 Task: Explore Airbnb listings in San Antonio, Texas, emphasizing cultural experiences like the San Antonio Missions, Tex-Mex cuisine, and the River Walk.
Action: Mouse moved to (527, 66)
Screenshot: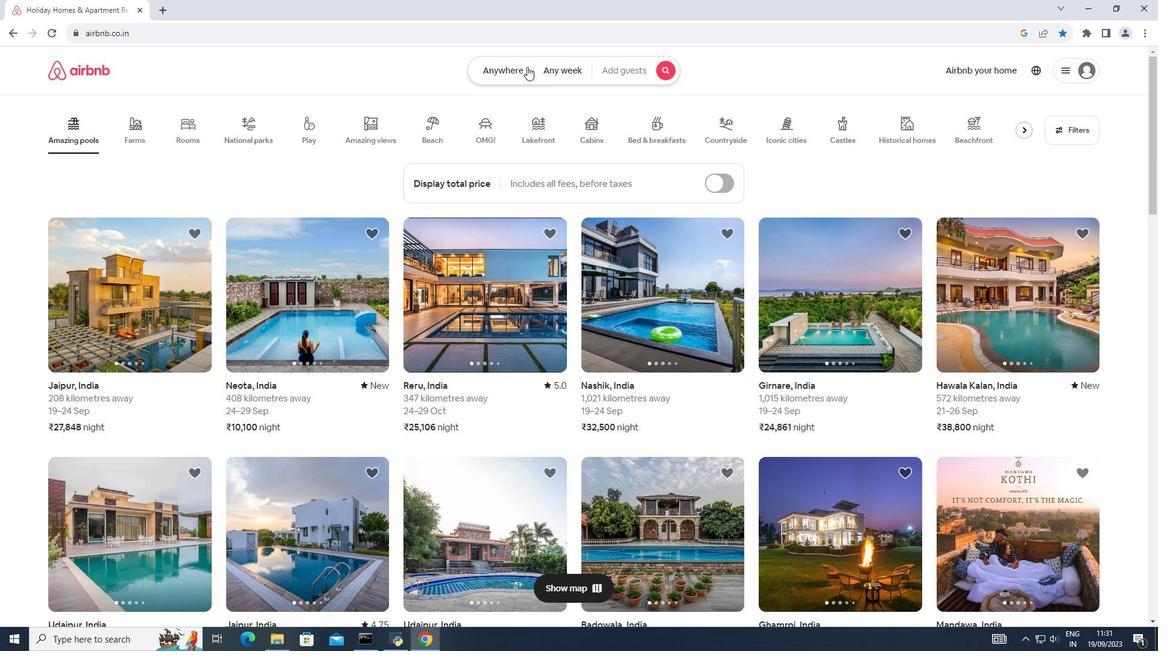 
Action: Mouse pressed left at (527, 66)
Screenshot: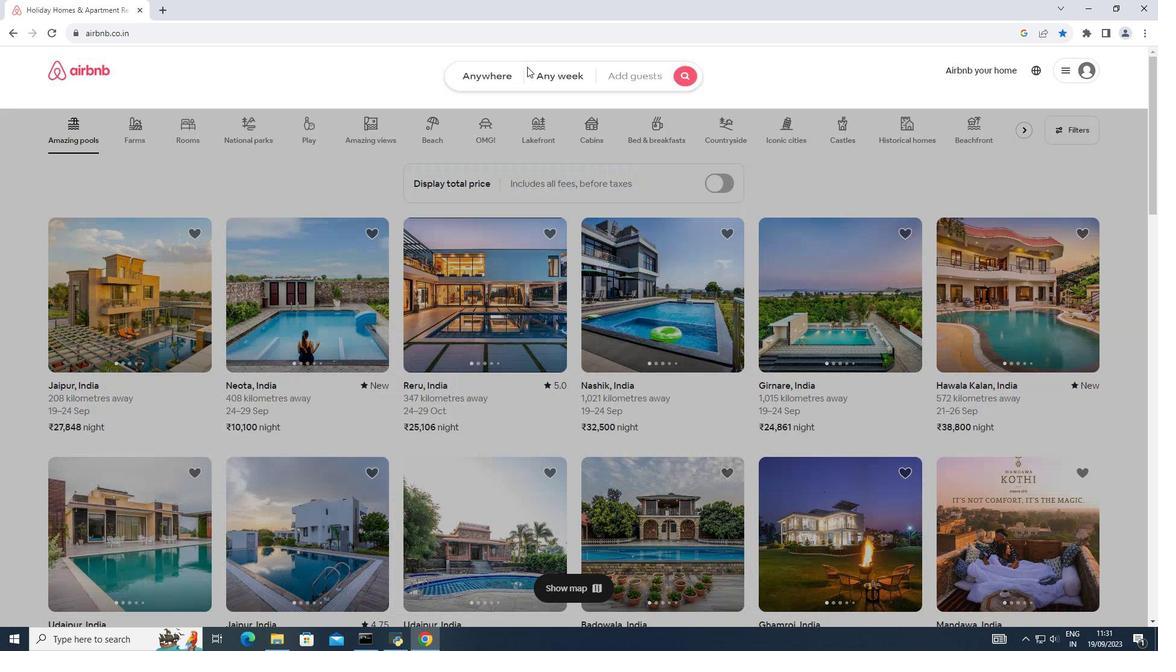 
Action: Mouse pressed left at (527, 66)
Screenshot: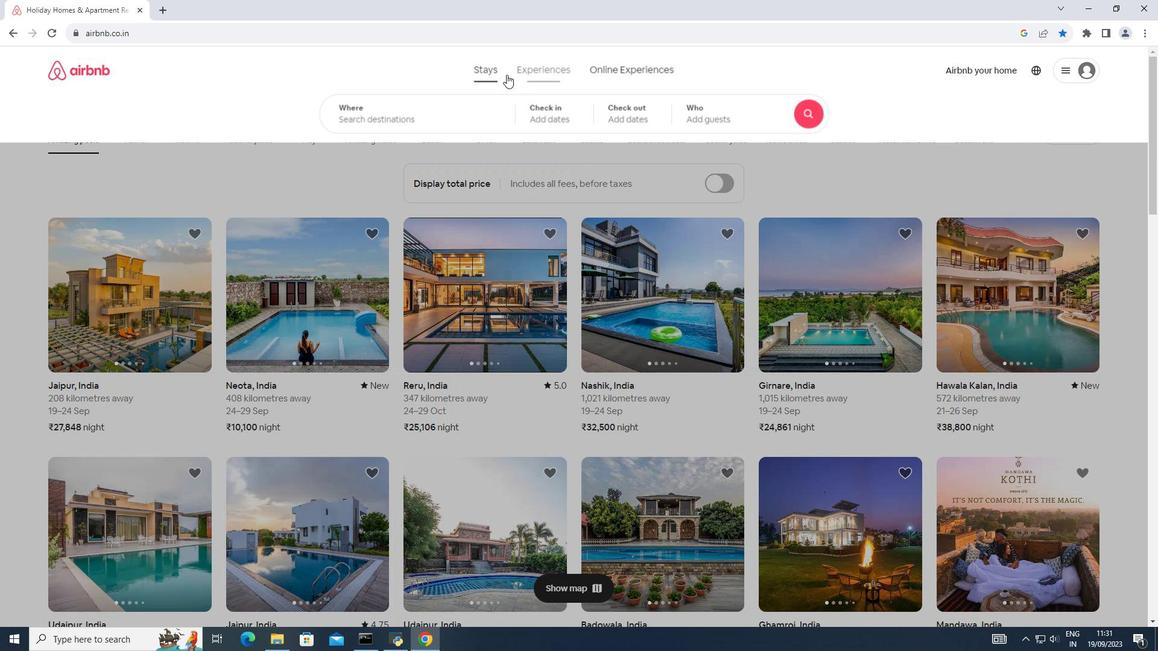 
Action: Mouse moved to (414, 109)
Screenshot: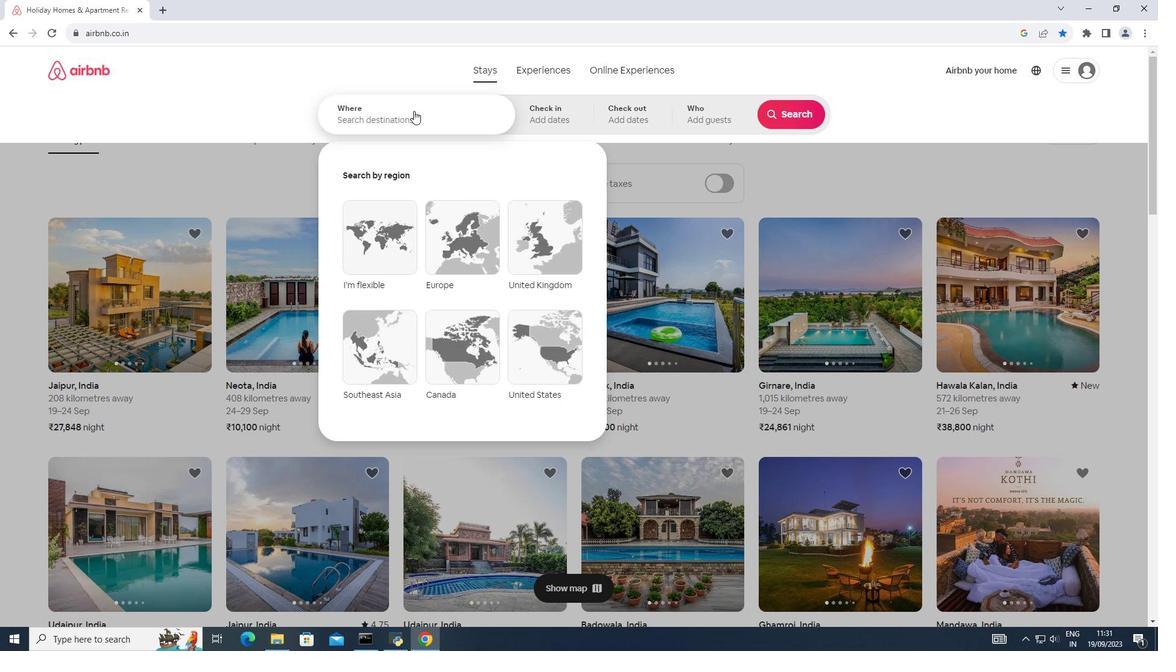 
Action: Mouse pressed left at (414, 109)
Screenshot: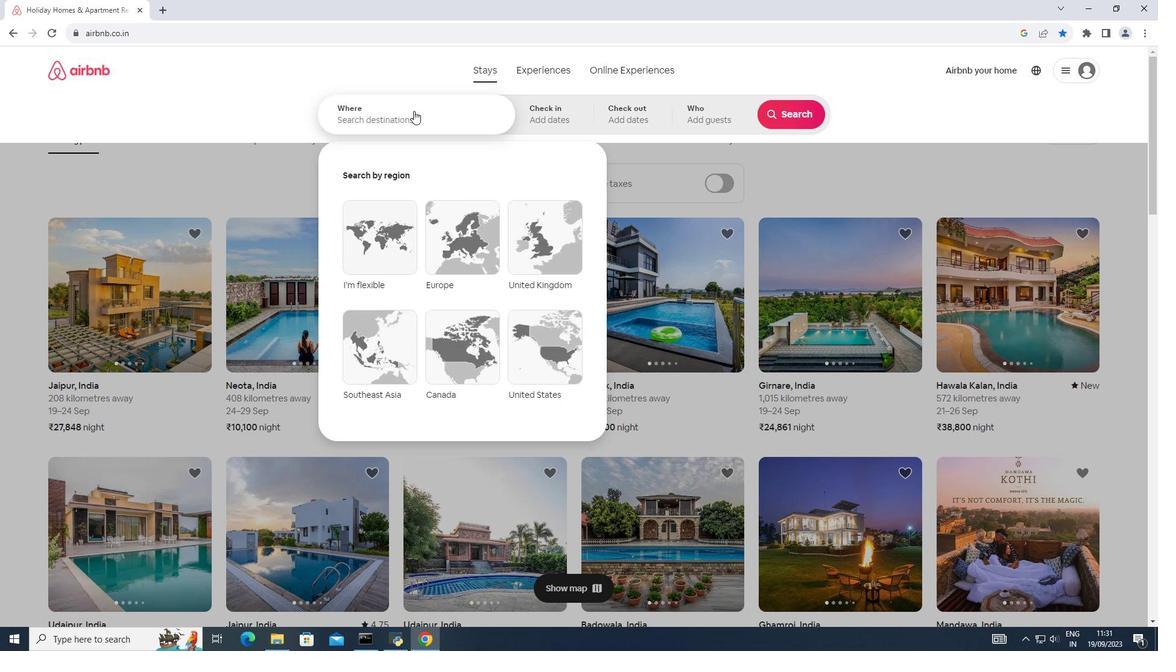 
Action: Mouse moved to (413, 111)
Screenshot: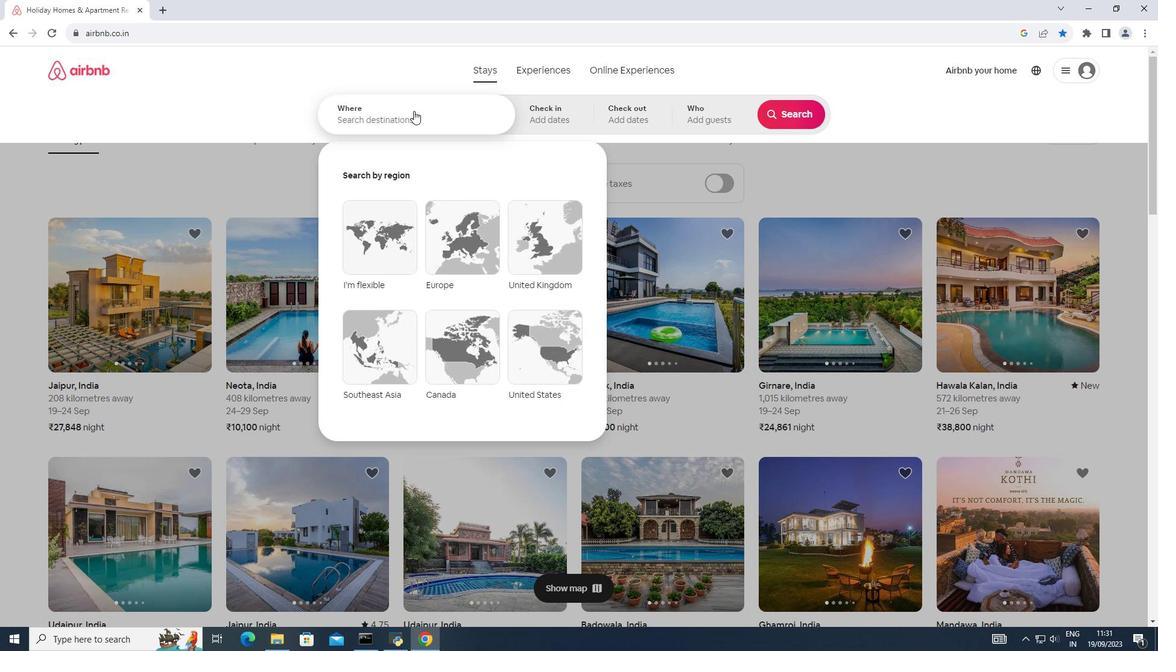 
Action: Mouse pressed left at (413, 111)
Screenshot: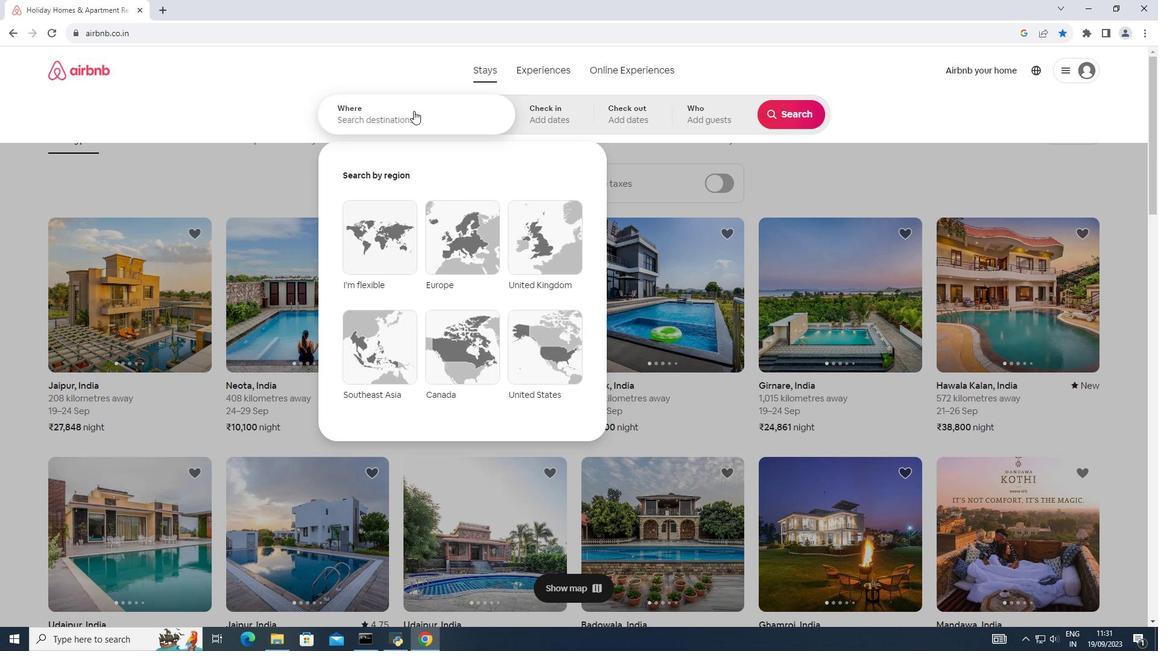 
Action: Mouse moved to (406, 114)
Screenshot: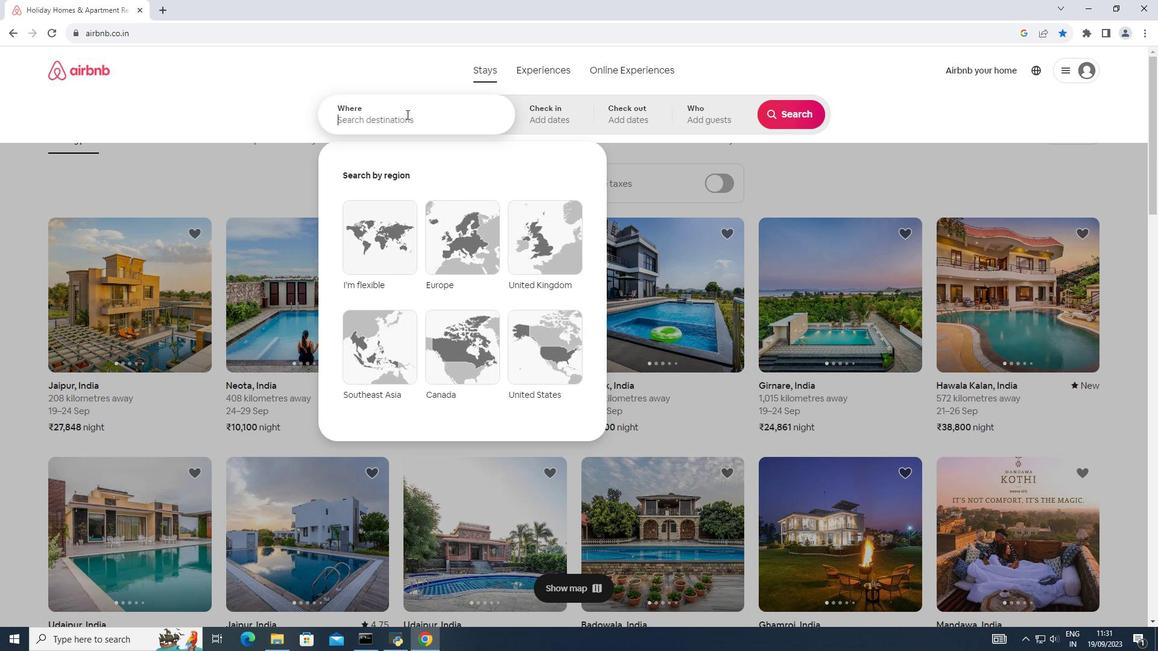 
Action: Mouse pressed left at (406, 114)
Screenshot: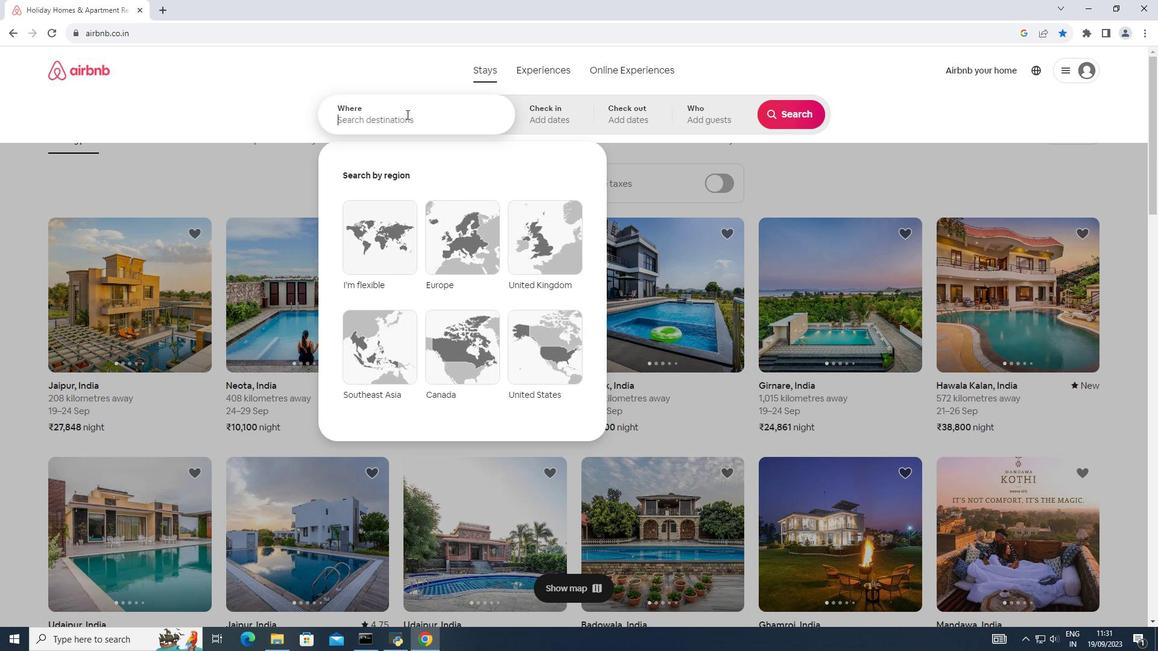 
Action: Mouse pressed left at (406, 114)
Screenshot: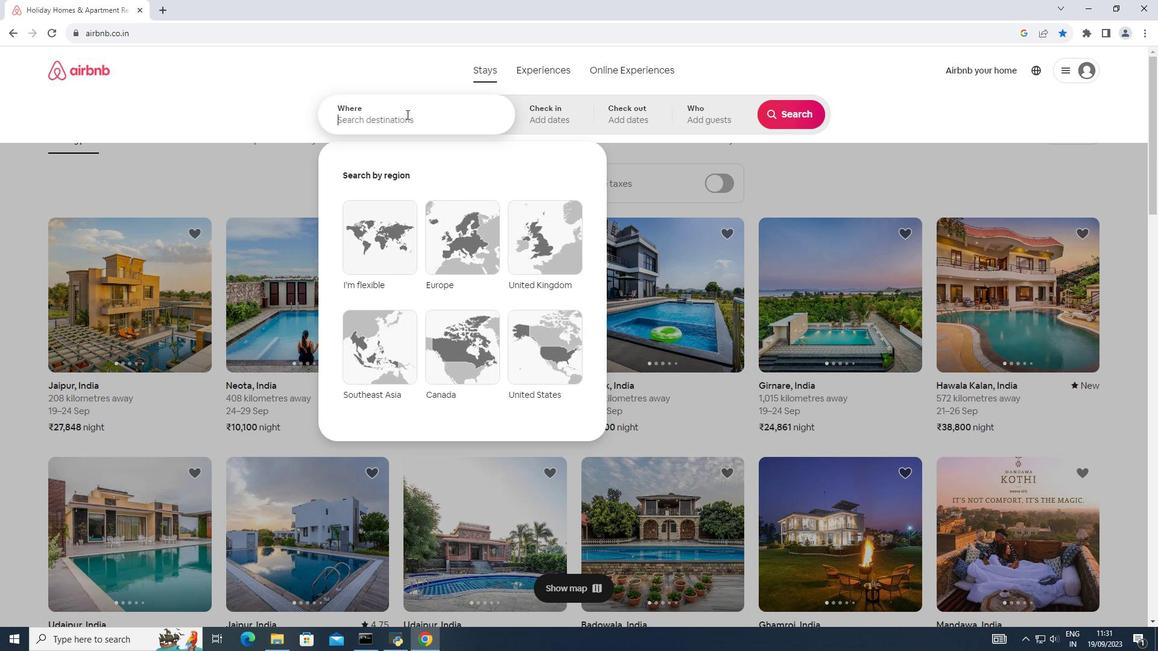 
Action: Key pressed <Key.shift>San<Key.shift><Key.space>a<Key.space><Key.backspace><Key.shift><Key.backspace><Key.shift><Key.shift><Key.shift>A<Key.space>ntonio,<Key.space><Key.shift>Texas<Key.enter>
Screenshot: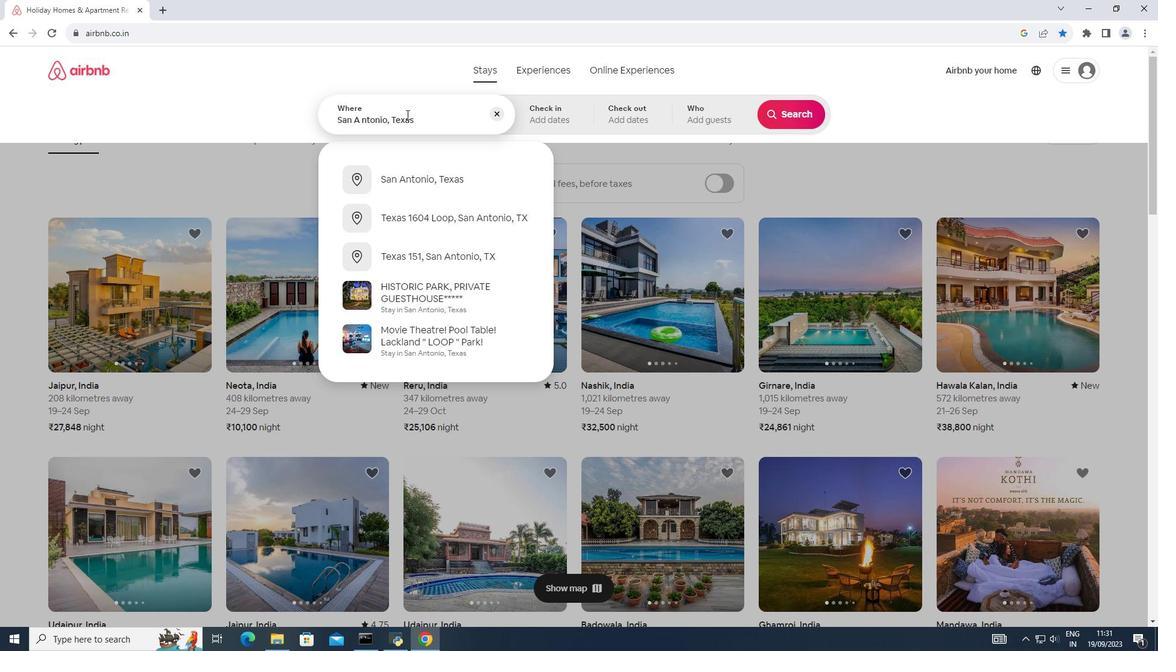 
Action: Mouse moved to (788, 120)
Screenshot: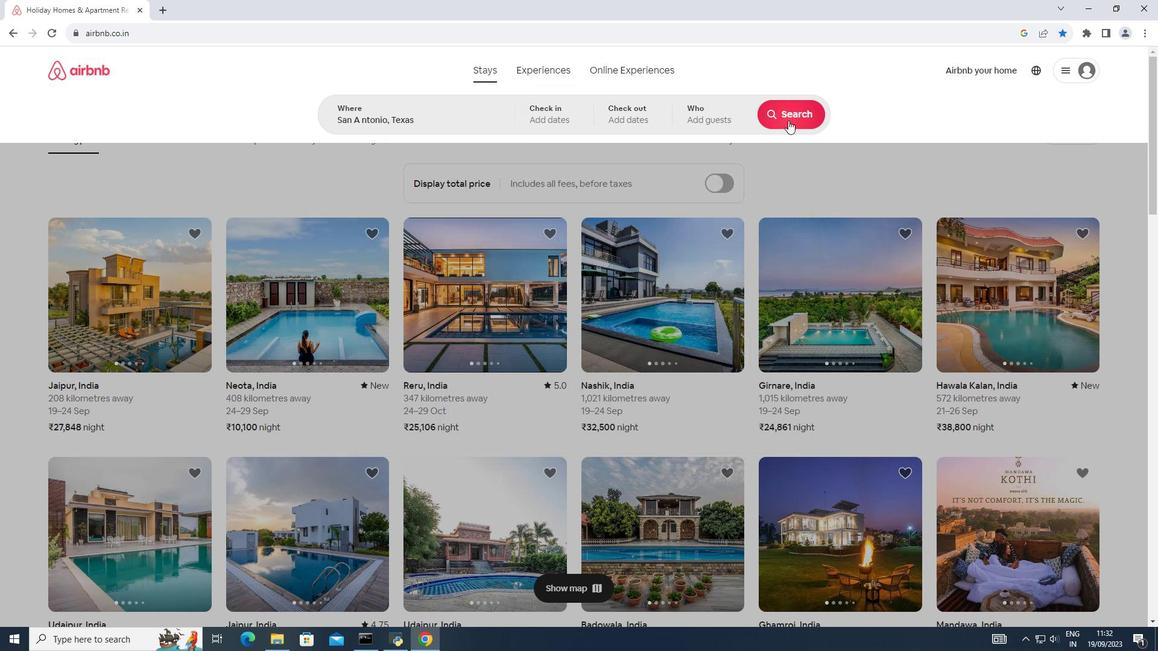 
Action: Mouse pressed left at (788, 120)
Screenshot: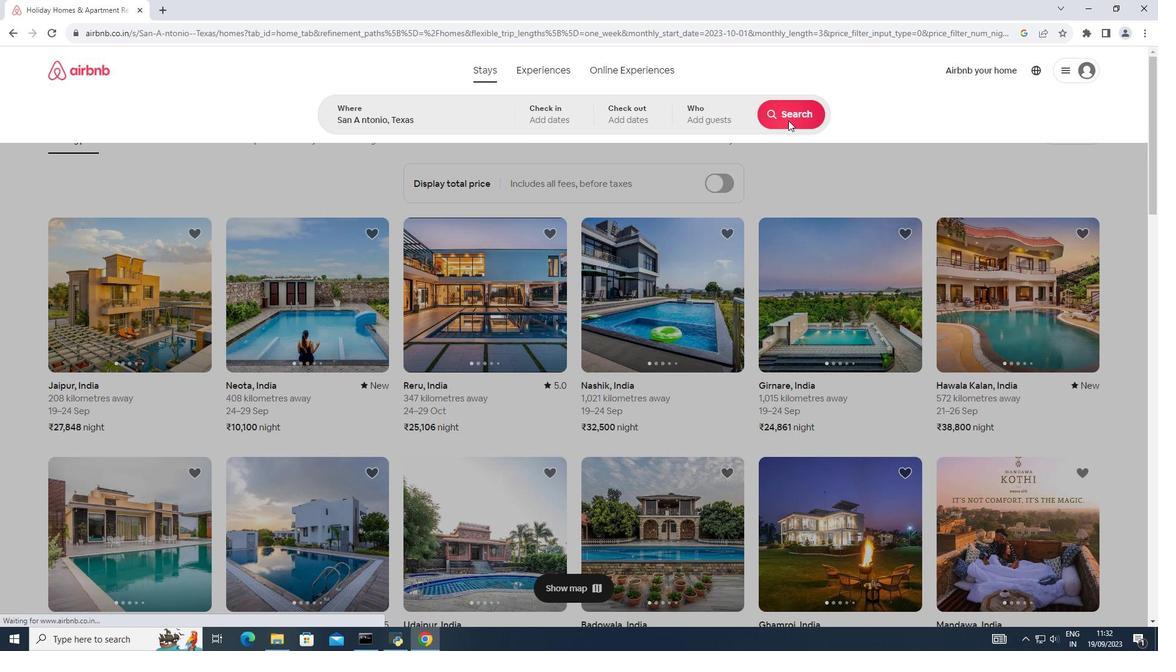 
Action: Mouse pressed left at (788, 120)
Screenshot: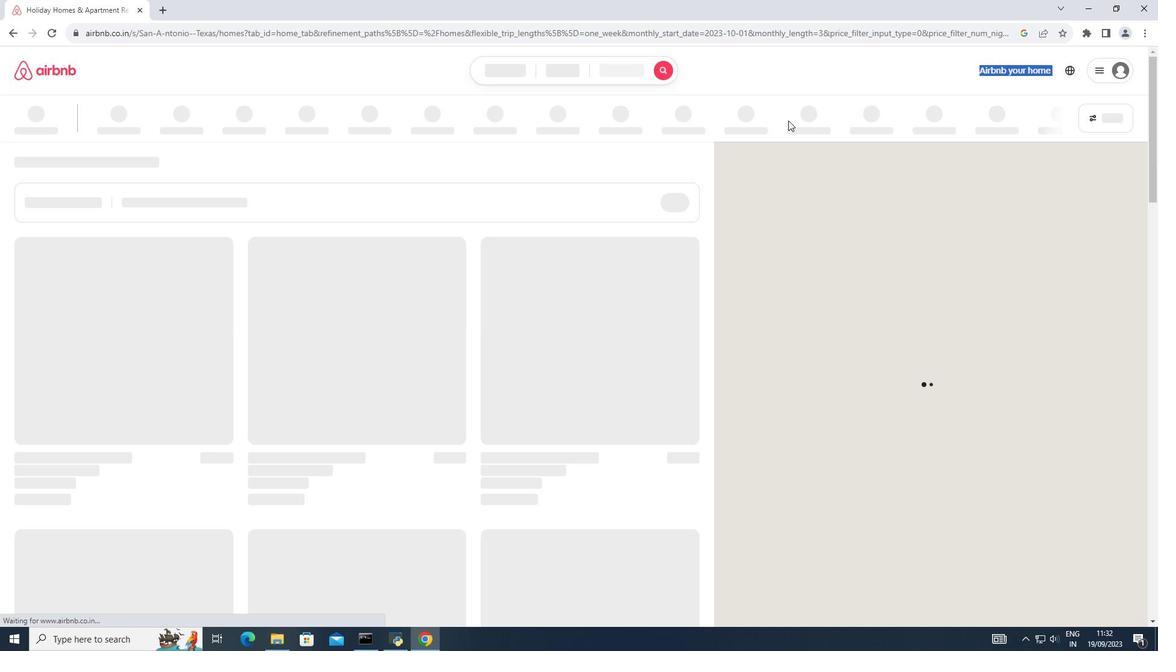
Action: Mouse moved to (648, 173)
Screenshot: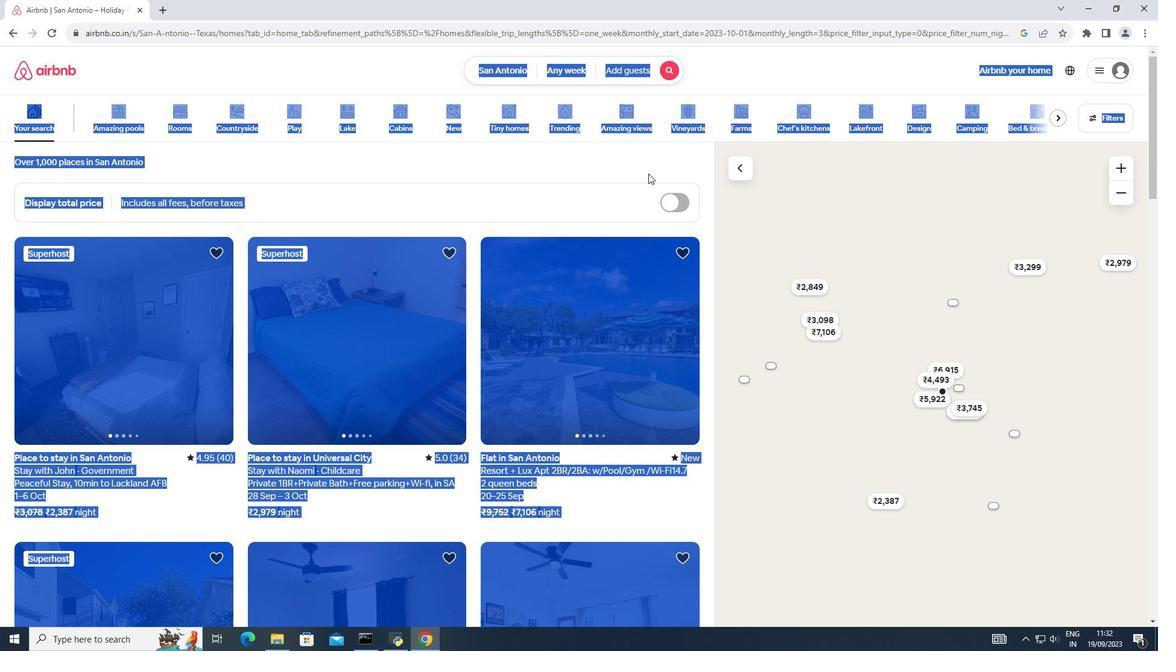 
Action: Mouse pressed left at (648, 173)
Screenshot: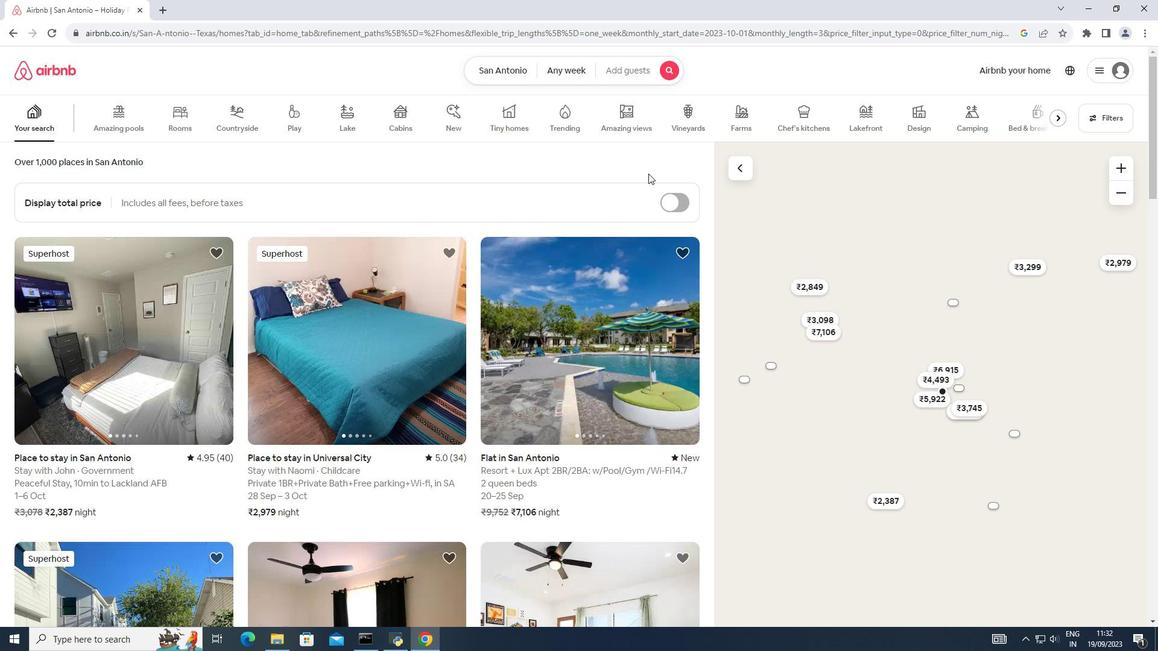 
Action: Mouse pressed right at (648, 173)
Screenshot: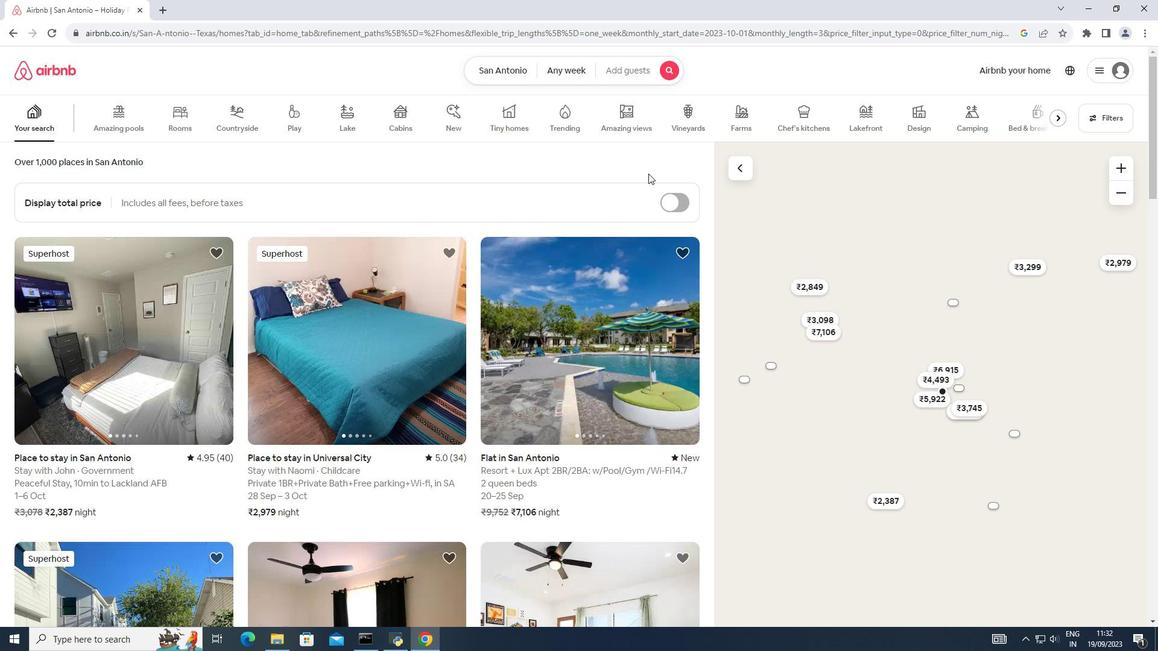 
Action: Mouse pressed left at (648, 173)
Screenshot: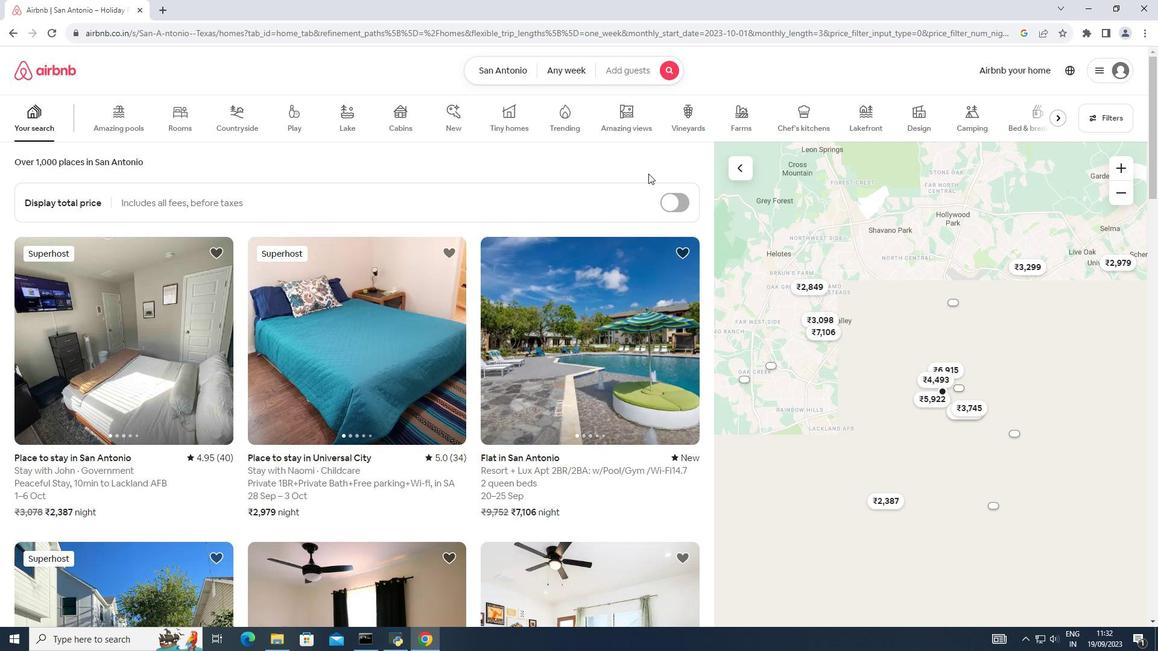 
Action: Mouse moved to (539, 392)
Screenshot: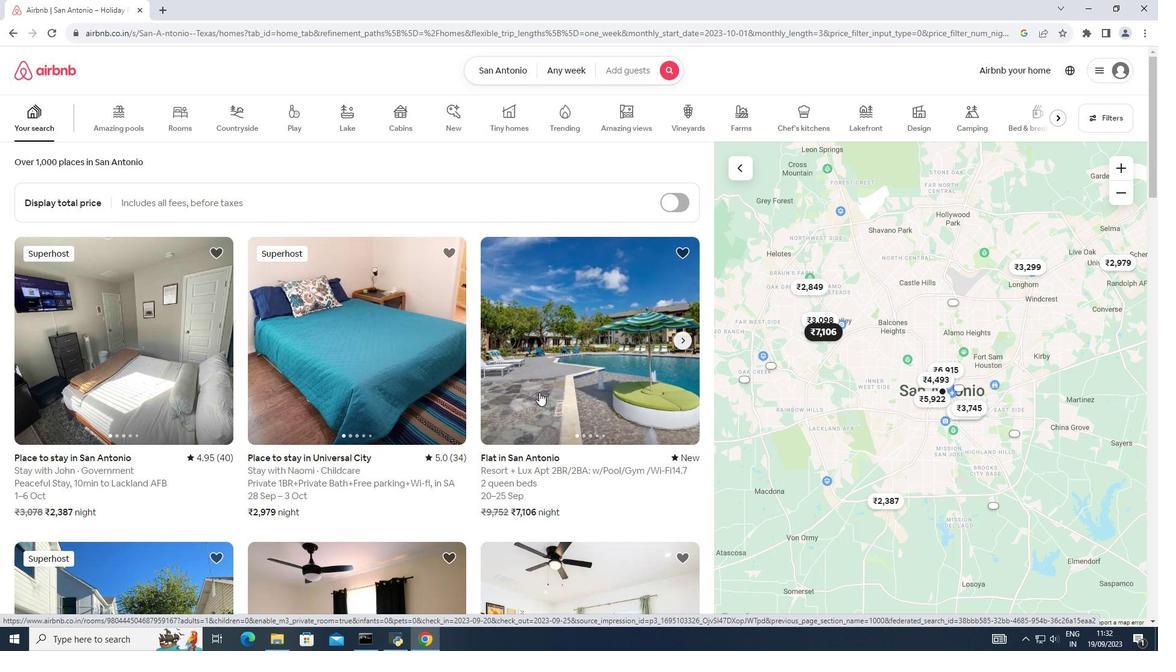 
Action: Mouse pressed left at (539, 392)
Screenshot: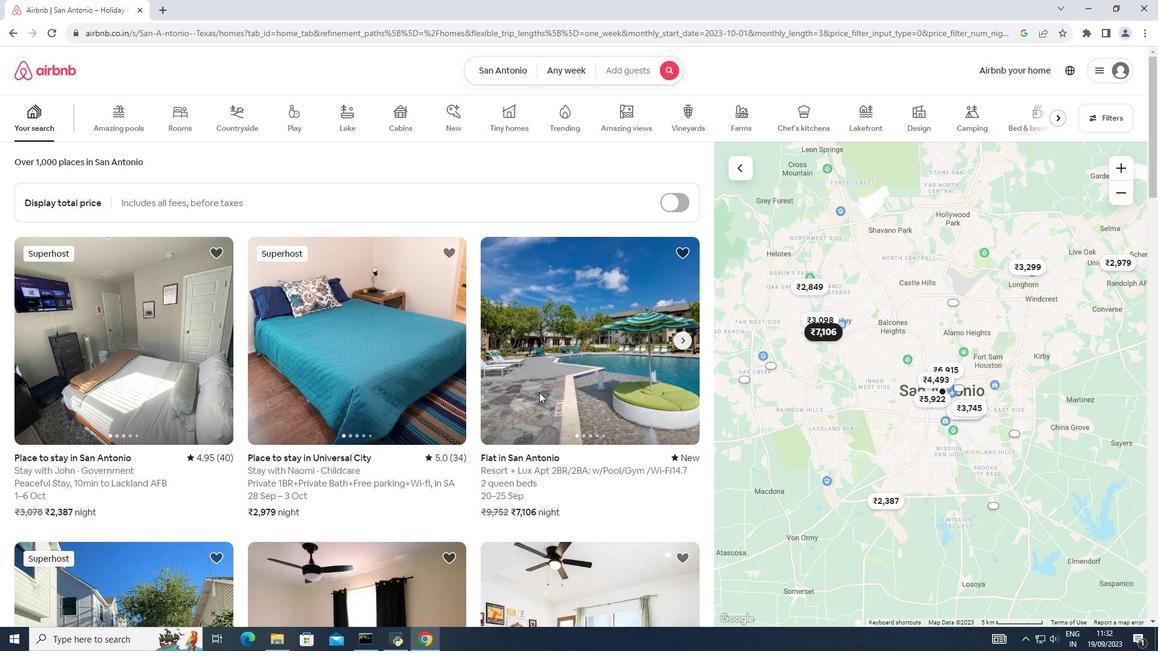 
Action: Mouse moved to (372, 352)
Screenshot: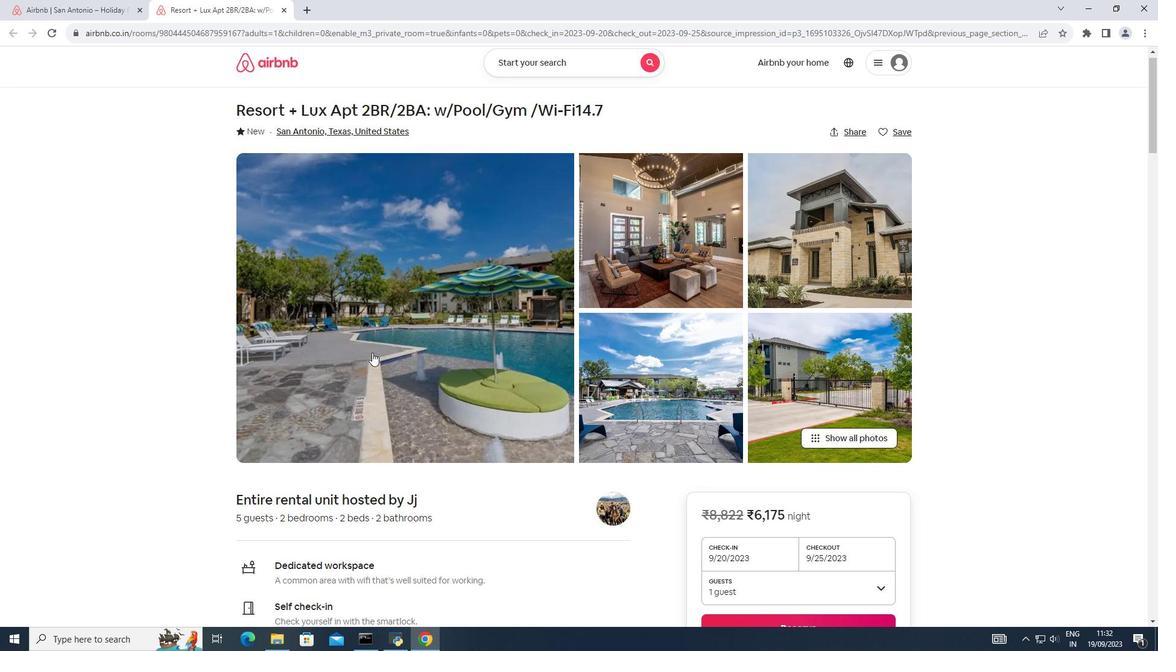 
Action: Mouse scrolled (372, 352) with delta (0, 0)
Screenshot: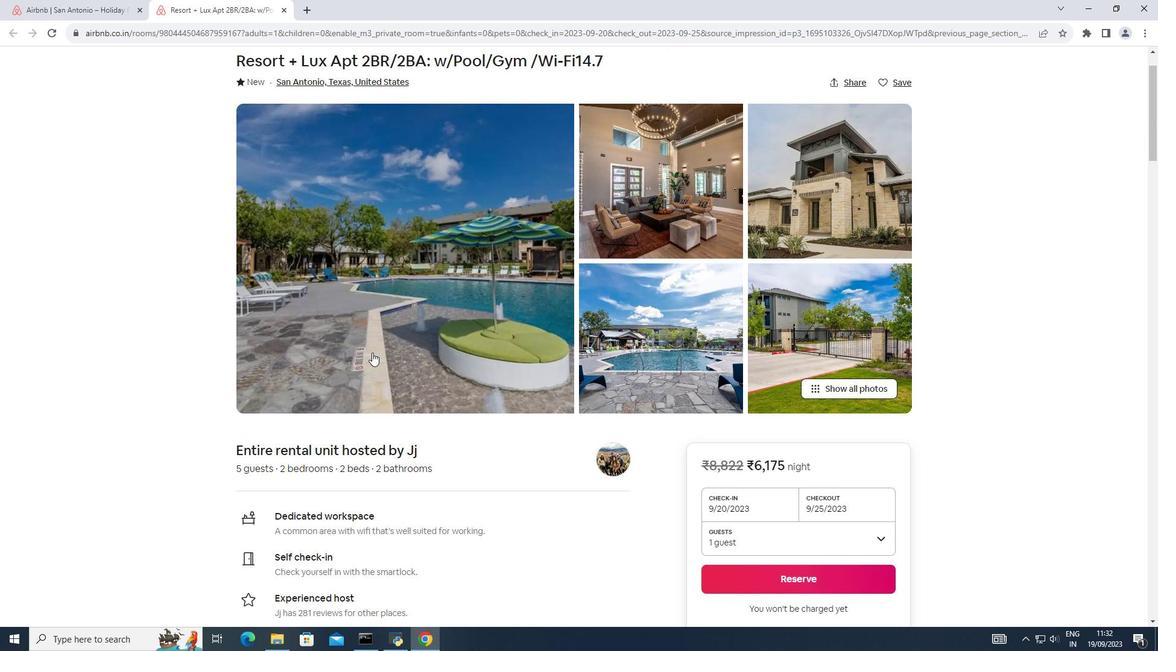 
Action: Mouse moved to (623, 309)
Screenshot: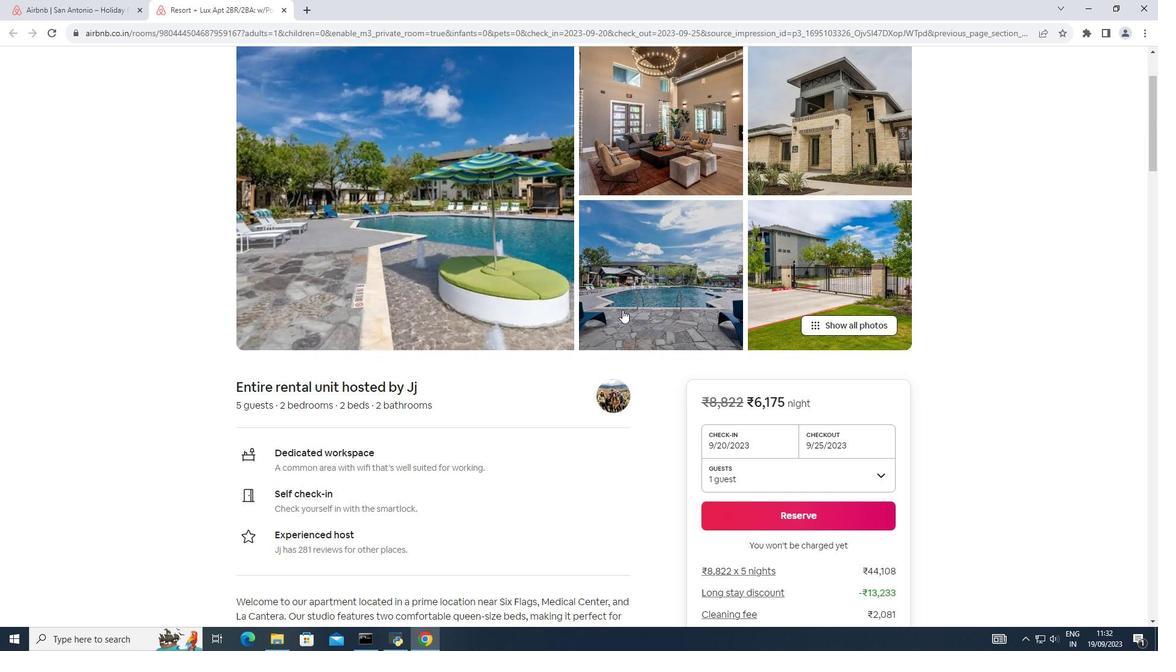 
Action: Mouse scrolled (623, 308) with delta (0, 0)
Screenshot: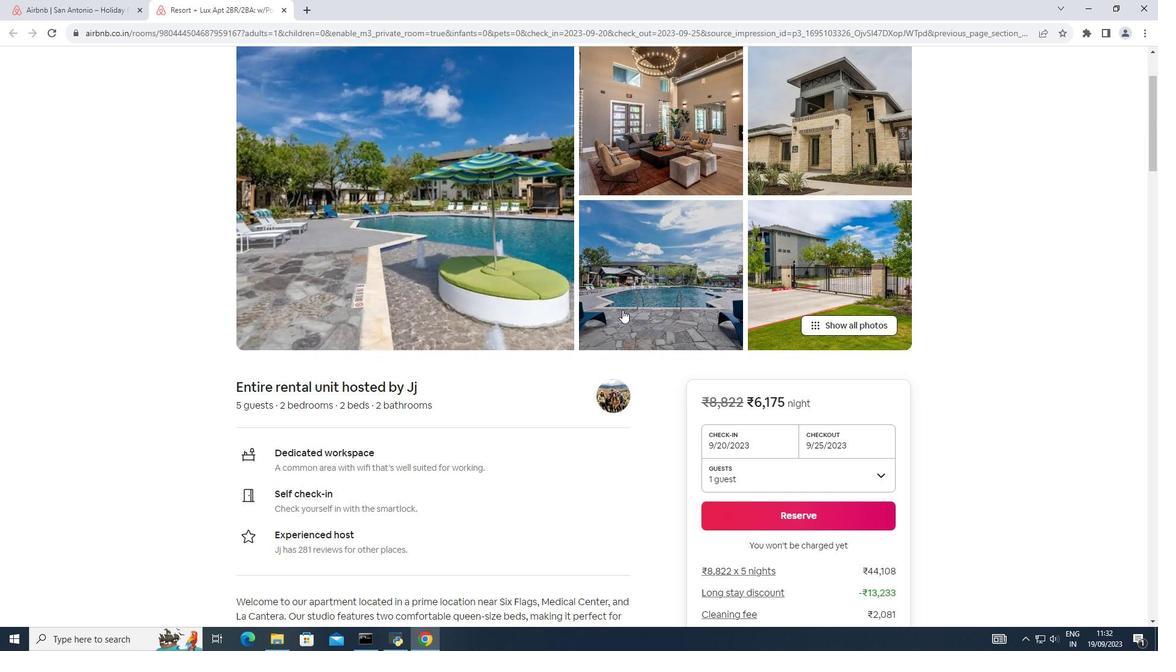
Action: Mouse moved to (619, 311)
Screenshot: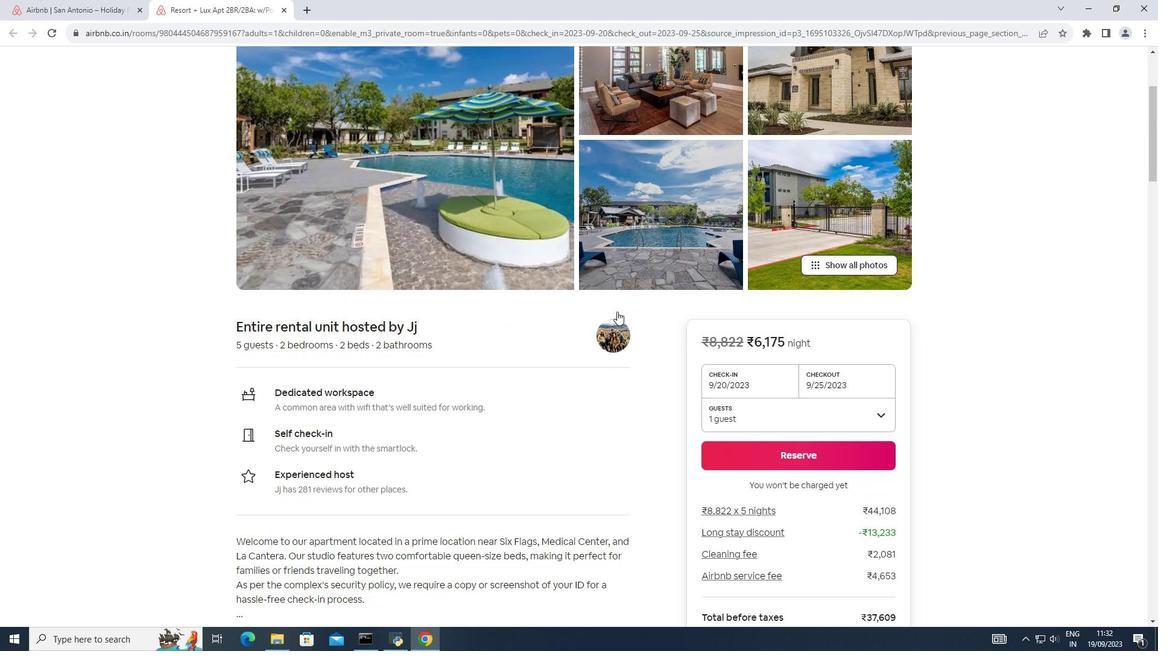 
Action: Mouse scrolled (619, 310) with delta (0, 0)
Screenshot: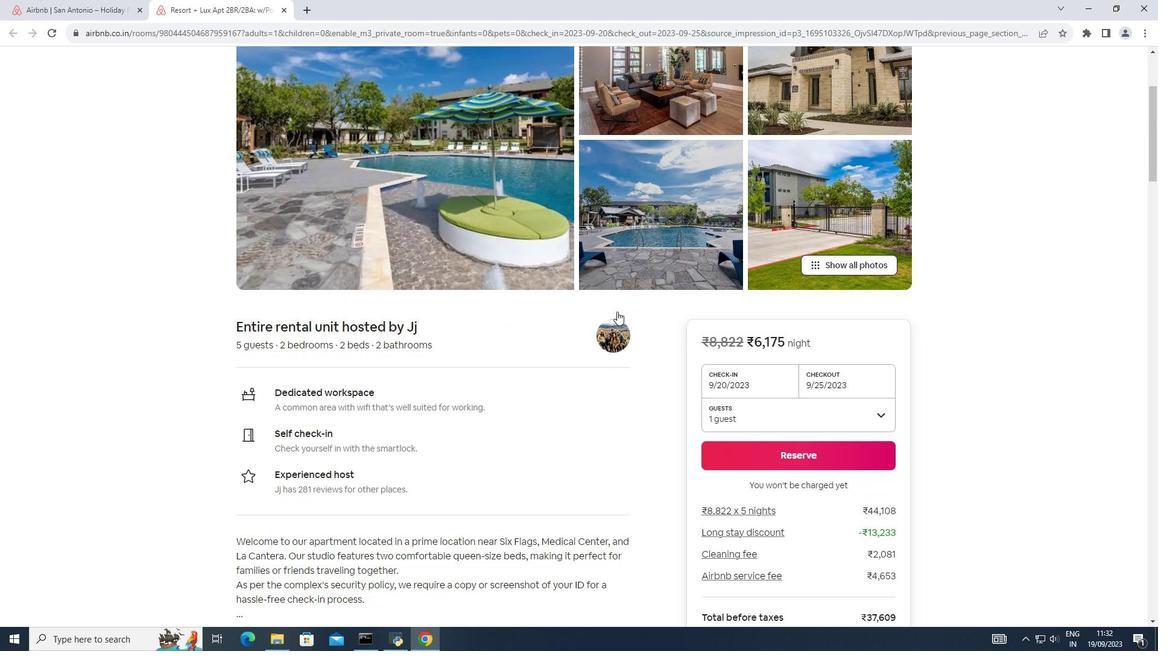 
Action: Mouse moved to (338, 311)
Screenshot: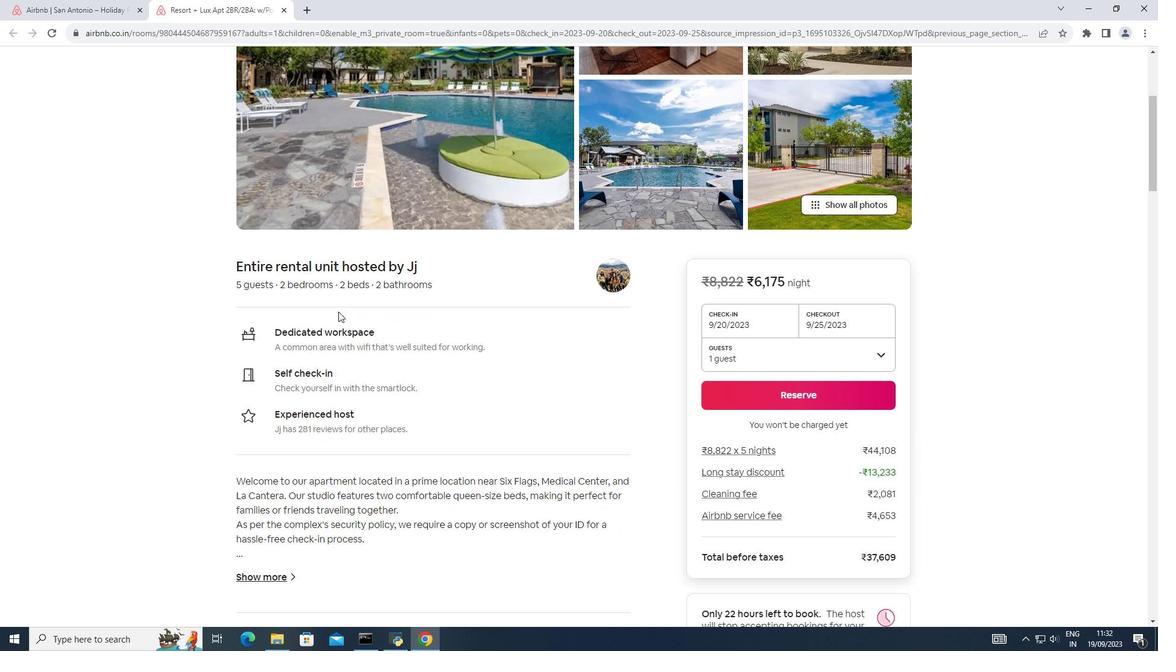 
Action: Mouse scrolled (338, 311) with delta (0, 0)
Screenshot: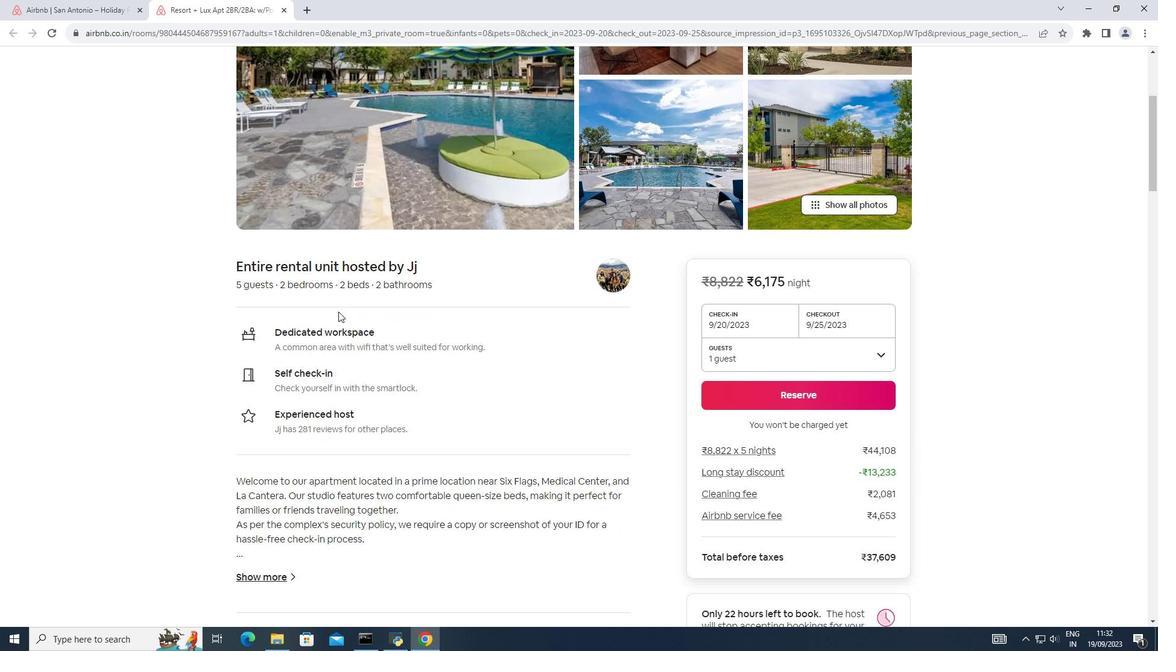 
Action: Mouse scrolled (338, 311) with delta (0, 0)
Screenshot: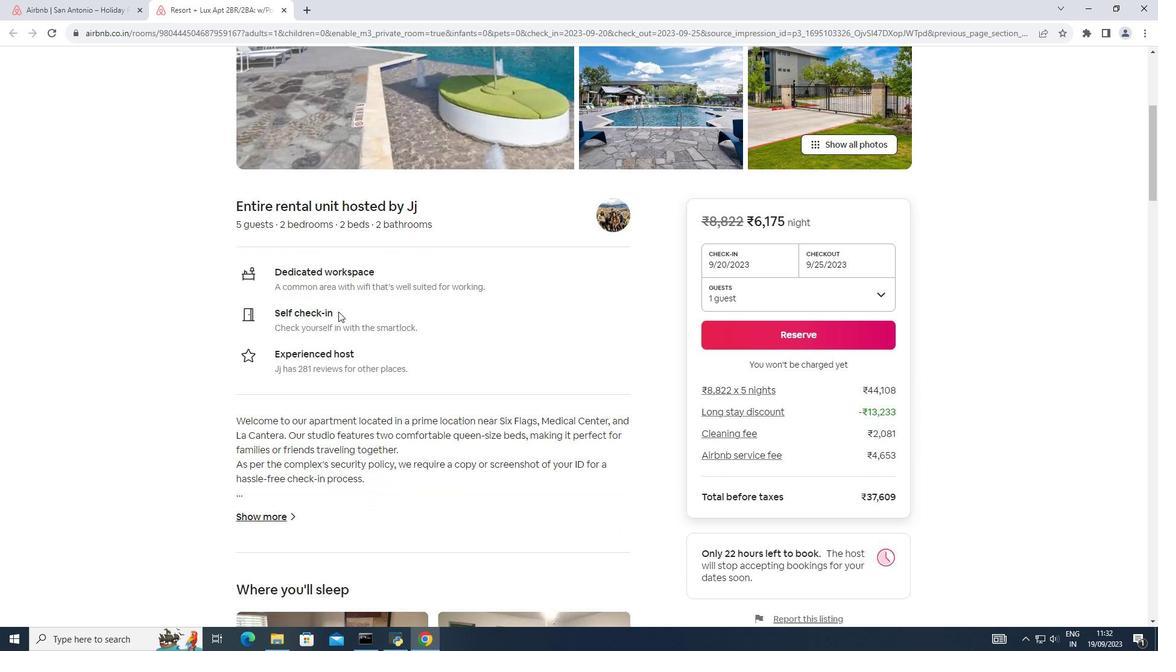 
Action: Mouse moved to (241, 517)
Screenshot: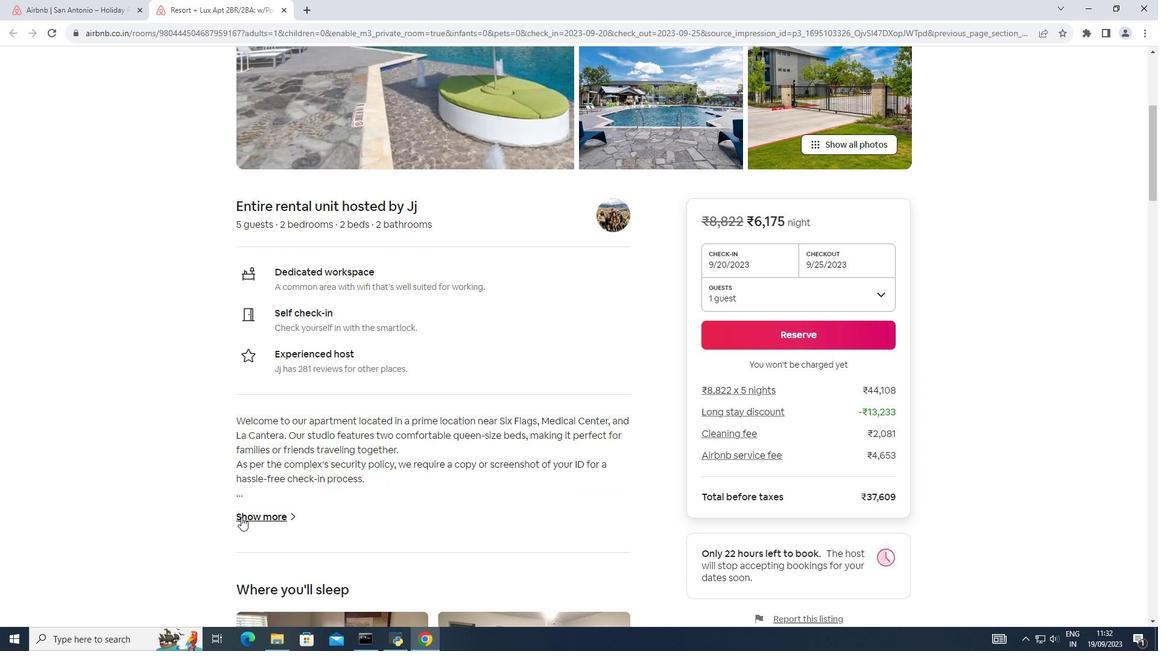 
Action: Mouse pressed left at (241, 517)
Screenshot: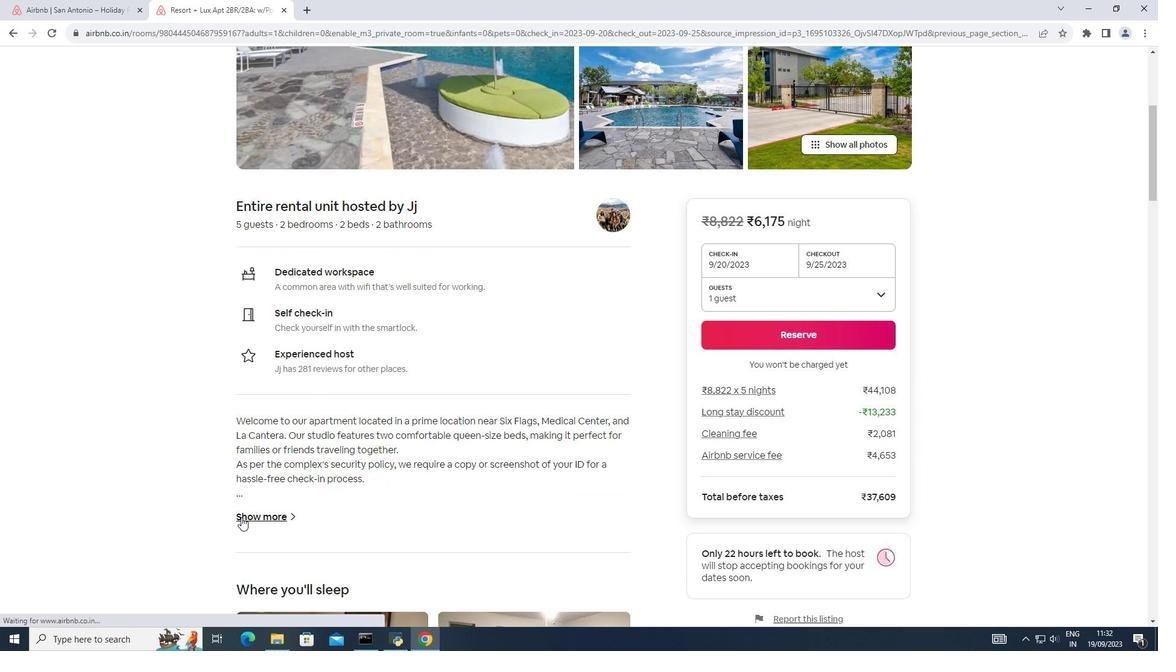 
Action: Mouse moved to (336, 226)
Screenshot: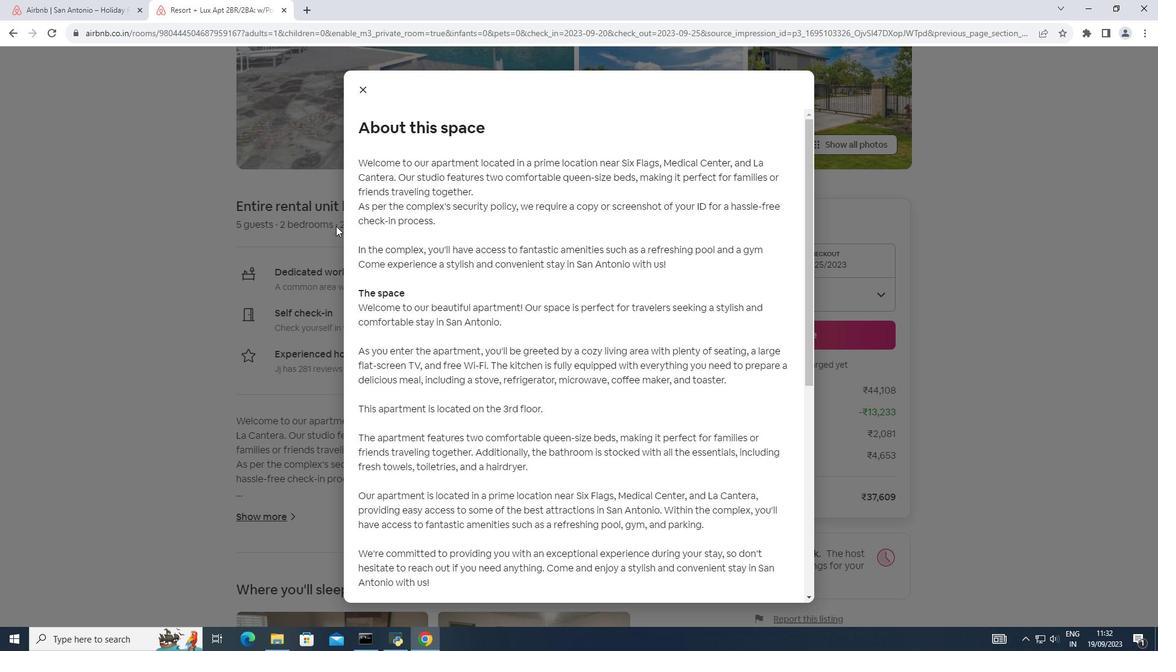 
Action: Mouse scrolled (336, 225) with delta (0, 0)
Screenshot: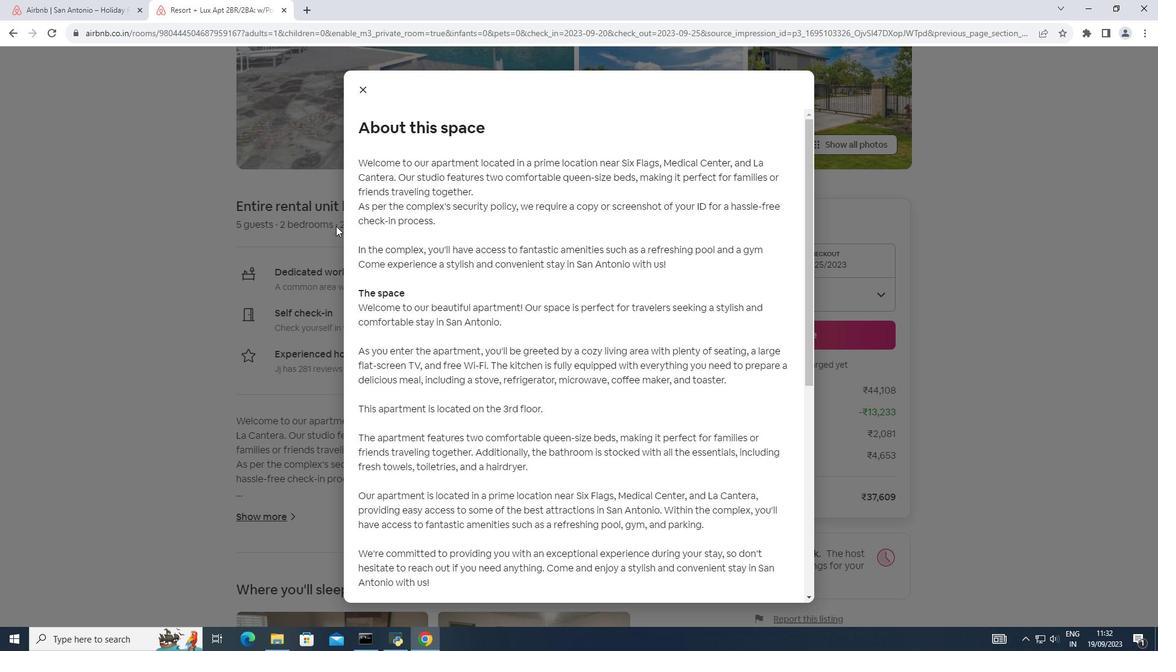 
Action: Mouse scrolled (336, 225) with delta (0, 0)
Screenshot: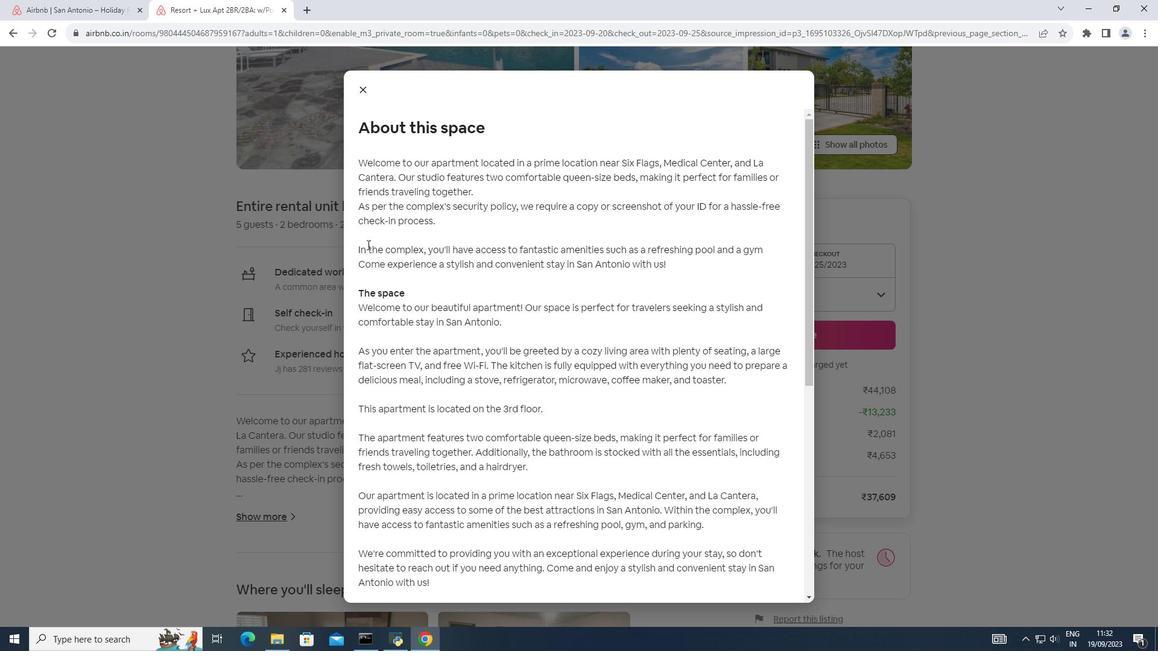 
Action: Mouse scrolled (336, 225) with delta (0, 0)
Screenshot: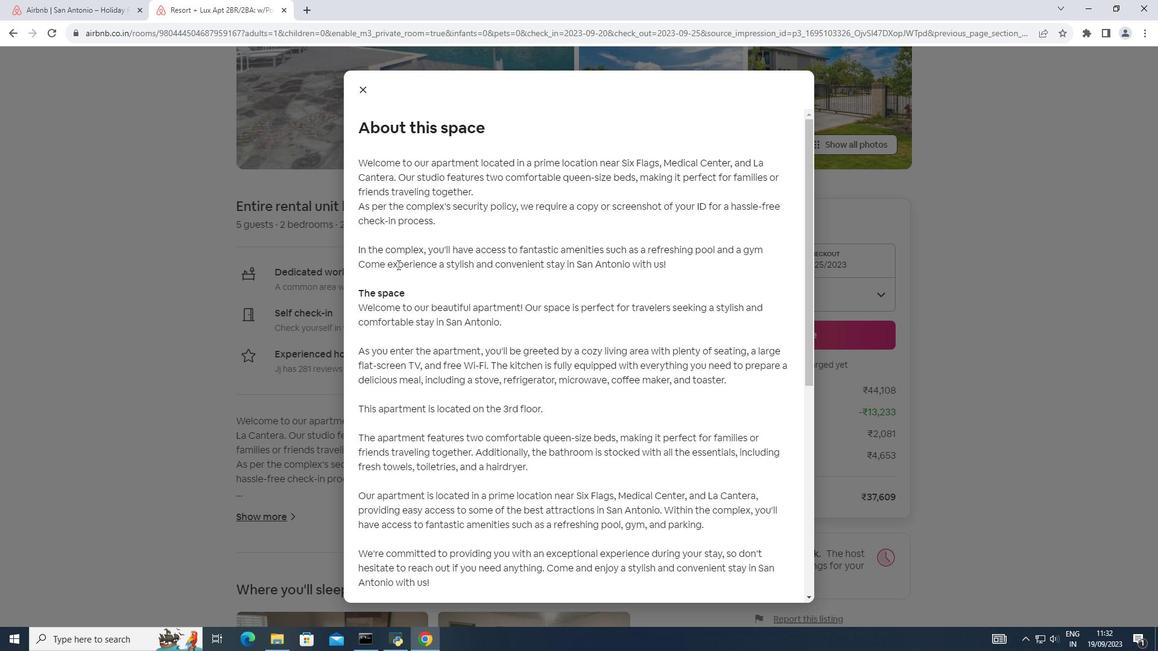 
Action: Mouse moved to (403, 268)
Screenshot: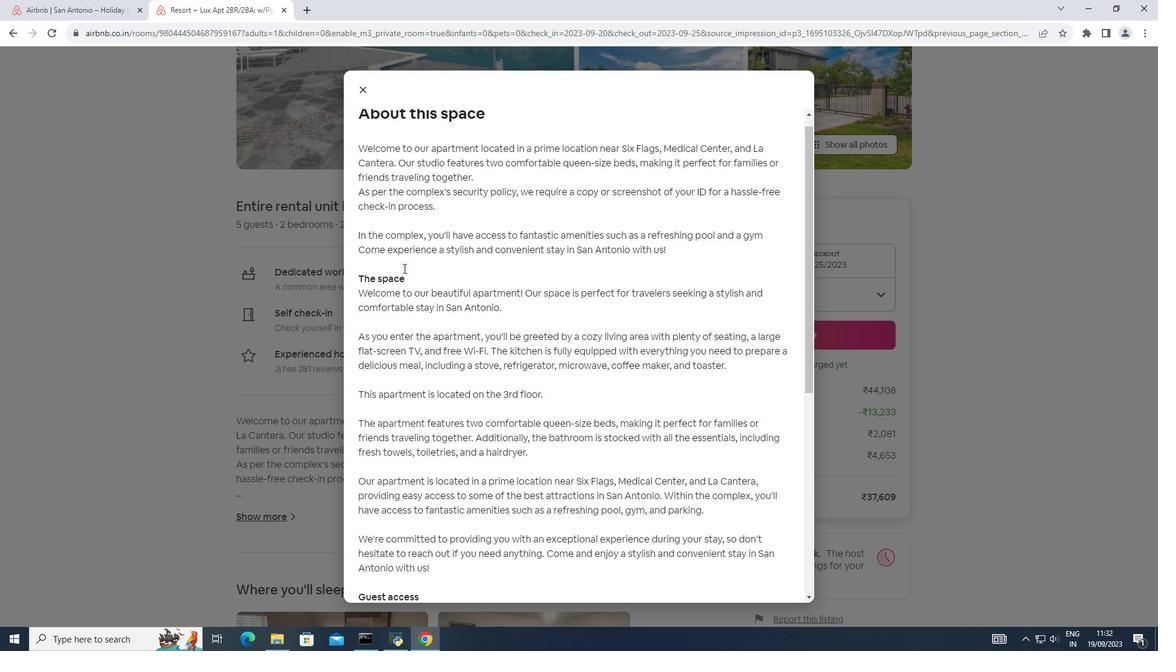 
Action: Mouse scrolled (403, 267) with delta (0, 0)
Screenshot: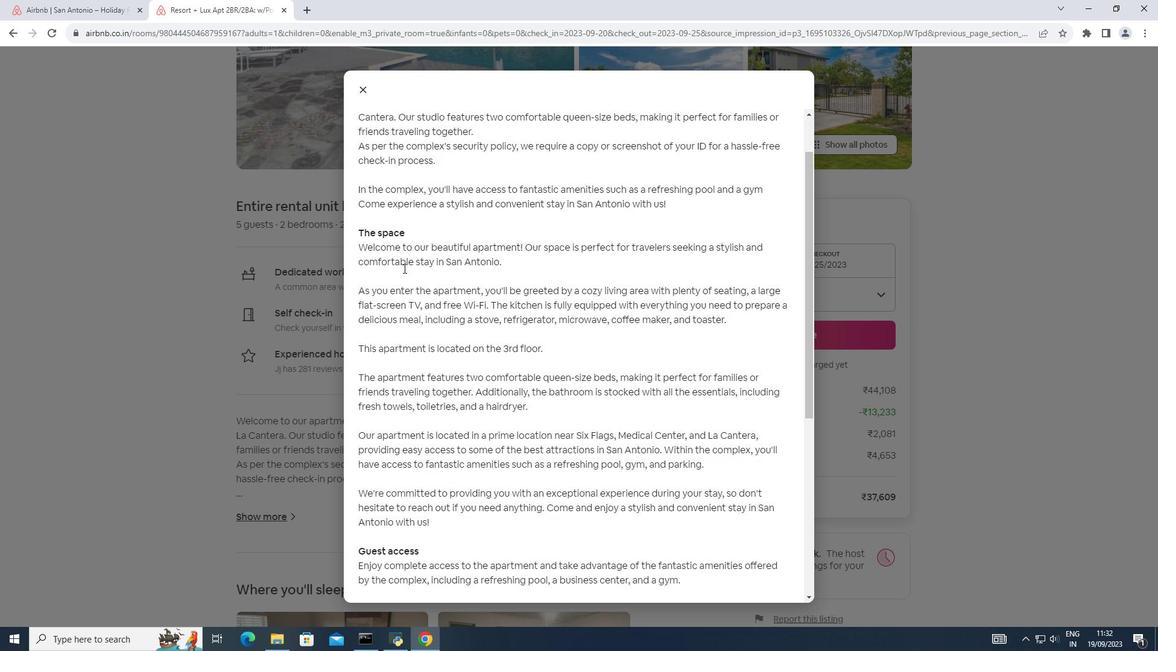 
Action: Mouse scrolled (403, 267) with delta (0, 0)
Screenshot: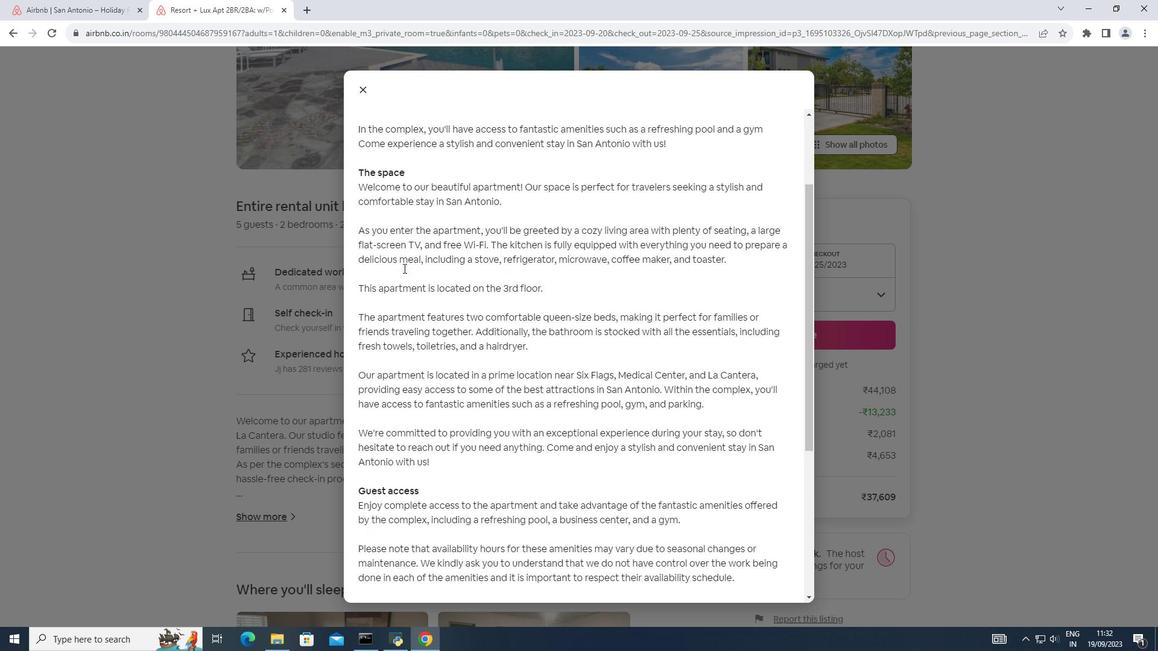 
Action: Mouse scrolled (403, 267) with delta (0, 0)
Screenshot: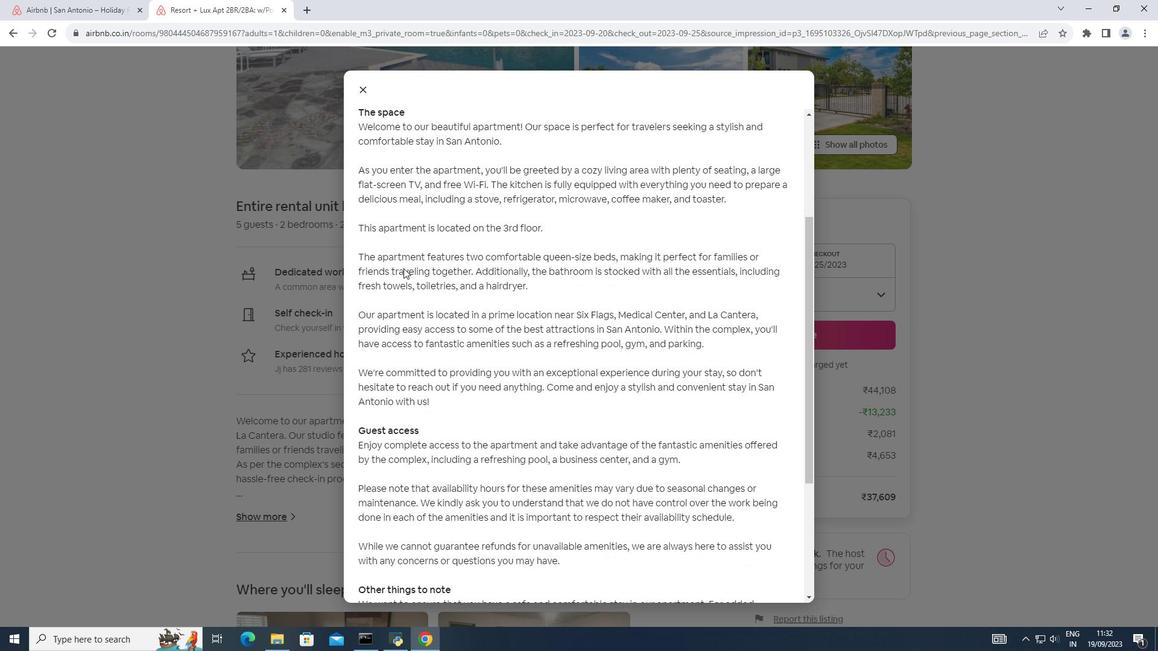 
Action: Mouse scrolled (403, 267) with delta (0, 0)
Screenshot: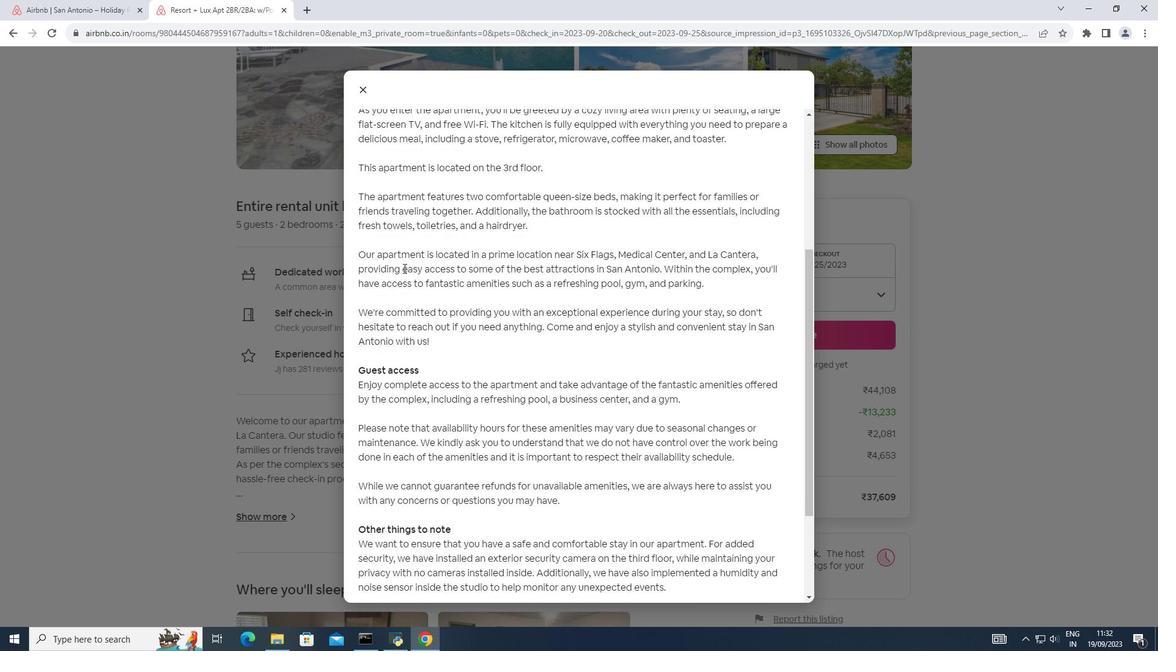 
Action: Mouse scrolled (403, 267) with delta (0, 0)
Screenshot: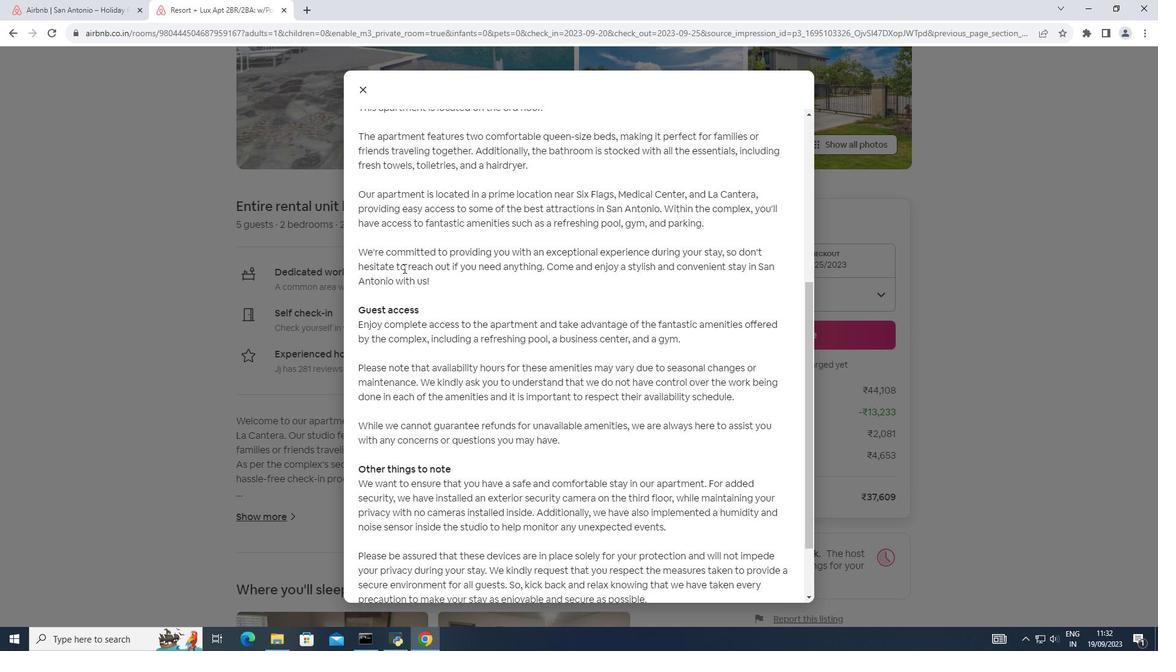 
Action: Mouse scrolled (403, 267) with delta (0, 0)
Screenshot: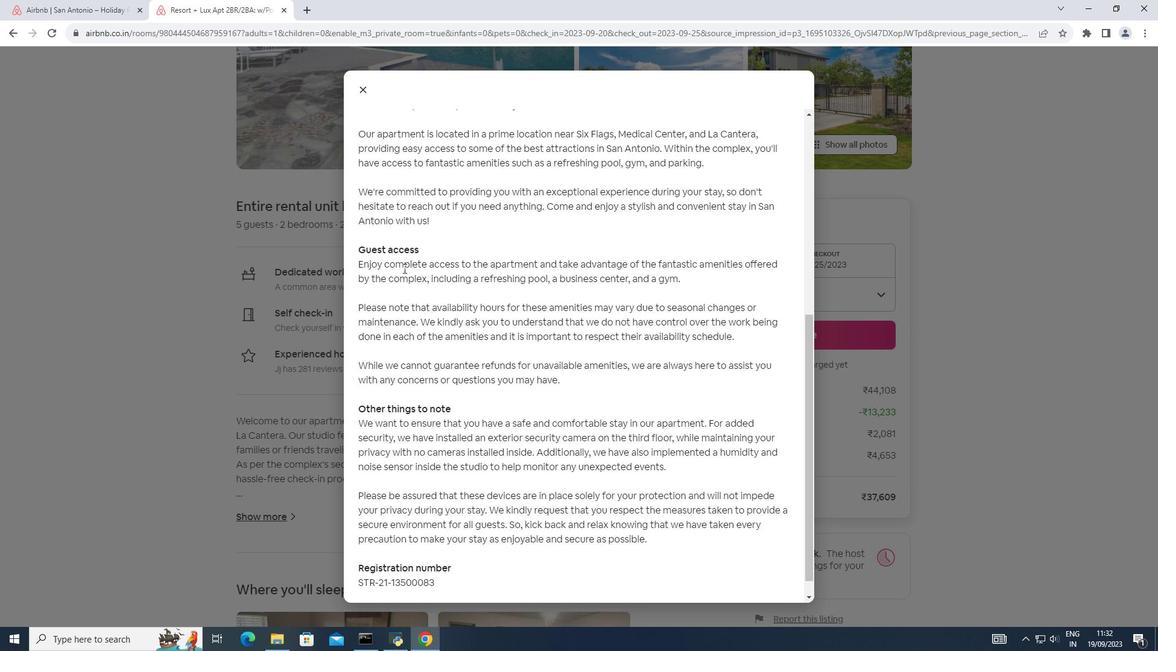 
Action: Mouse scrolled (403, 267) with delta (0, 0)
Screenshot: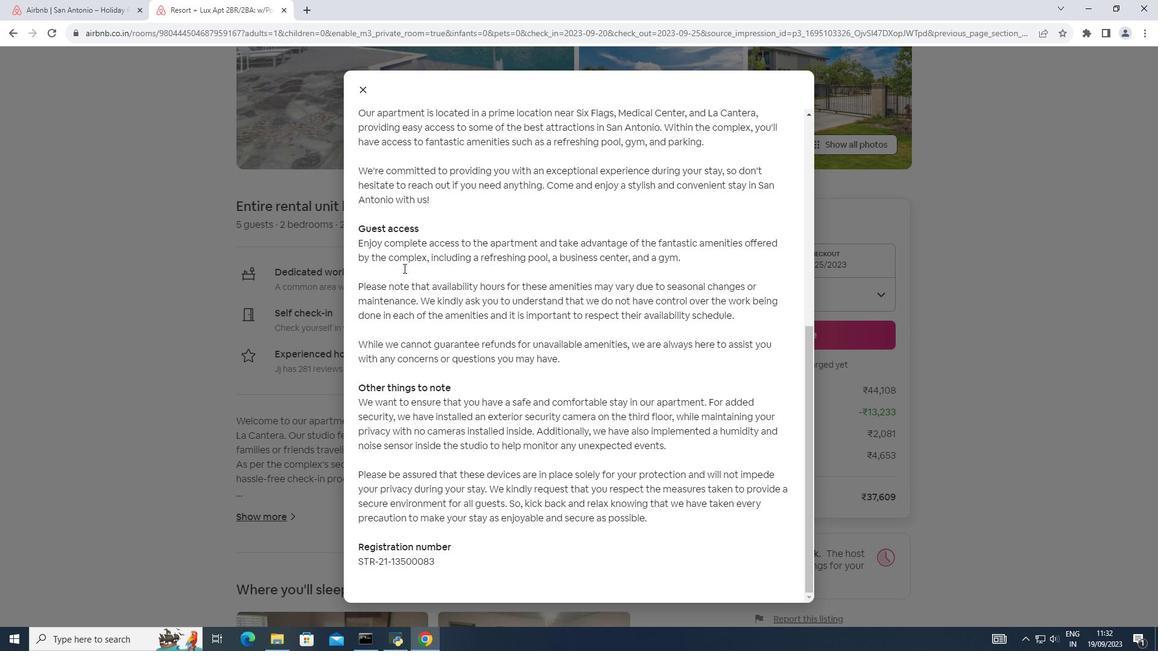 
Action: Mouse scrolled (403, 267) with delta (0, 0)
Screenshot: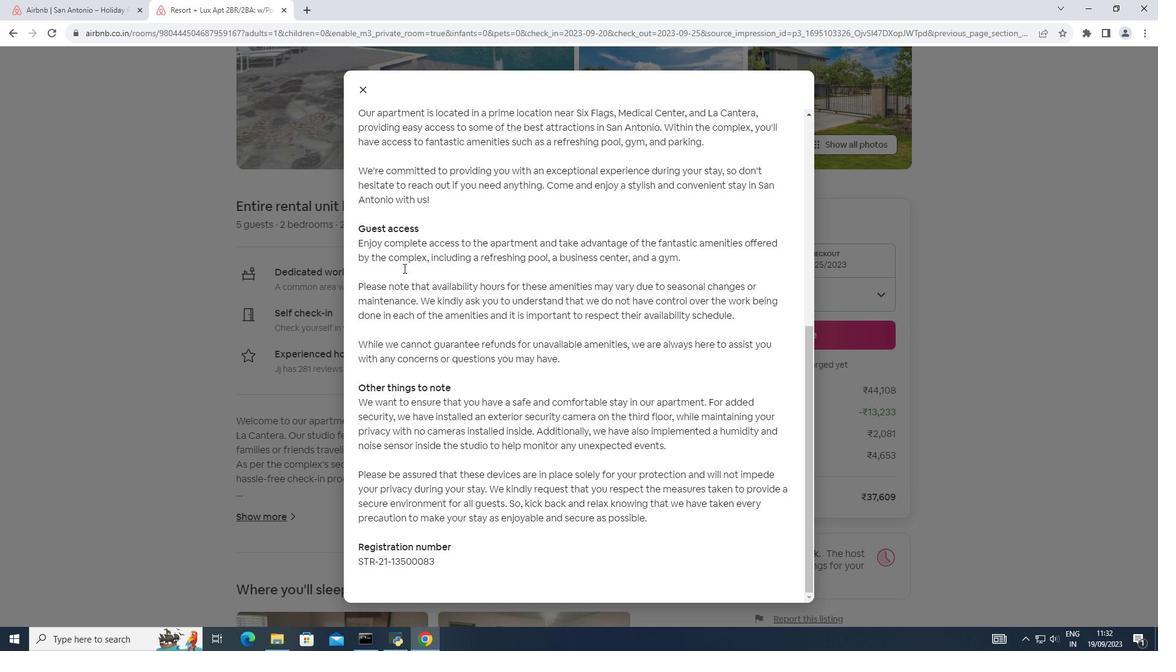 
Action: Mouse scrolled (403, 267) with delta (0, 0)
Screenshot: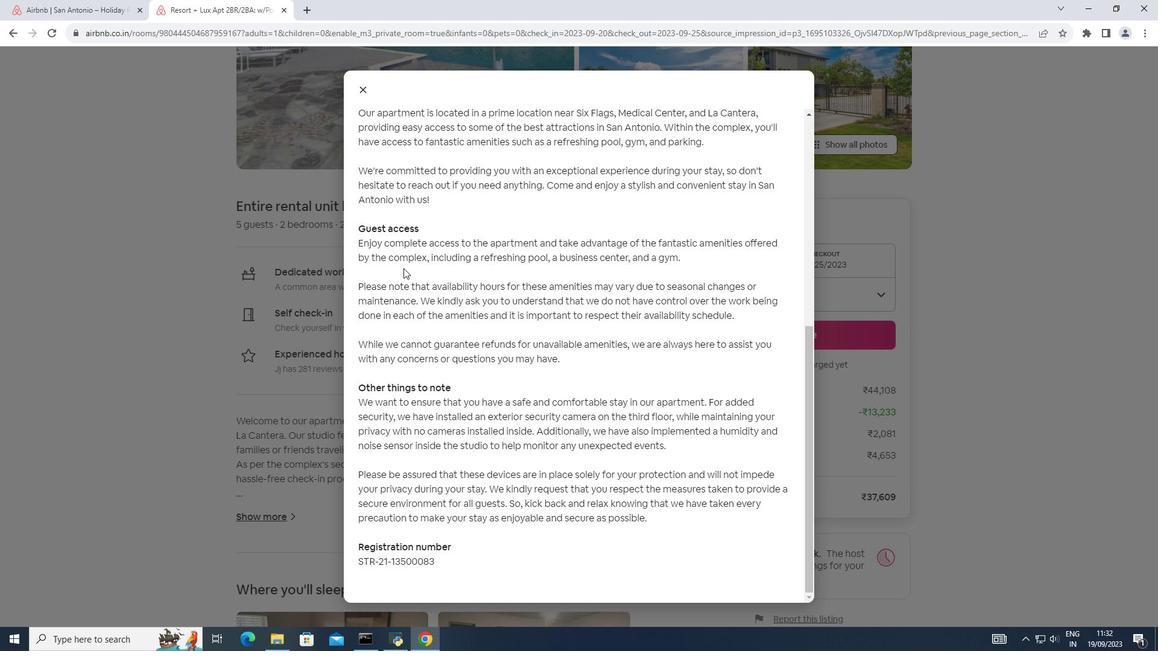 
Action: Mouse scrolled (403, 267) with delta (0, 0)
Screenshot: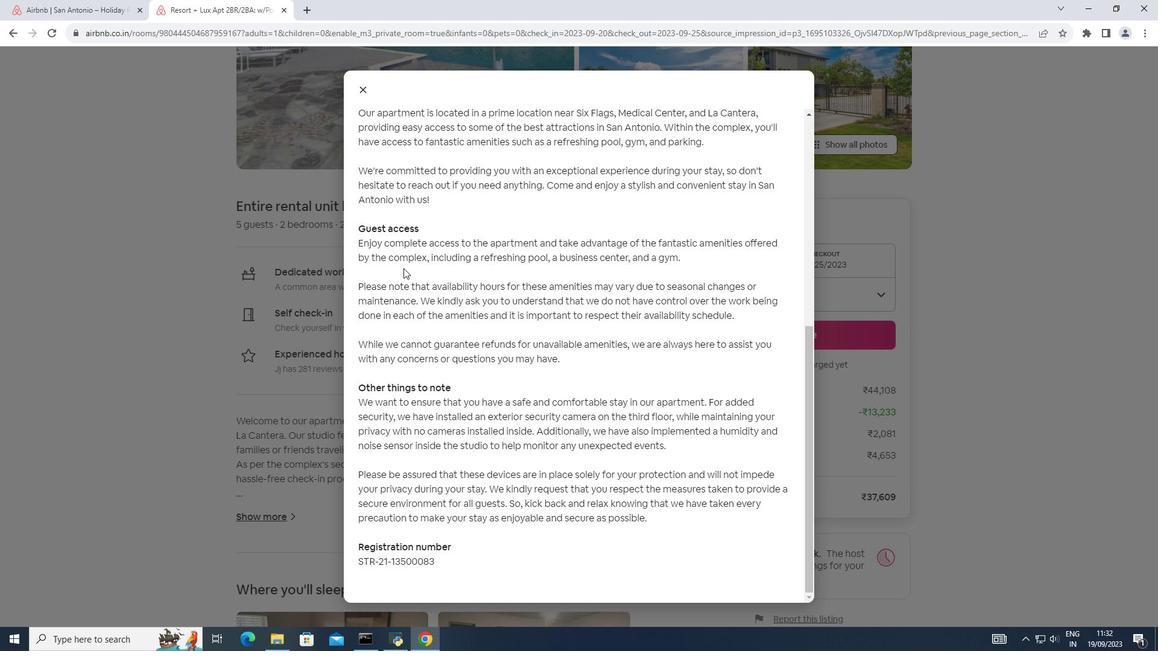 
Action: Mouse scrolled (403, 267) with delta (0, 0)
Screenshot: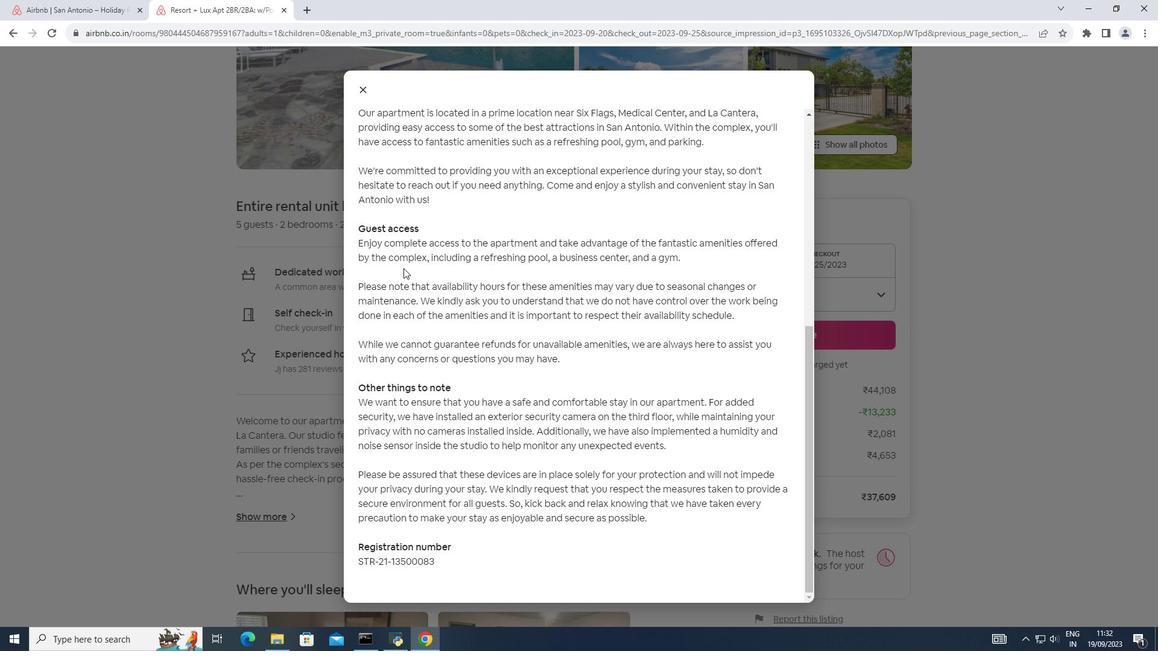 
Action: Mouse moved to (302, 302)
Screenshot: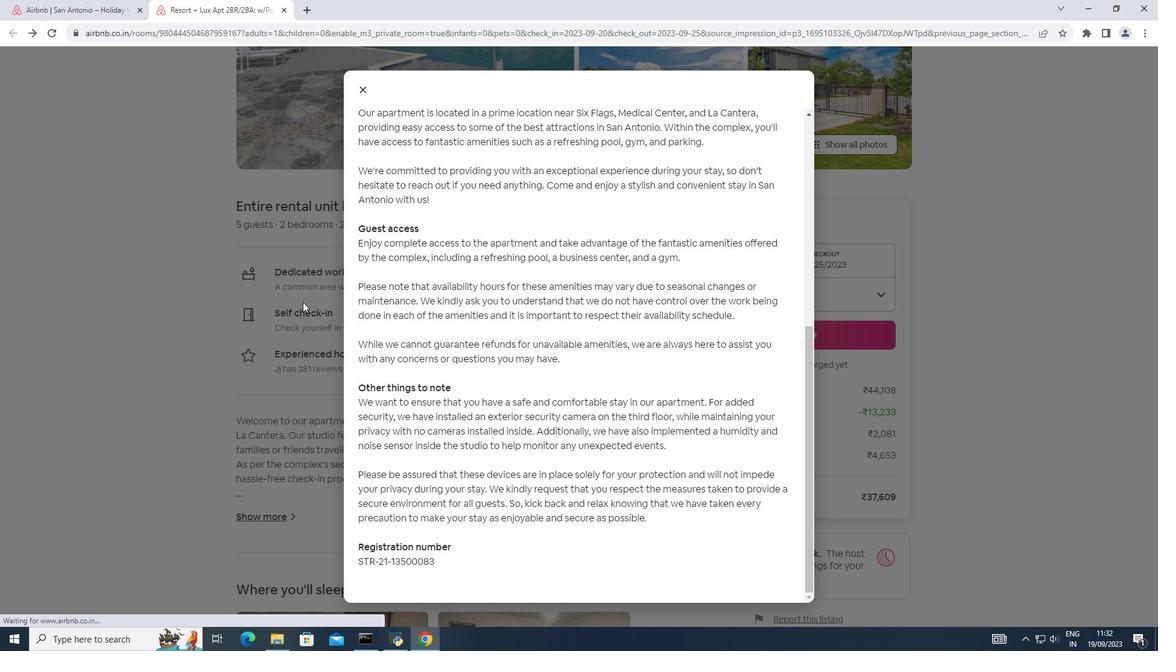 
Action: Mouse pressed left at (302, 302)
Screenshot: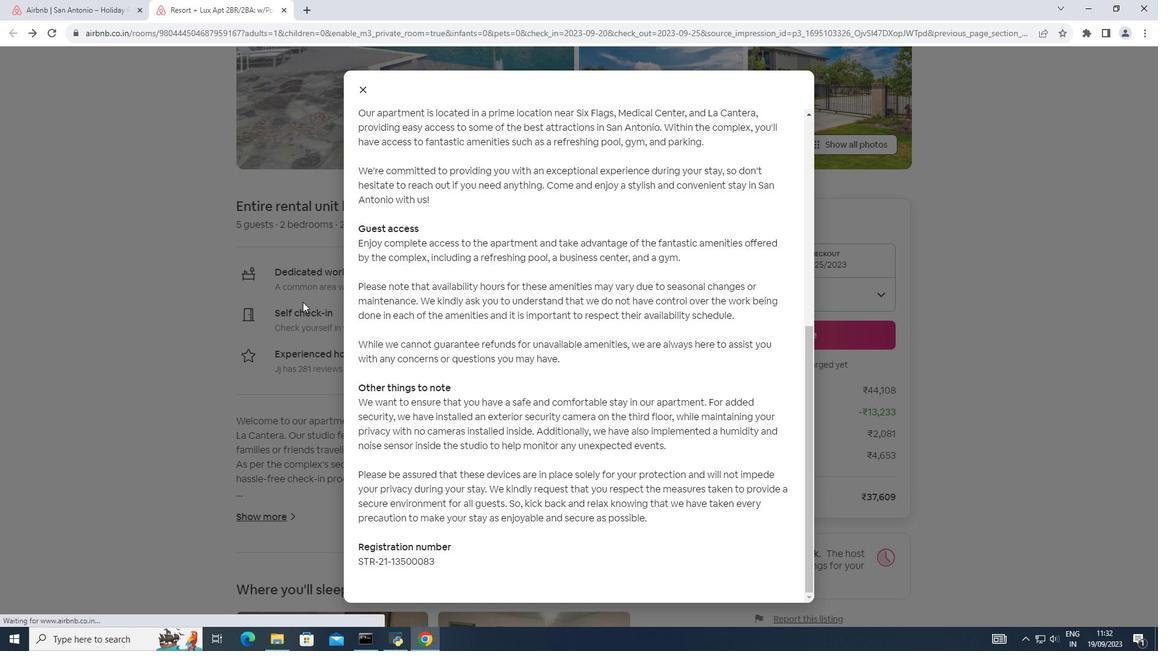 
Action: Mouse scrolled (302, 301) with delta (0, 0)
Screenshot: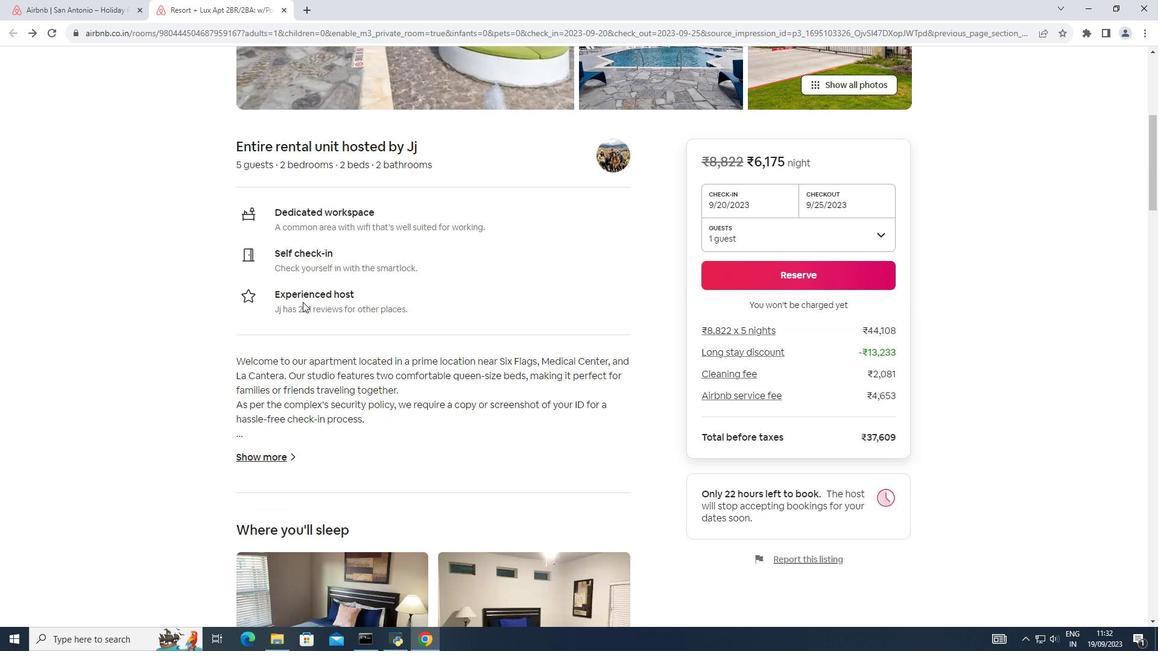
Action: Mouse moved to (267, 323)
Screenshot: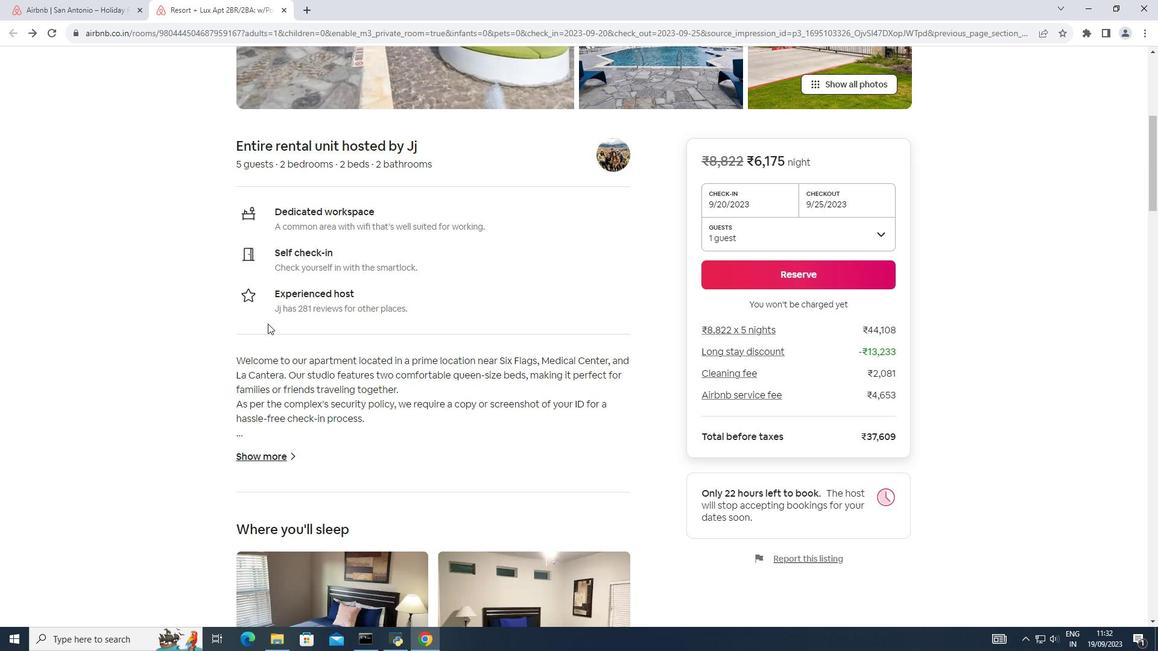 
Action: Mouse scrolled (267, 323) with delta (0, 0)
Screenshot: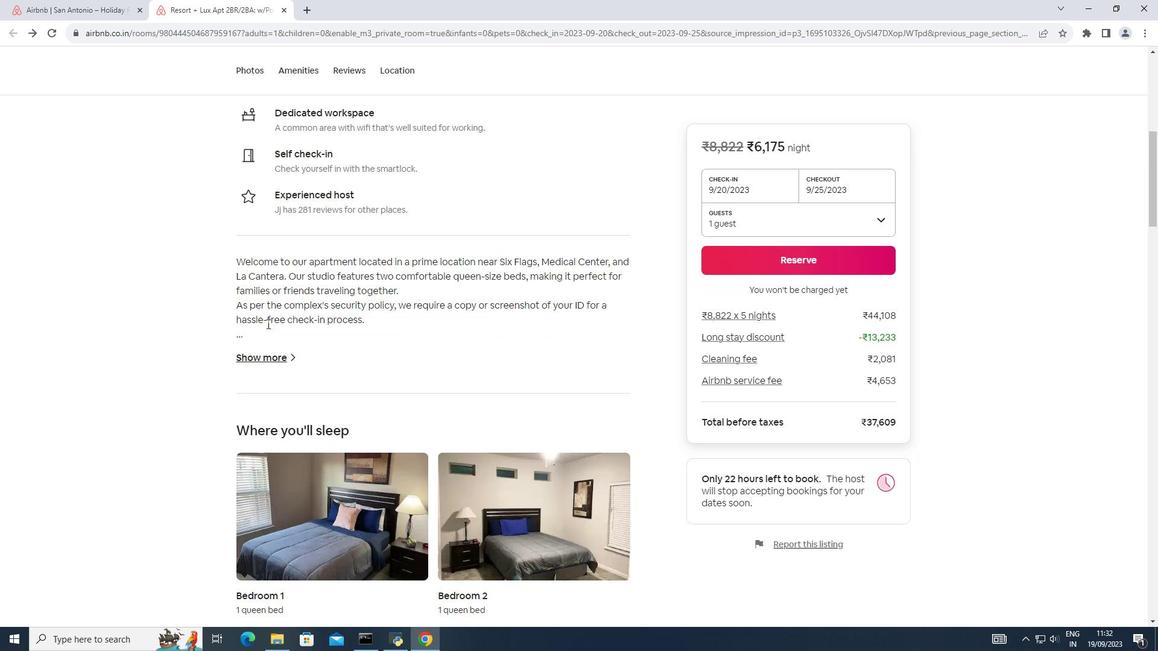 
Action: Mouse moved to (267, 323)
Screenshot: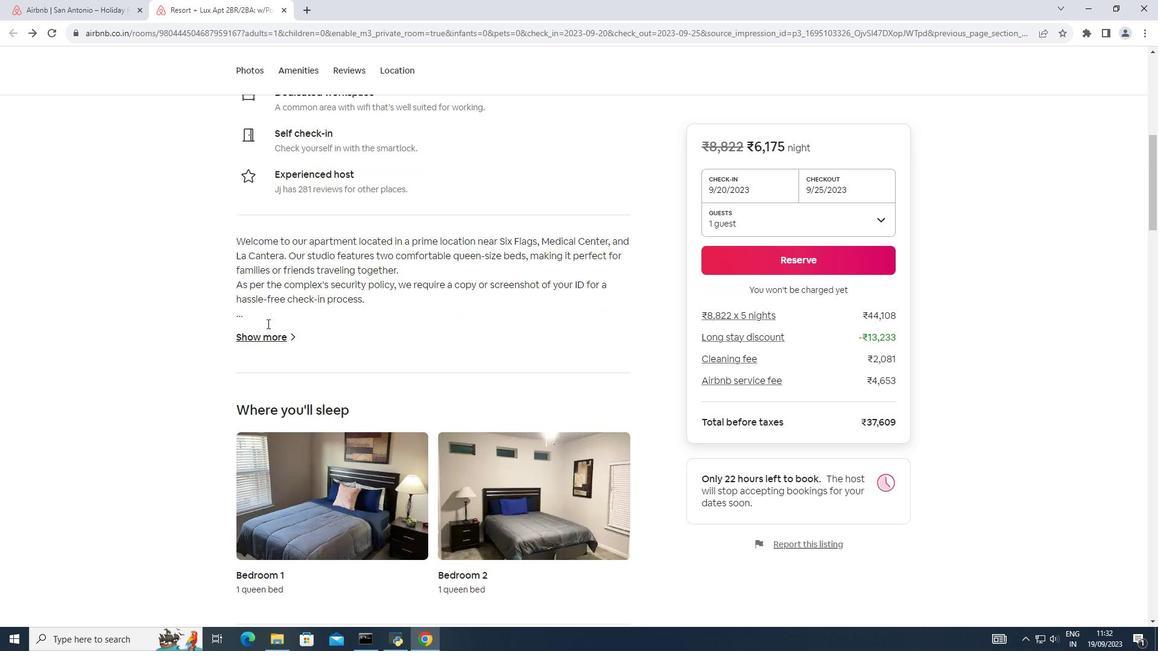
Action: Mouse scrolled (267, 323) with delta (0, 0)
Screenshot: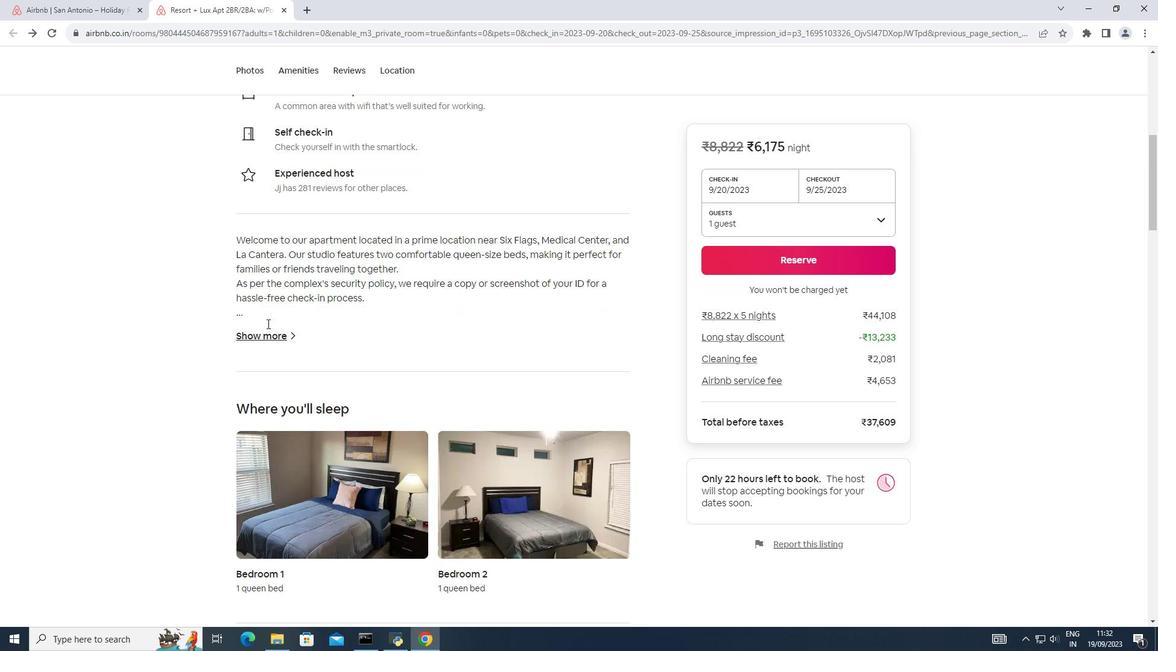 
Action: Mouse scrolled (267, 323) with delta (0, 0)
Screenshot: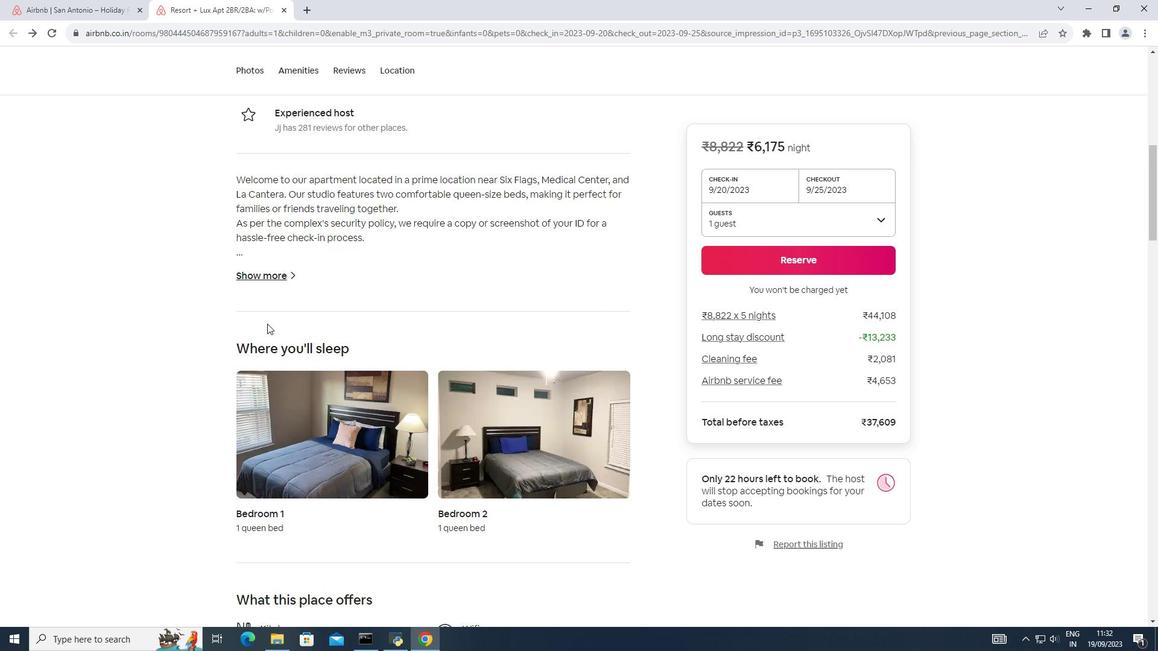 
Action: Mouse scrolled (267, 323) with delta (0, 0)
Screenshot: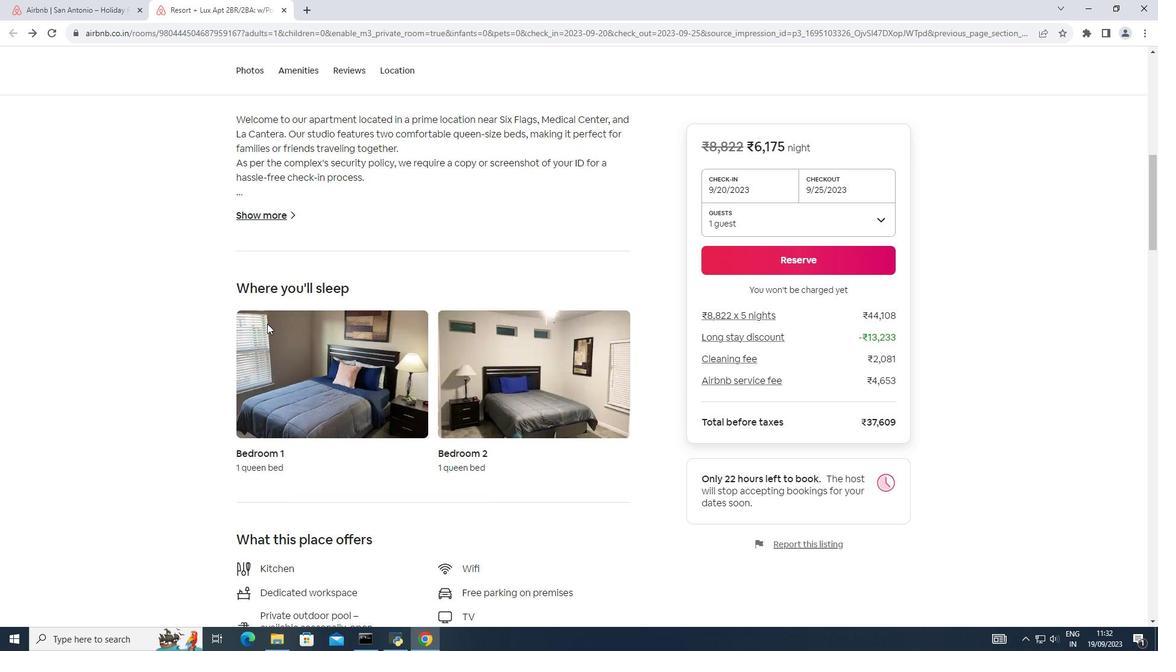 
Action: Mouse scrolled (267, 323) with delta (0, 0)
Screenshot: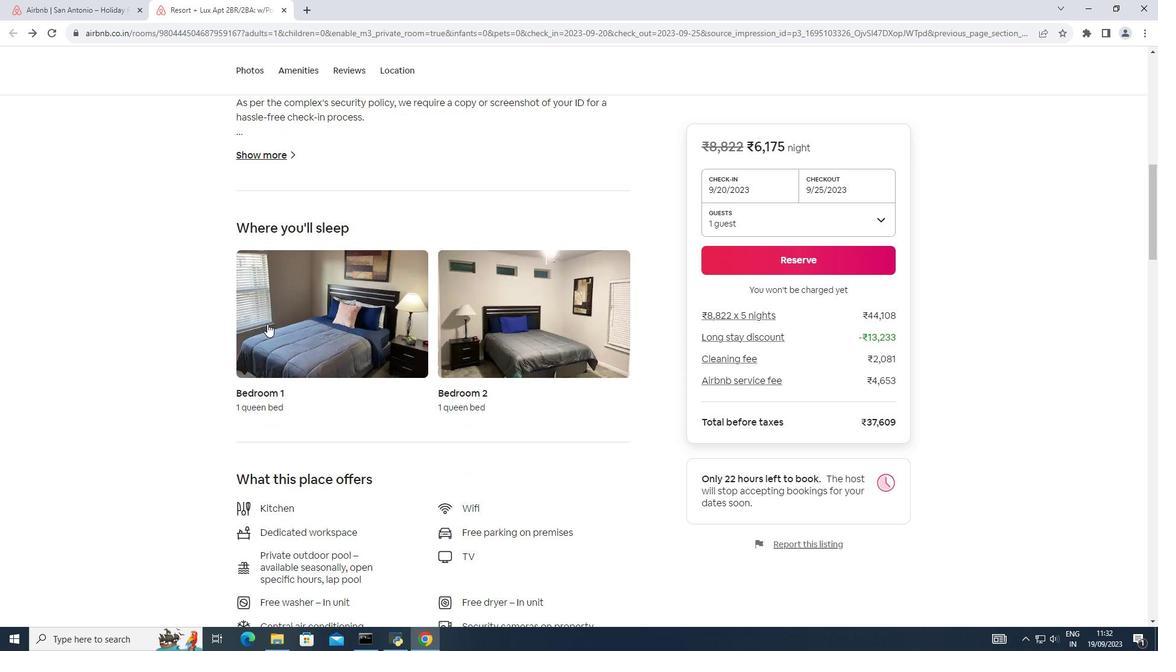 
Action: Mouse scrolled (267, 323) with delta (0, 0)
Screenshot: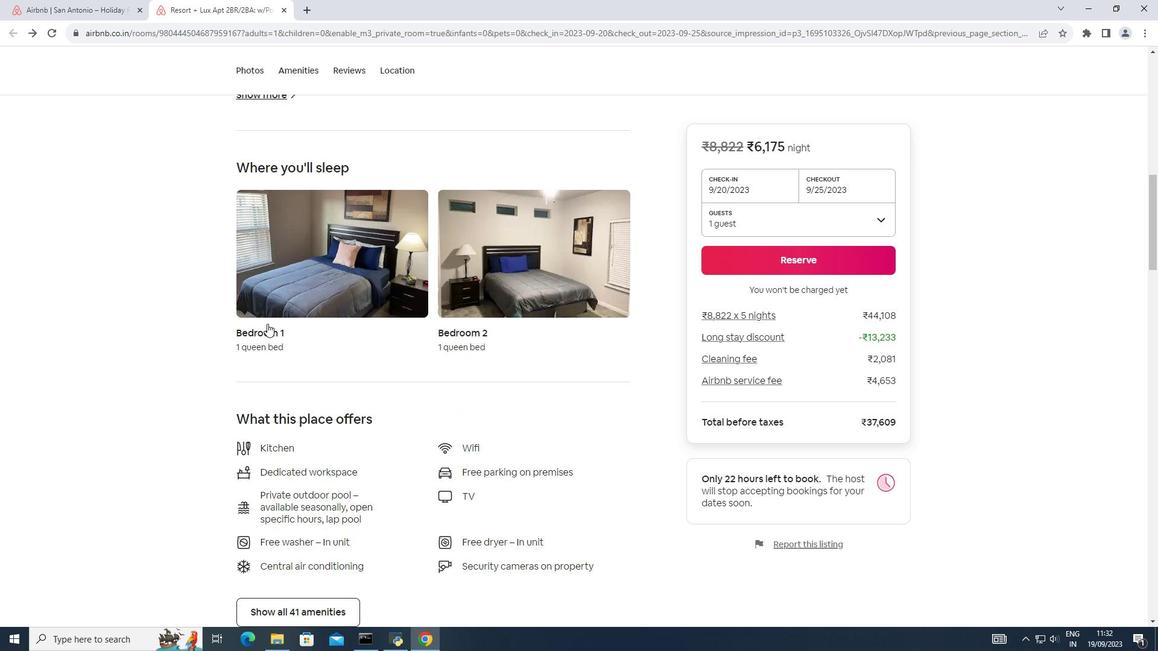 
Action: Mouse scrolled (267, 323) with delta (0, 0)
Screenshot: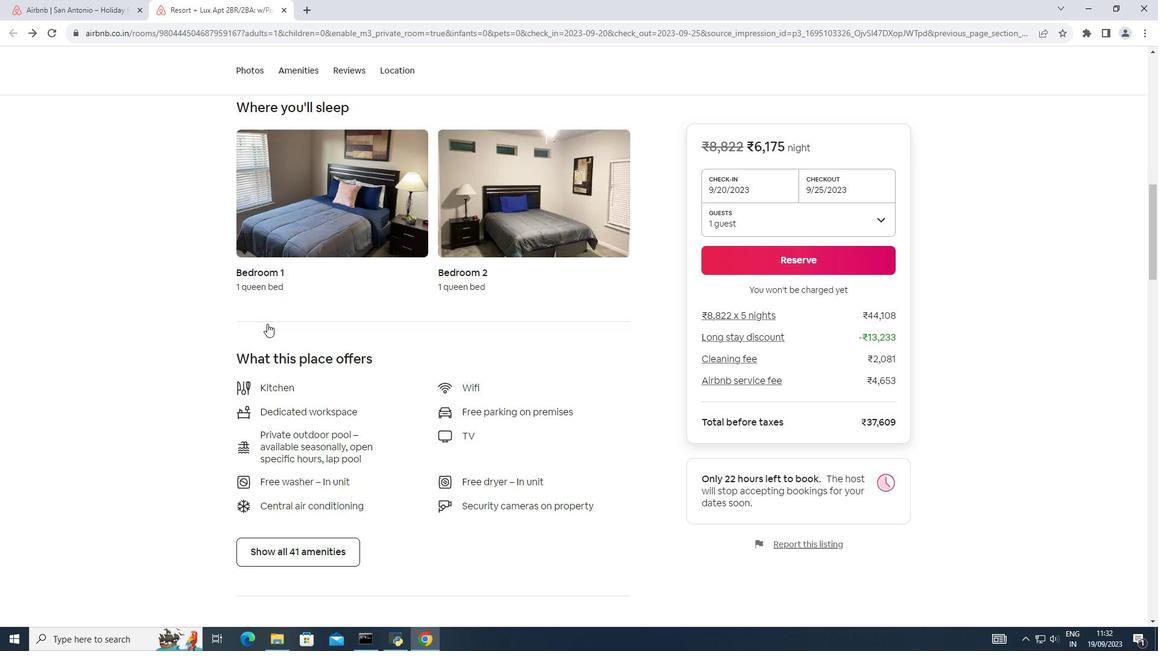 
Action: Mouse scrolled (267, 323) with delta (0, 0)
Screenshot: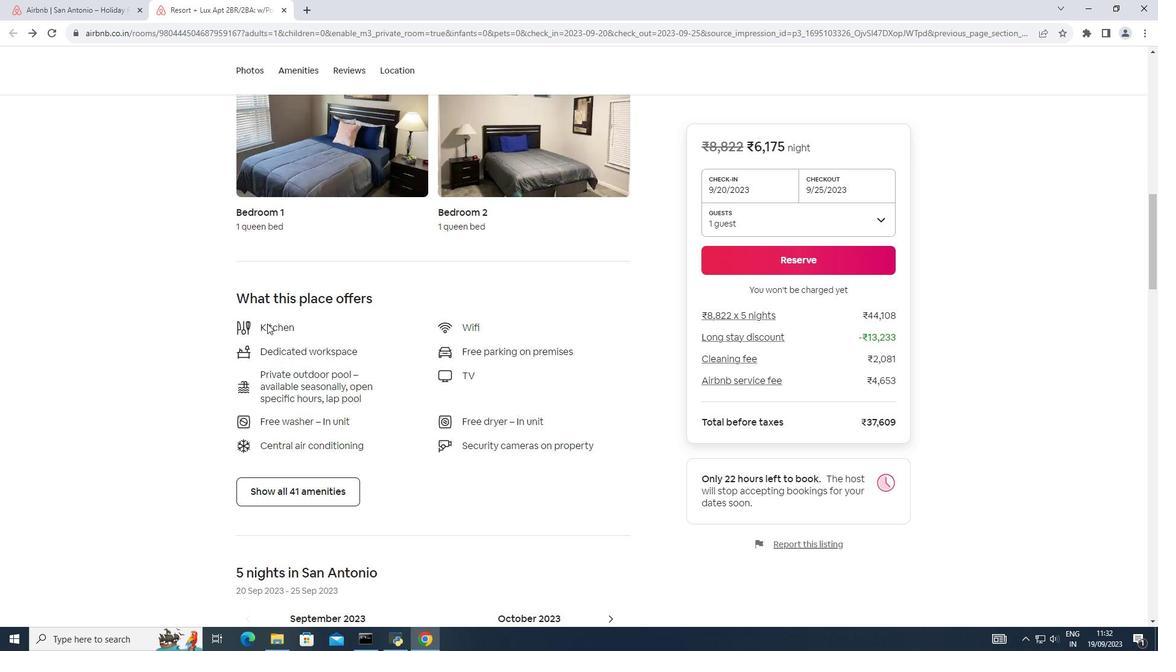 
Action: Mouse moved to (290, 497)
Screenshot: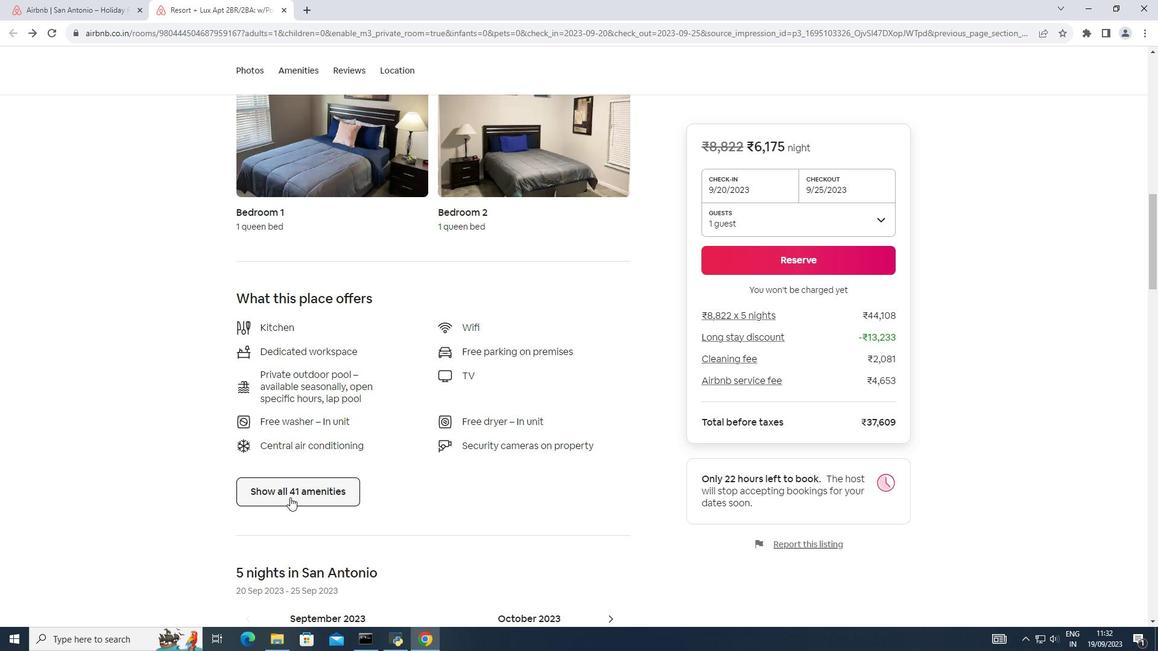 
Action: Mouse pressed left at (290, 497)
Screenshot: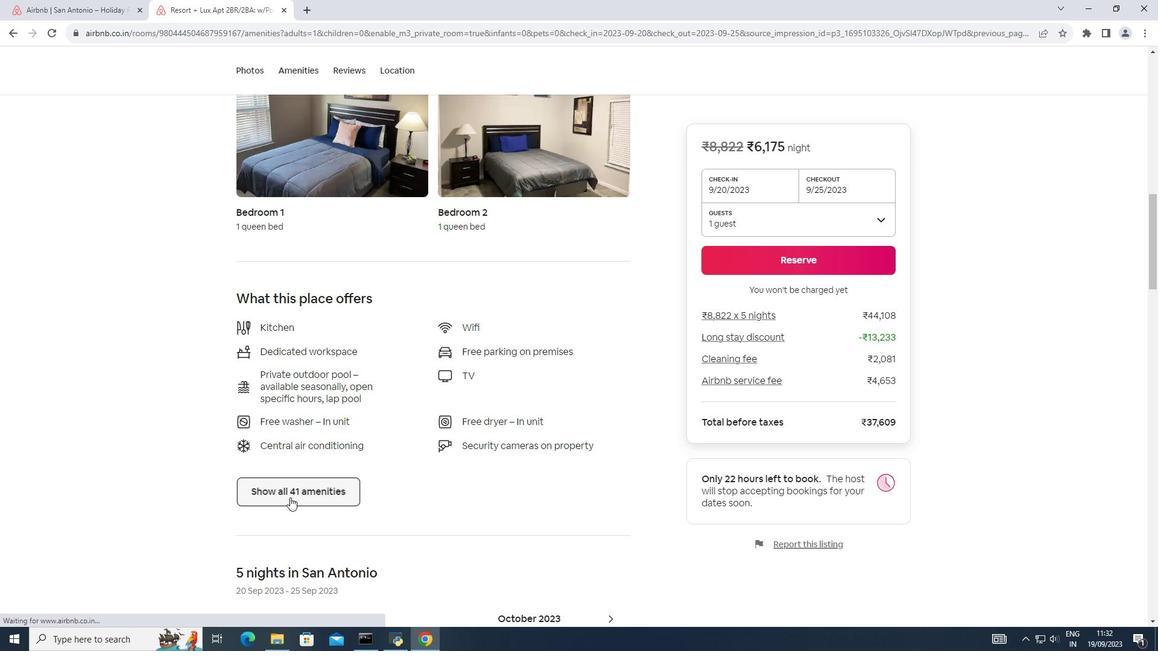 
Action: Mouse moved to (447, 278)
Screenshot: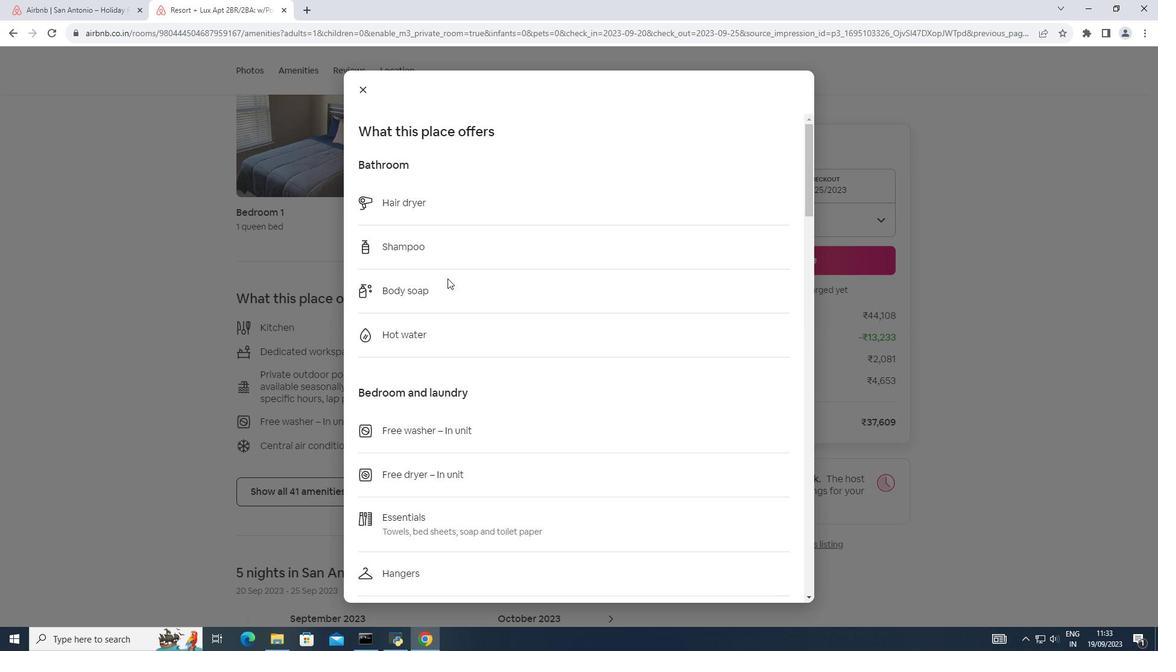 
Action: Mouse scrolled (447, 278) with delta (0, 0)
Screenshot: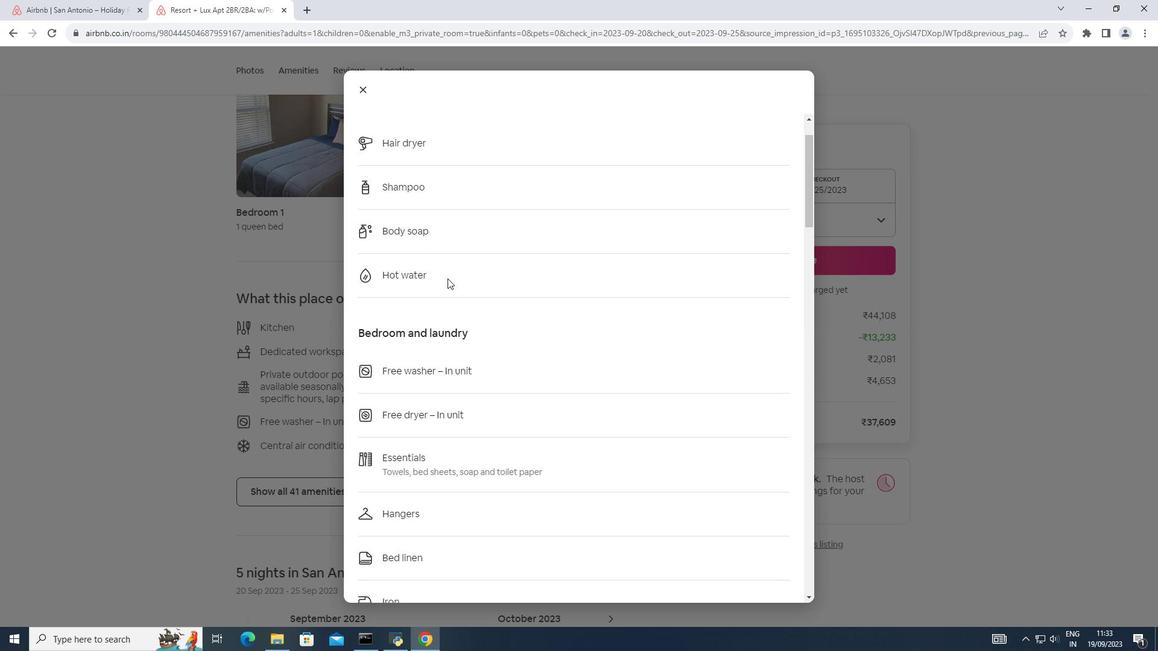 
Action: Mouse scrolled (447, 278) with delta (0, 0)
Screenshot: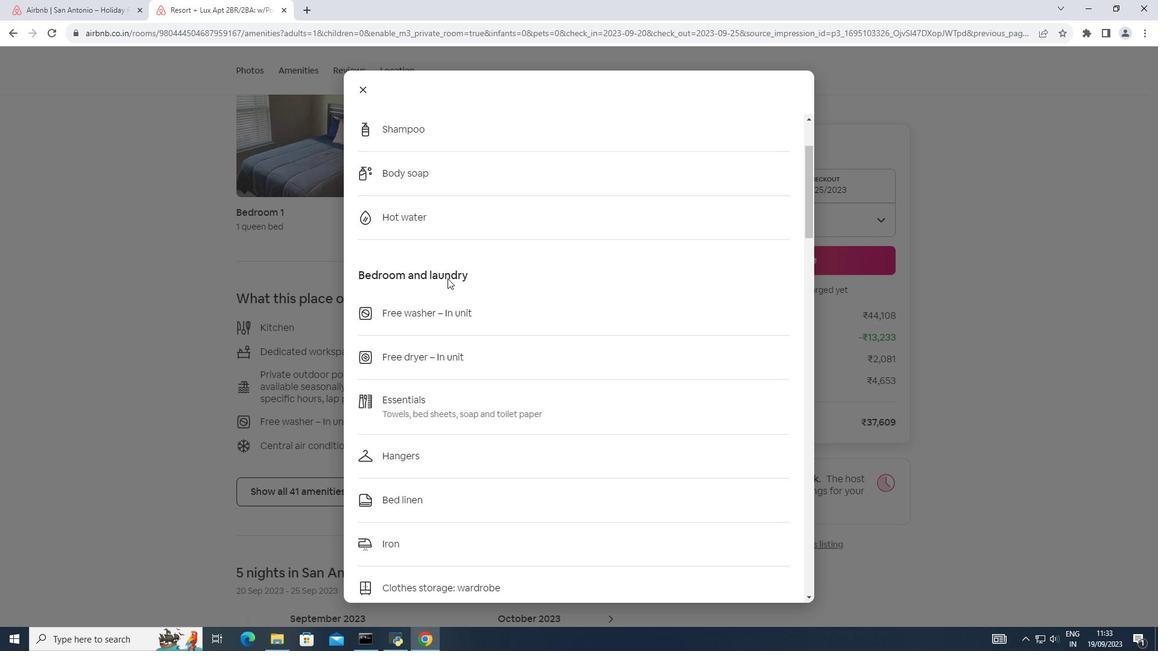 
Action: Mouse moved to (441, 278)
Screenshot: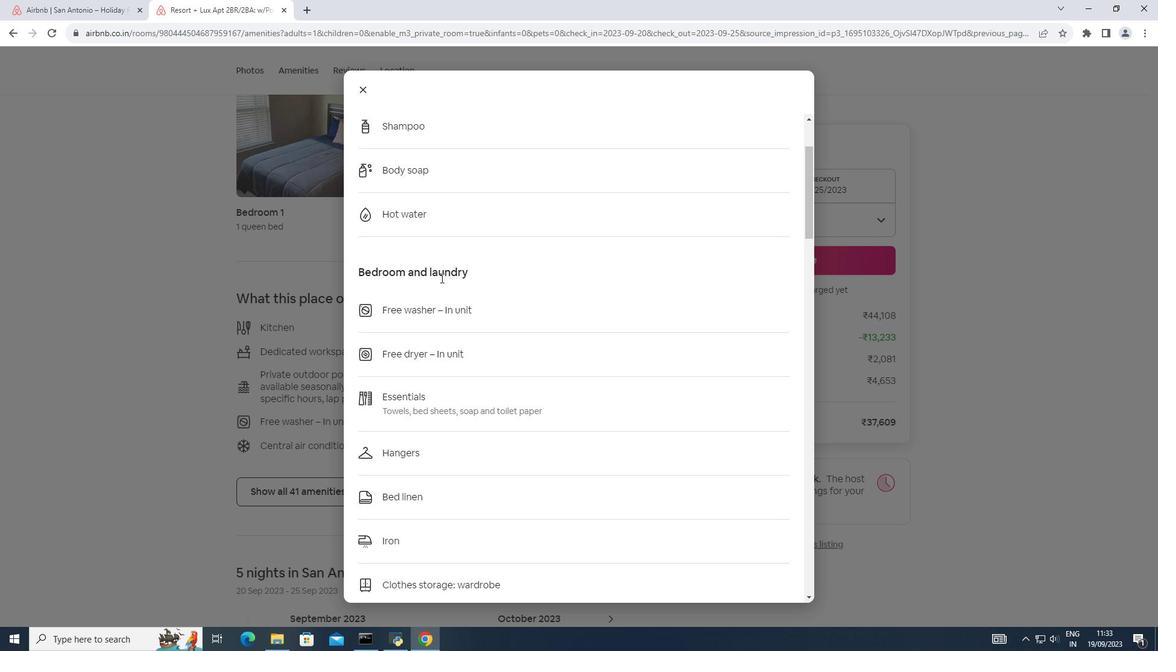 
Action: Mouse scrolled (441, 277) with delta (0, 0)
Screenshot: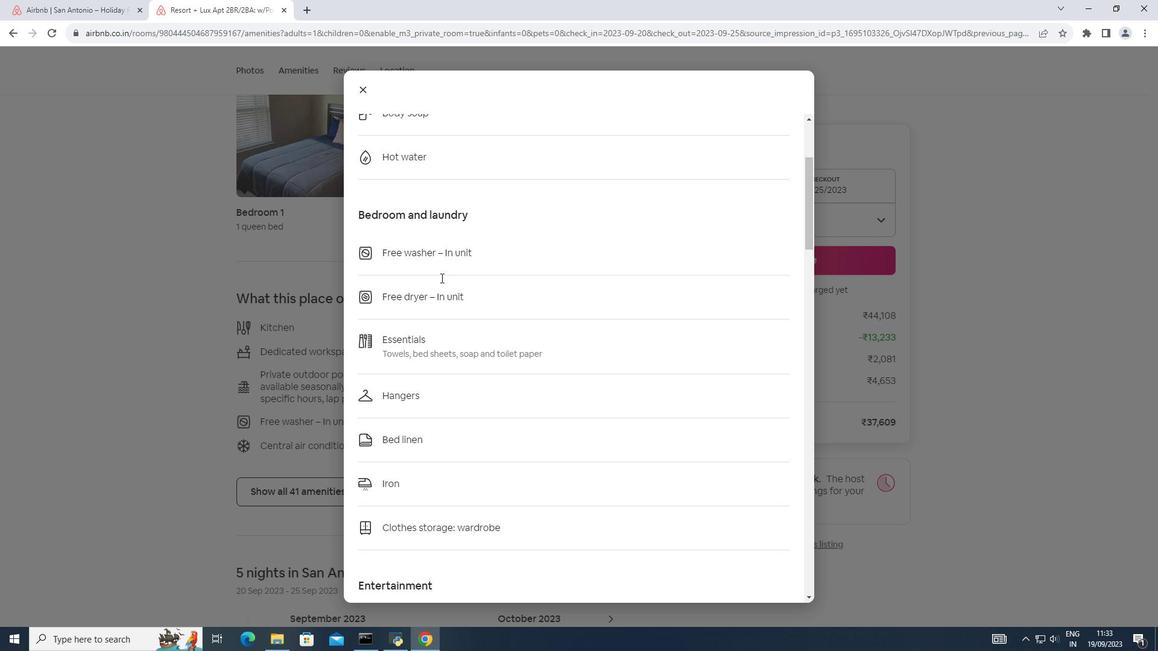 
Action: Mouse scrolled (441, 277) with delta (0, 0)
Screenshot: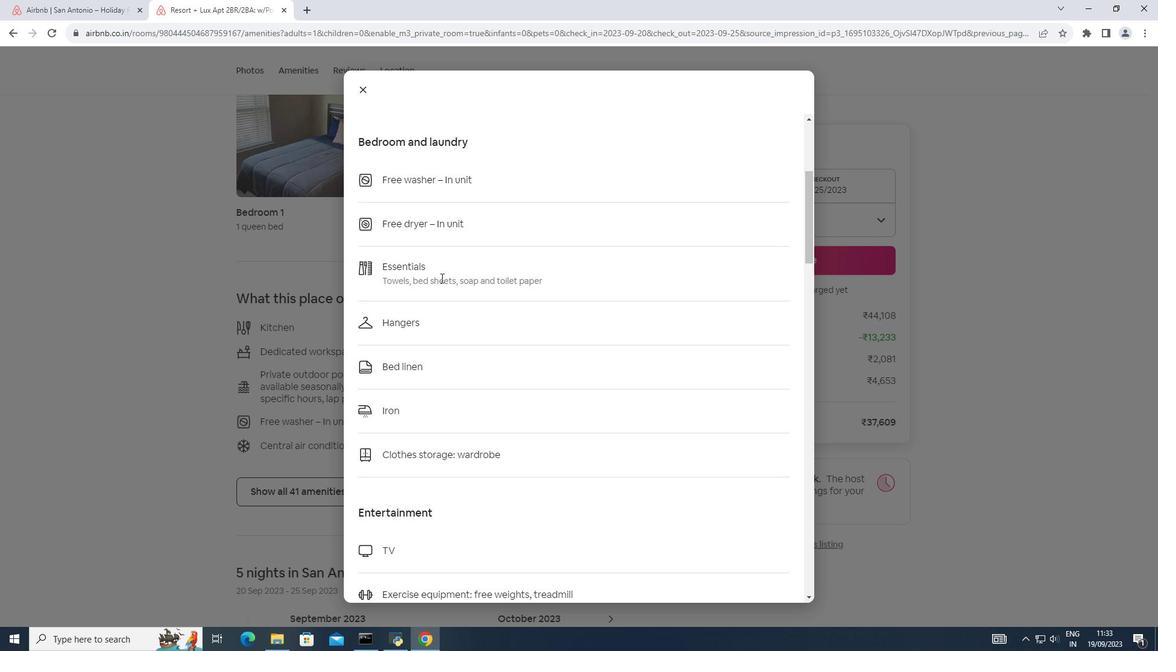 
Action: Mouse scrolled (441, 277) with delta (0, 0)
Screenshot: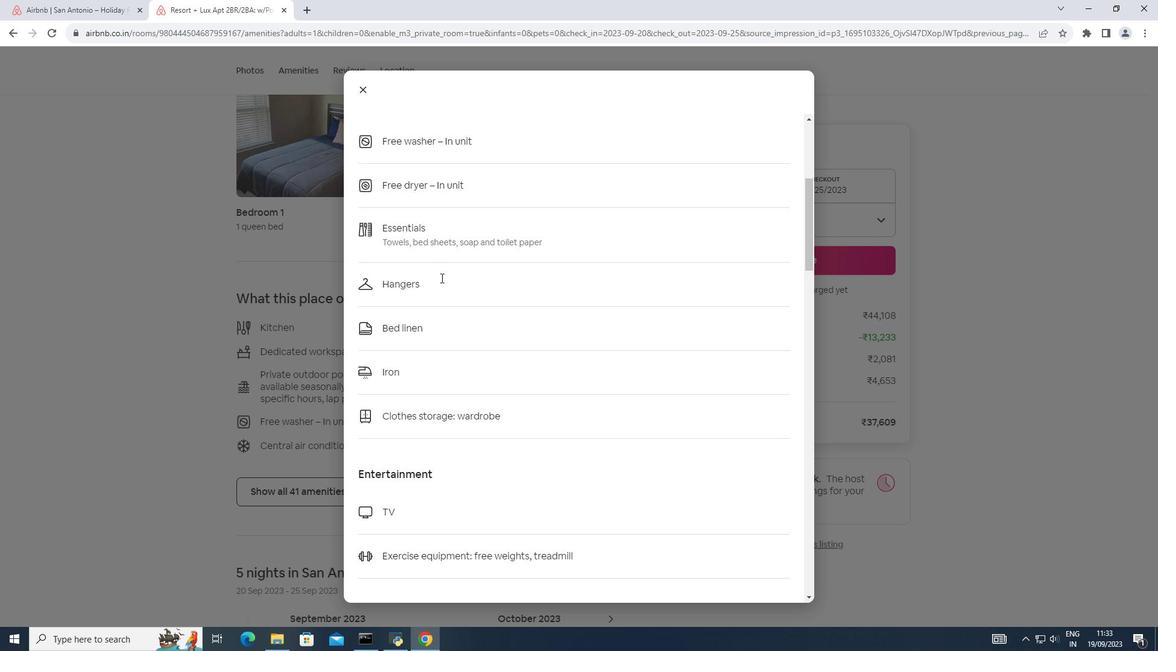 
Action: Mouse scrolled (441, 278) with delta (0, 0)
Screenshot: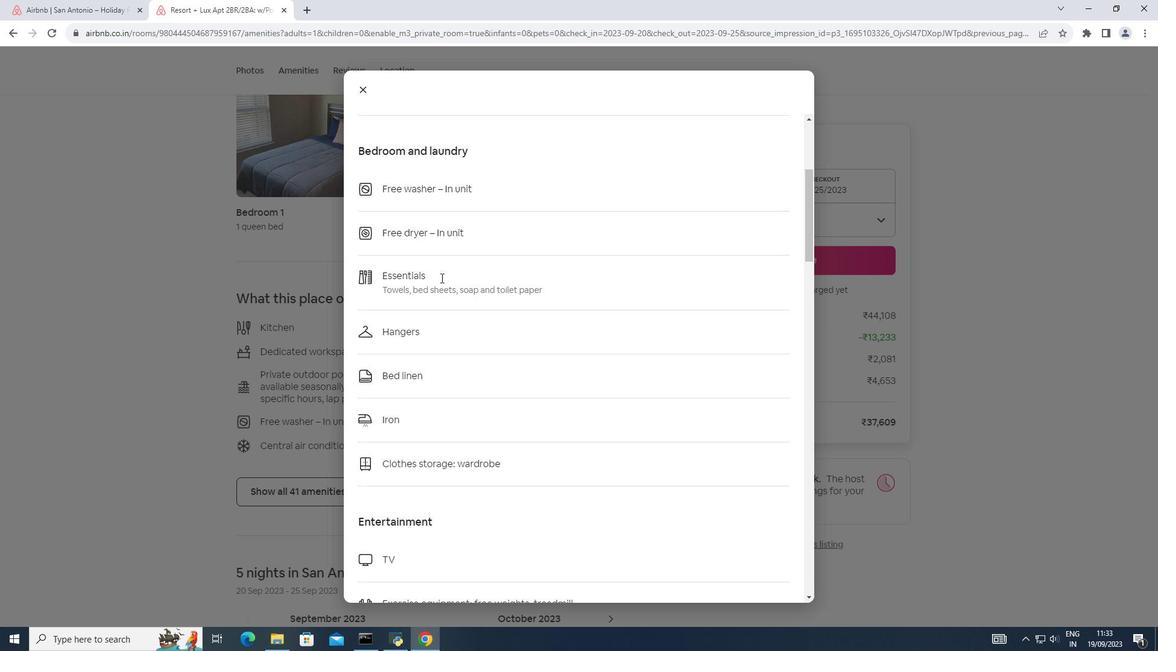 
Action: Mouse scrolled (441, 277) with delta (0, 0)
Screenshot: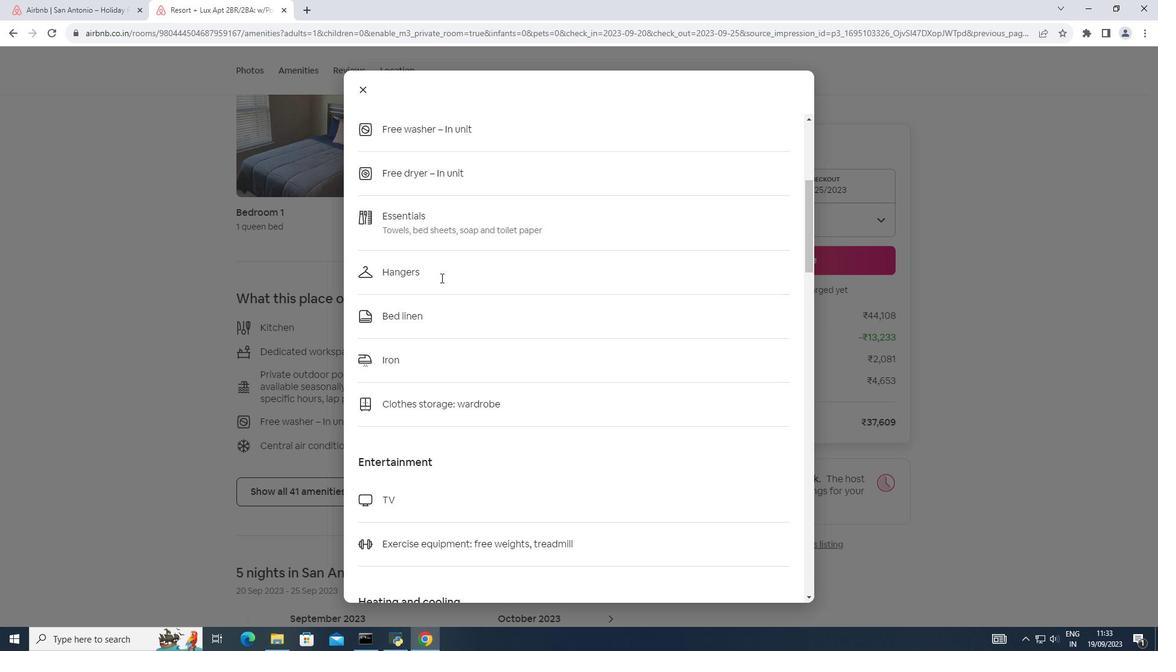 
Action: Mouse moved to (441, 243)
Screenshot: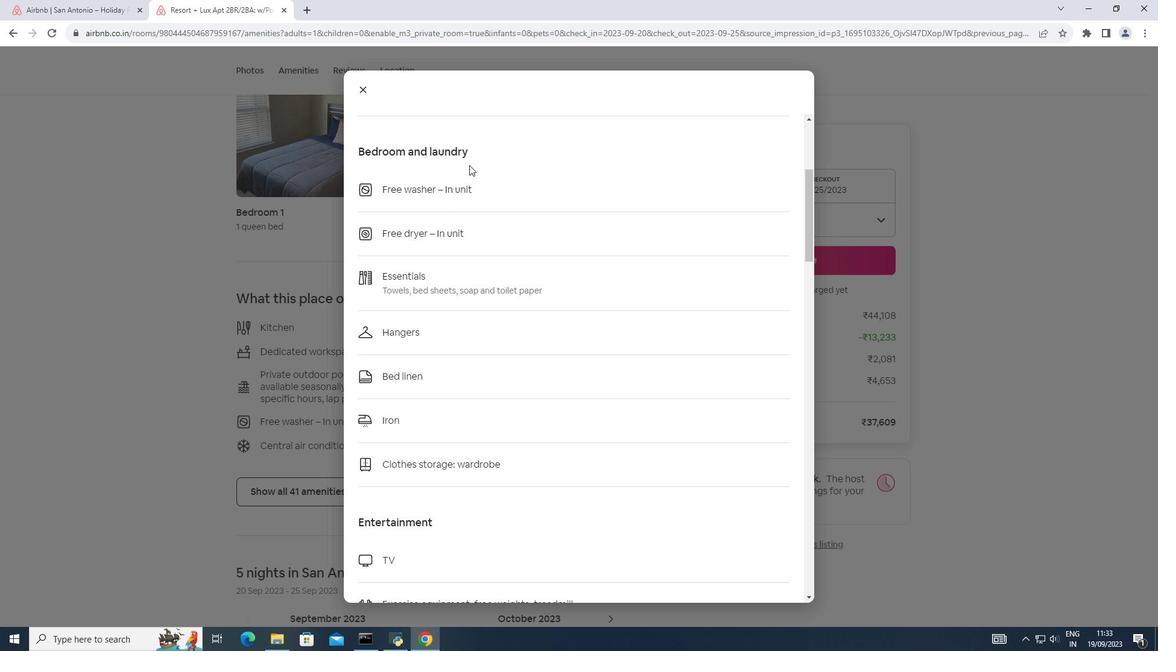 
Action: Mouse scrolled (441, 244) with delta (0, 0)
Screenshot: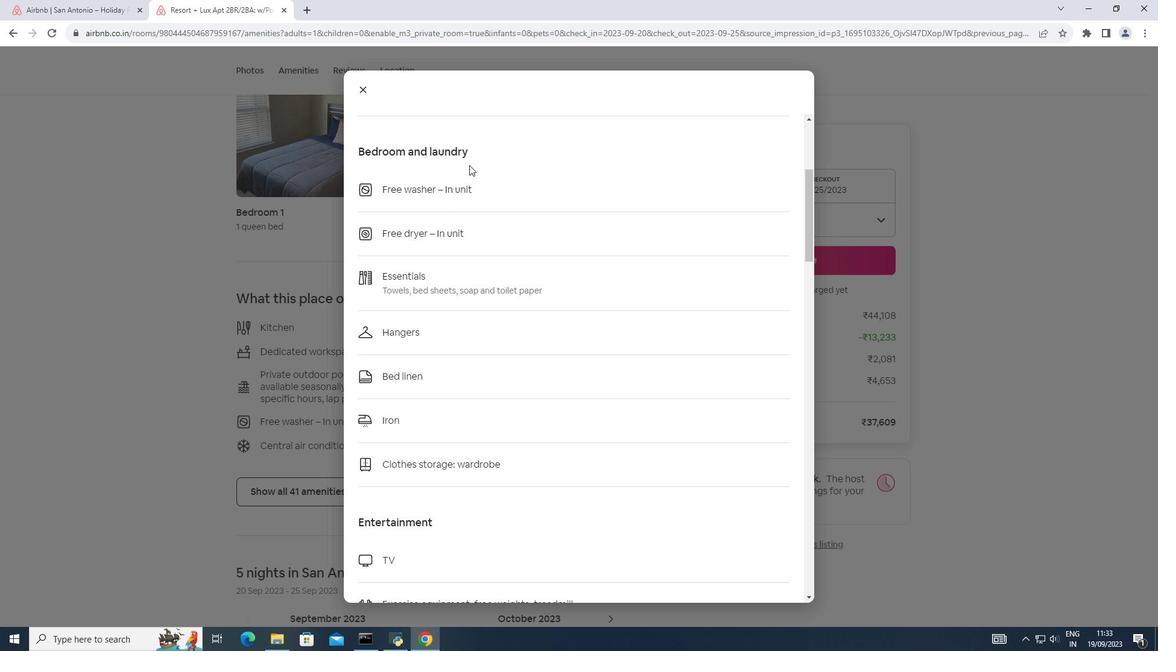 
Action: Mouse moved to (473, 156)
Screenshot: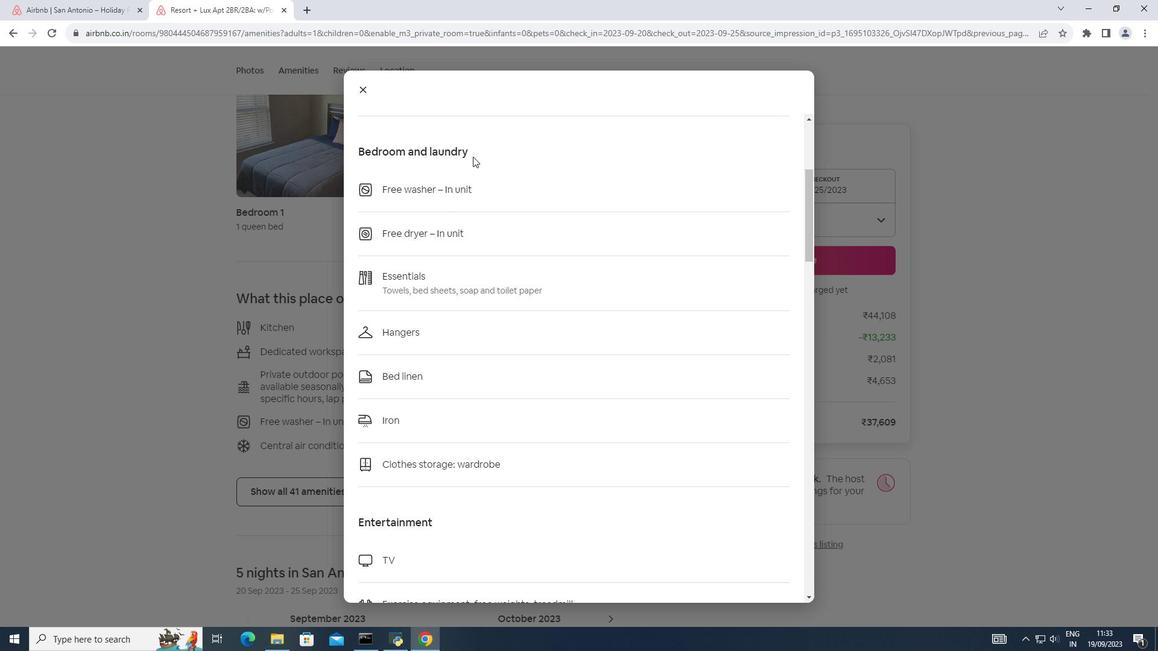 
Action: Mouse scrolled (473, 156) with delta (0, 0)
Screenshot: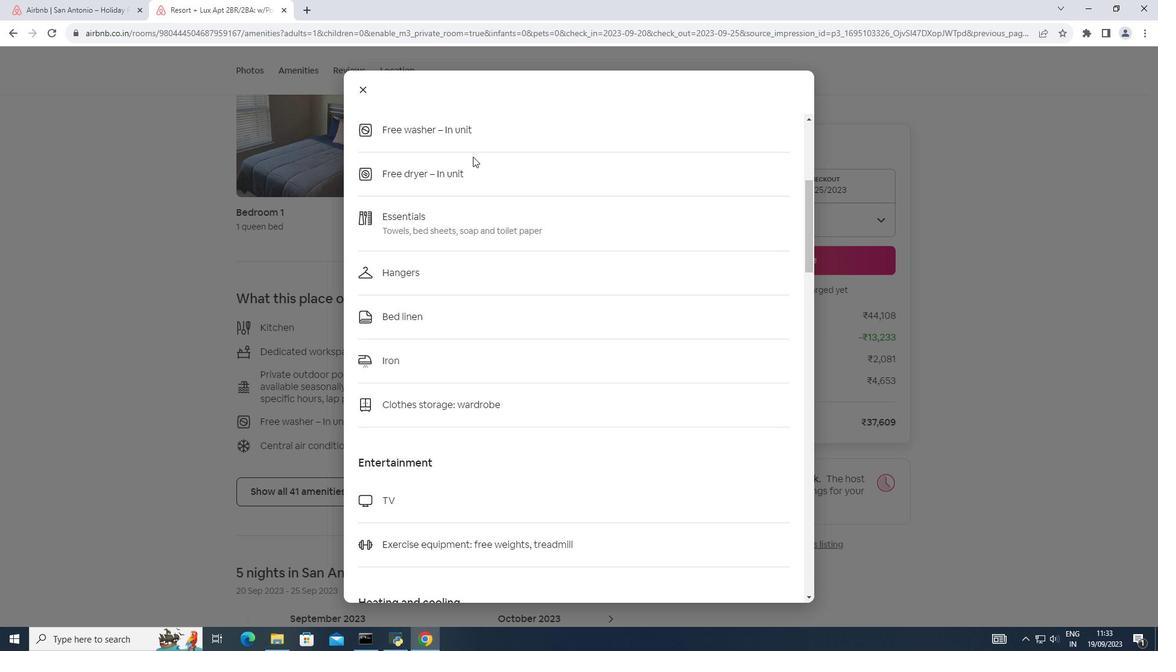 
Action: Mouse moved to (473, 156)
Screenshot: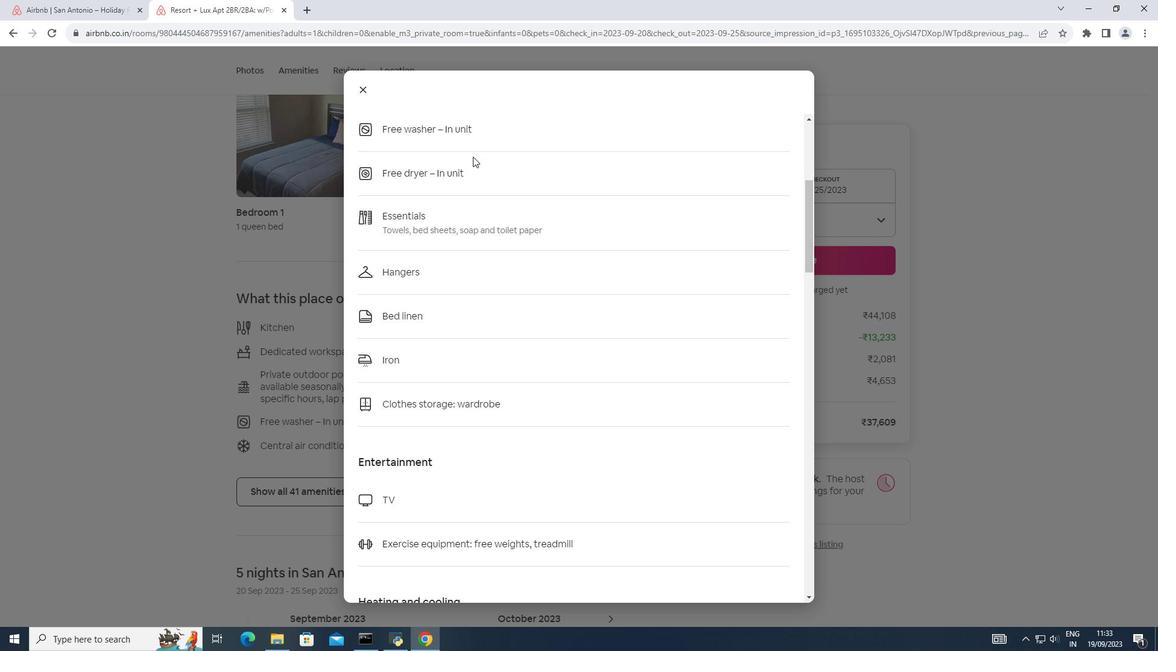 
Action: Mouse scrolled (473, 156) with delta (0, 0)
Screenshot: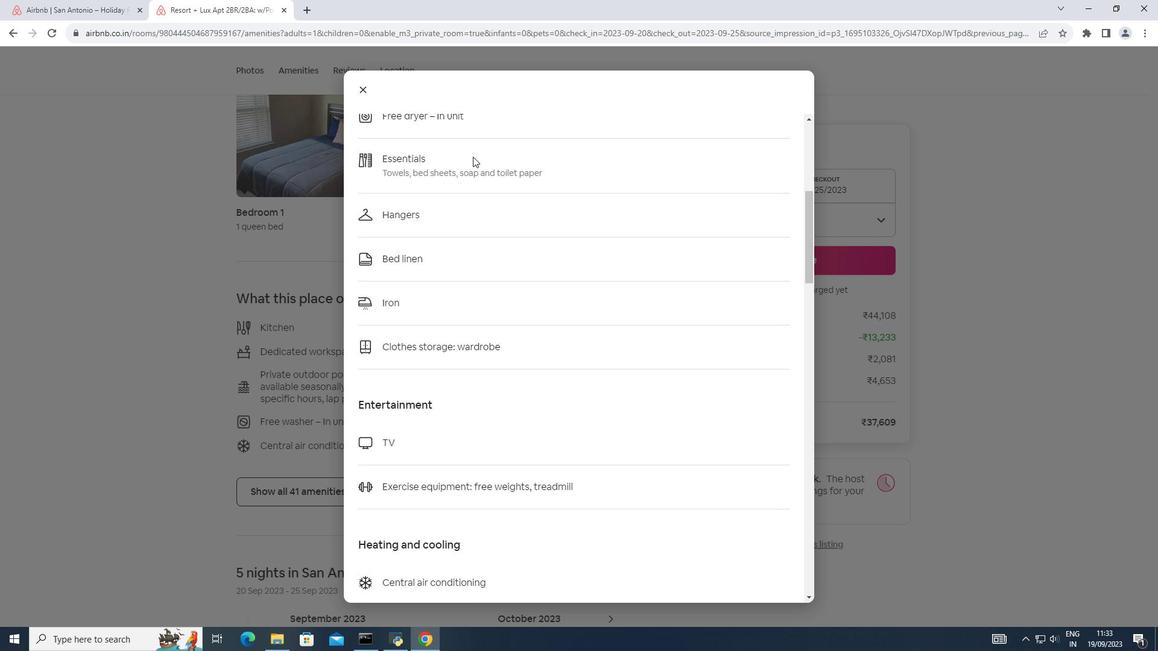 
Action: Mouse moved to (473, 158)
Screenshot: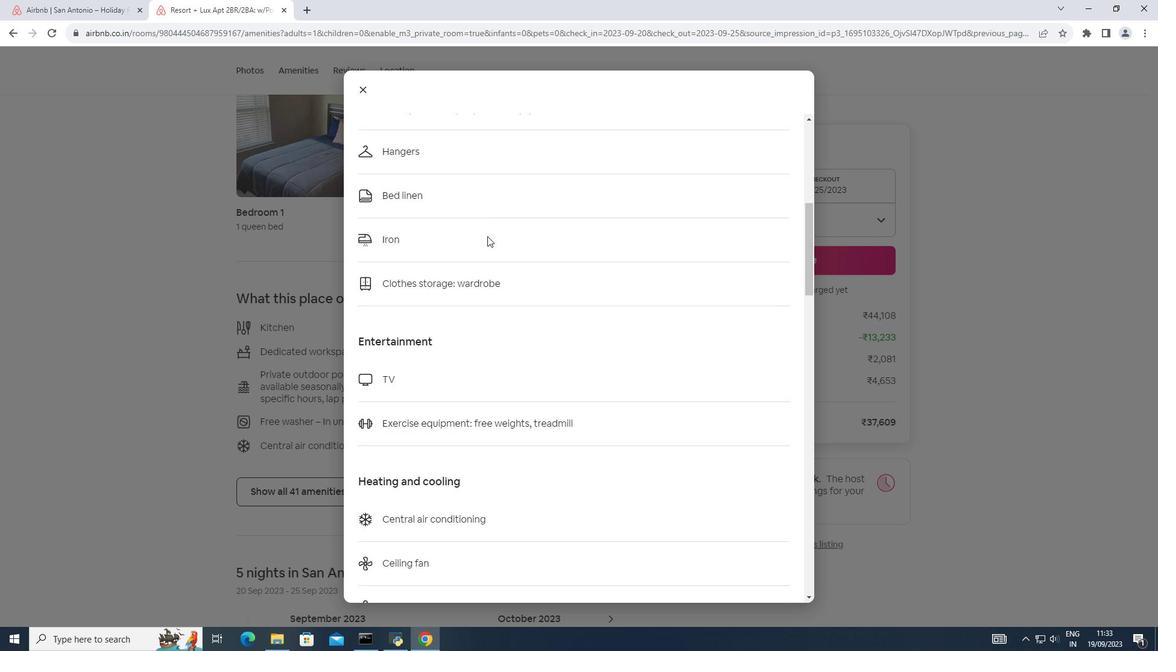 
Action: Mouse scrolled (473, 157) with delta (0, 0)
Screenshot: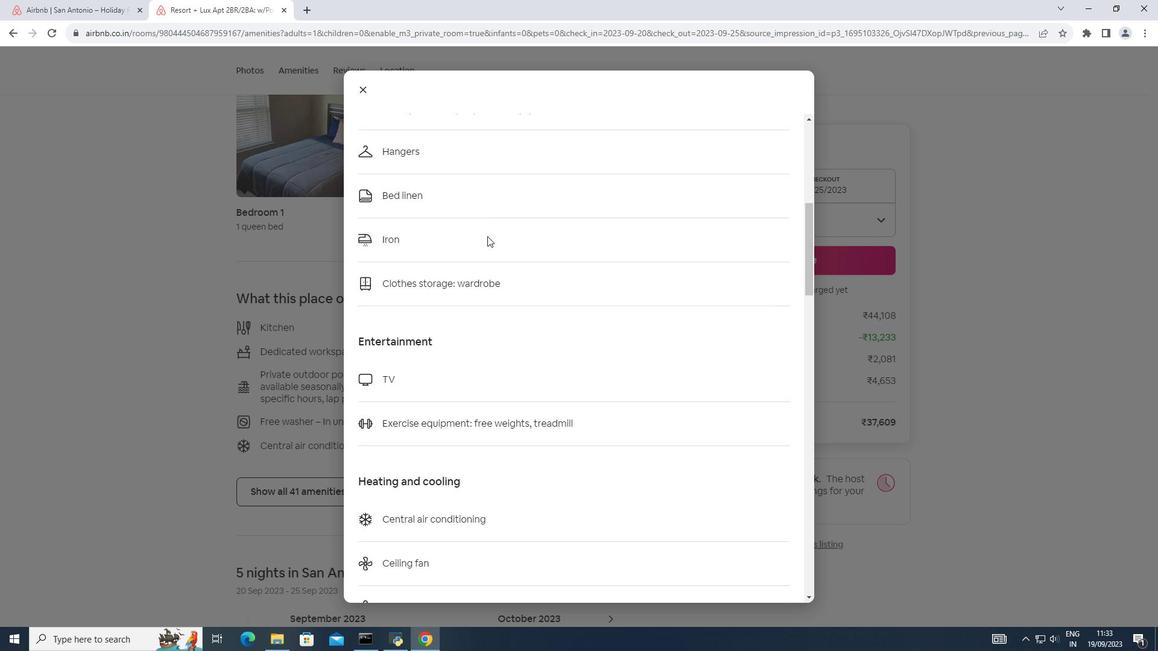 
Action: Mouse moved to (498, 240)
Screenshot: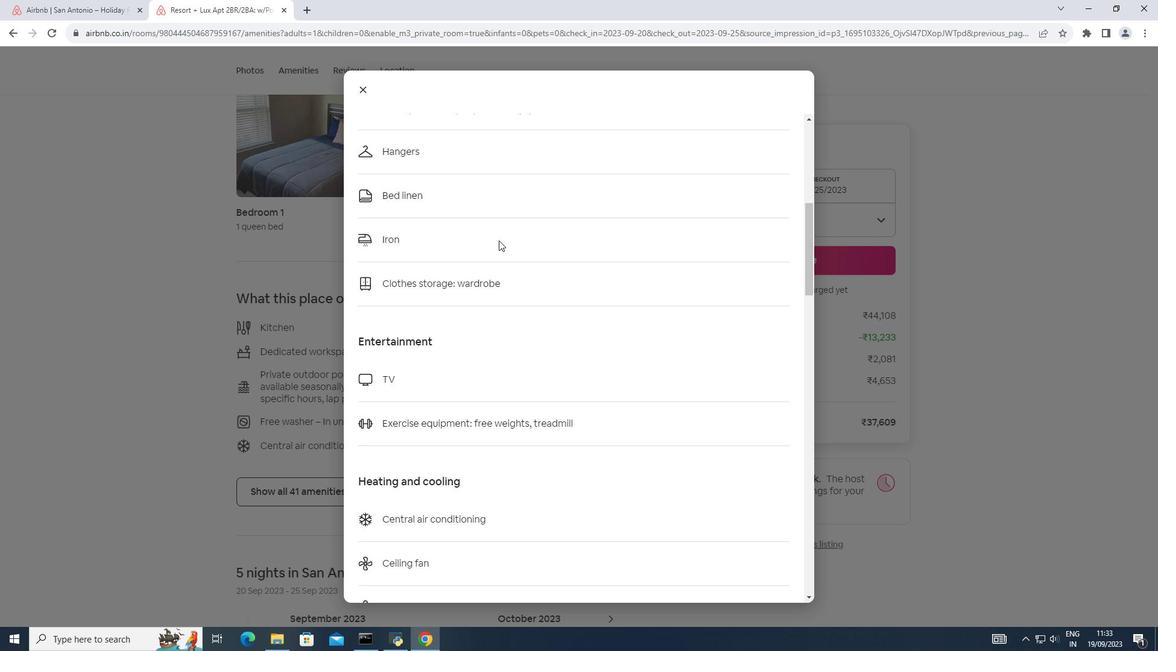 
Action: Mouse scrolled (498, 240) with delta (0, 0)
Screenshot: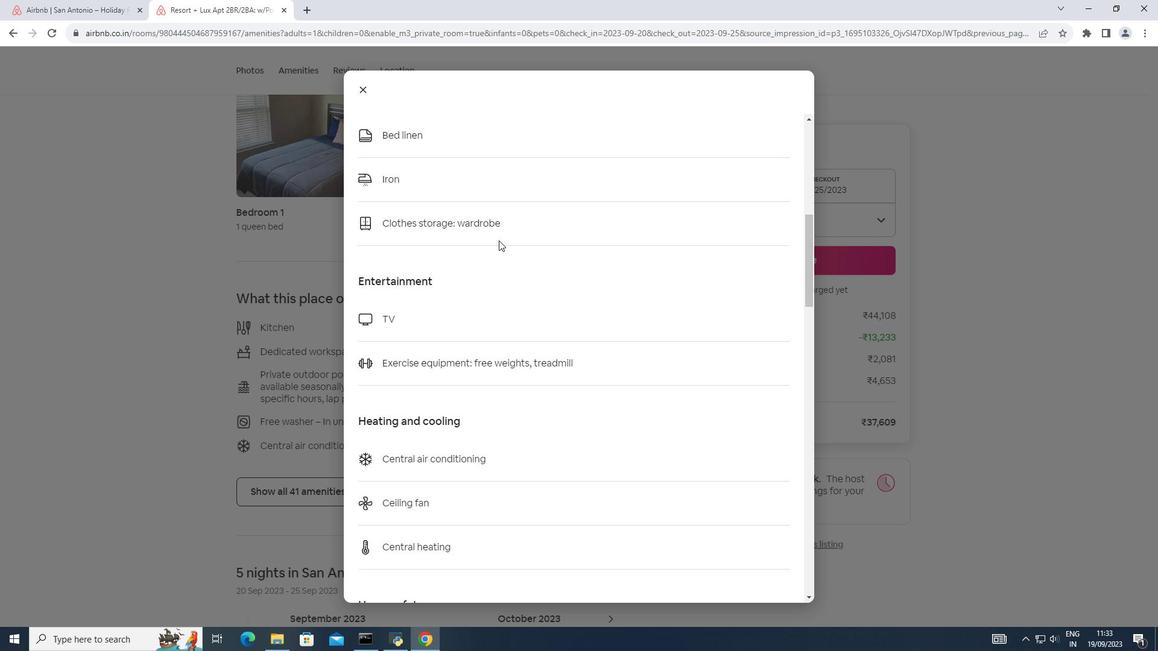 
Action: Mouse scrolled (498, 240) with delta (0, 0)
Screenshot: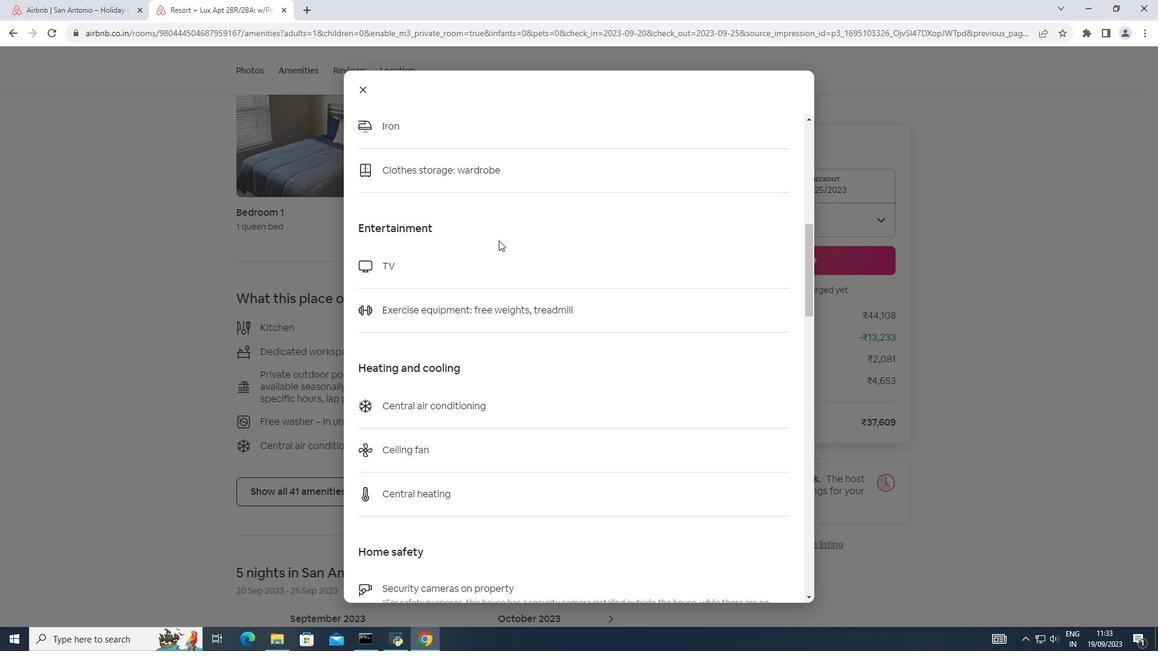 
Action: Mouse scrolled (498, 240) with delta (0, 0)
Screenshot: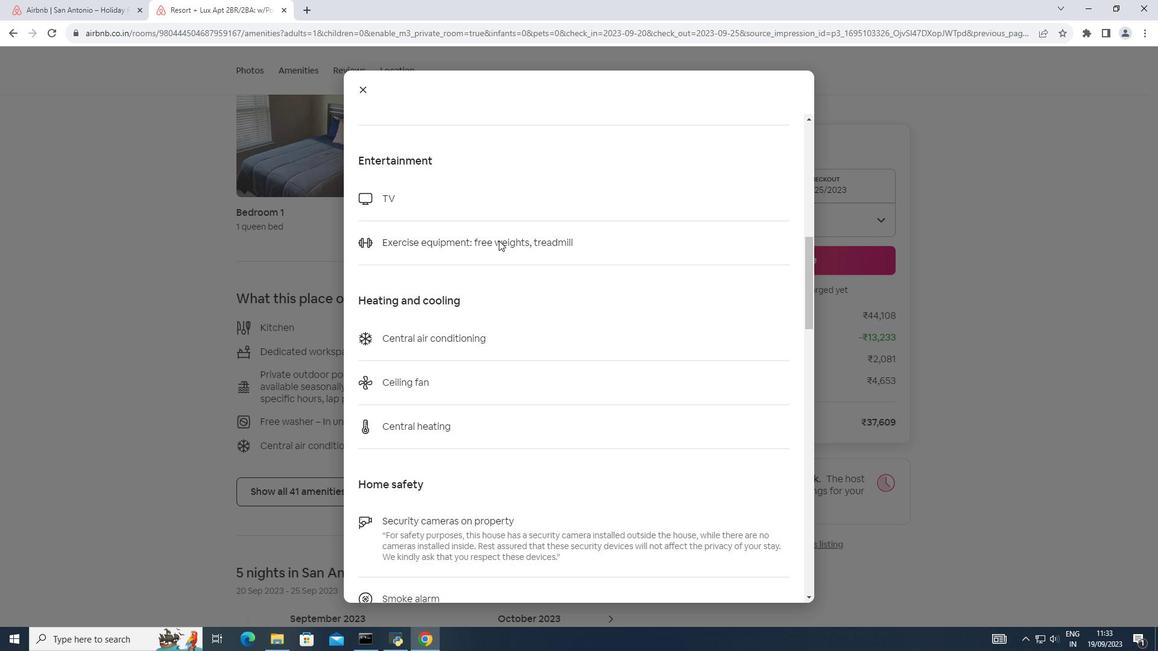 
Action: Mouse scrolled (498, 240) with delta (0, 0)
Screenshot: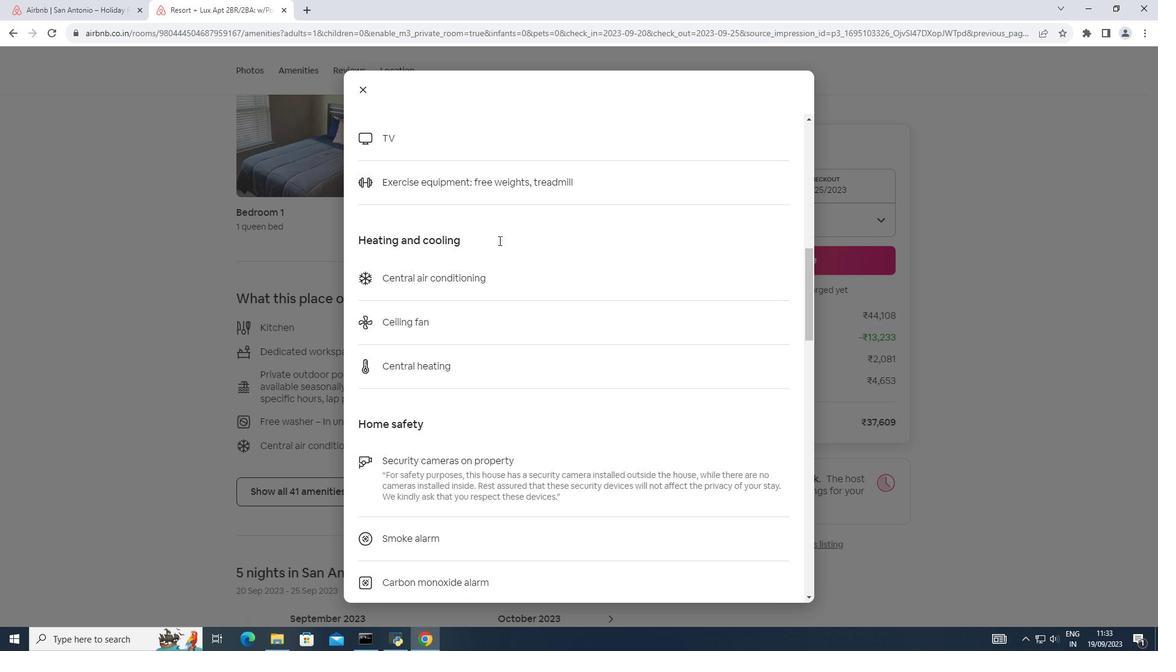 
Action: Mouse scrolled (498, 240) with delta (0, 0)
Screenshot: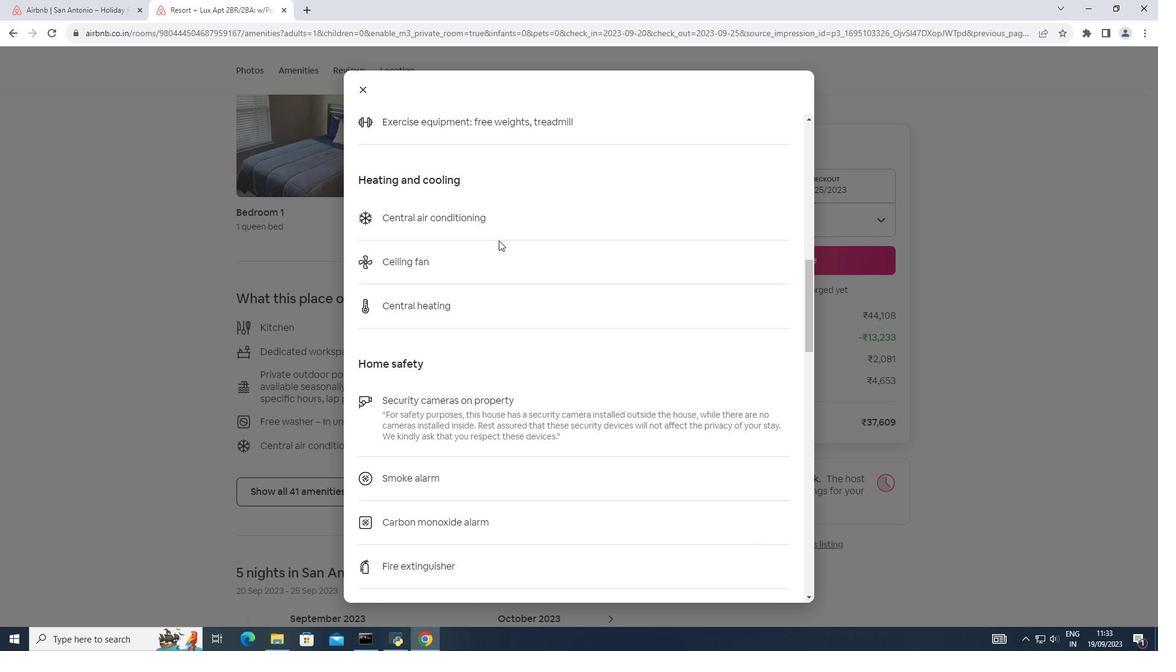
Action: Mouse scrolled (498, 240) with delta (0, 0)
Screenshot: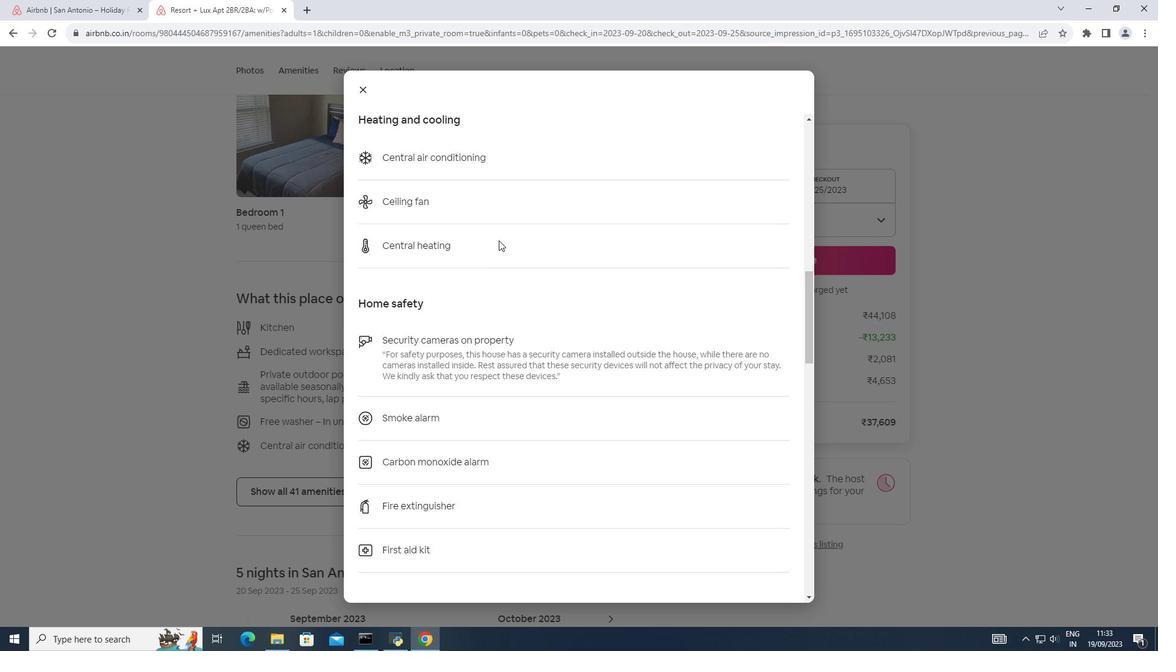 
Action: Mouse scrolled (498, 240) with delta (0, 0)
Screenshot: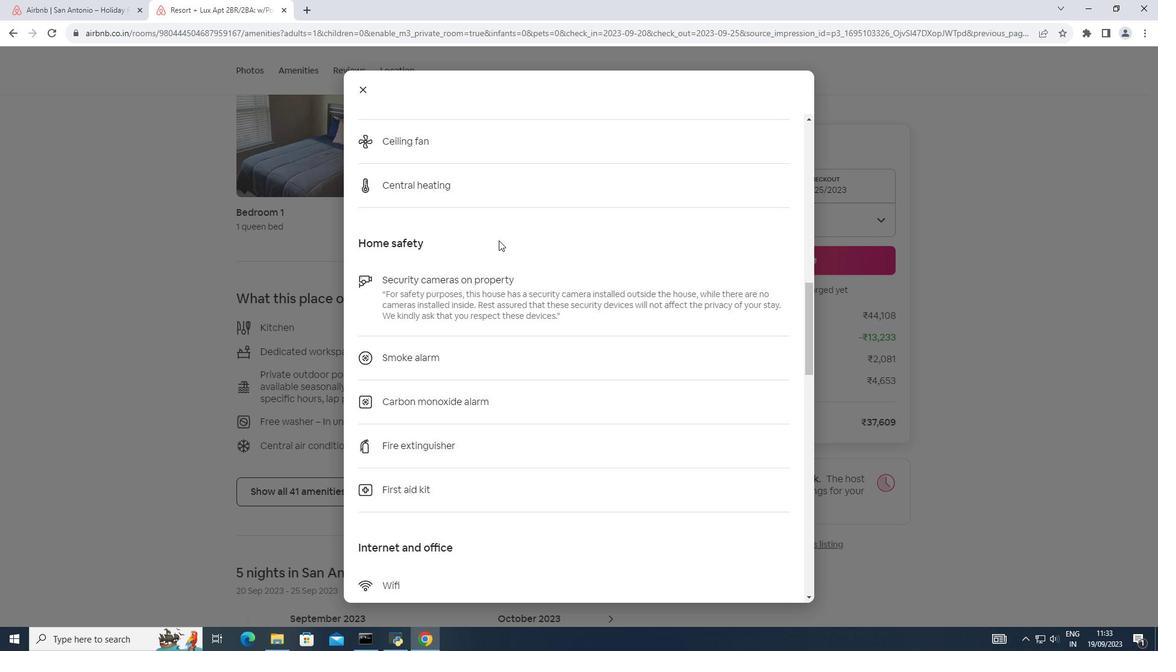 
Action: Mouse scrolled (498, 240) with delta (0, 0)
Screenshot: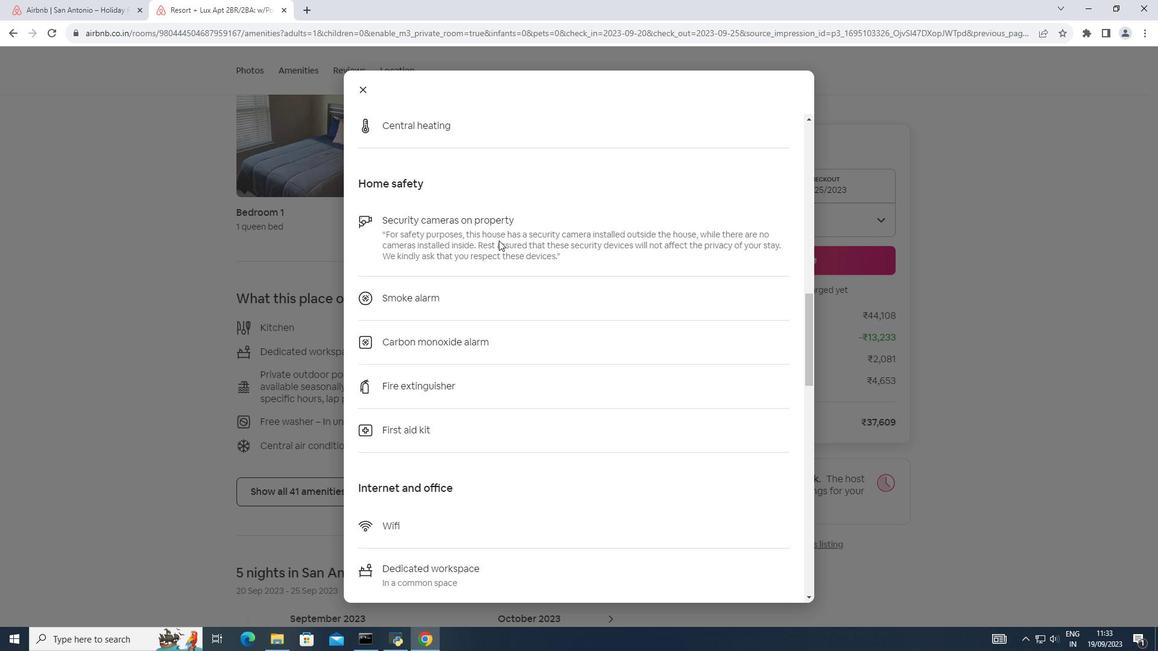 
Action: Mouse scrolled (498, 240) with delta (0, 0)
Screenshot: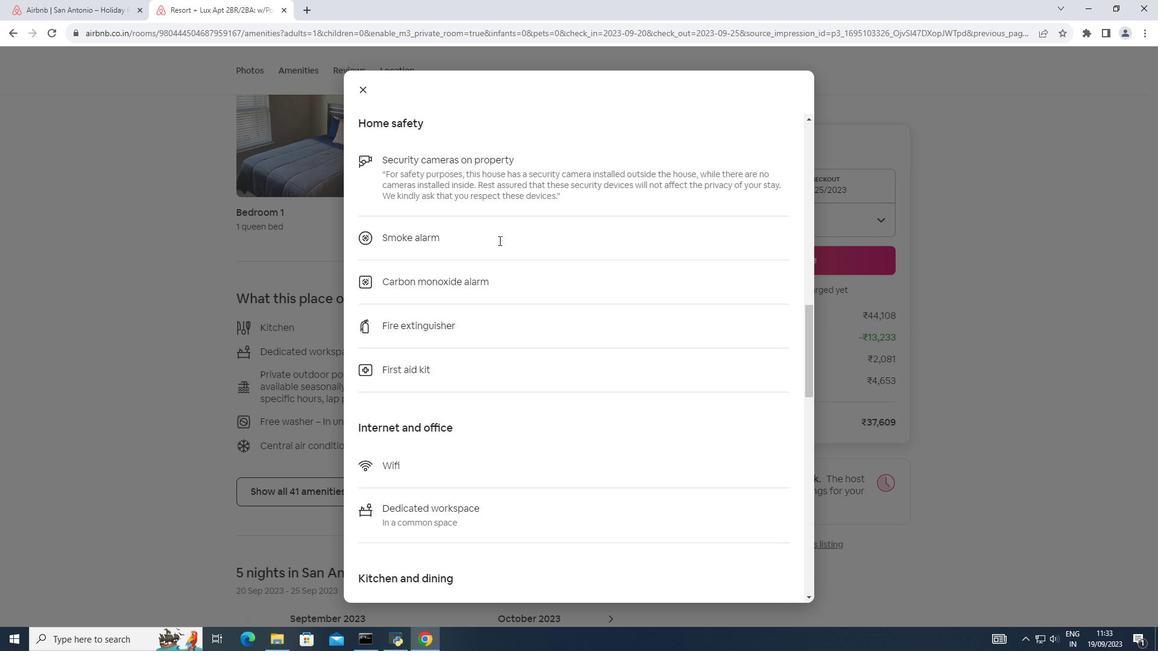 
Action: Mouse scrolled (498, 240) with delta (0, 0)
Screenshot: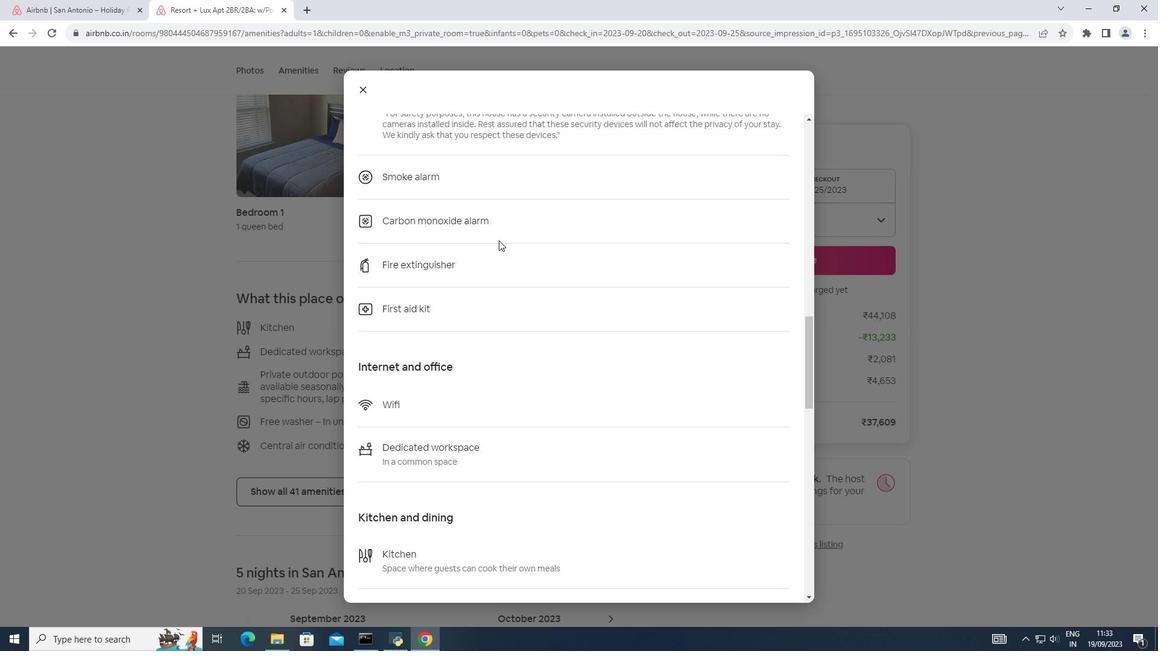 
Action: Mouse scrolled (498, 240) with delta (0, 0)
Screenshot: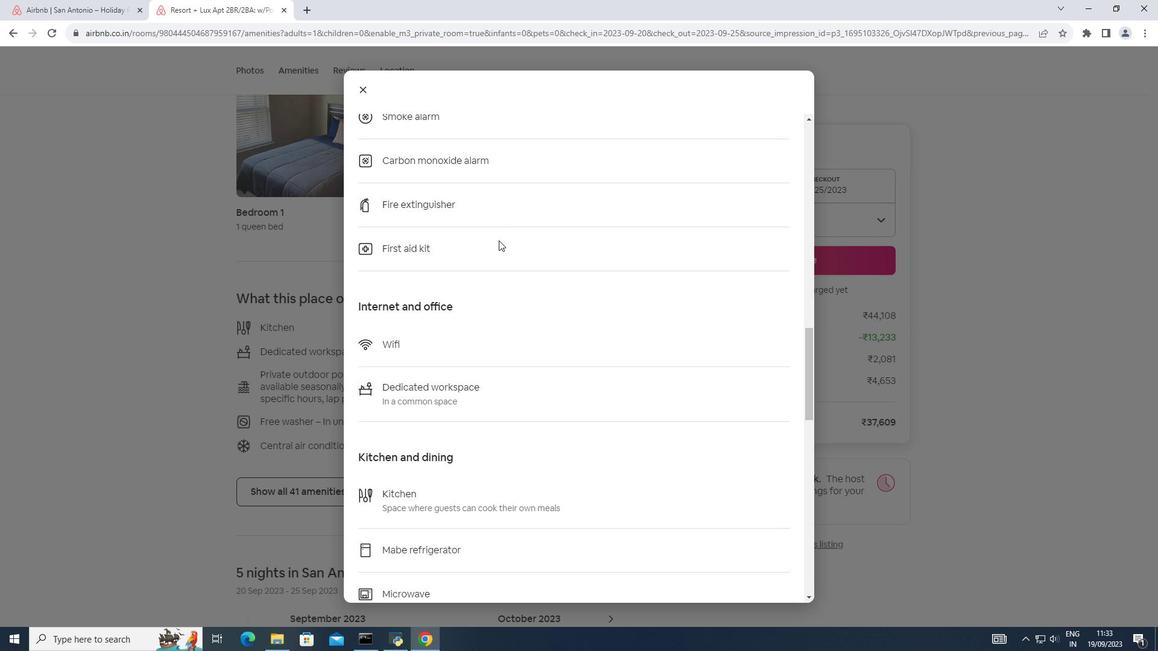 
Action: Mouse scrolled (498, 240) with delta (0, 0)
Screenshot: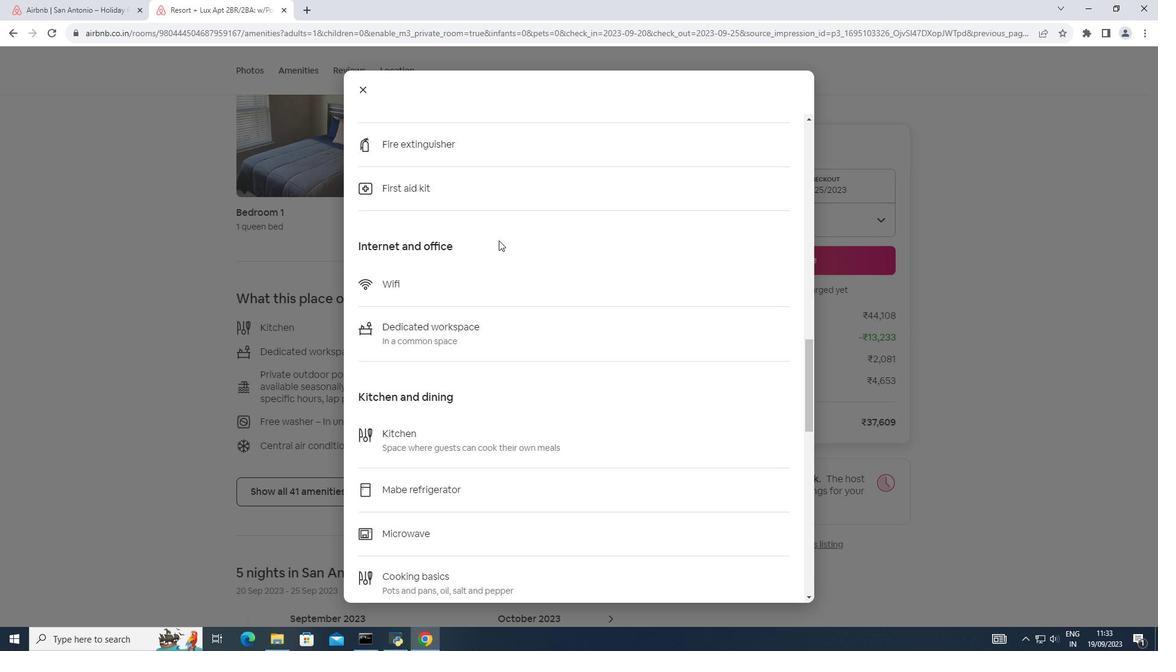 
Action: Mouse scrolled (498, 240) with delta (0, 0)
Screenshot: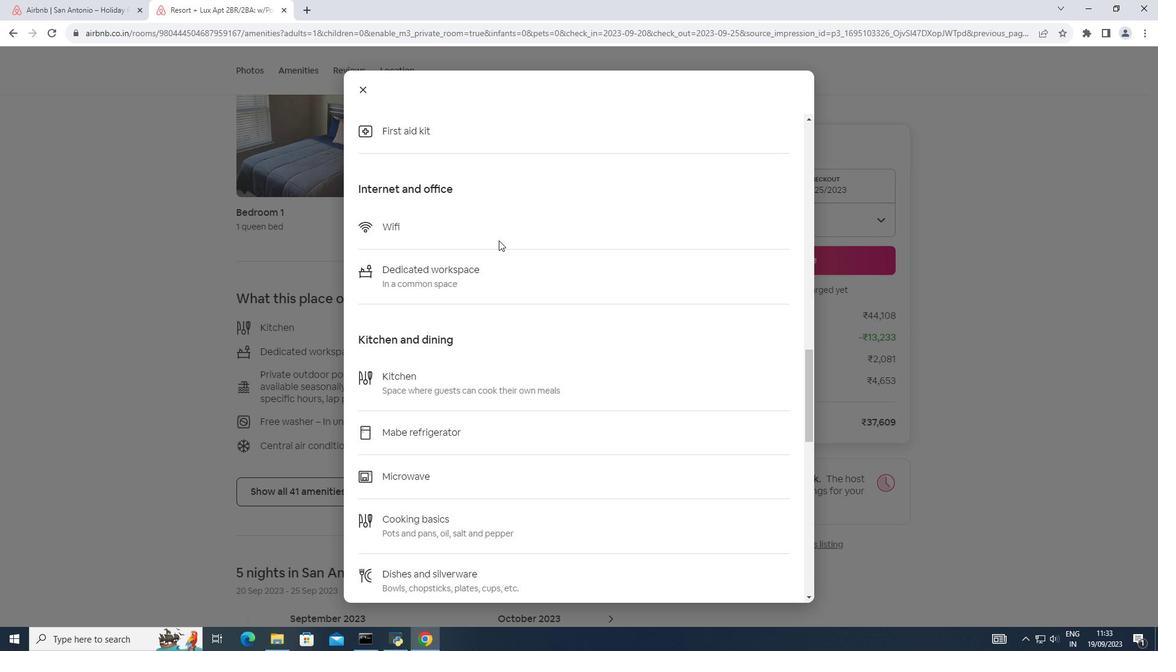 
Action: Mouse scrolled (498, 240) with delta (0, 0)
Screenshot: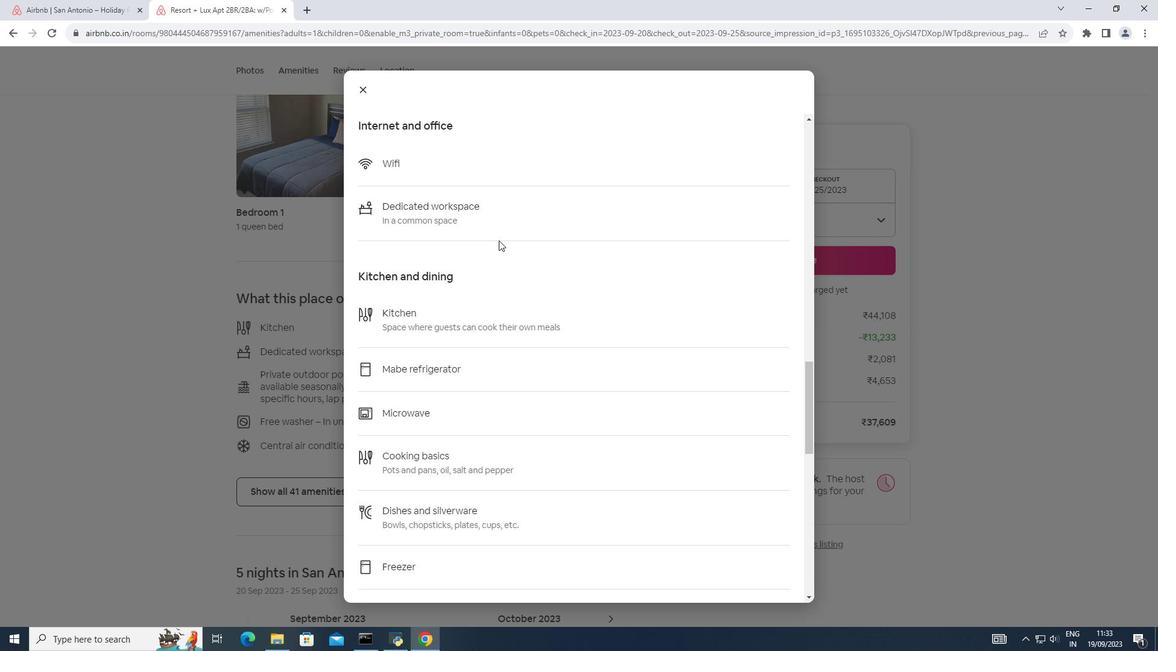 
Action: Mouse scrolled (498, 240) with delta (0, 0)
Screenshot: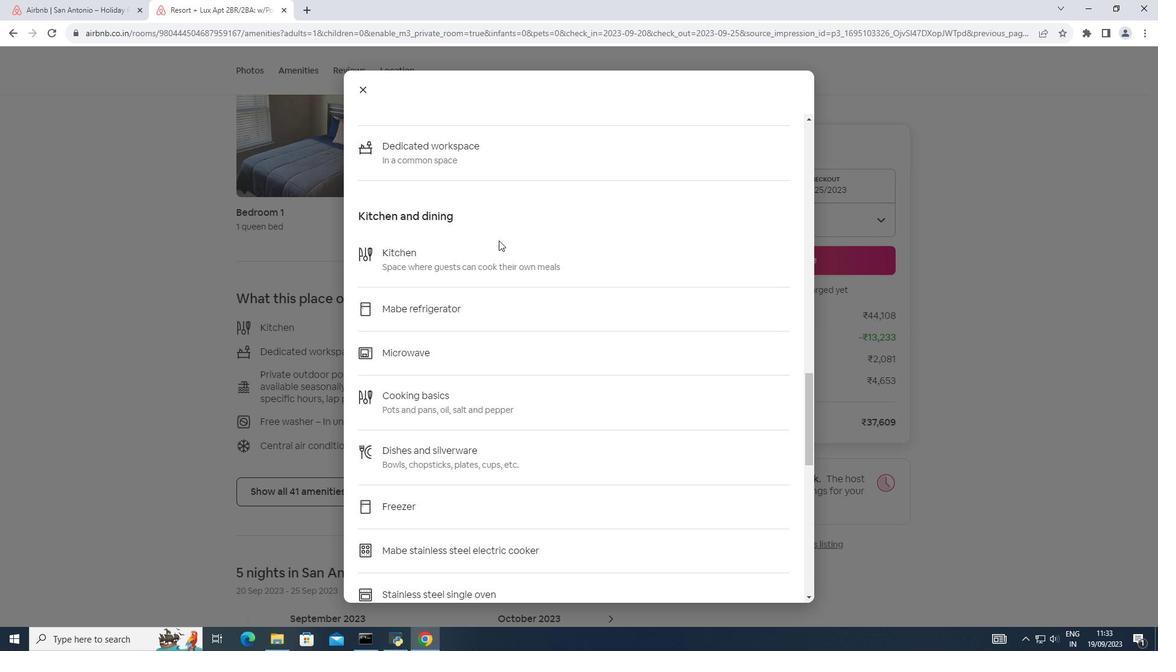 
Action: Mouse scrolled (498, 240) with delta (0, 0)
Screenshot: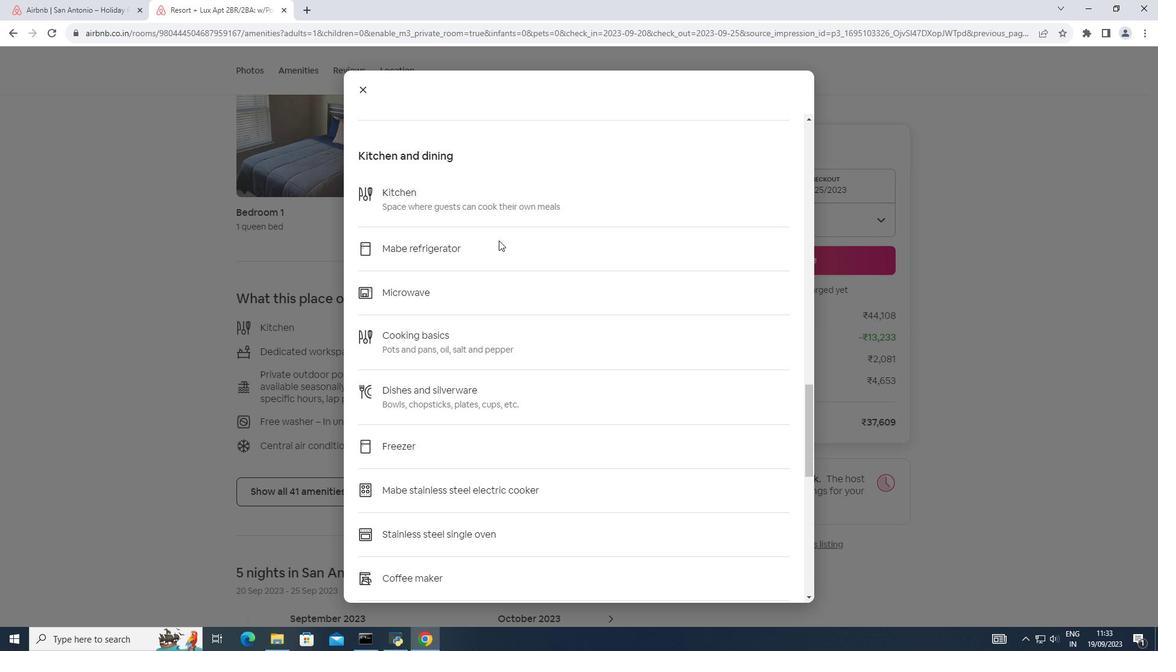 
Action: Mouse scrolled (498, 240) with delta (0, 0)
Screenshot: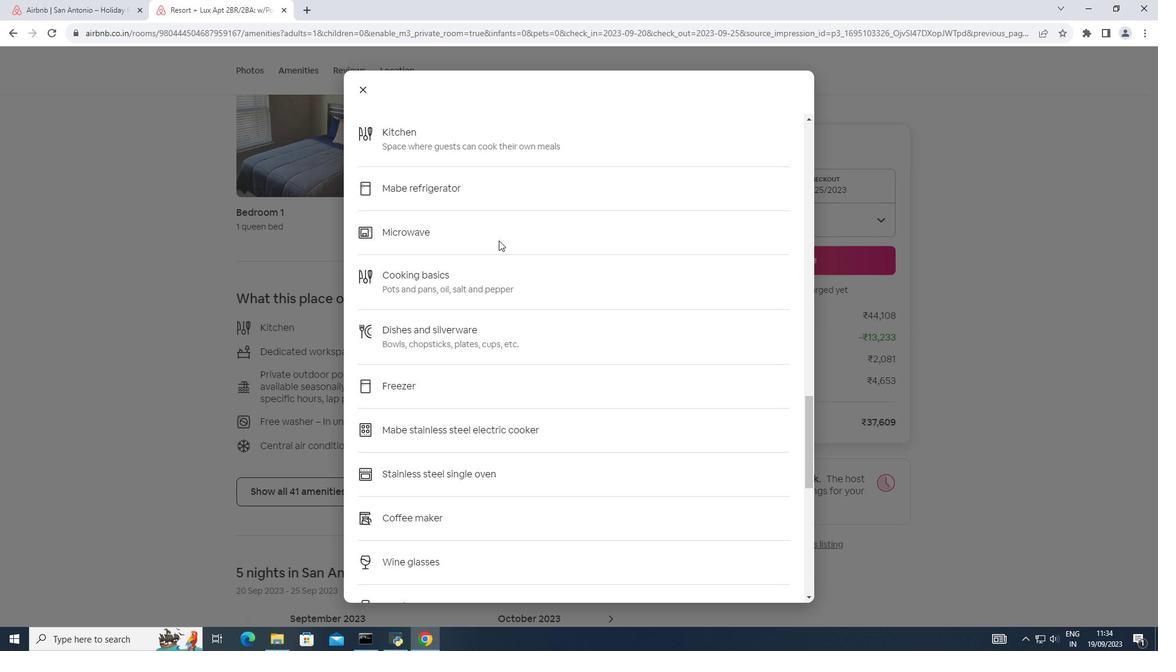 
Action: Mouse moved to (498, 240)
Screenshot: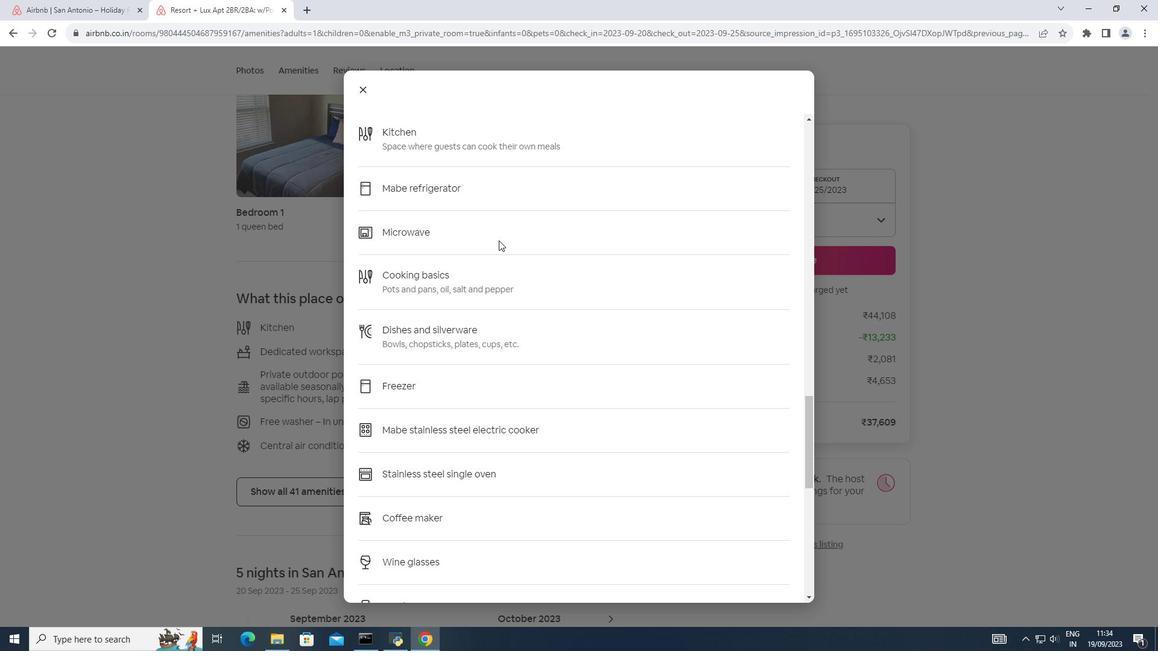 
Action: Mouse scrolled (498, 240) with delta (0, 0)
Screenshot: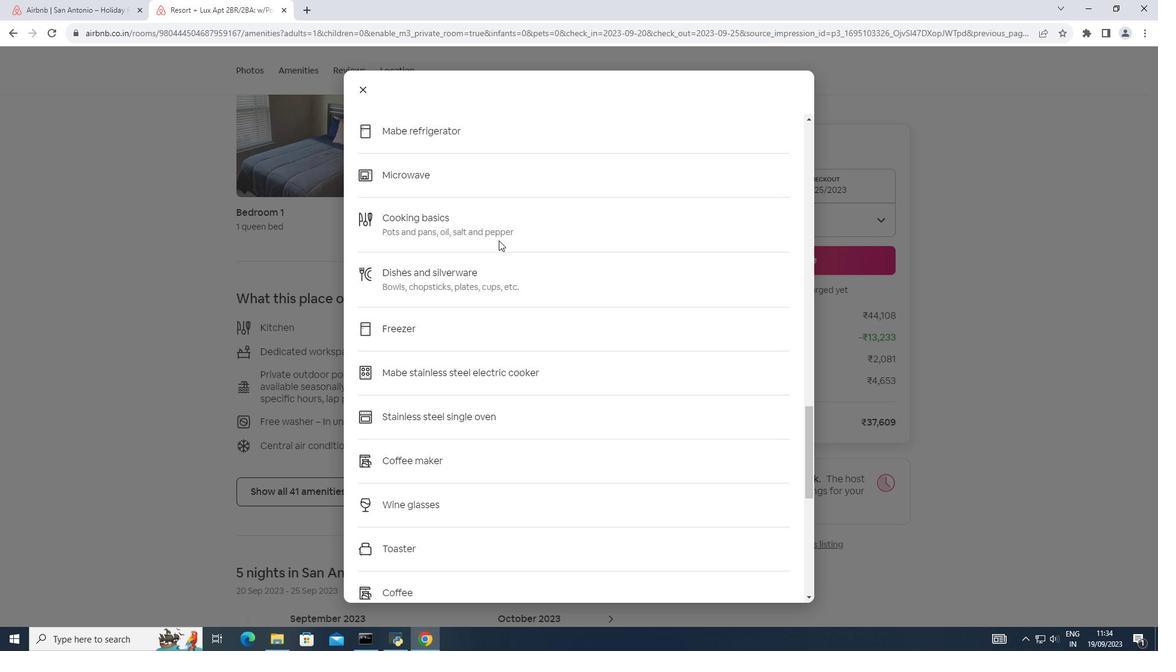 
Action: Mouse scrolled (498, 240) with delta (0, 0)
Screenshot: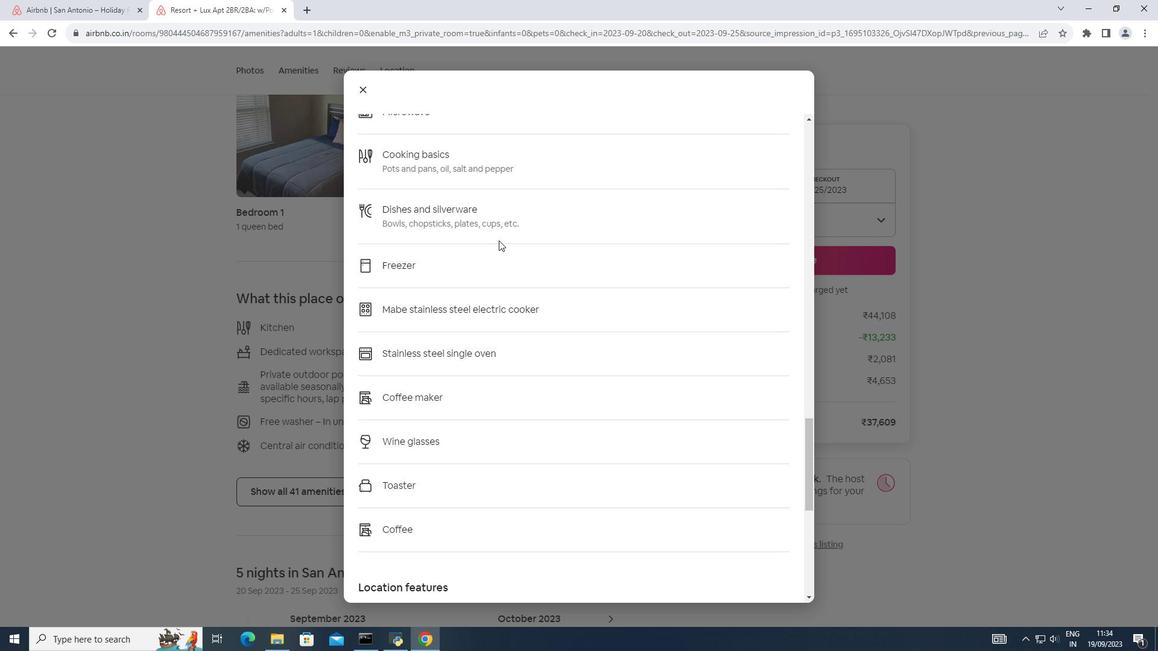 
Action: Mouse moved to (498, 240)
Screenshot: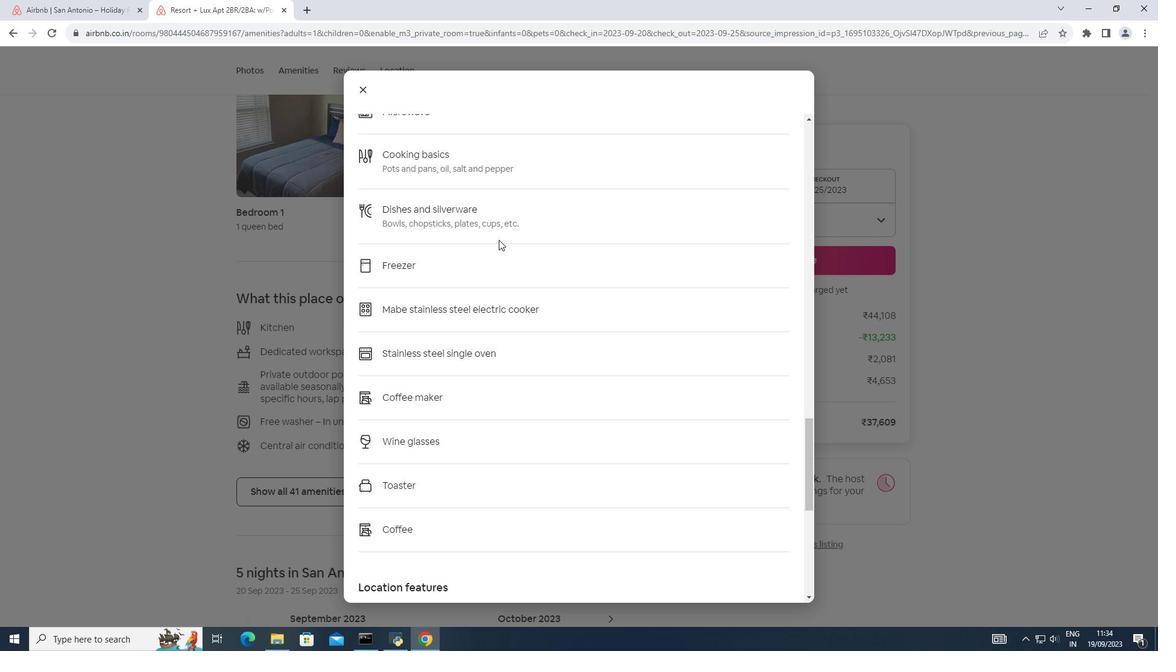 
Action: Mouse scrolled (498, 239) with delta (0, 0)
Screenshot: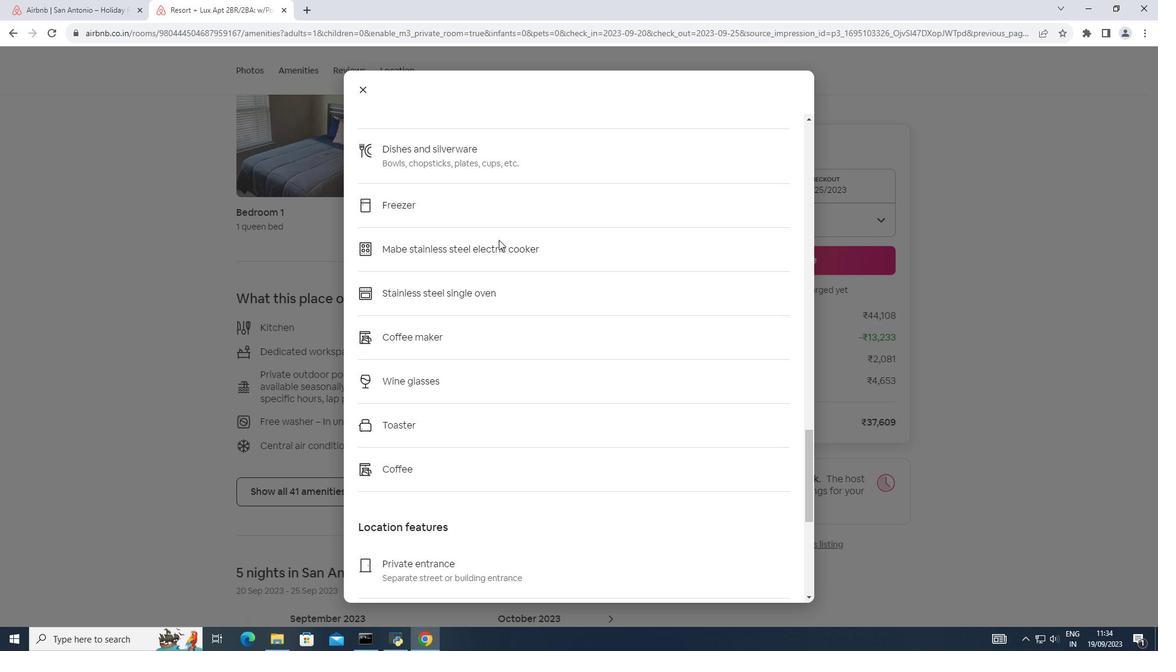 
Action: Mouse scrolled (498, 239) with delta (0, 0)
Screenshot: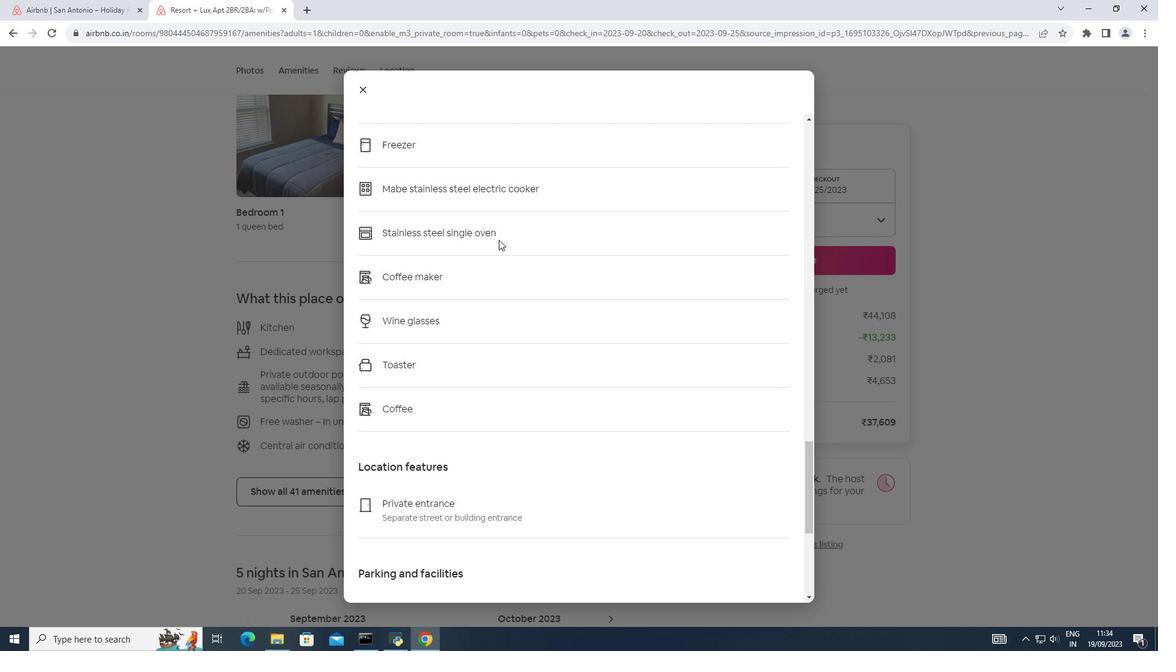 
Action: Mouse scrolled (498, 239) with delta (0, 0)
Screenshot: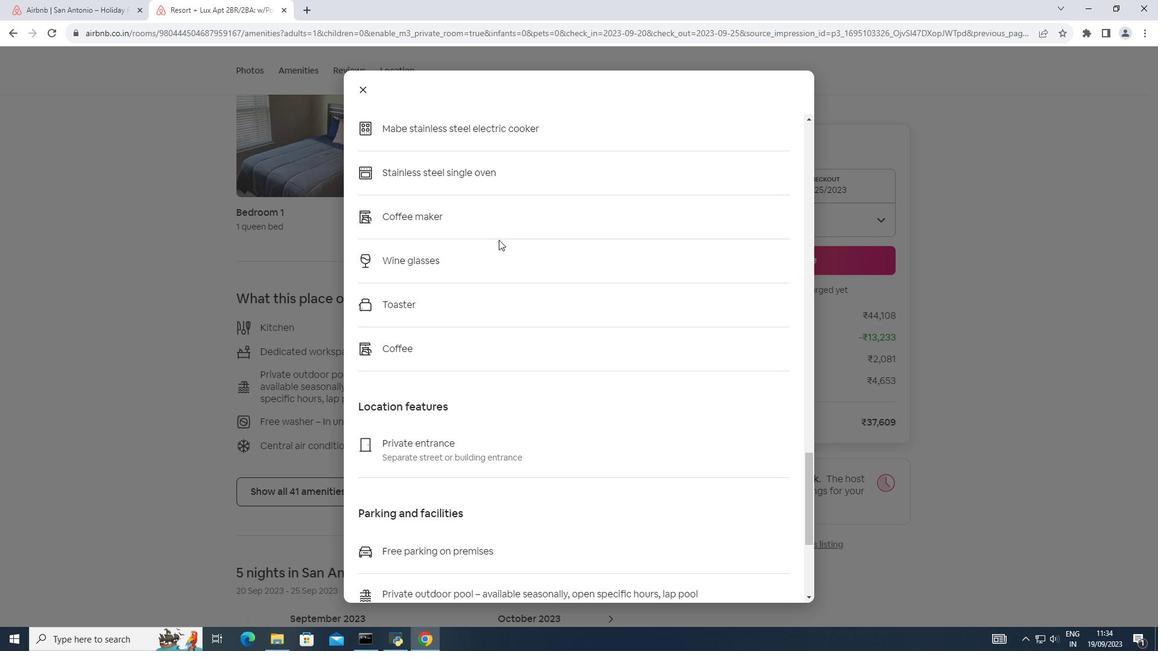 
Action: Mouse scrolled (498, 239) with delta (0, 0)
Screenshot: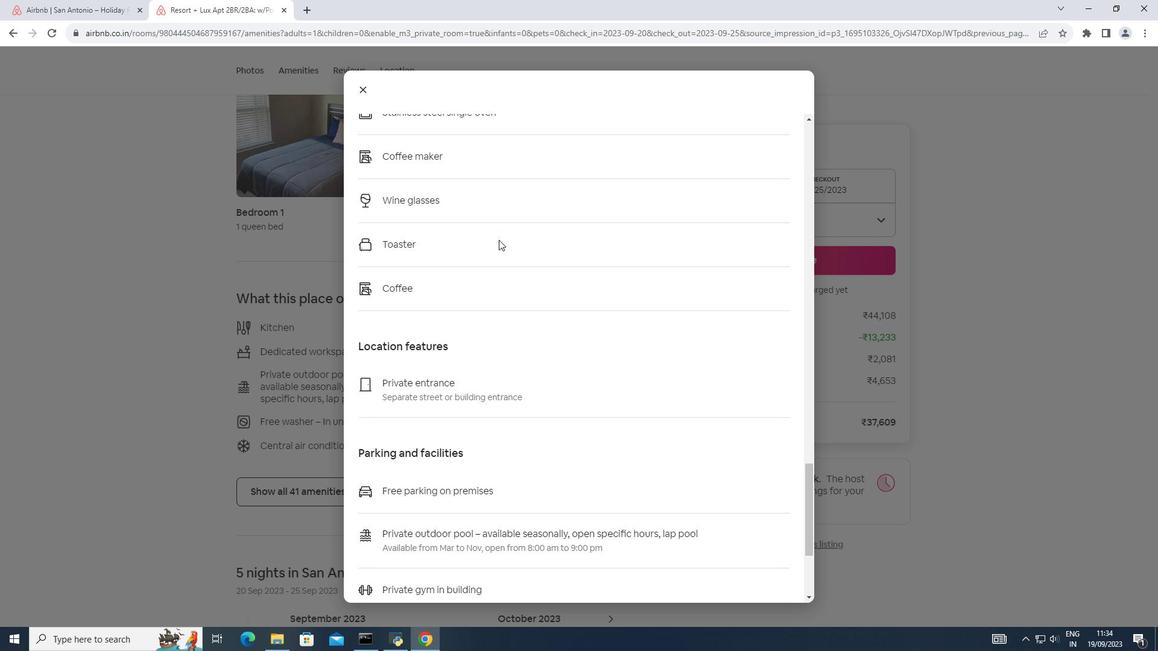 
Action: Mouse scrolled (498, 239) with delta (0, 0)
Screenshot: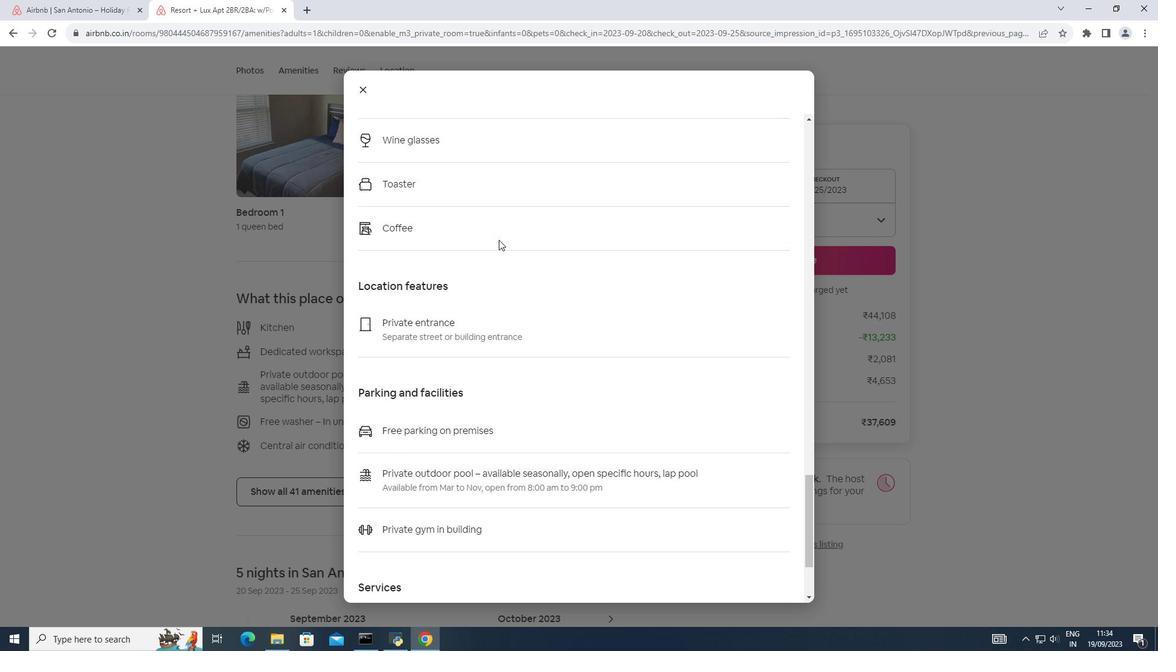 
Action: Mouse scrolled (498, 239) with delta (0, 0)
Screenshot: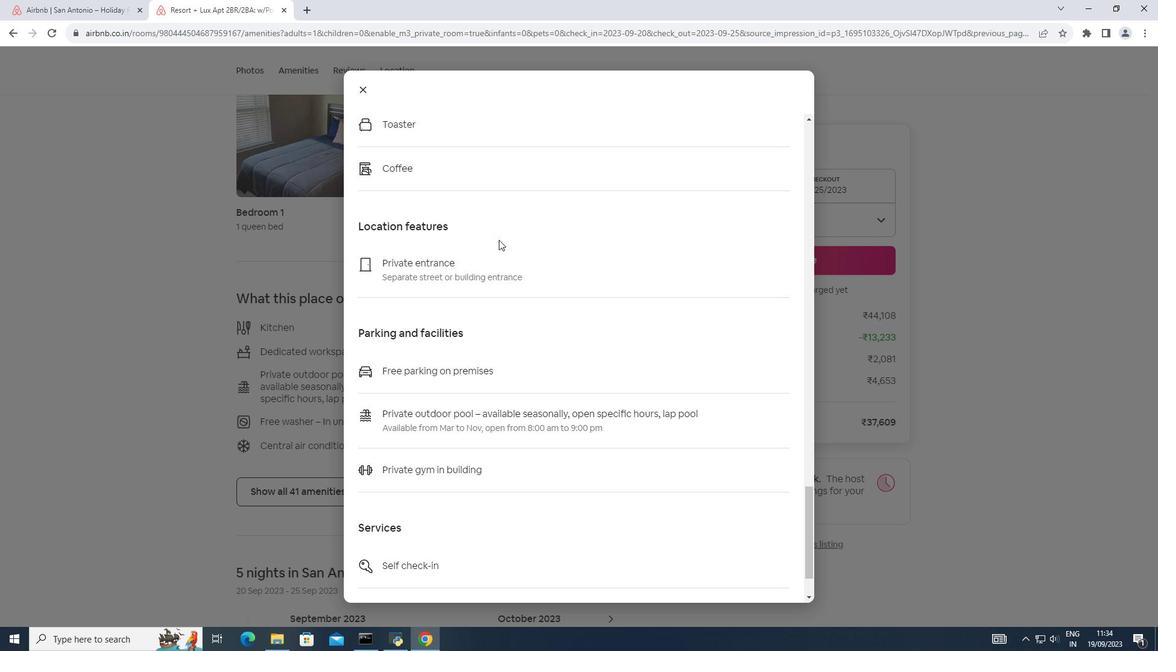
Action: Mouse scrolled (498, 239) with delta (0, 0)
Screenshot: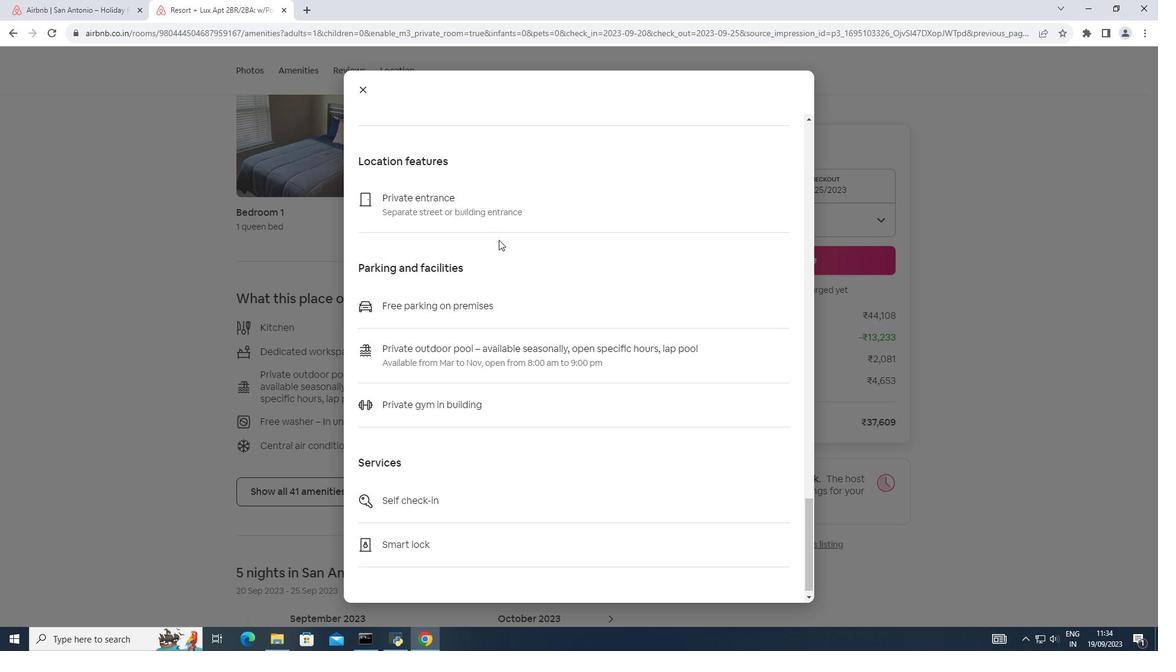 
Action: Mouse scrolled (498, 239) with delta (0, 0)
Screenshot: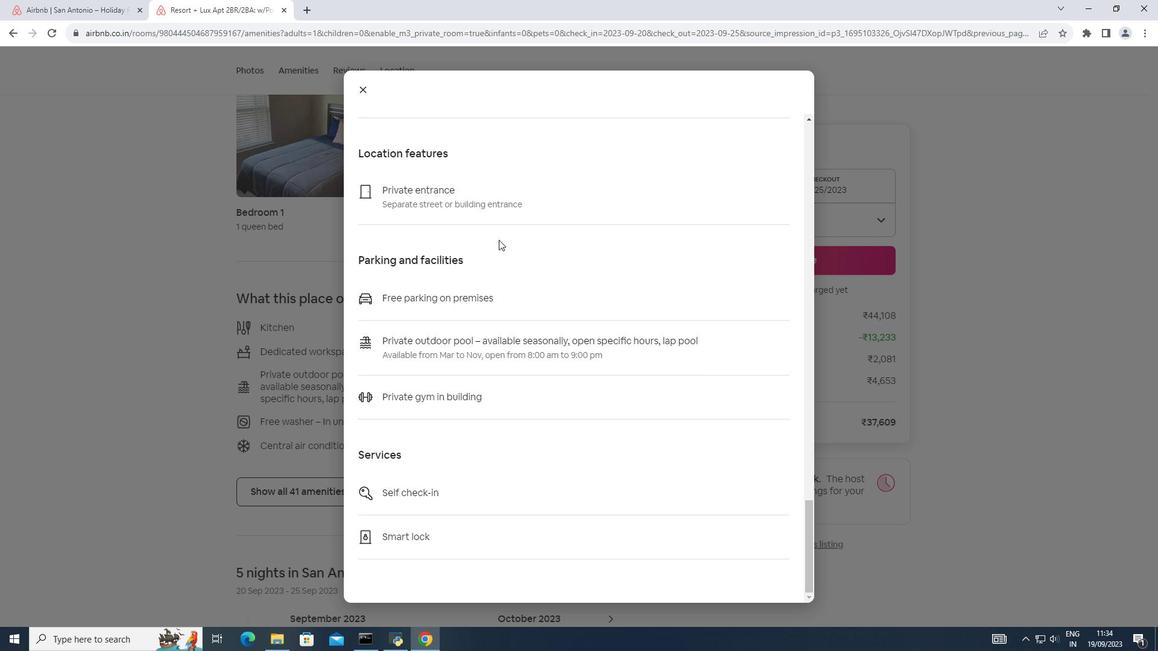 
Action: Mouse scrolled (498, 240) with delta (0, 0)
Screenshot: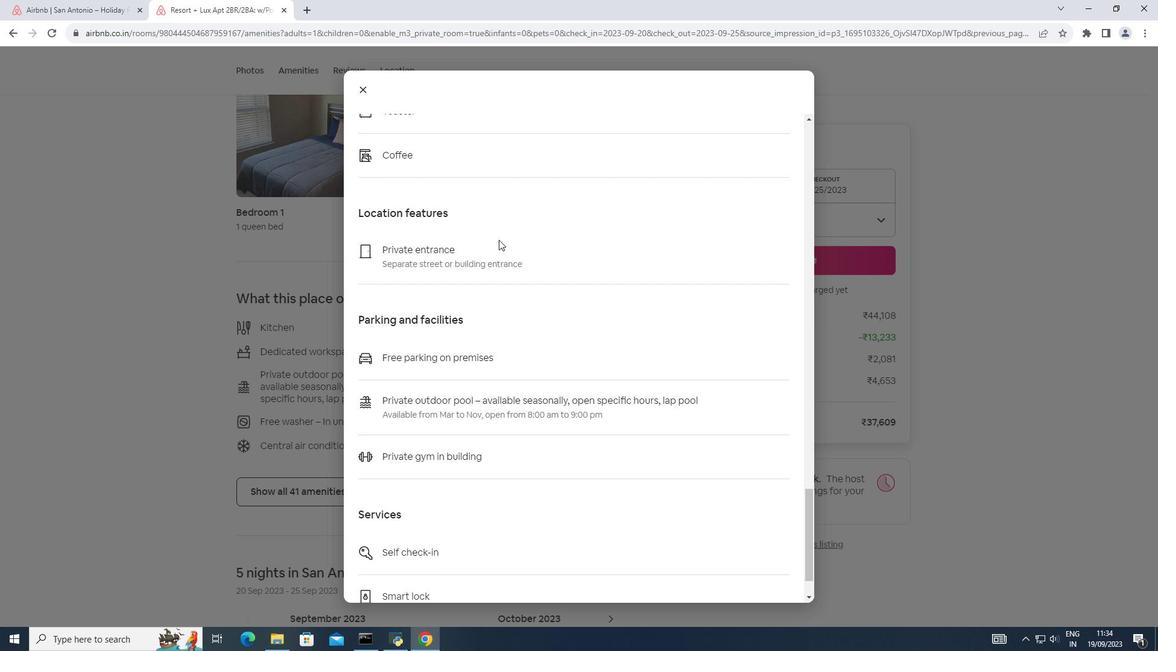 
Action: Mouse scrolled (498, 239) with delta (0, 0)
Screenshot: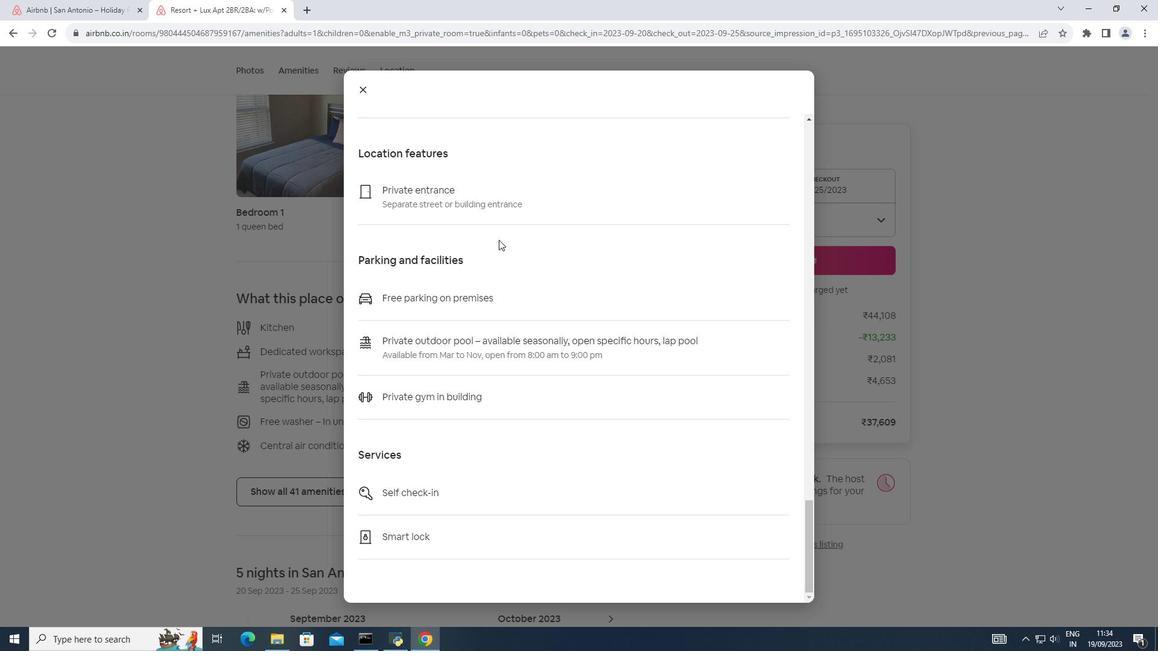 
Action: Mouse scrolled (498, 239) with delta (0, 0)
Screenshot: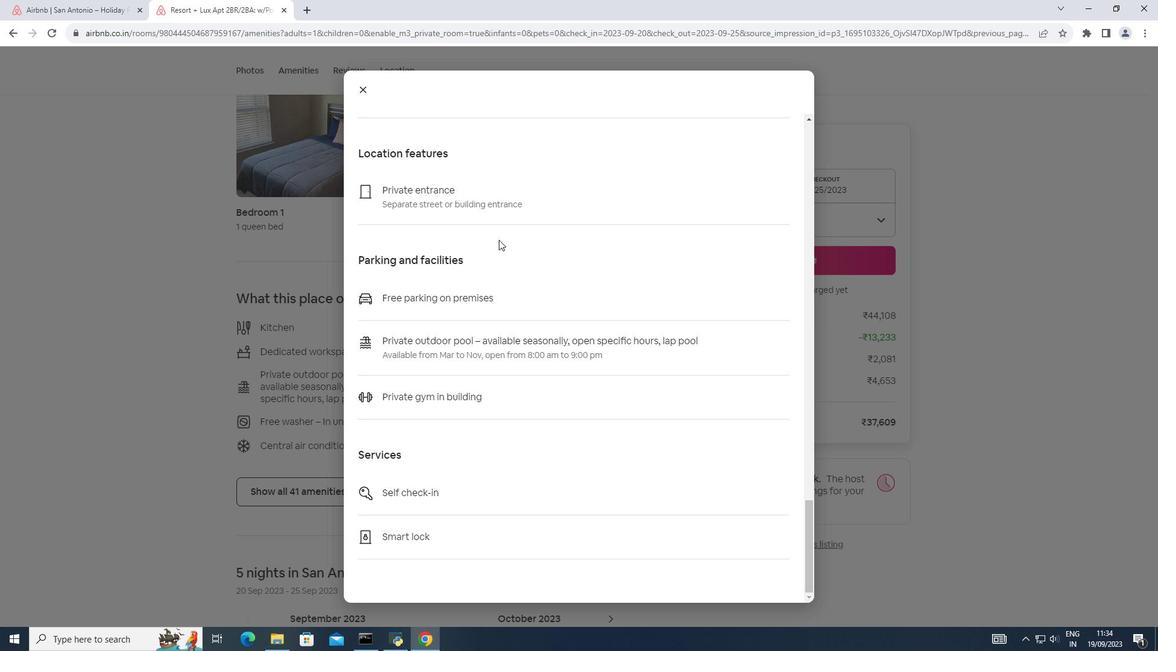 
Action: Mouse moved to (178, 244)
Screenshot: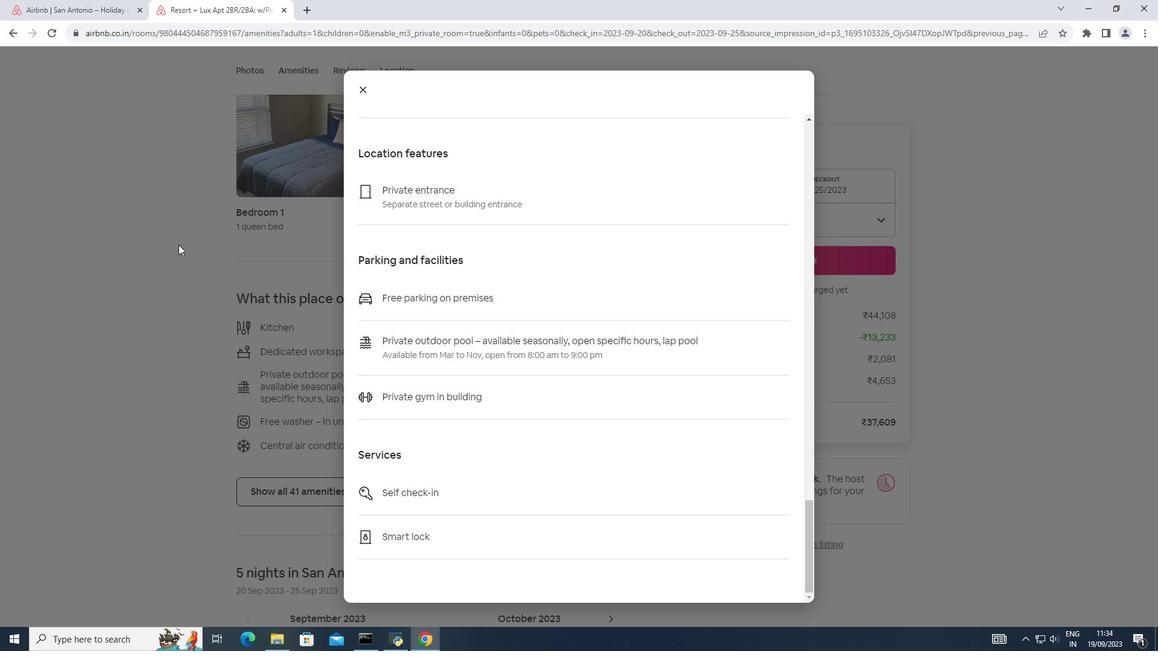 
Action: Mouse pressed left at (178, 244)
Screenshot: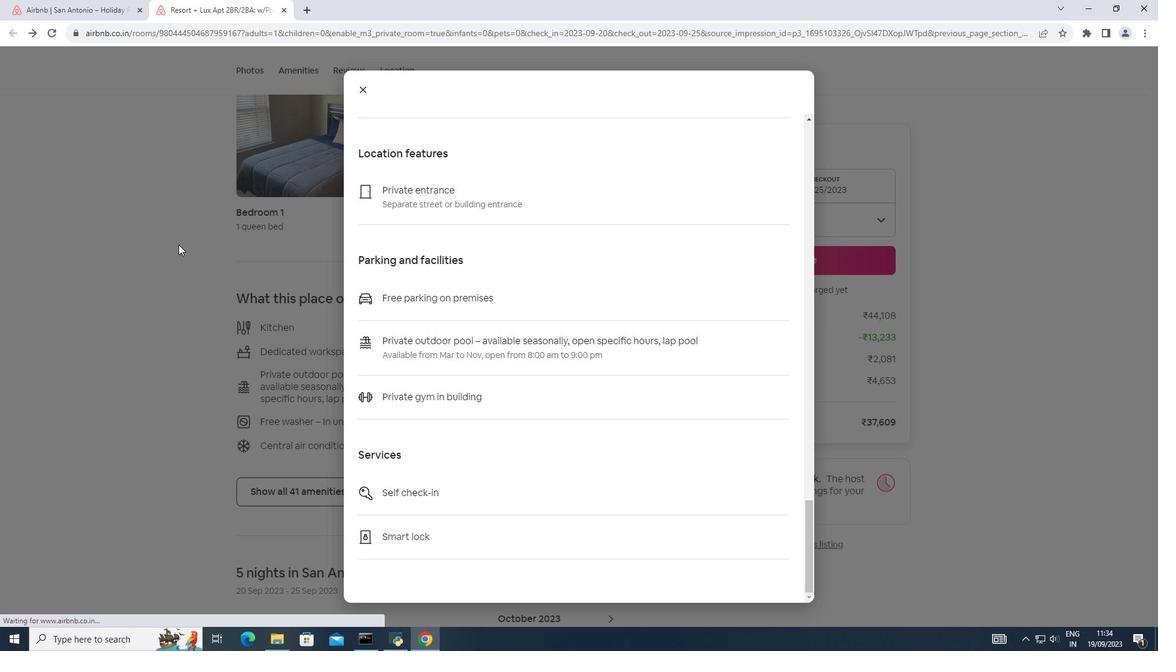 
Action: Mouse moved to (431, 301)
Screenshot: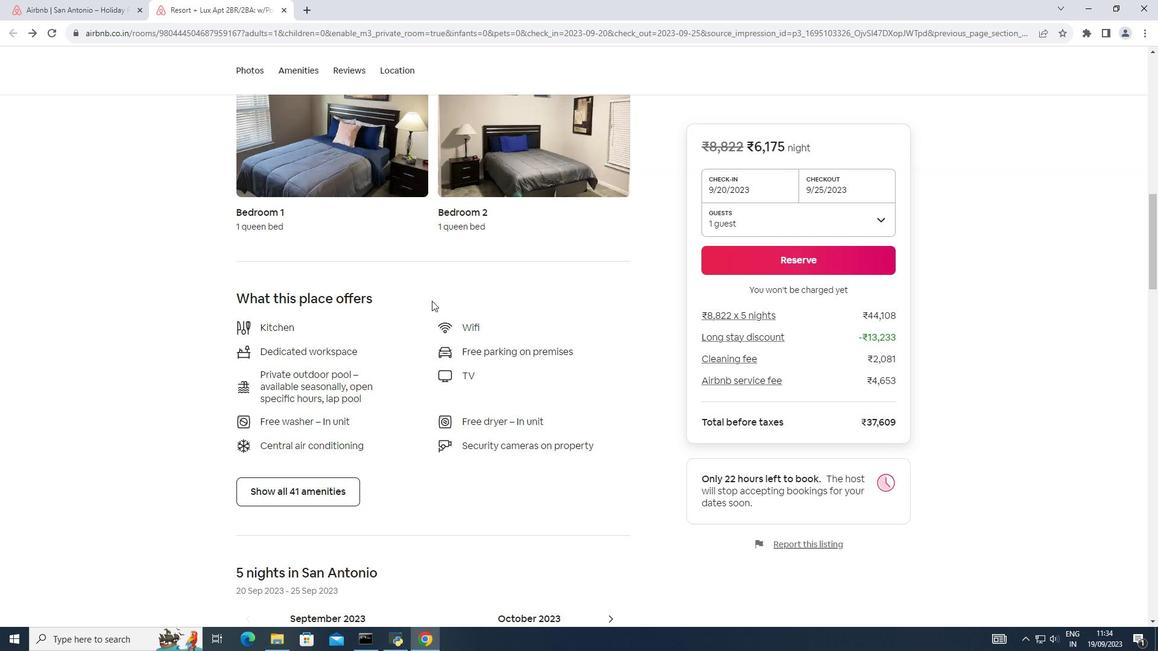 
Action: Mouse scrolled (431, 300) with delta (0, 0)
Screenshot: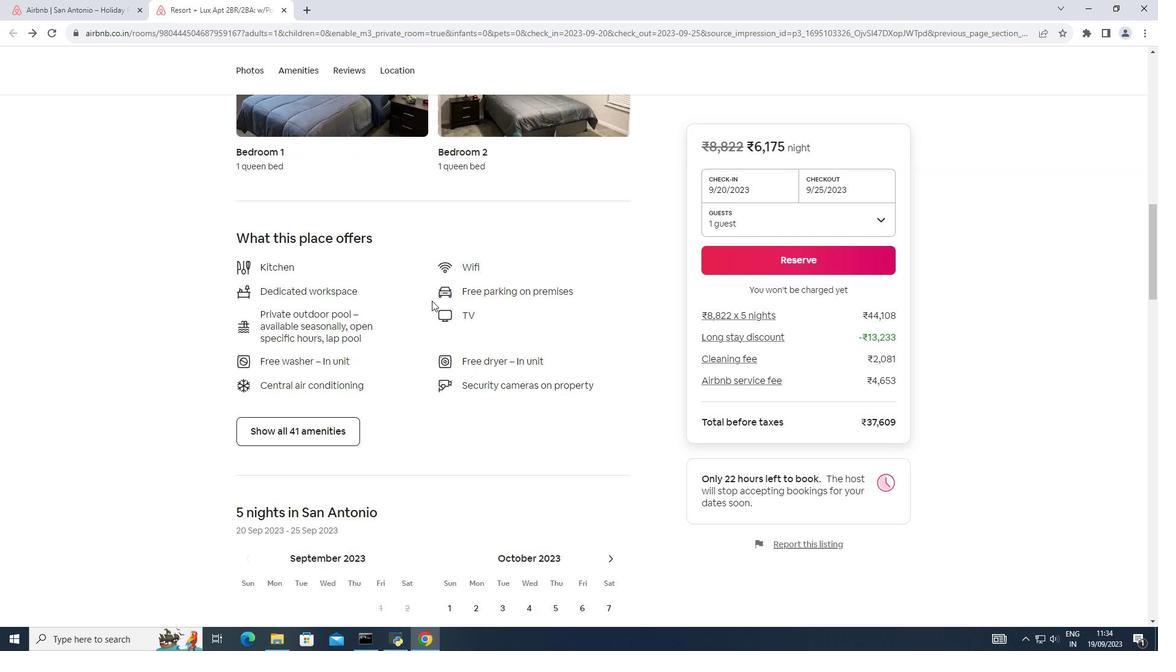 
Action: Mouse scrolled (431, 300) with delta (0, 0)
Screenshot: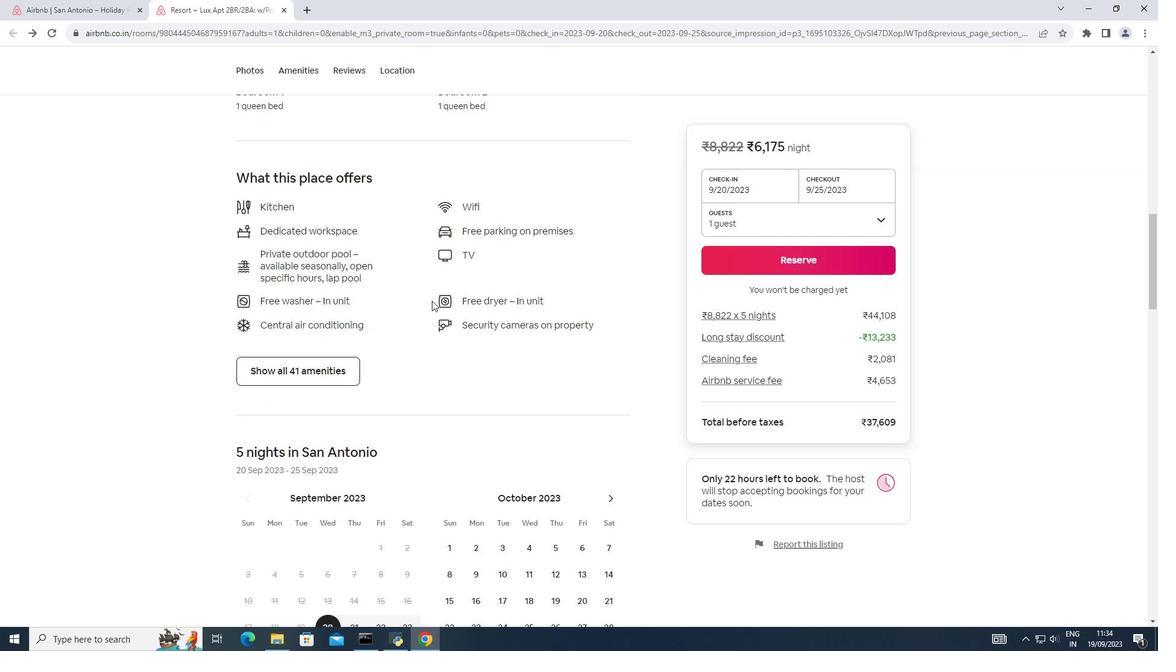 
Action: Mouse scrolled (431, 300) with delta (0, 0)
Screenshot: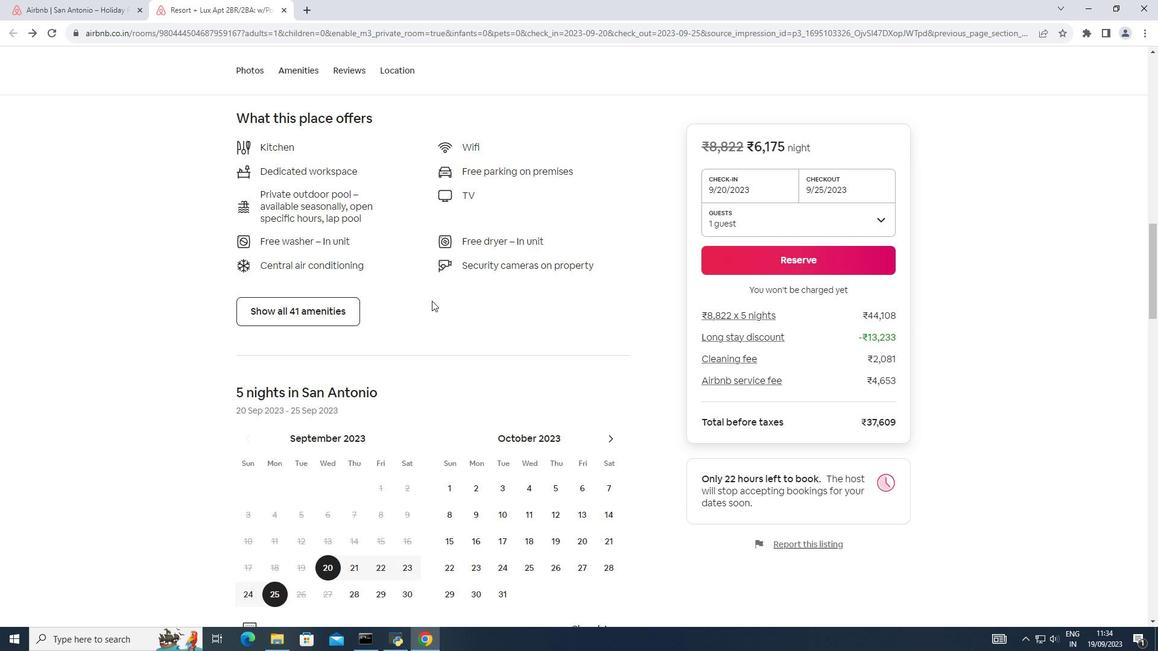 
Action: Mouse scrolled (431, 300) with delta (0, 0)
Screenshot: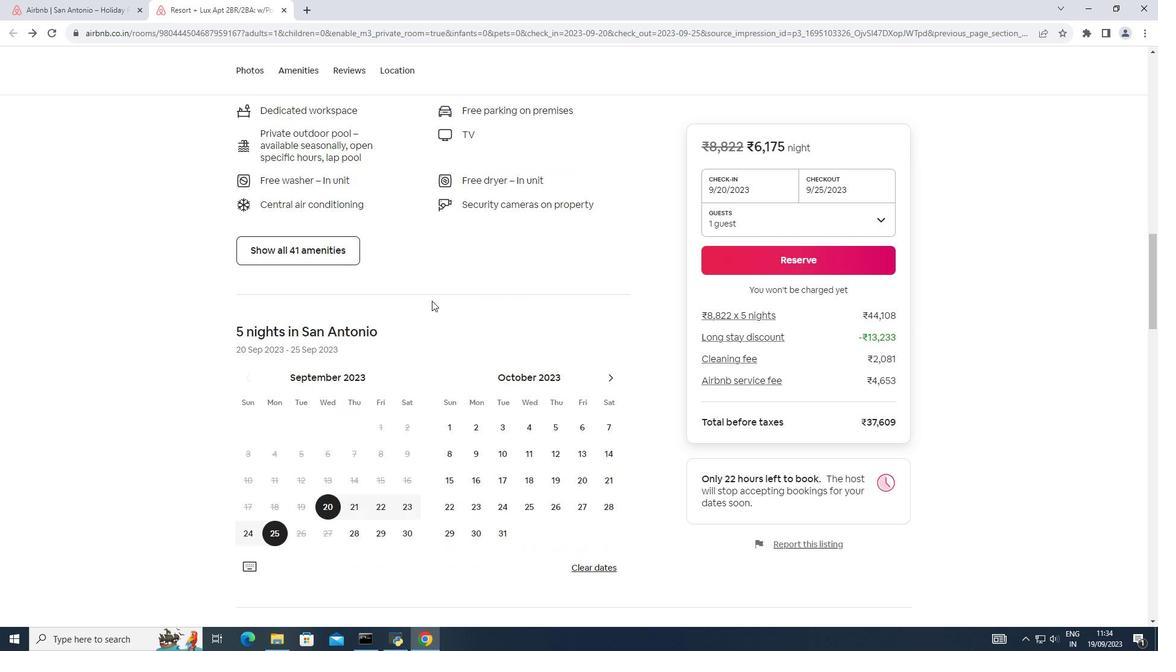 
Action: Mouse scrolled (431, 300) with delta (0, 0)
Screenshot: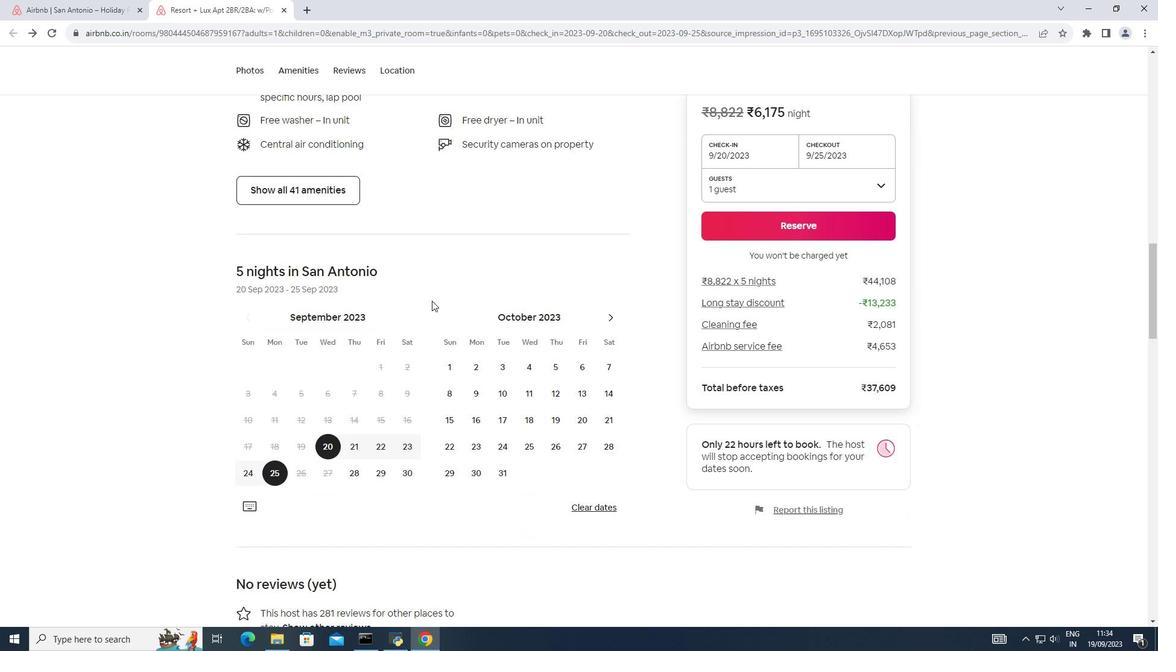 
Action: Mouse scrolled (431, 300) with delta (0, 0)
Screenshot: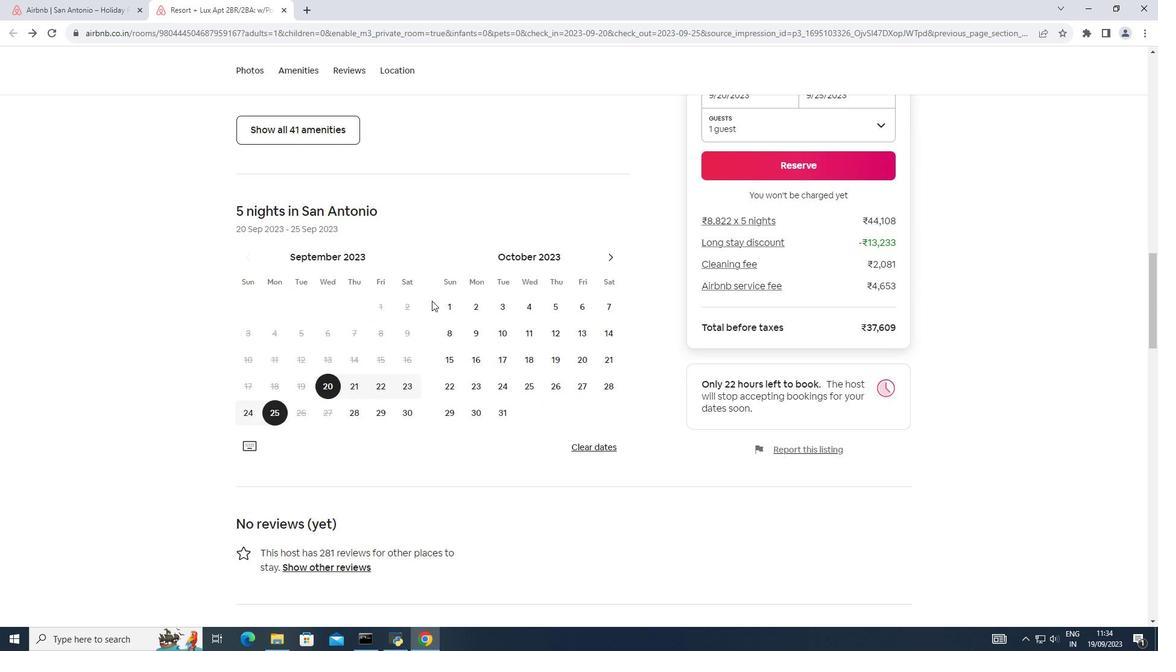 
Action: Mouse scrolled (431, 300) with delta (0, 0)
Screenshot: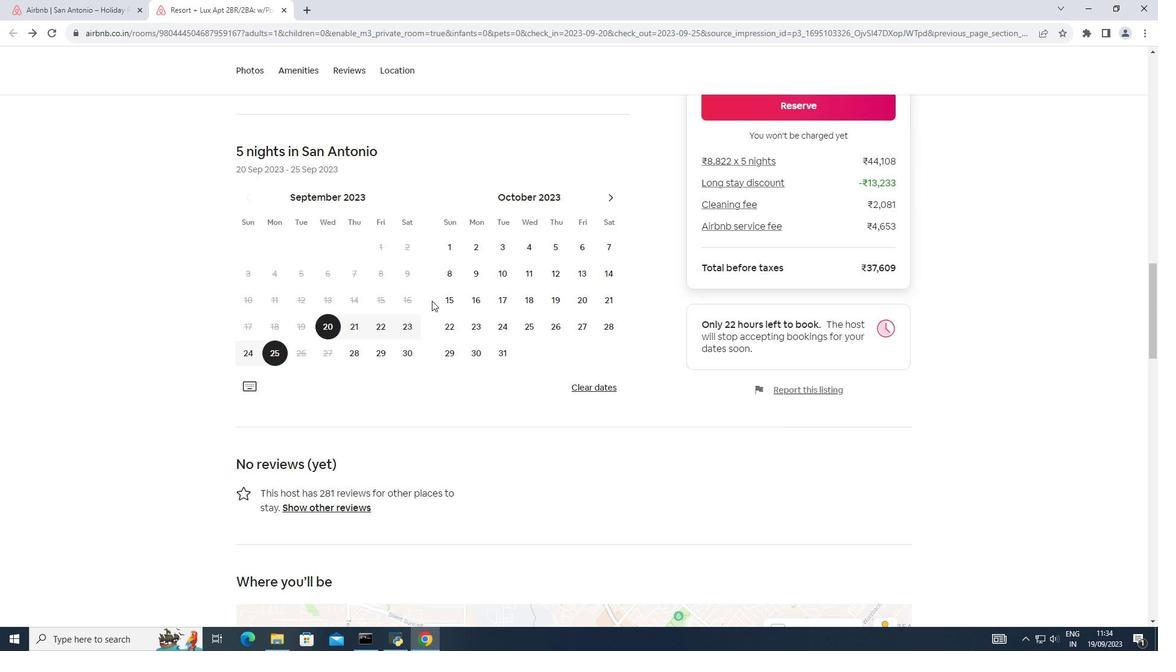 
Action: Mouse moved to (272, 353)
Screenshot: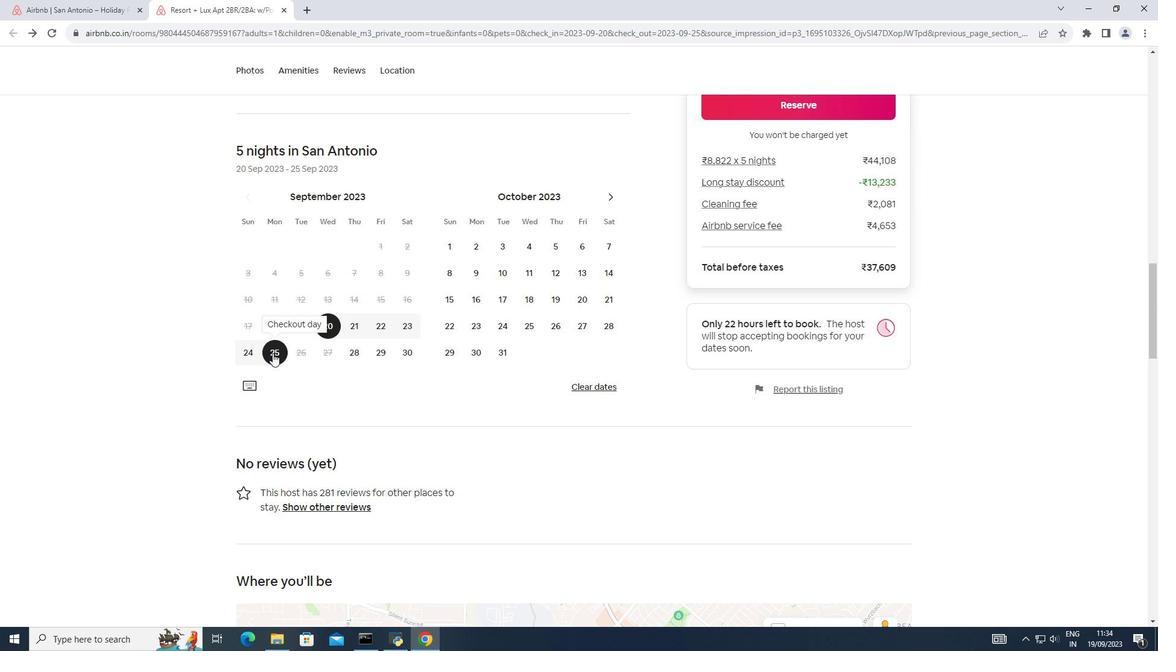 
Action: Mouse scrolled (272, 352) with delta (0, 0)
Screenshot: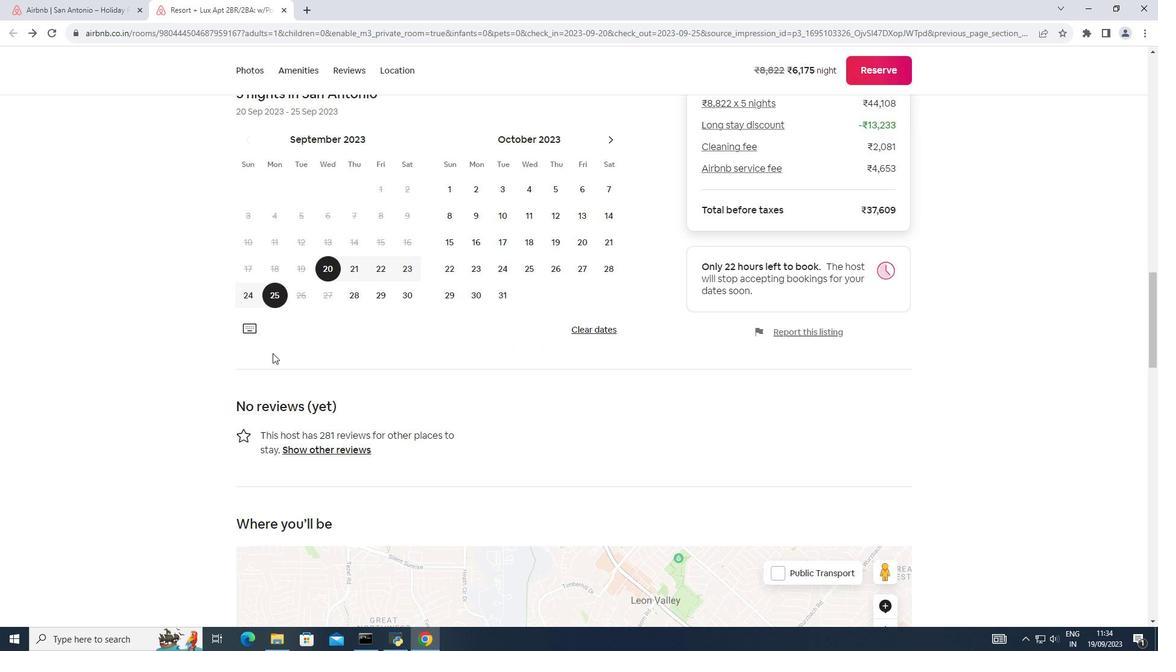 
Action: Mouse scrolled (272, 352) with delta (0, 0)
Screenshot: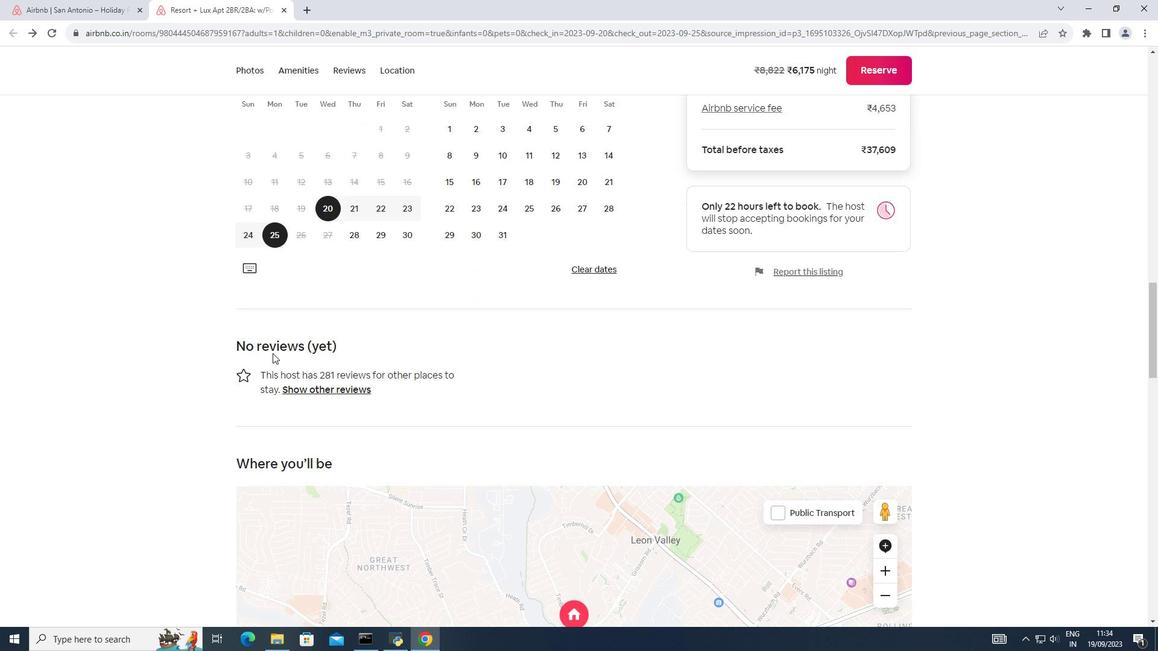 
Action: Mouse scrolled (272, 352) with delta (0, 0)
Screenshot: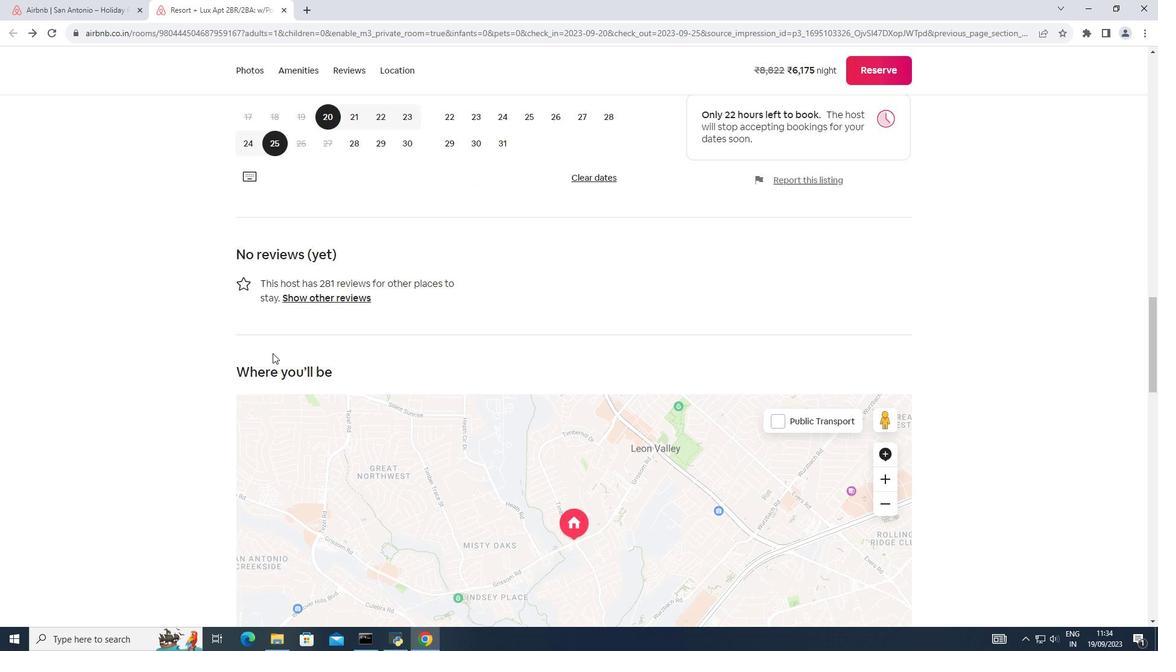 
Action: Mouse scrolled (272, 352) with delta (0, 0)
Screenshot: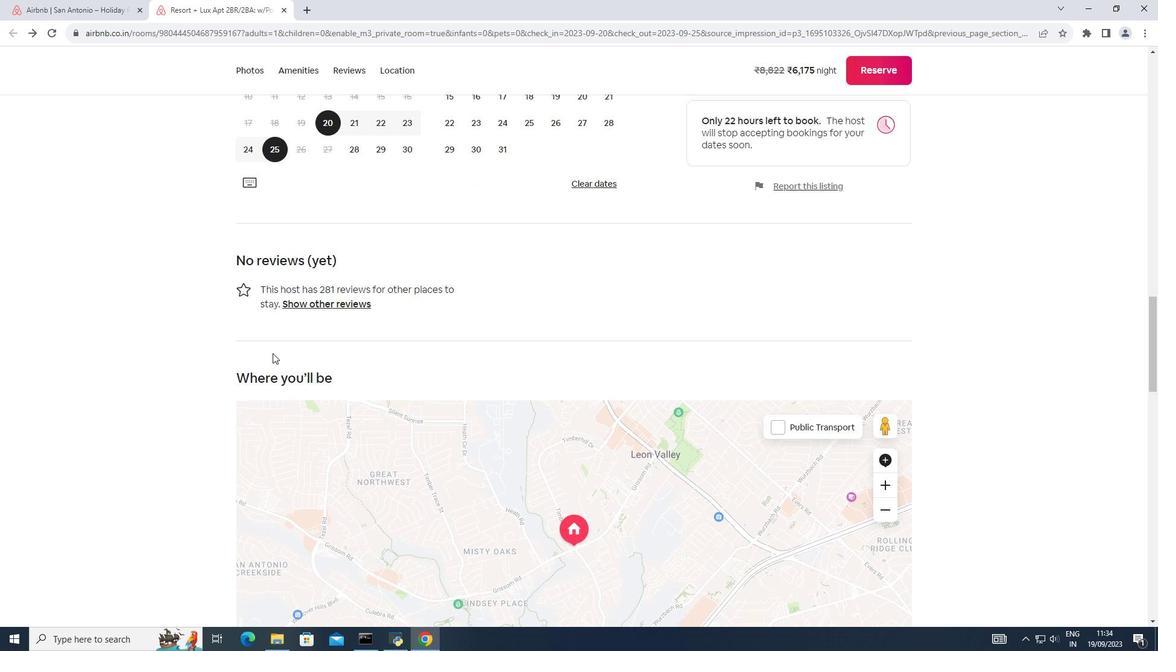 
Action: Mouse scrolled (272, 354) with delta (0, 0)
Screenshot: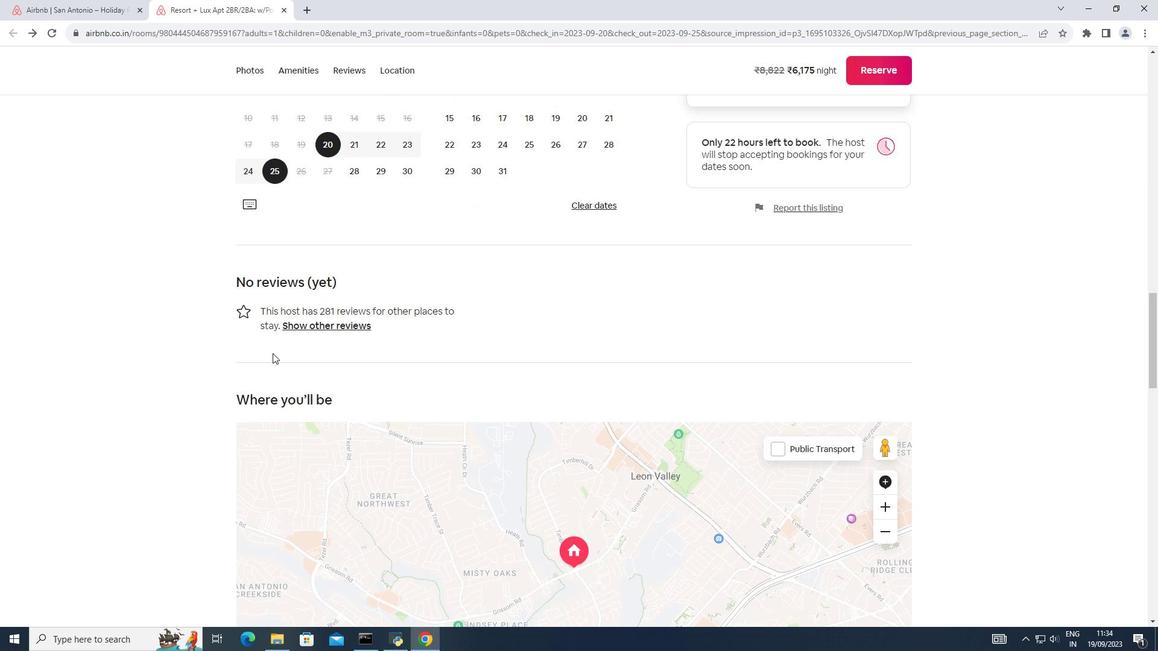
Action: Mouse scrolled (272, 352) with delta (0, 0)
Screenshot: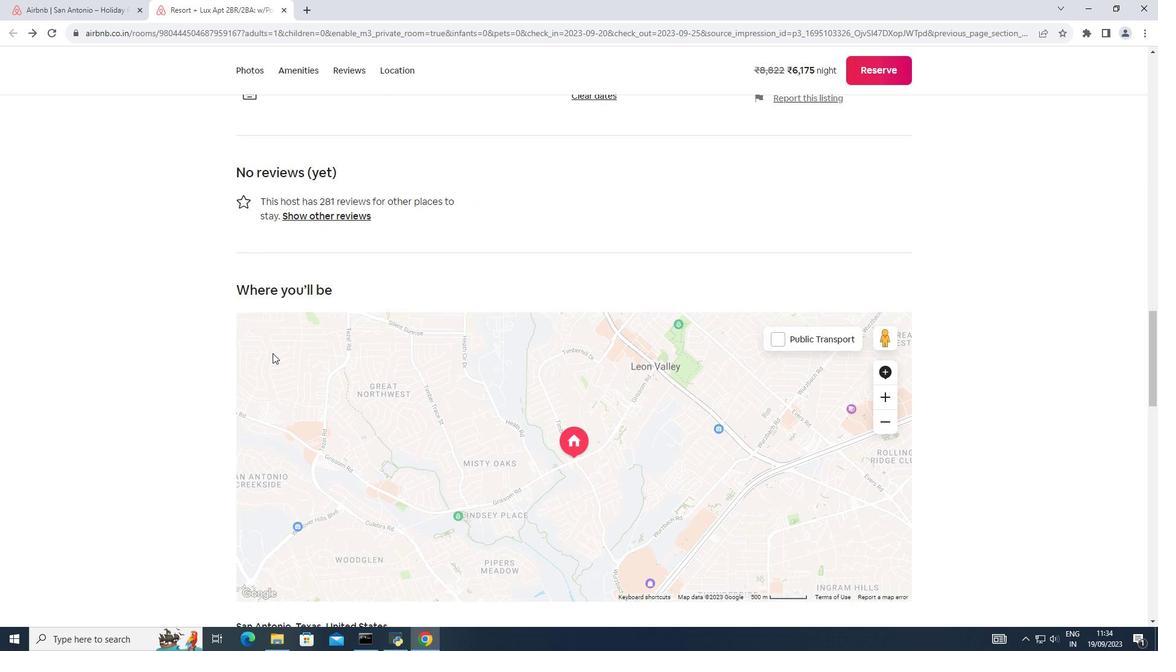 
Action: Mouse scrolled (272, 352) with delta (0, 0)
Screenshot: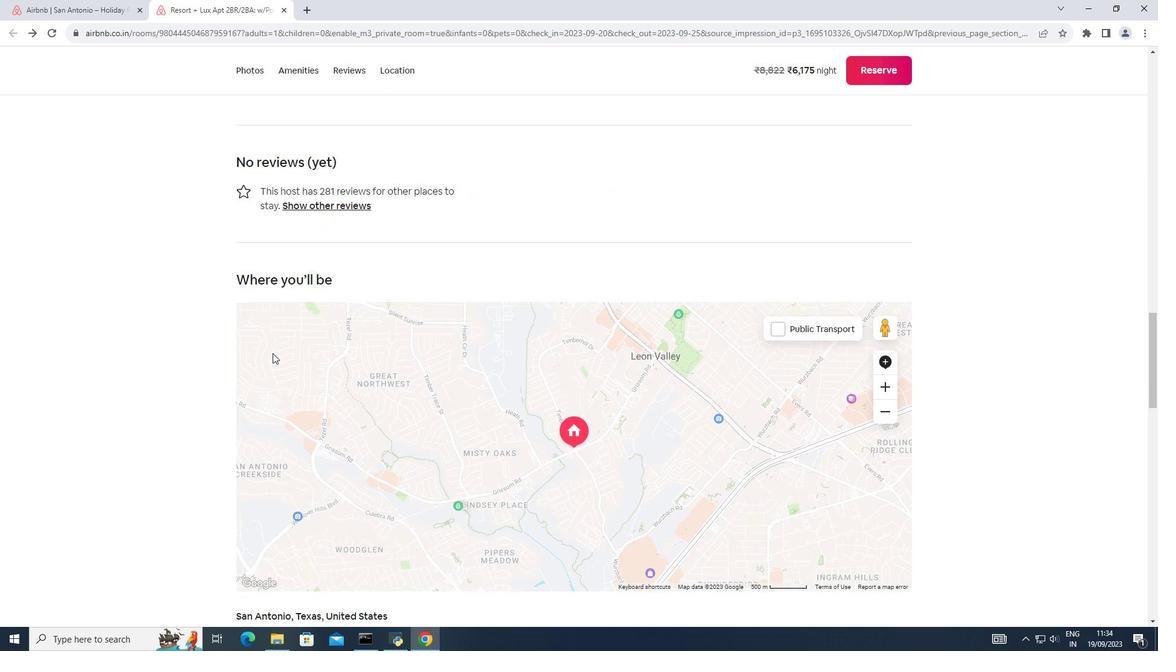 
Action: Mouse scrolled (272, 352) with delta (0, 0)
Screenshot: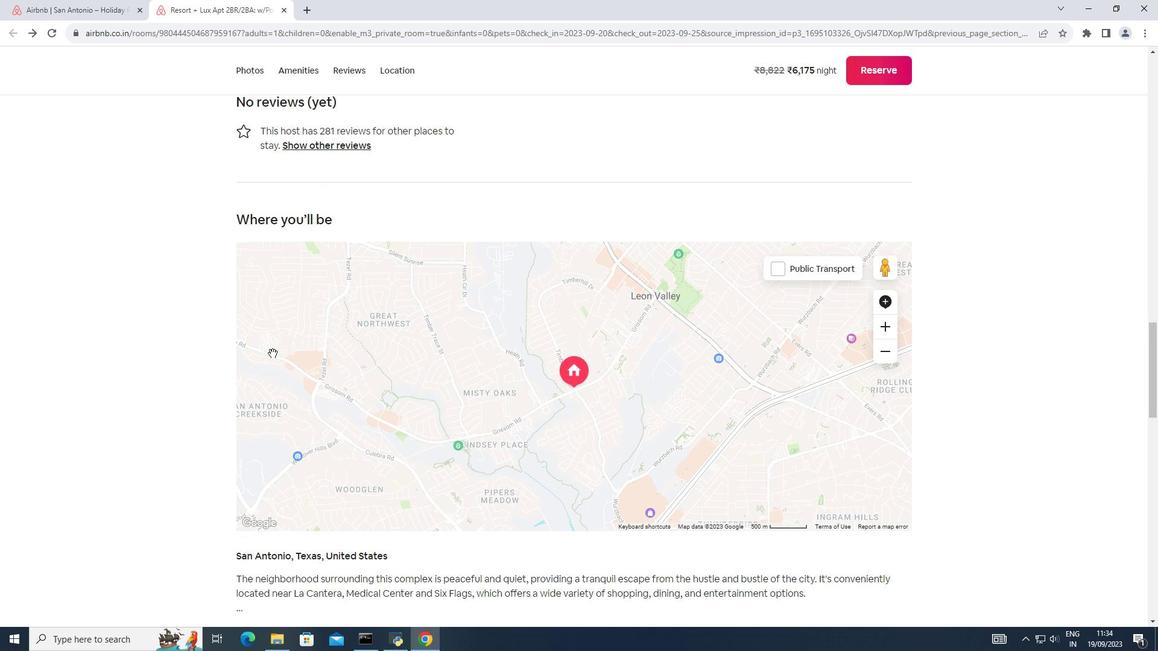 
Action: Mouse moved to (272, 353)
Screenshot: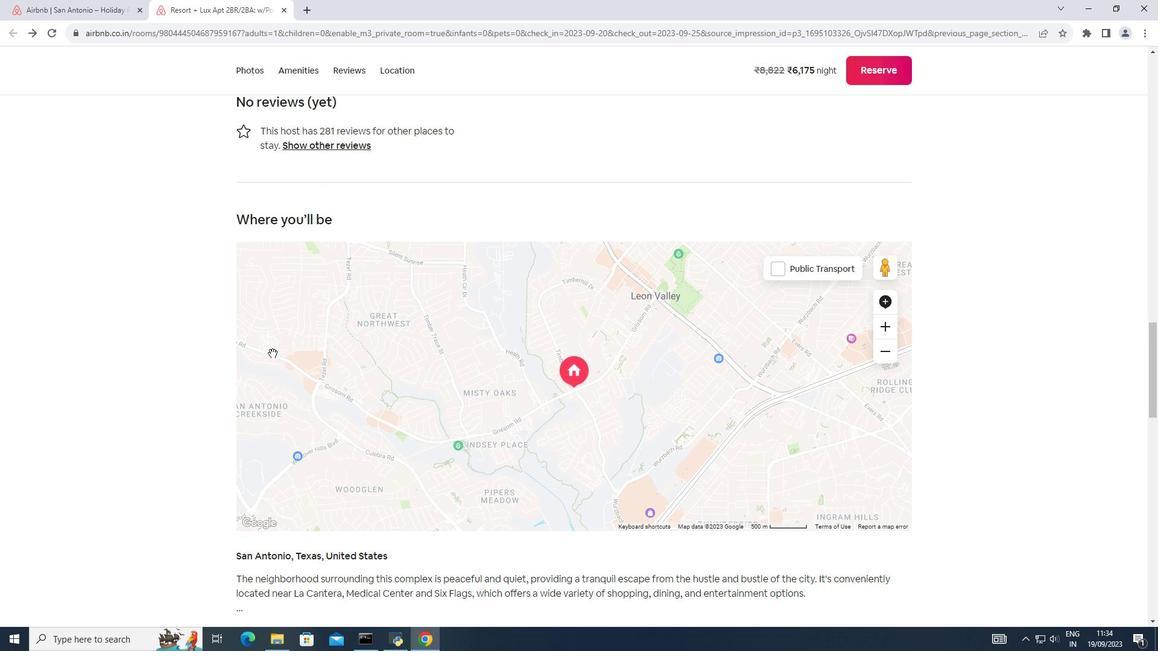 
Action: Mouse scrolled (272, 354) with delta (0, 0)
Screenshot: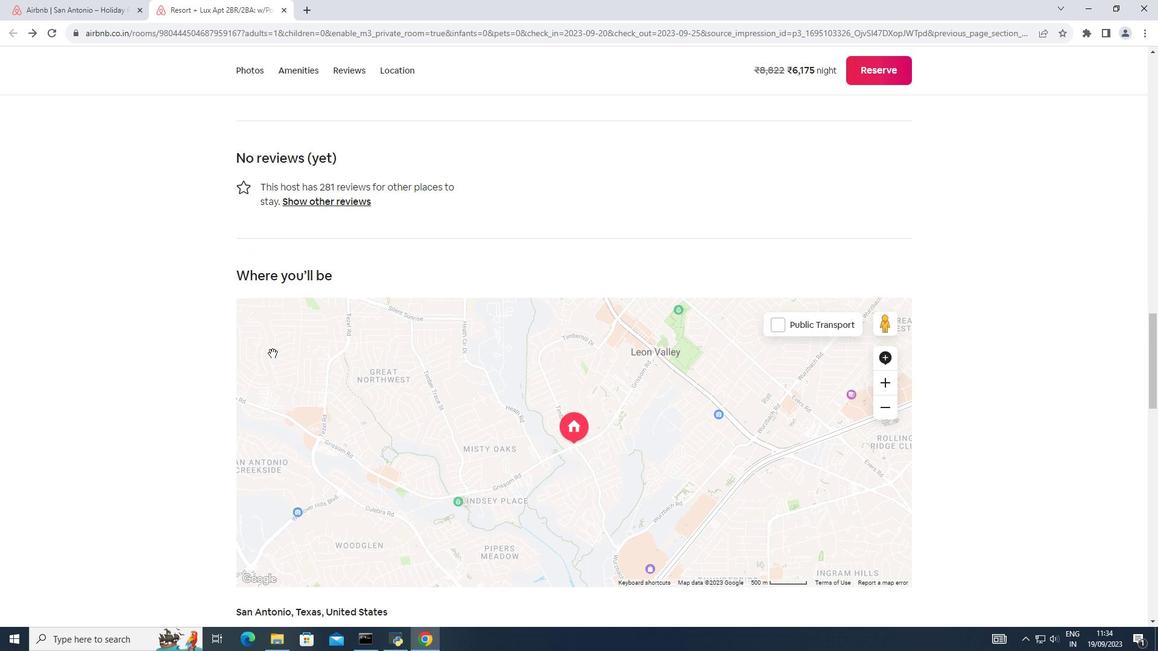 
Action: Mouse scrolled (272, 352) with delta (0, 0)
Screenshot: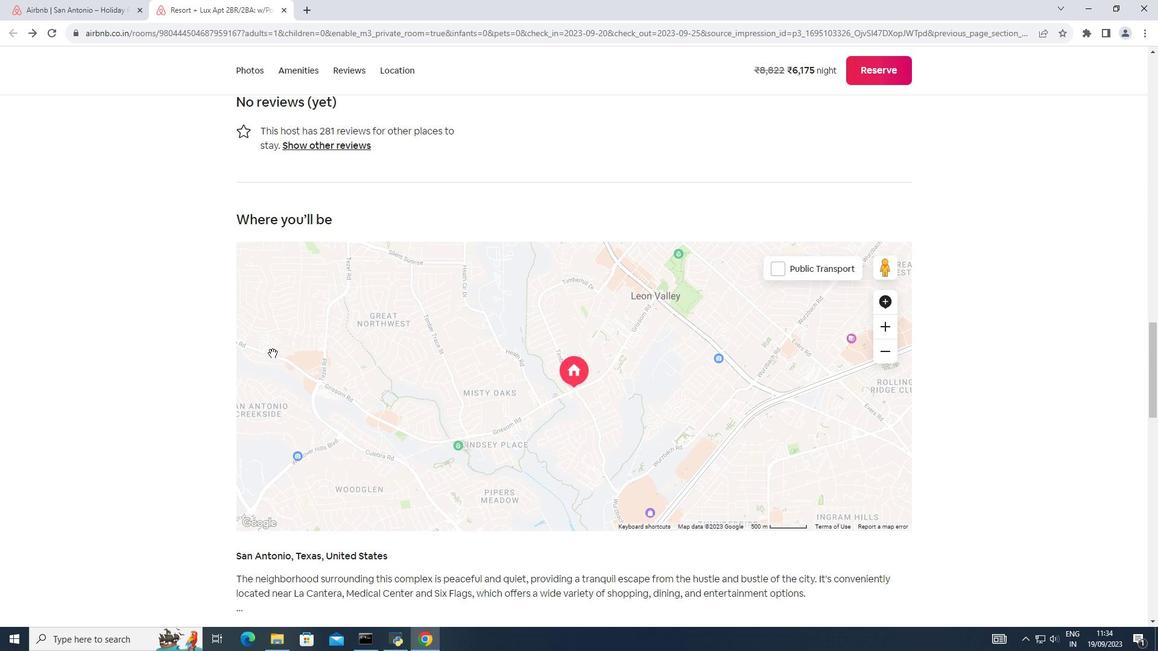 
Action: Mouse scrolled (272, 352) with delta (0, 0)
Screenshot: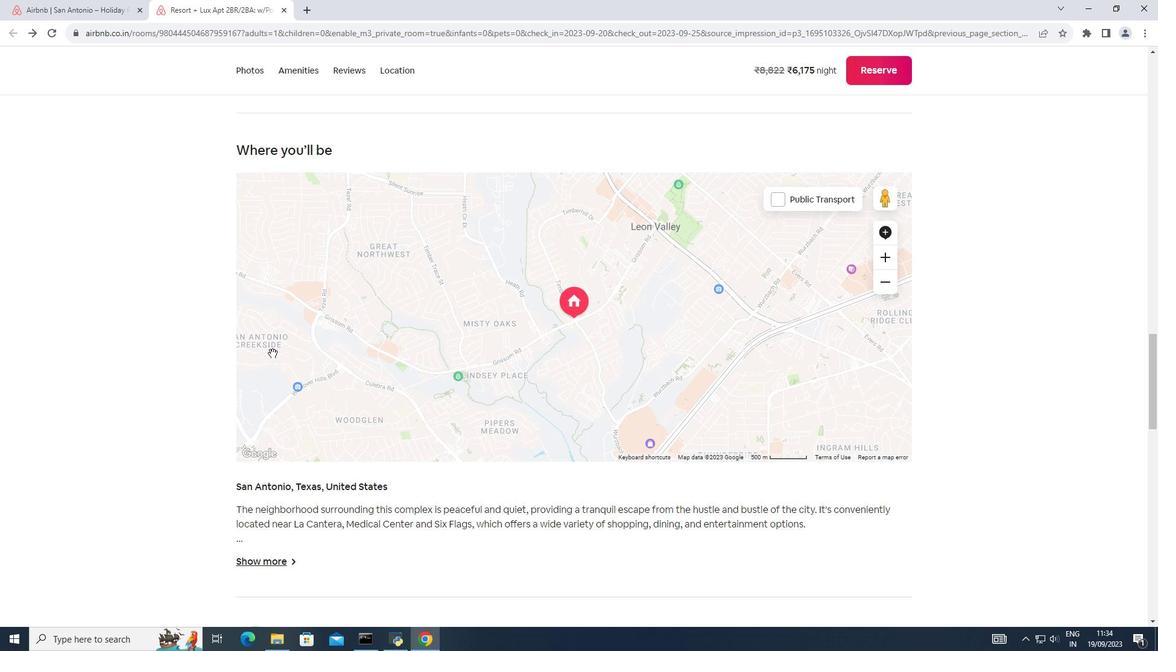 
Action: Mouse scrolled (272, 352) with delta (0, 0)
Screenshot: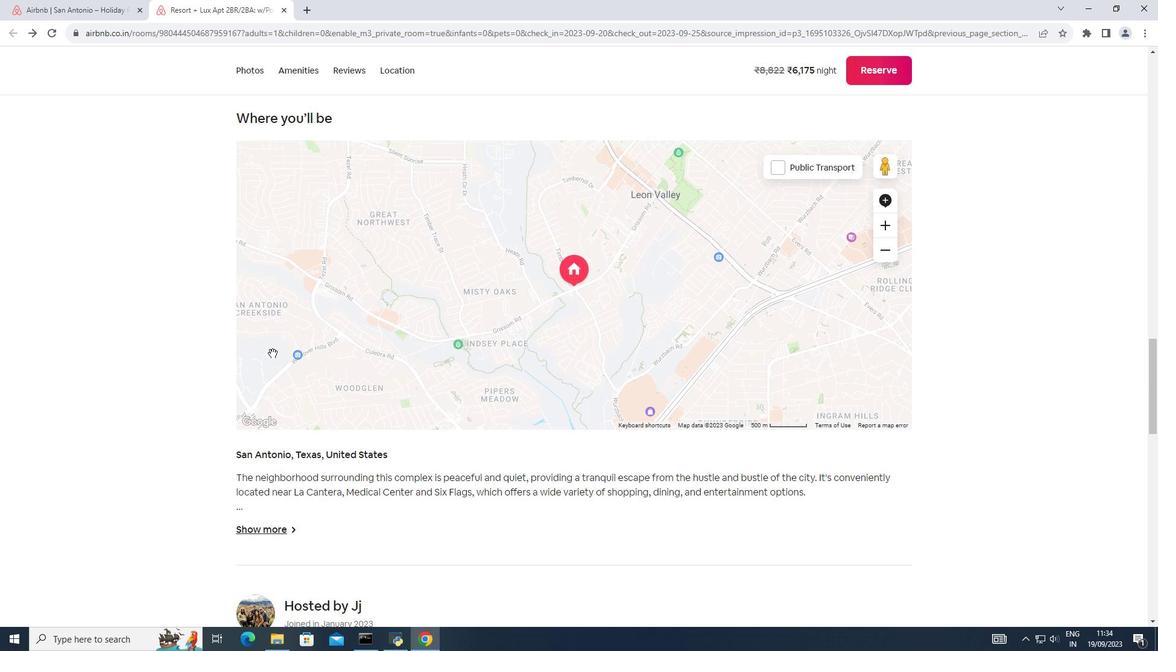 
Action: Mouse scrolled (272, 354) with delta (0, 0)
Screenshot: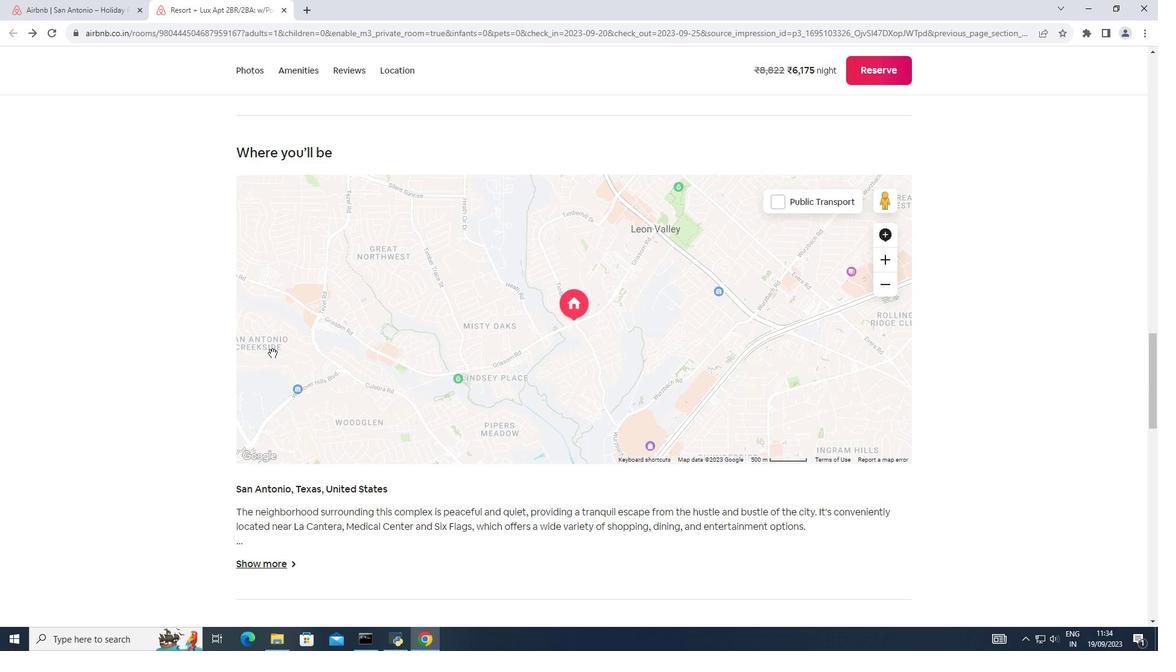 
Action: Mouse scrolled (272, 352) with delta (0, 0)
Screenshot: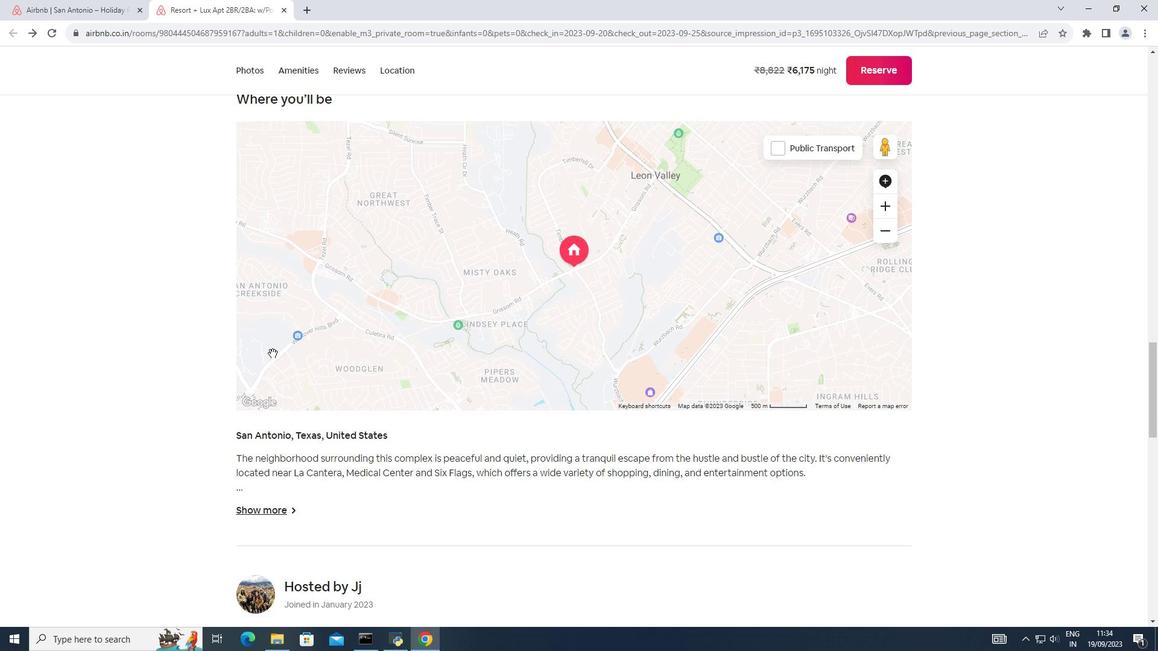 
Action: Mouse moved to (273, 353)
Screenshot: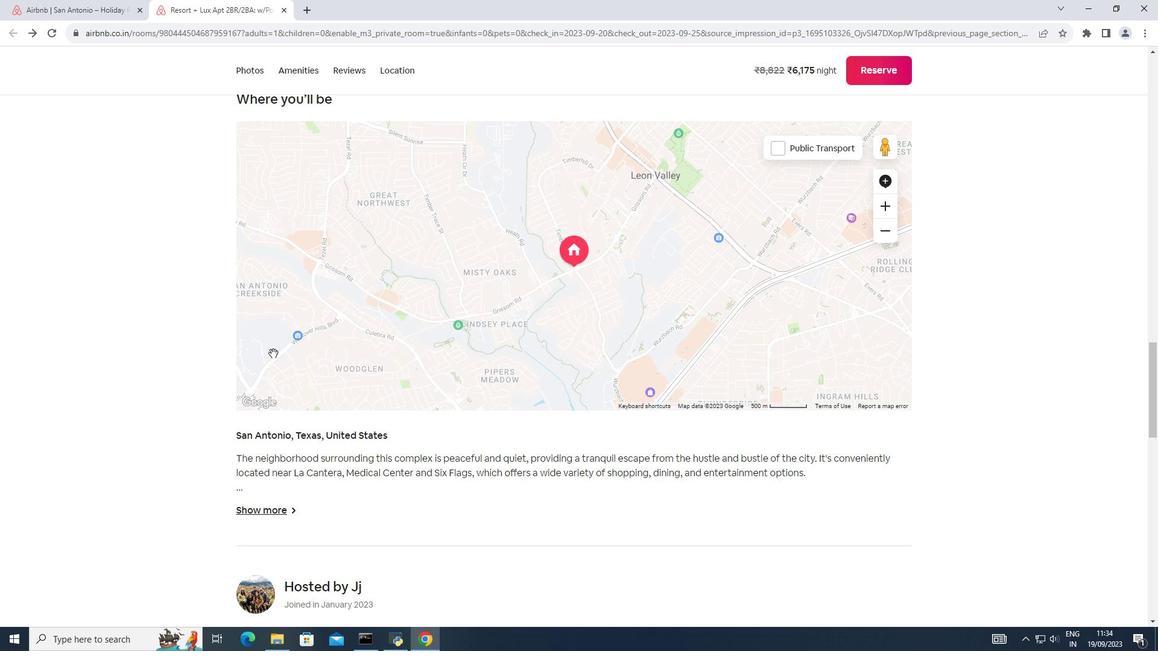 
Action: Mouse scrolled (273, 352) with delta (0, 0)
Screenshot: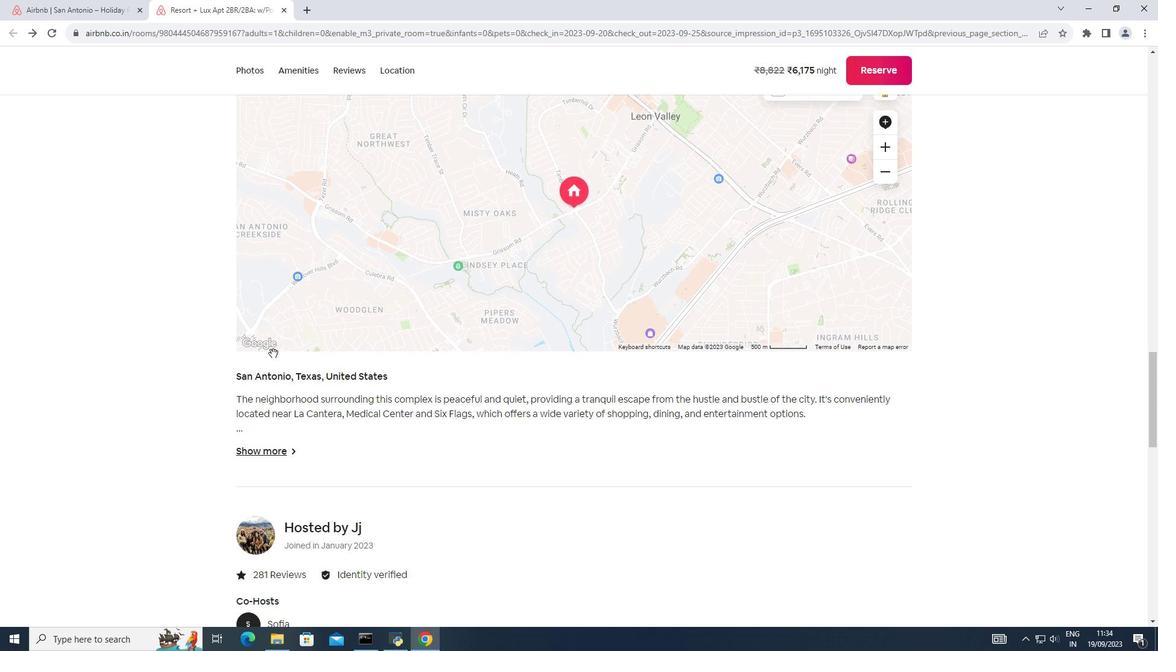 
Action: Mouse scrolled (273, 352) with delta (0, 0)
Screenshot: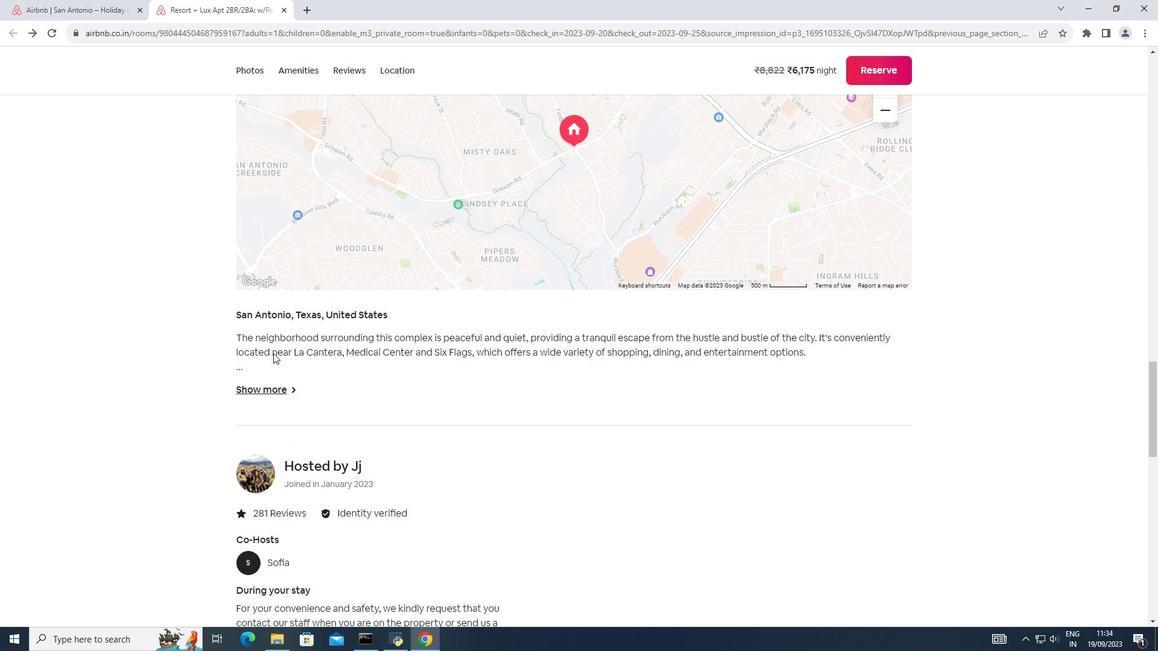 
Action: Mouse scrolled (273, 352) with delta (0, 0)
Screenshot: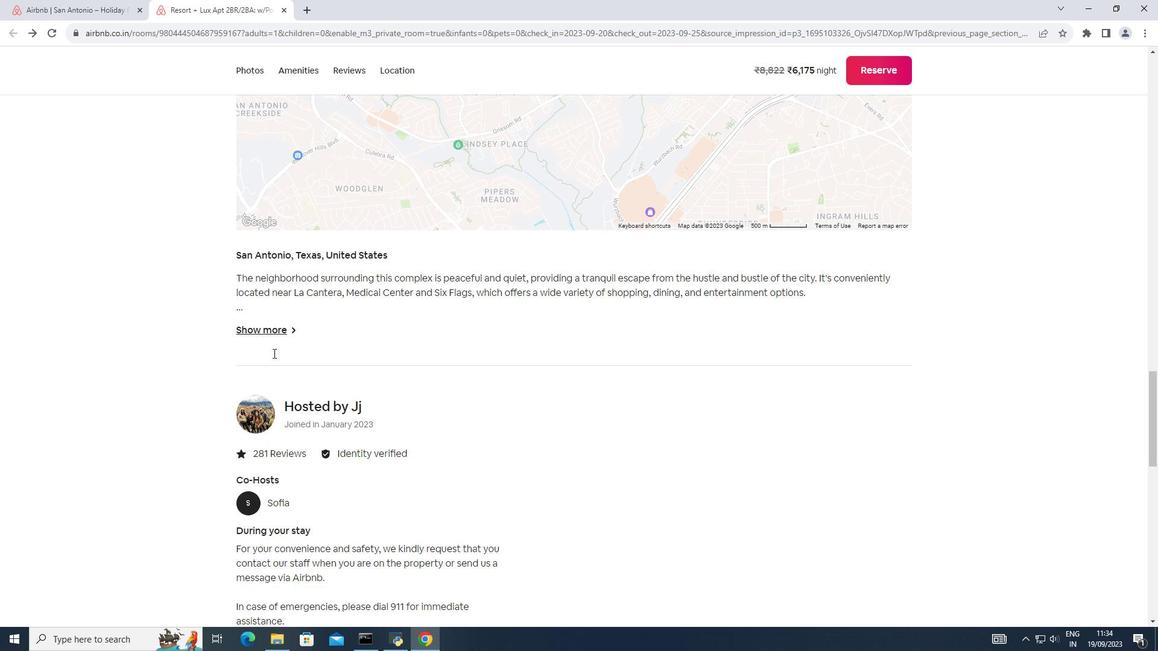 
Action: Mouse scrolled (273, 352) with delta (0, 0)
Screenshot: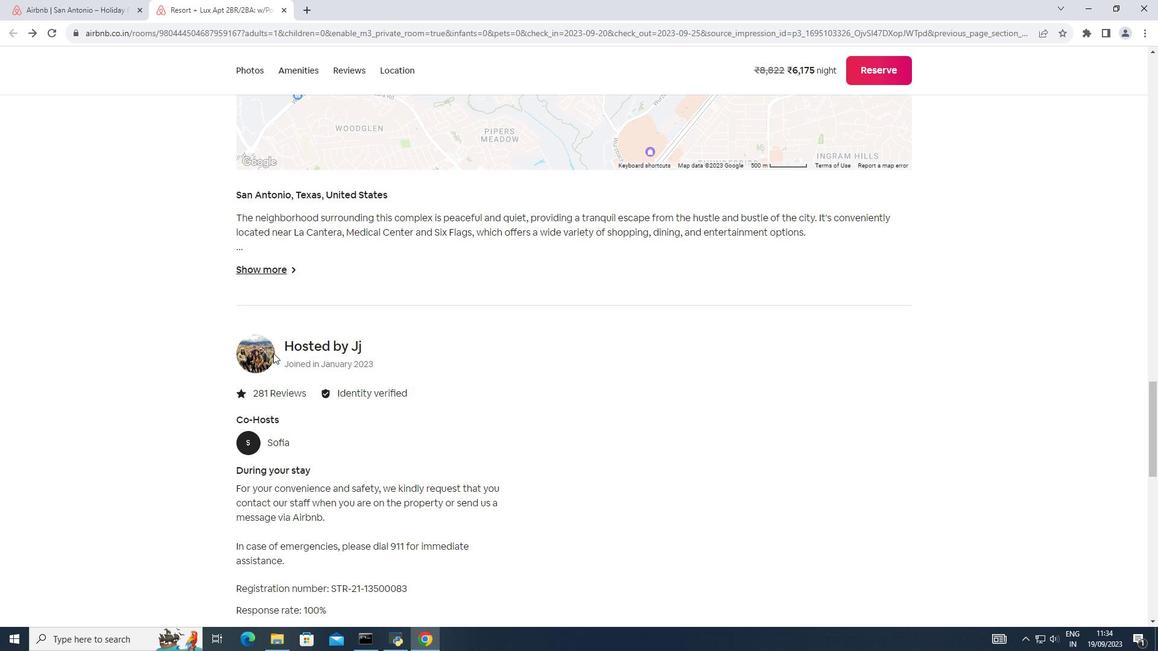 
Action: Mouse scrolled (273, 352) with delta (0, 0)
Screenshot: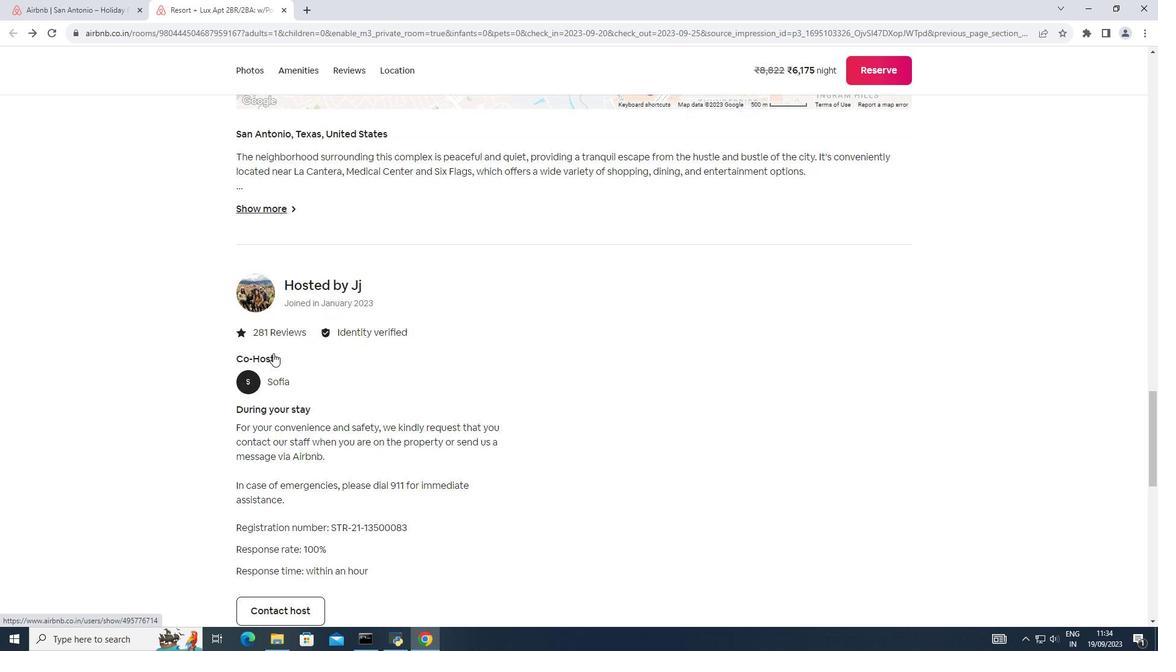 
Action: Mouse scrolled (273, 352) with delta (0, 0)
Screenshot: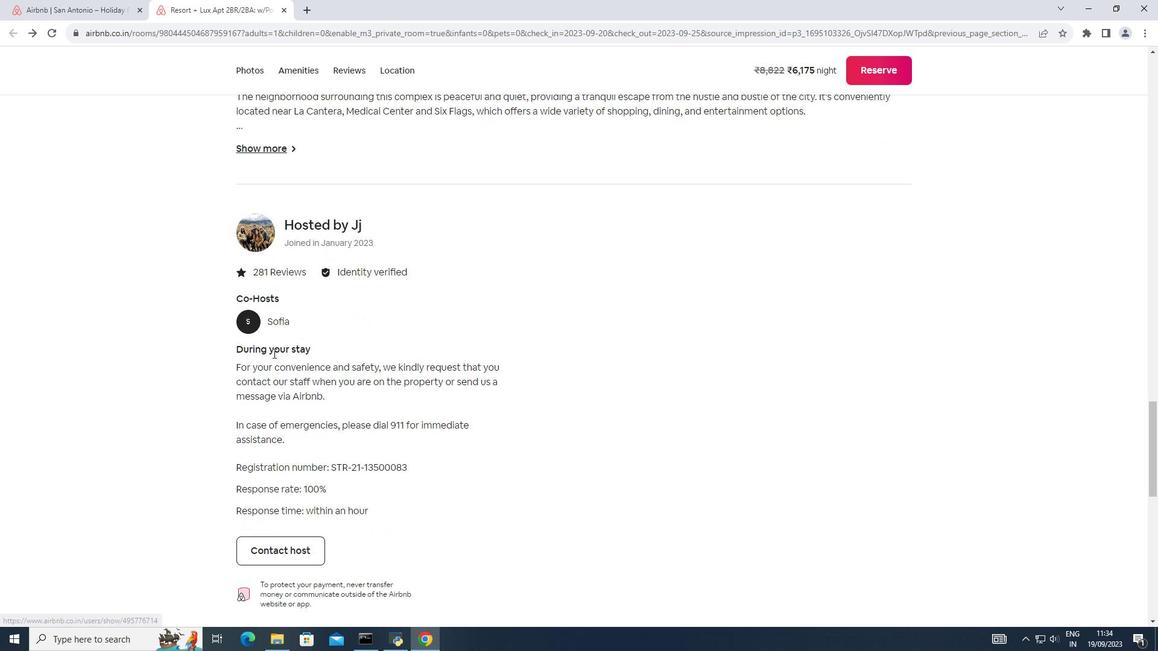 
Action: Mouse scrolled (273, 352) with delta (0, 0)
Screenshot: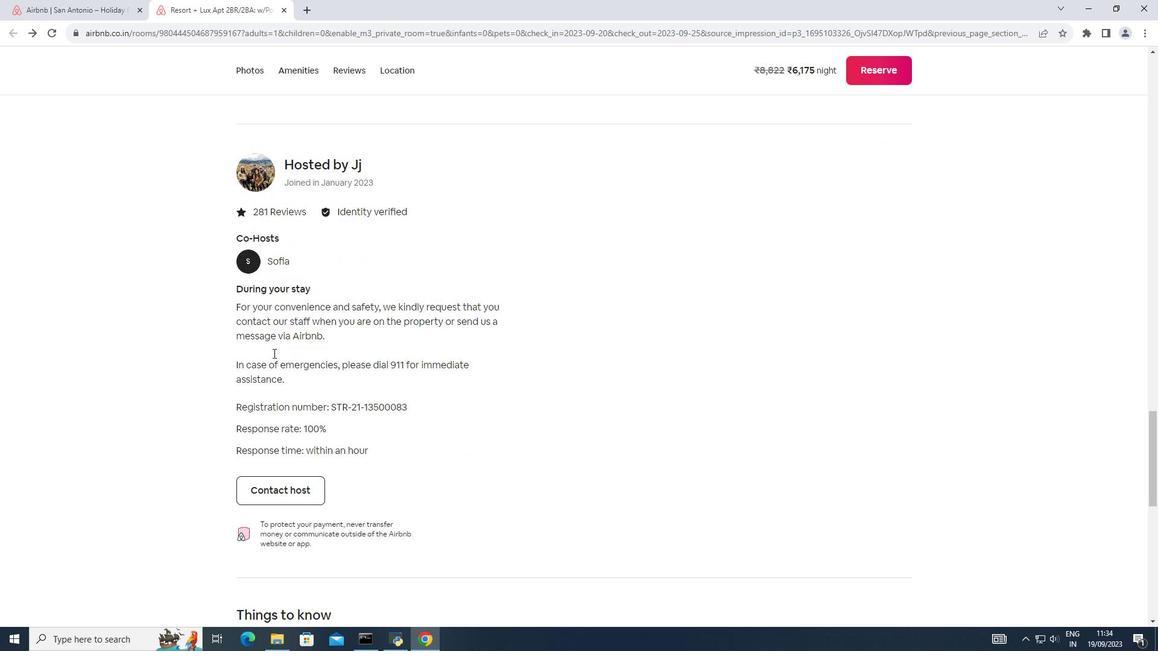
Action: Mouse scrolled (273, 352) with delta (0, 0)
Screenshot: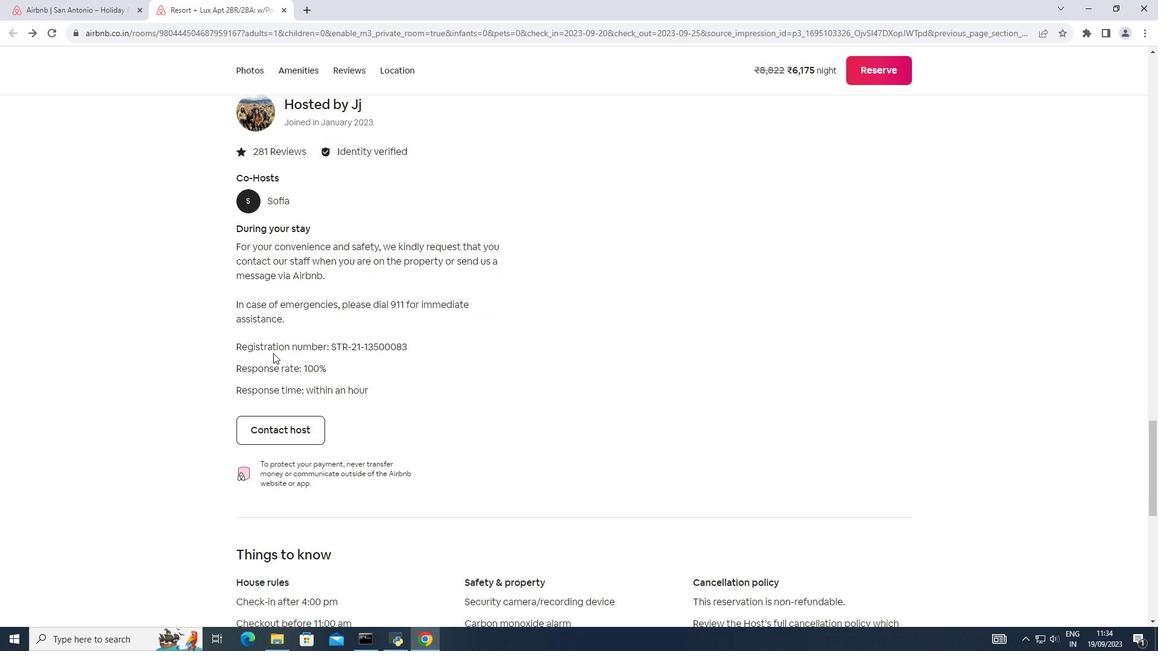 
Action: Mouse scrolled (273, 352) with delta (0, 0)
Screenshot: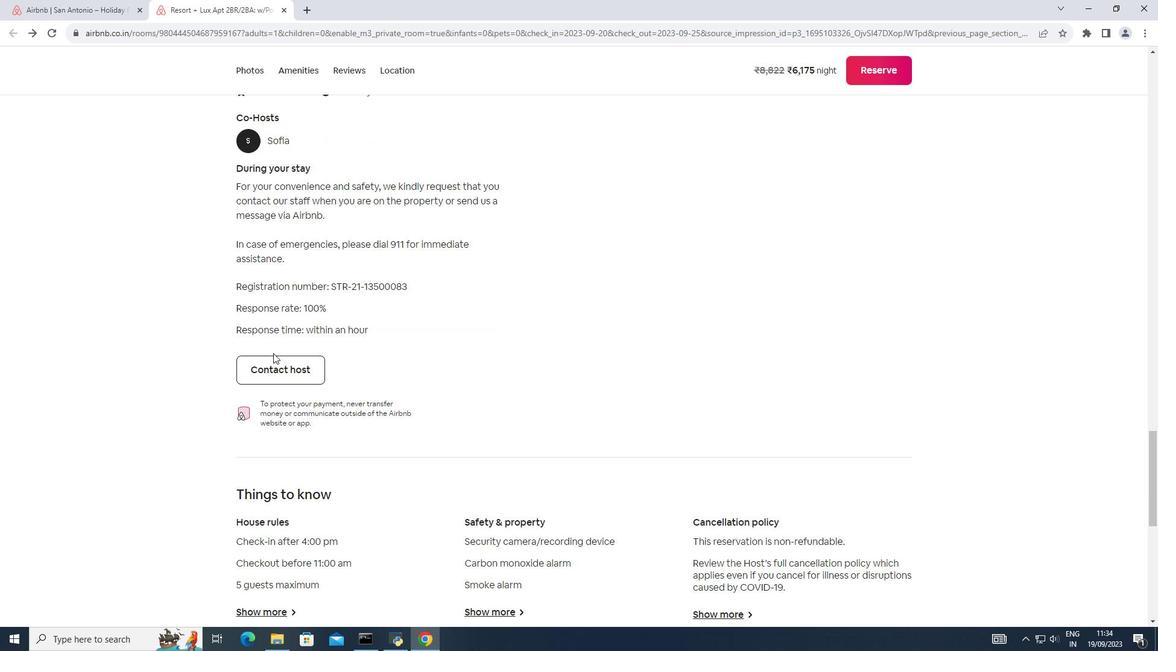 
Action: Mouse scrolled (273, 352) with delta (0, 0)
Screenshot: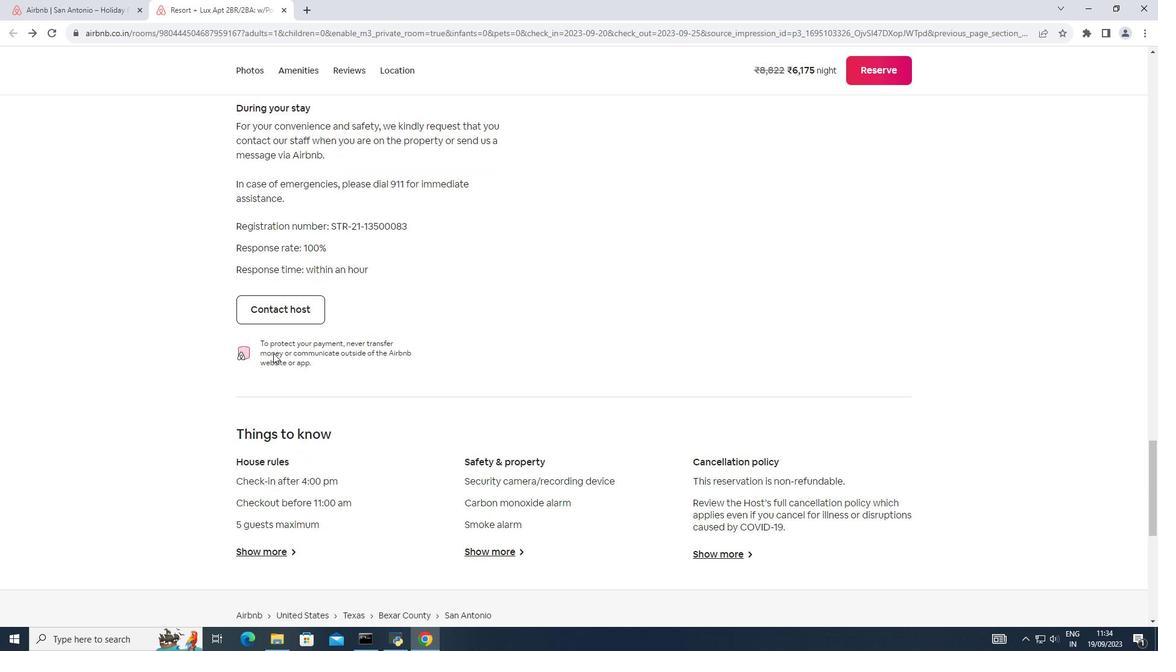 
Action: Mouse scrolled (273, 352) with delta (0, 0)
Screenshot: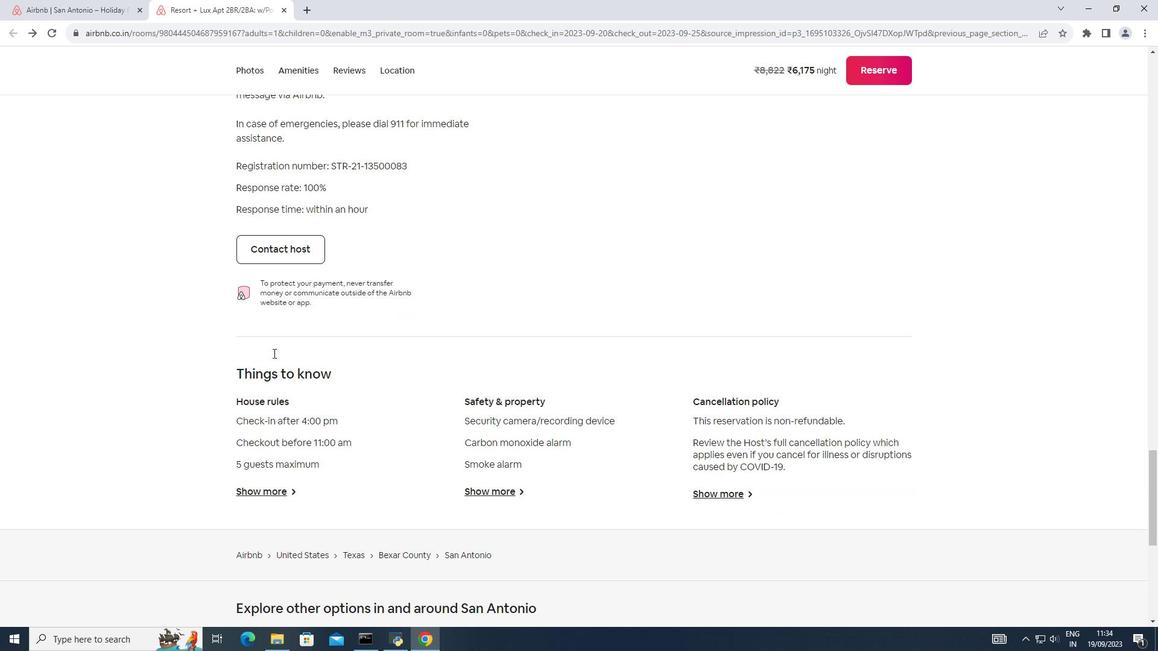 
Action: Mouse scrolled (273, 352) with delta (0, 0)
Screenshot: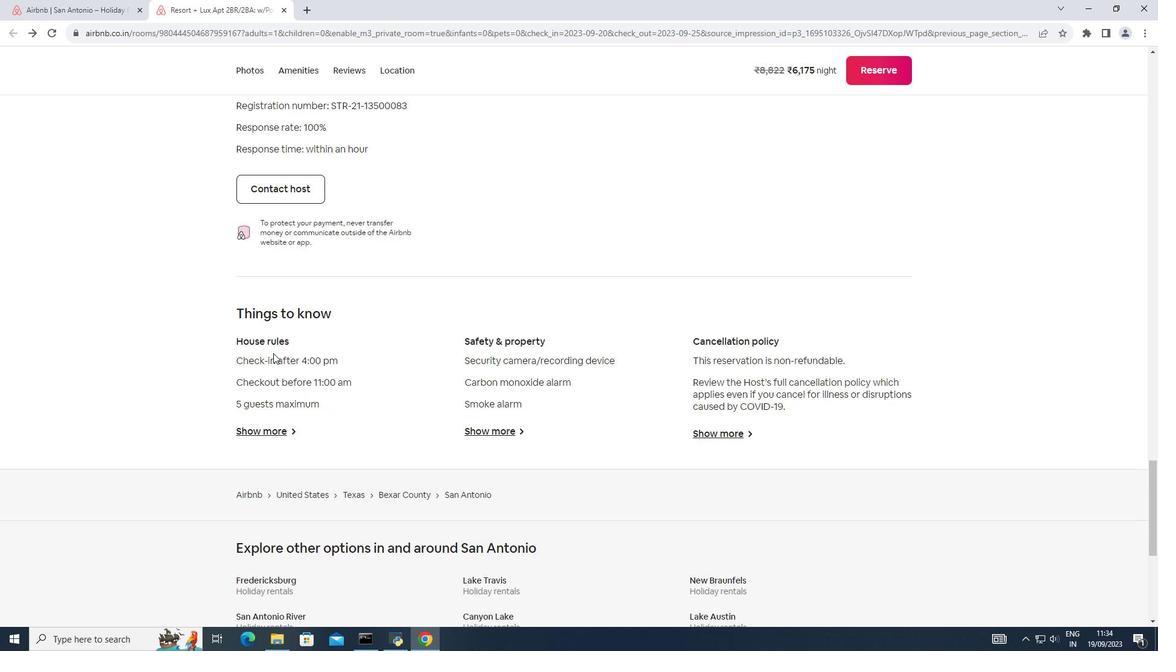 
Action: Mouse scrolled (273, 352) with delta (0, 0)
Screenshot: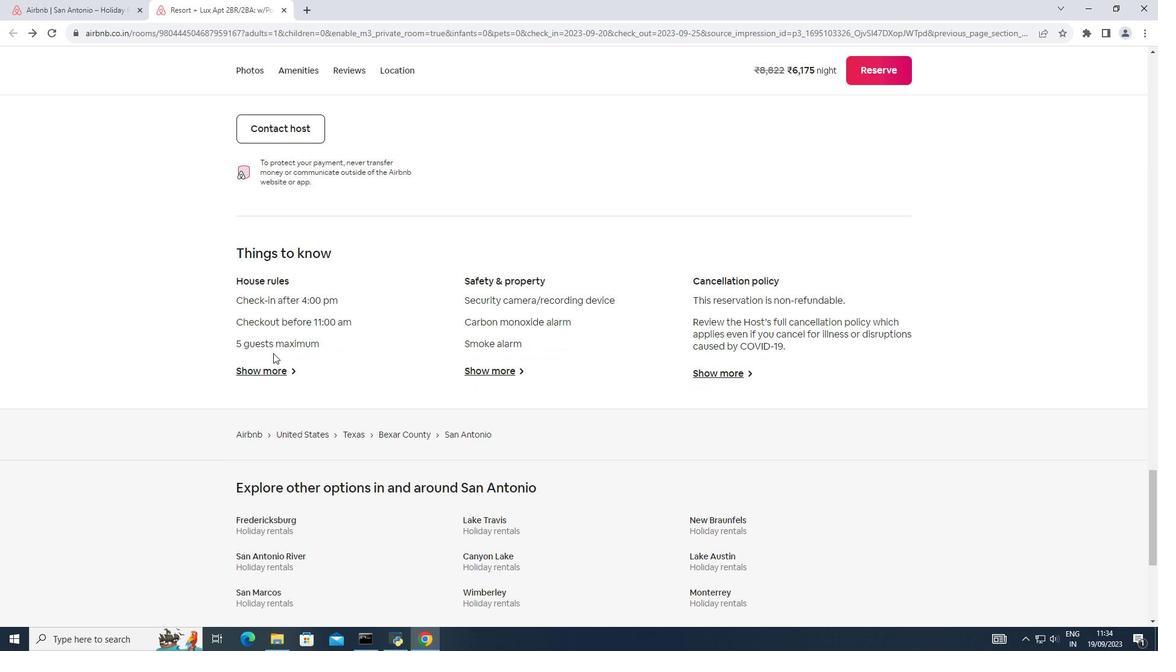 
Action: Mouse scrolled (273, 352) with delta (0, 0)
Screenshot: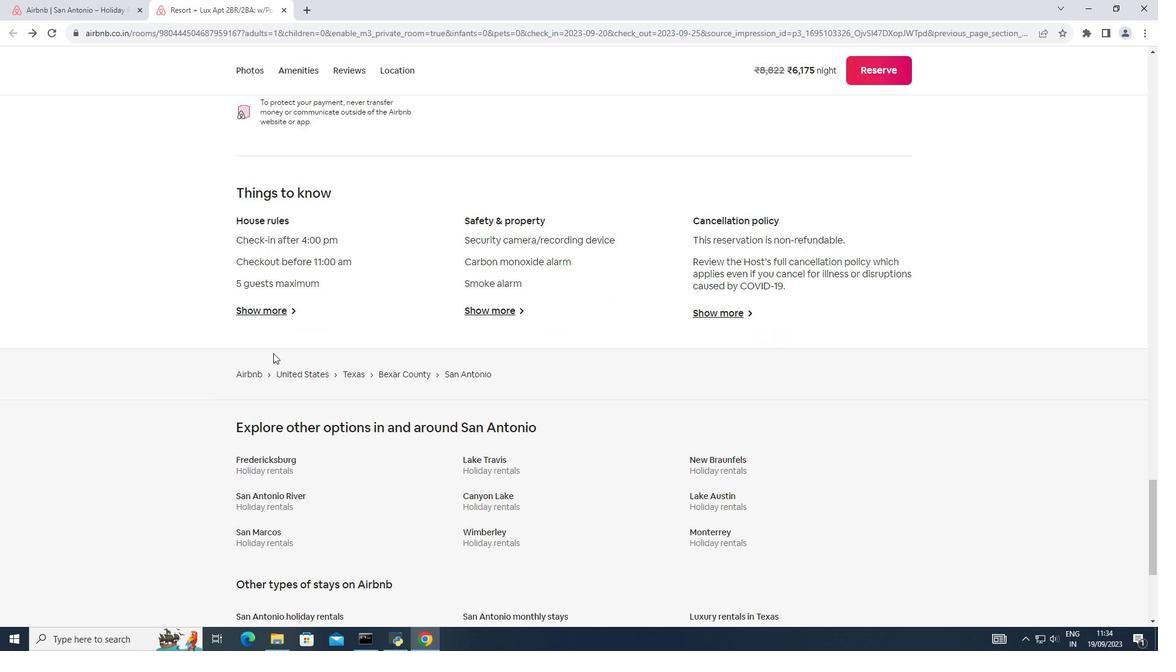 
Action: Mouse moved to (276, 309)
Screenshot: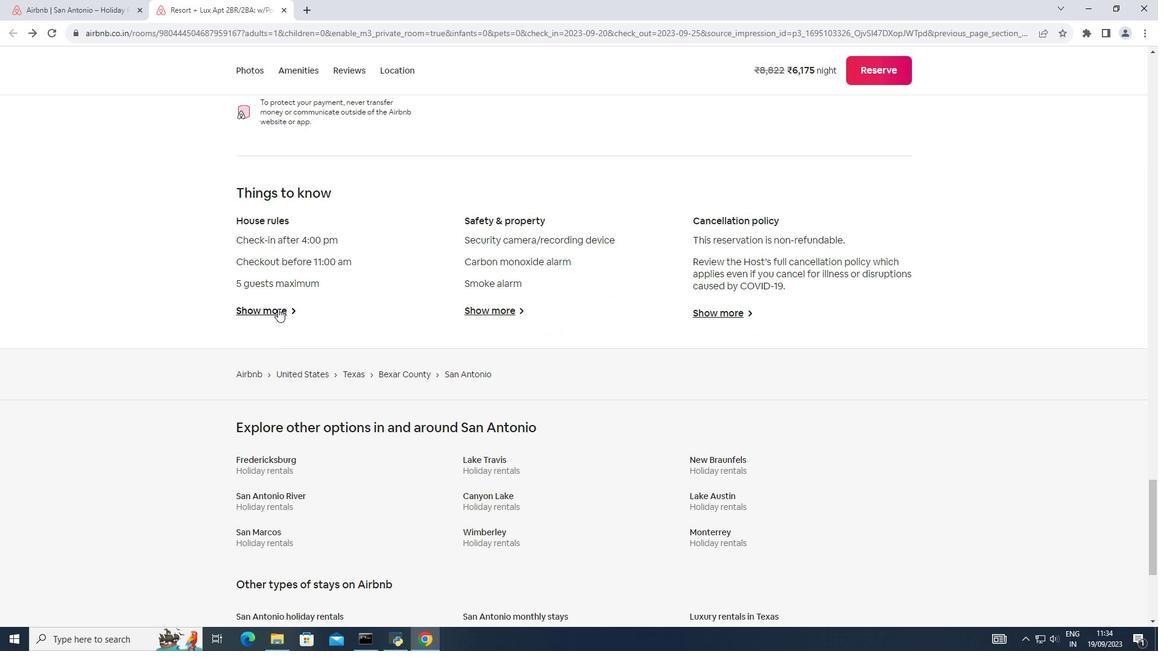 
Action: Mouse pressed left at (276, 309)
Screenshot: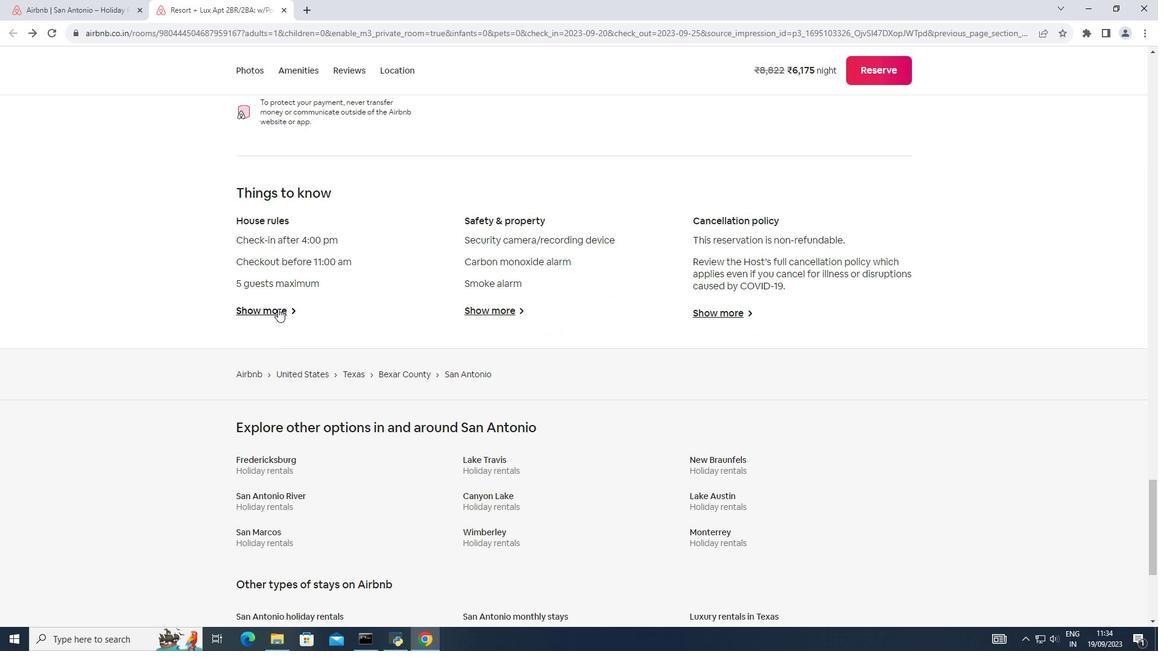 
Action: Mouse moved to (504, 290)
Screenshot: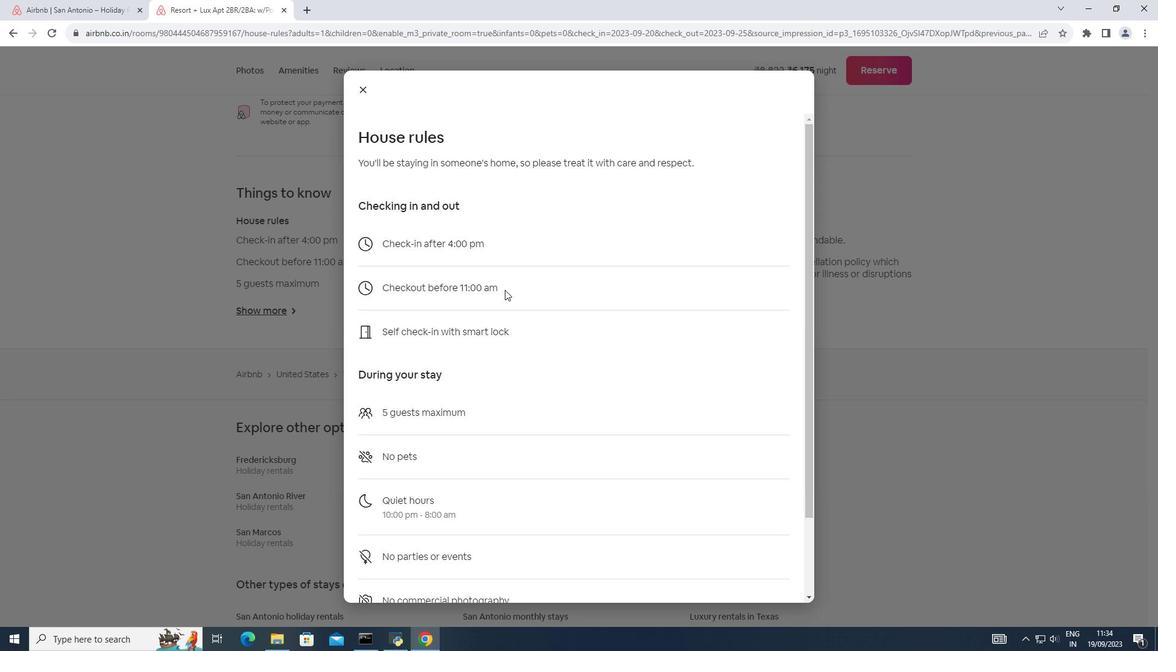 
Action: Mouse scrolled (504, 289) with delta (0, 0)
Screenshot: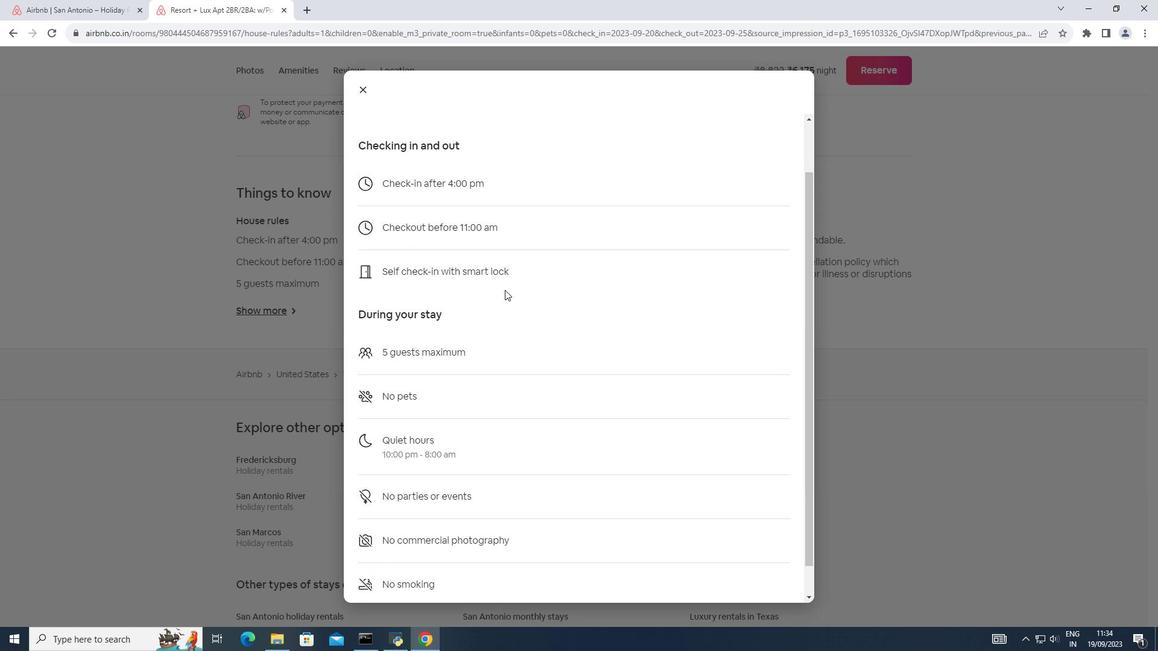 
Action: Mouse scrolled (504, 289) with delta (0, 0)
Screenshot: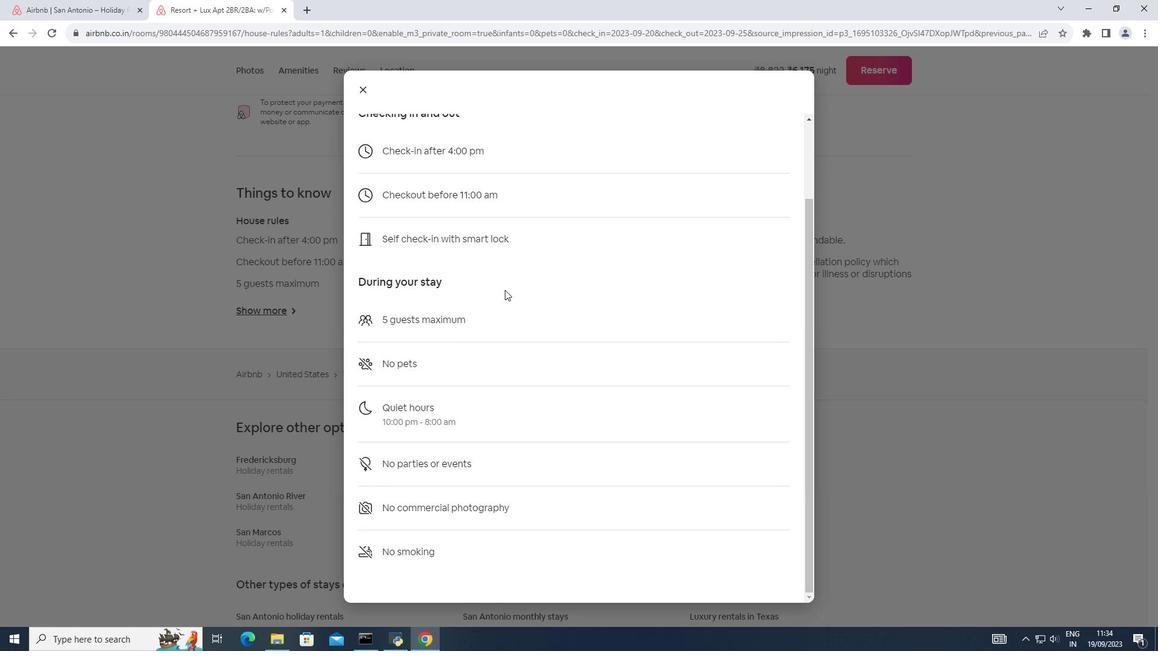 
Action: Mouse scrolled (504, 289) with delta (0, 0)
Screenshot: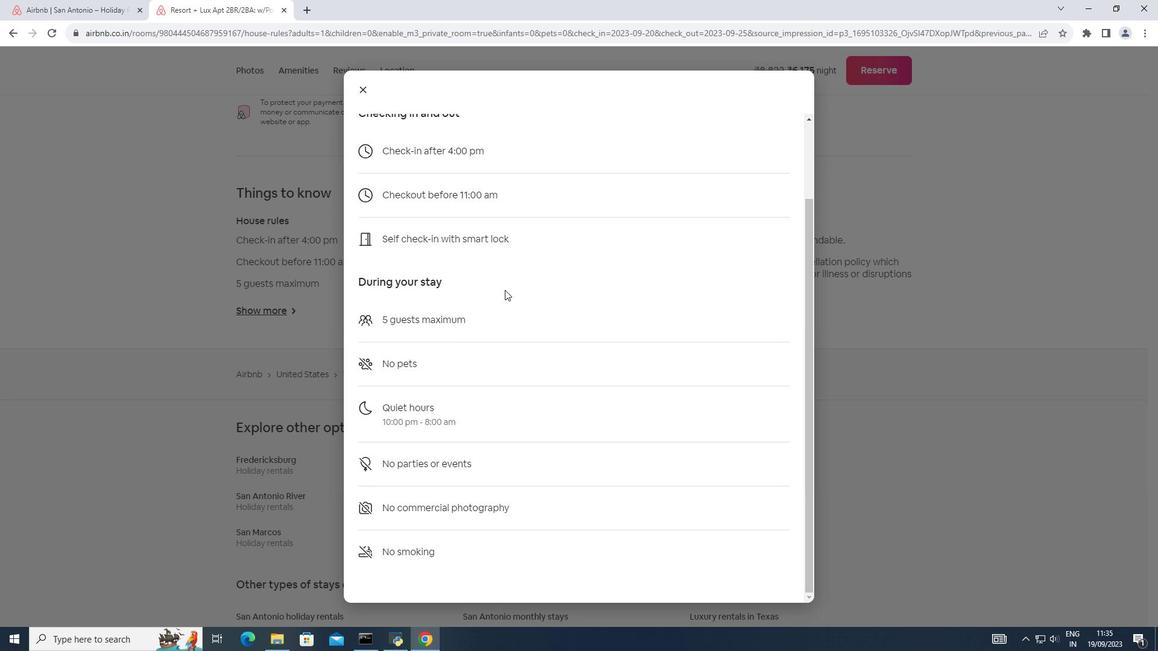 
Action: Mouse scrolled (504, 289) with delta (0, 0)
Screenshot: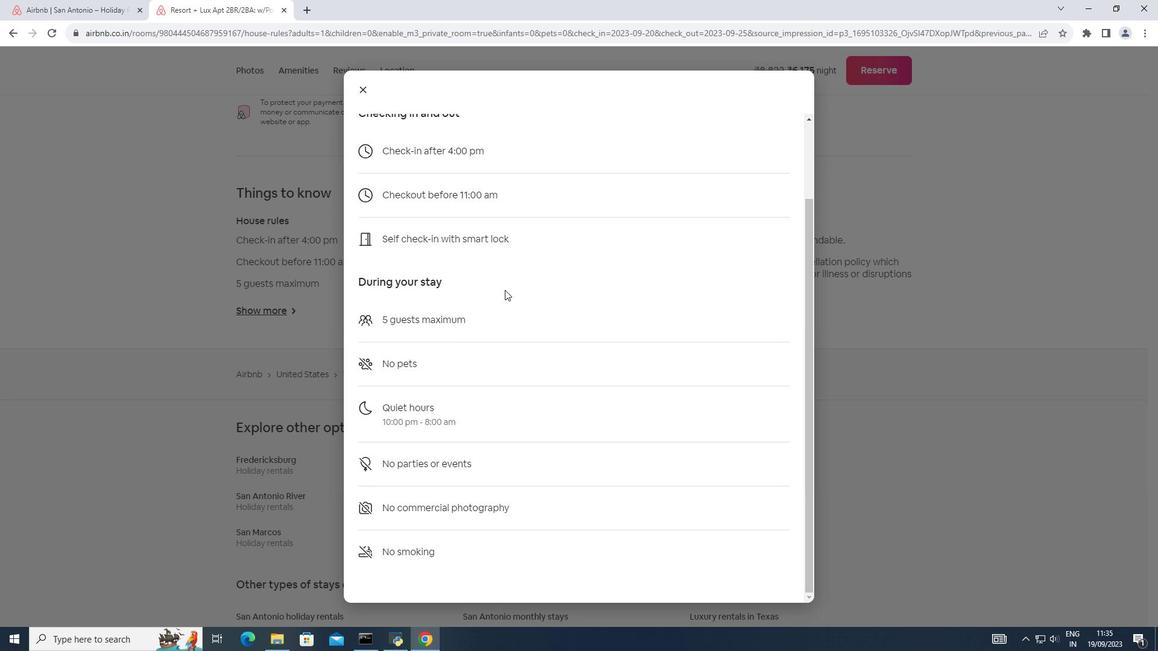 
Action: Mouse scrolled (504, 289) with delta (0, 0)
Screenshot: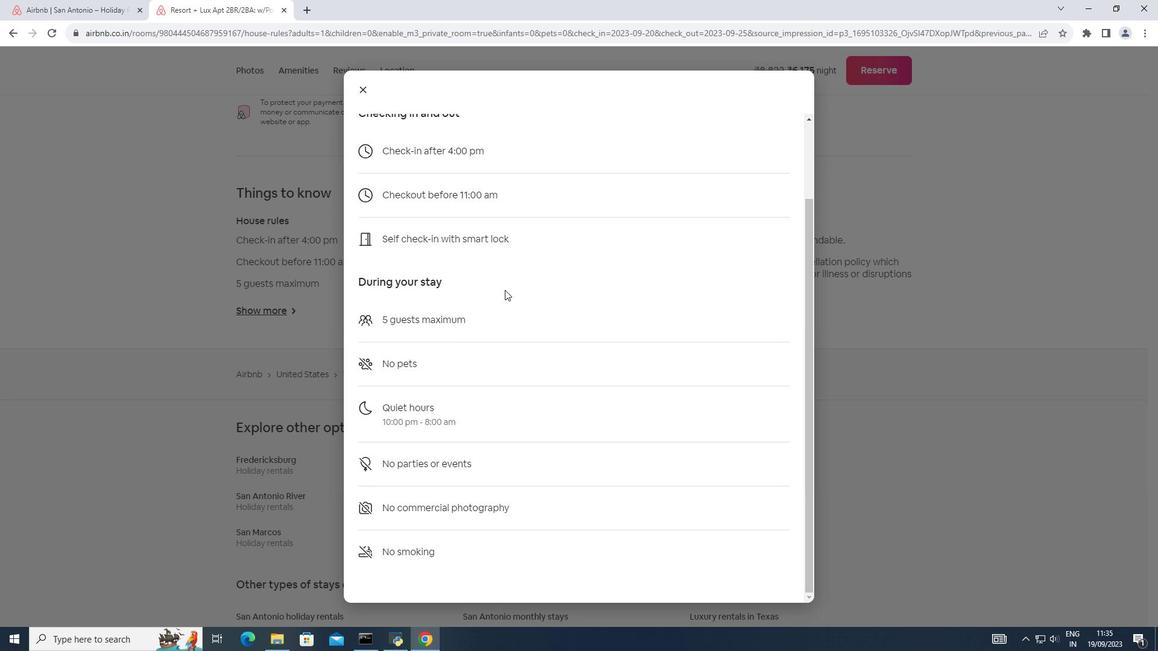 
Action: Mouse scrolled (504, 289) with delta (0, 0)
Screenshot: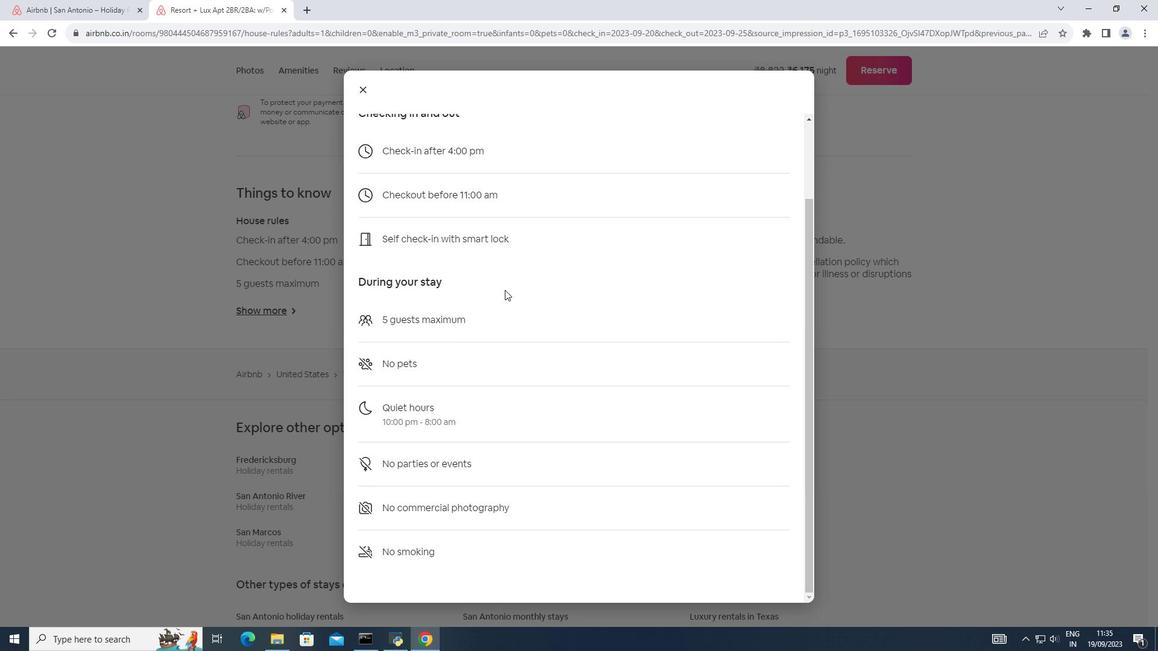
Action: Mouse scrolled (504, 289) with delta (0, 0)
Screenshot: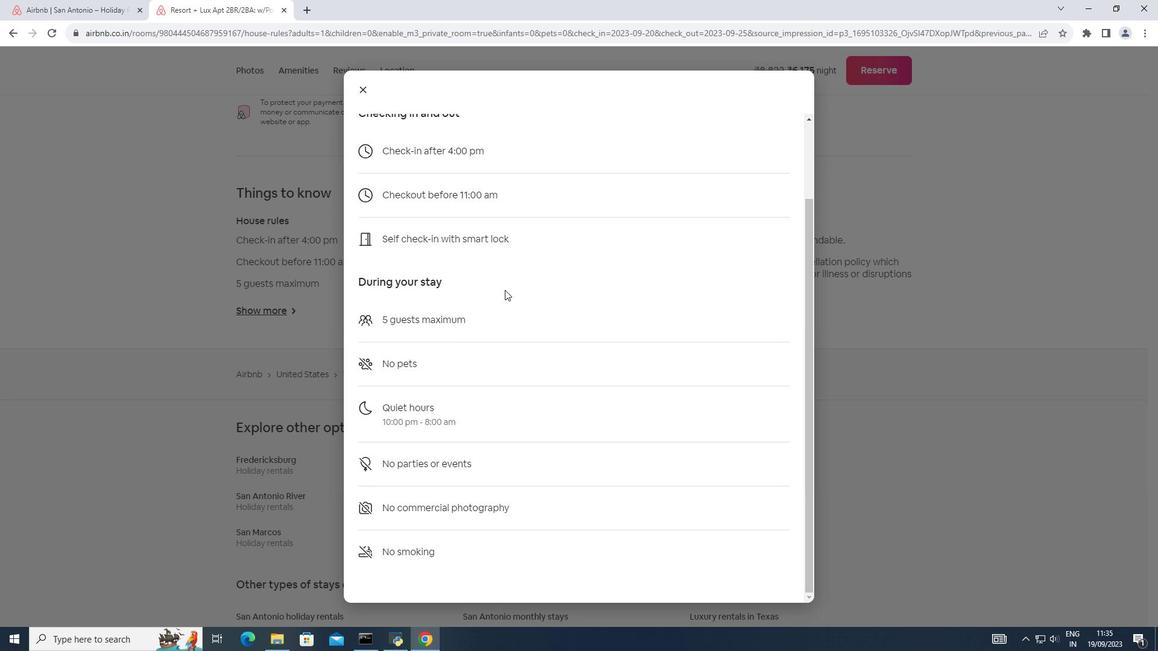 
Action: Mouse scrolled (504, 289) with delta (0, 0)
Screenshot: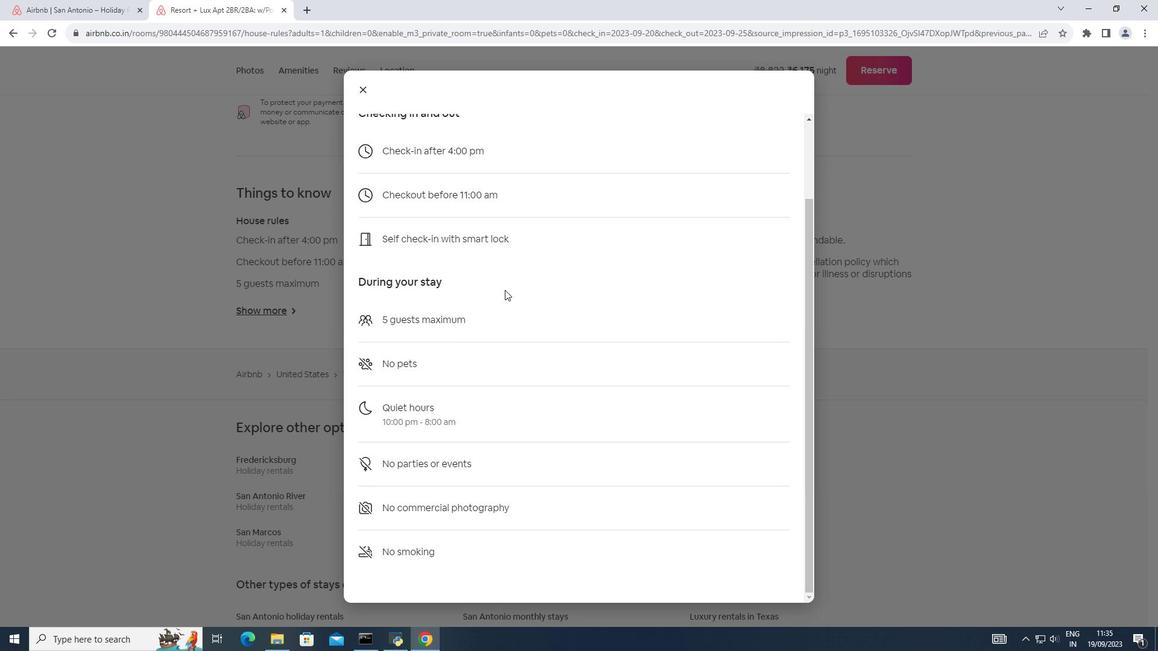 
Action: Mouse scrolled (504, 289) with delta (0, 0)
Screenshot: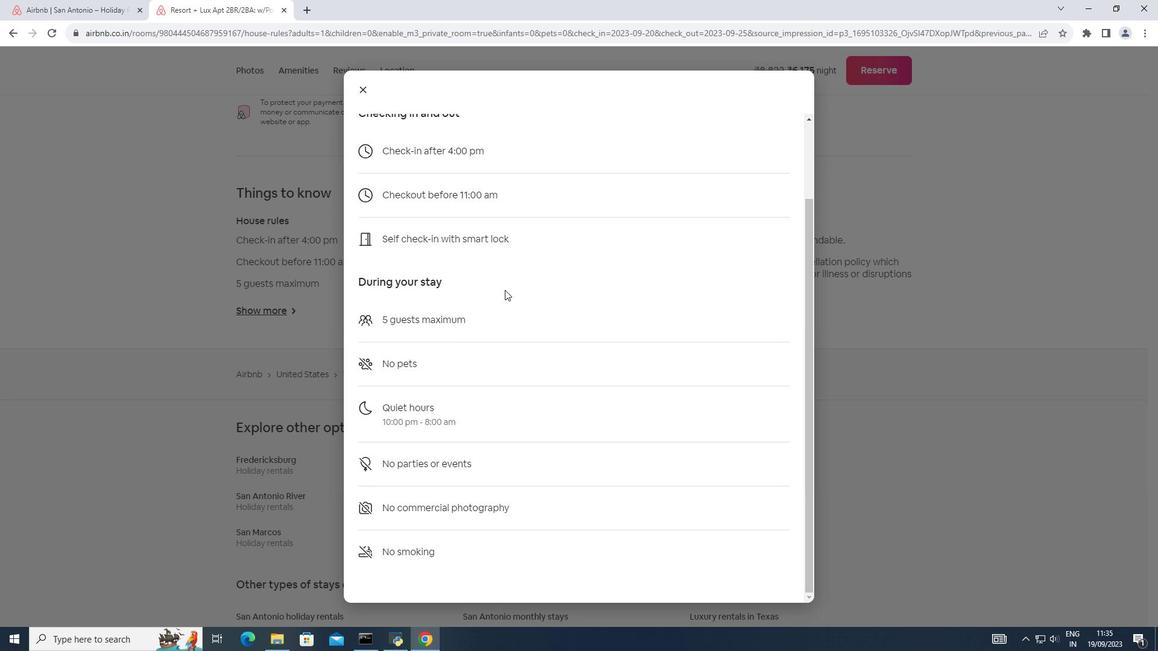 
Action: Mouse scrolled (504, 290) with delta (0, 0)
Screenshot: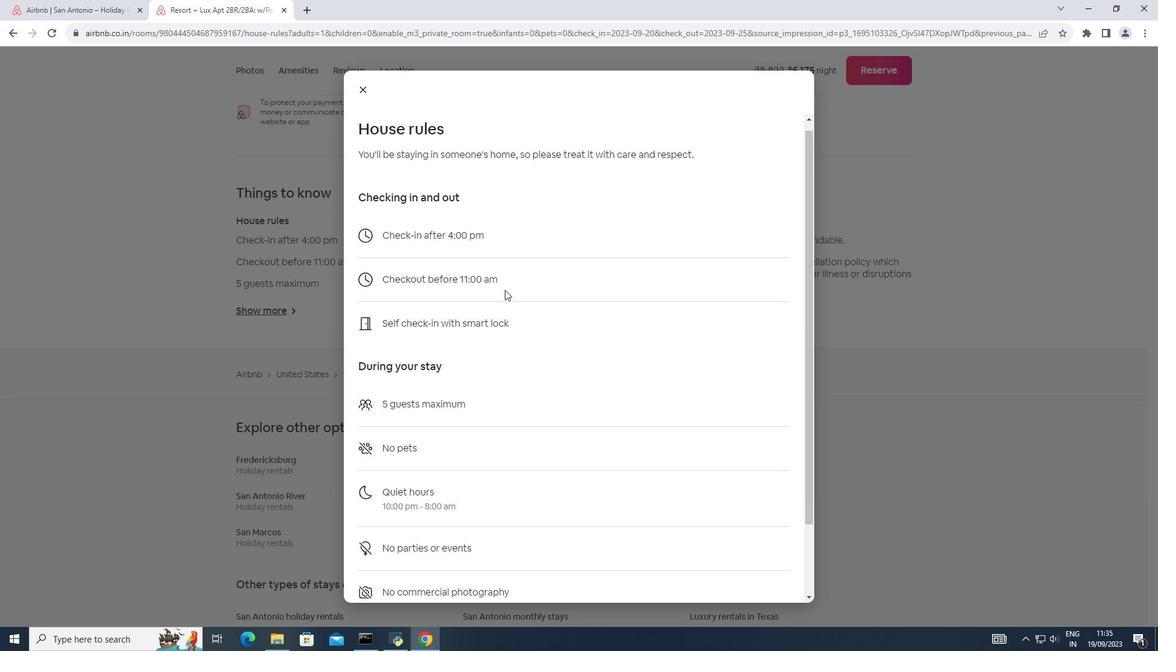 
Action: Mouse scrolled (504, 290) with delta (0, 0)
Screenshot: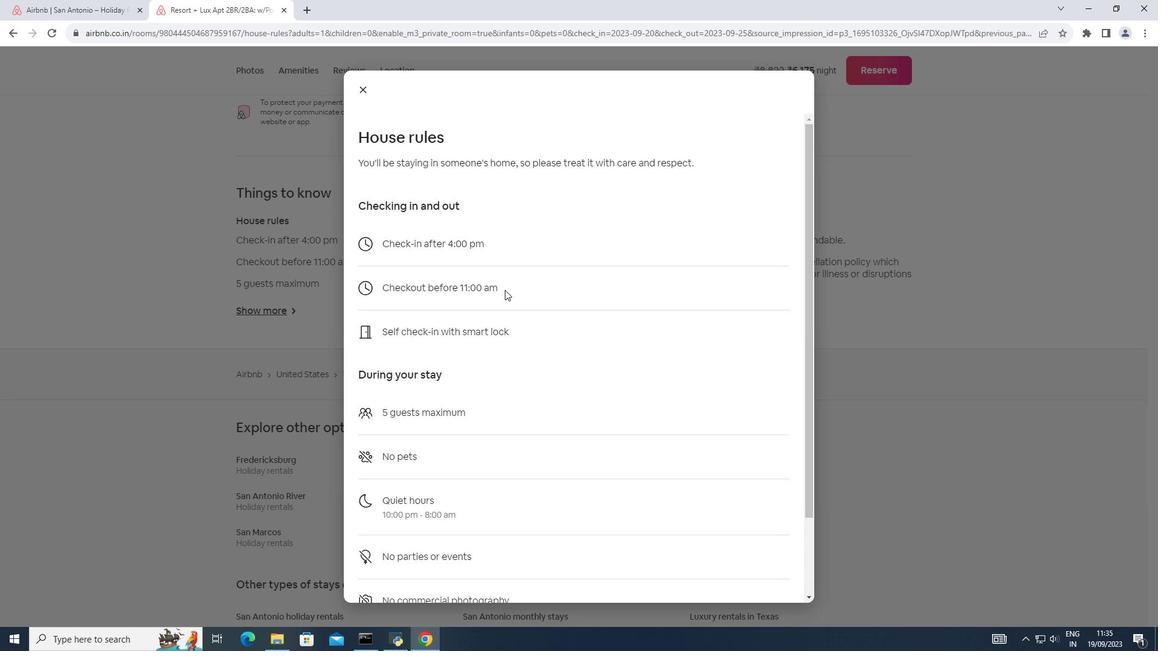 
Action: Mouse scrolled (504, 290) with delta (0, 0)
Screenshot: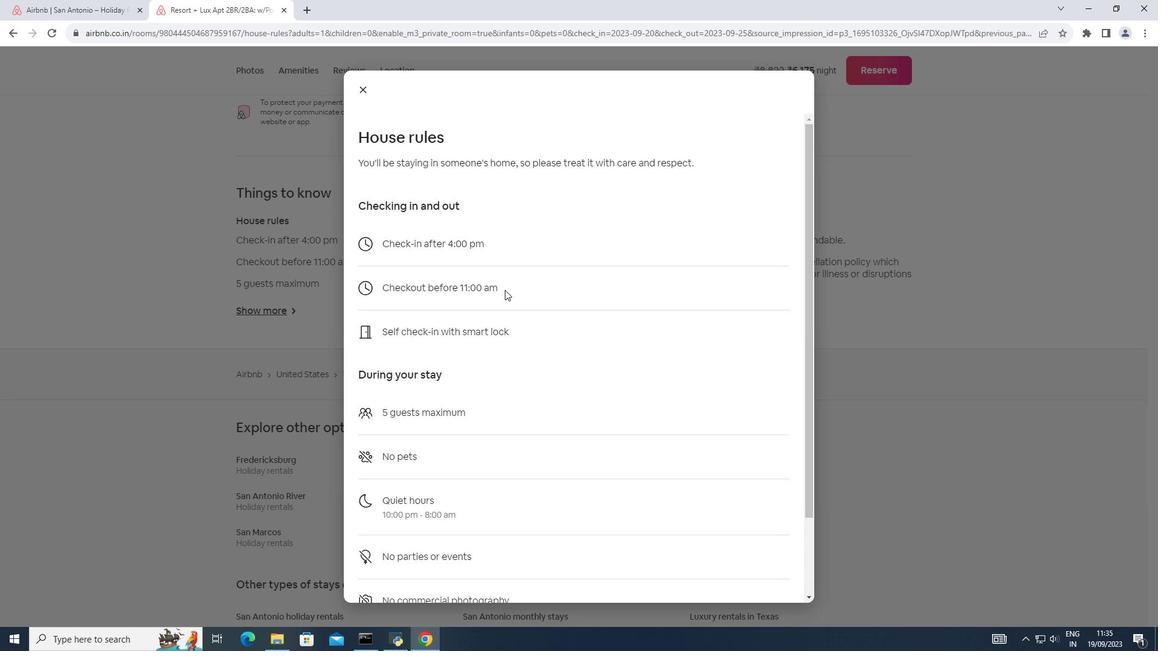 
Action: Mouse scrolled (504, 290) with delta (0, 0)
Screenshot: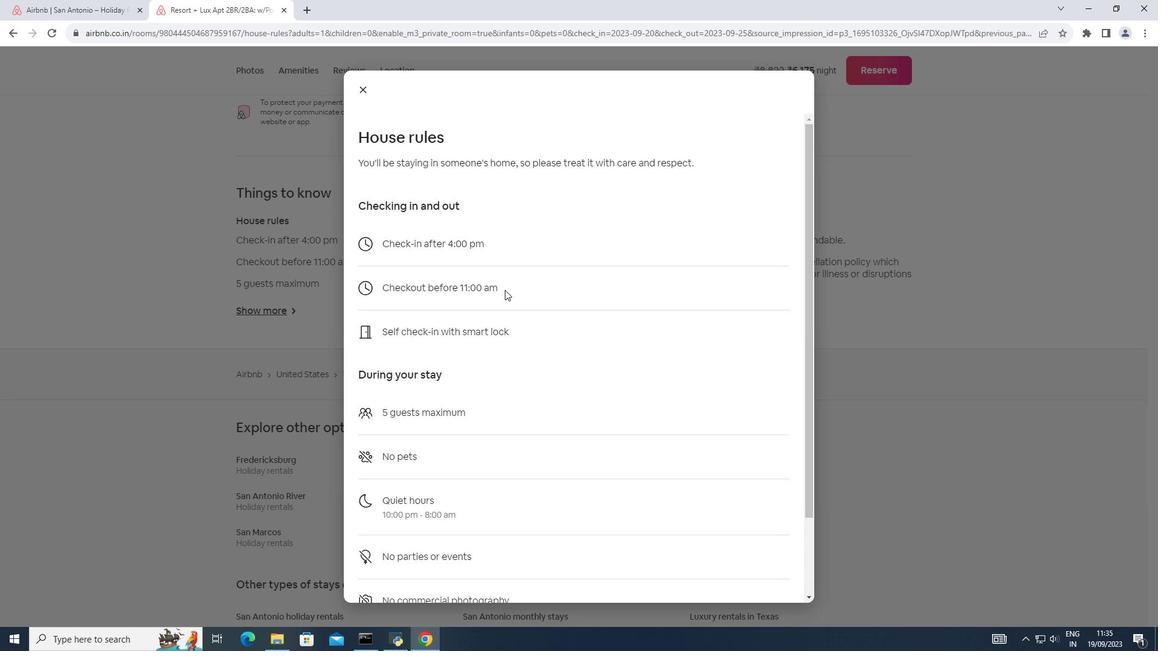 
Action: Mouse scrolled (504, 290) with delta (0, 0)
Screenshot: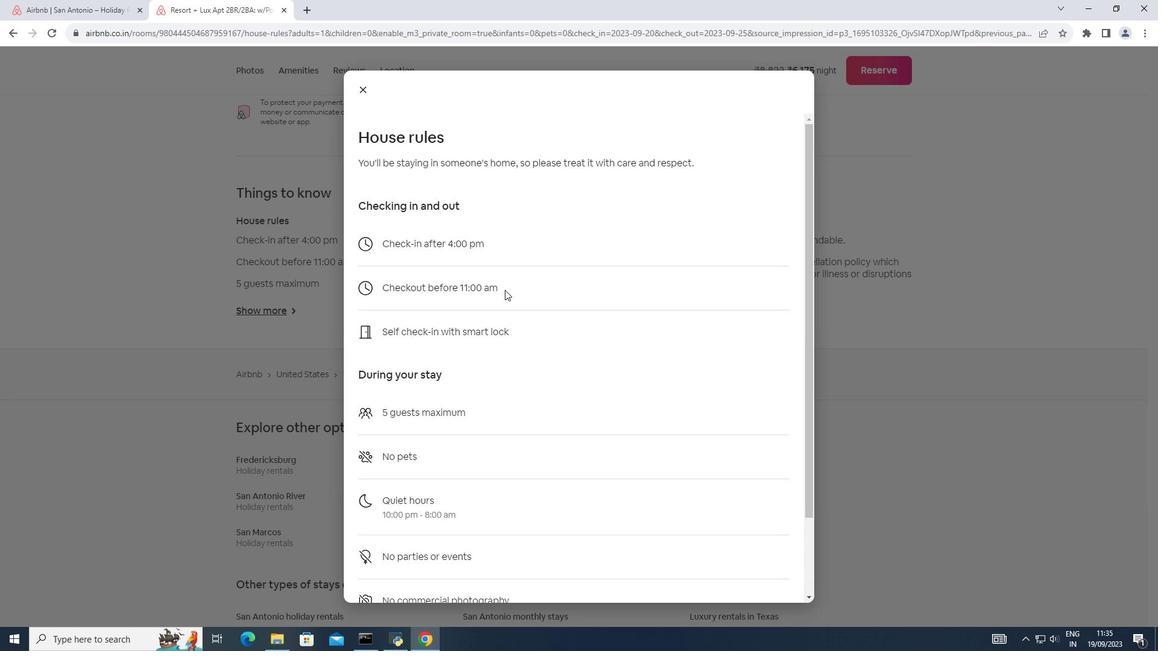 
Action: Mouse scrolled (504, 290) with delta (0, 0)
Screenshot: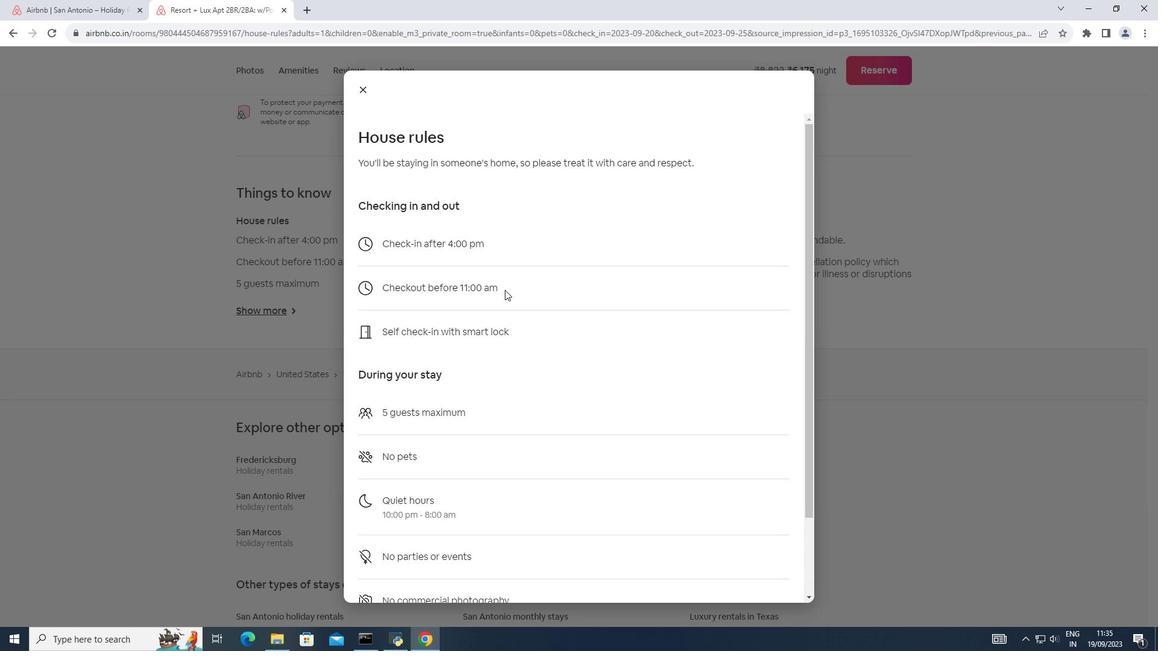 
Action: Mouse scrolled (504, 290) with delta (0, 0)
Screenshot: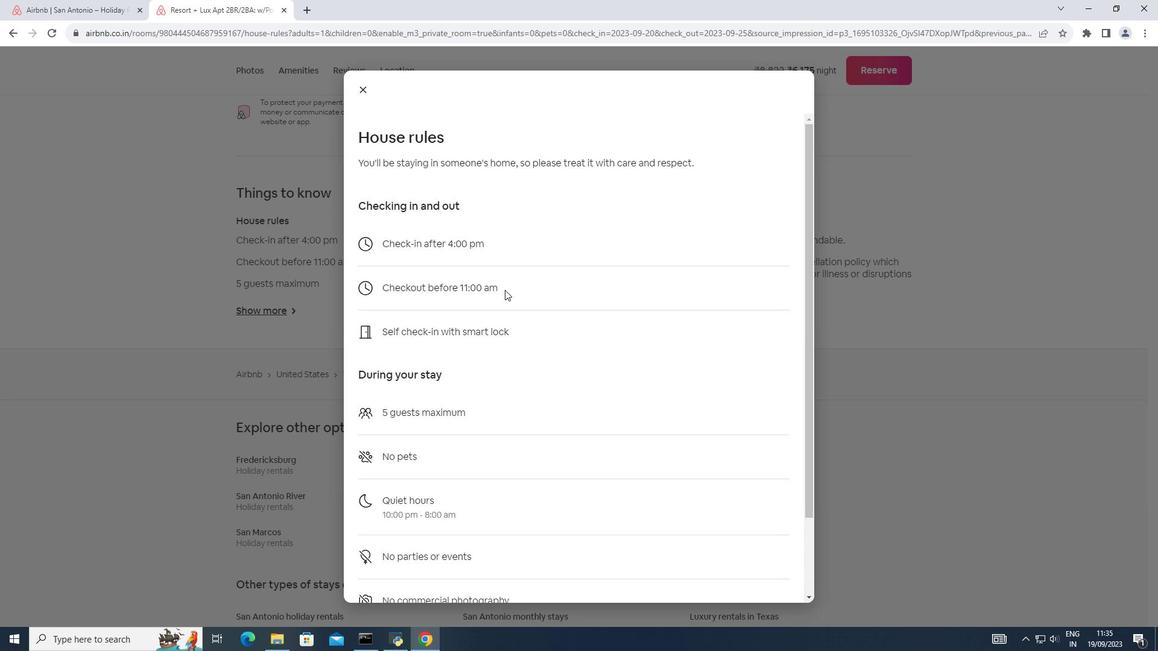 
Action: Mouse scrolled (504, 290) with delta (0, 0)
Screenshot: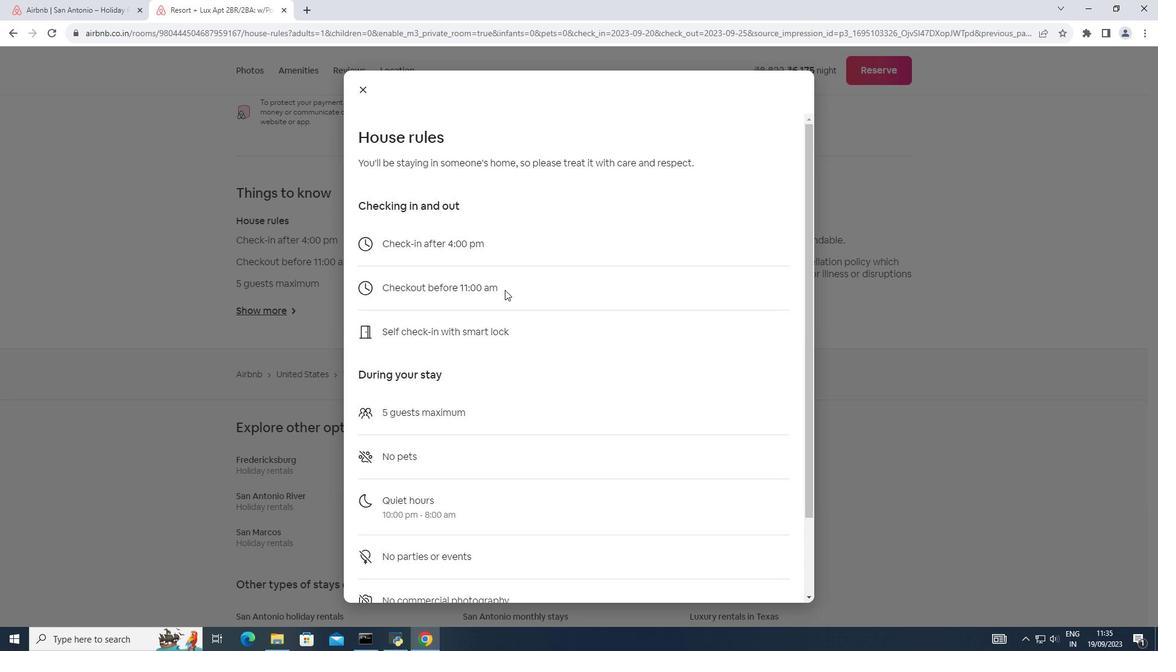 
Action: Mouse moved to (146, 199)
Screenshot: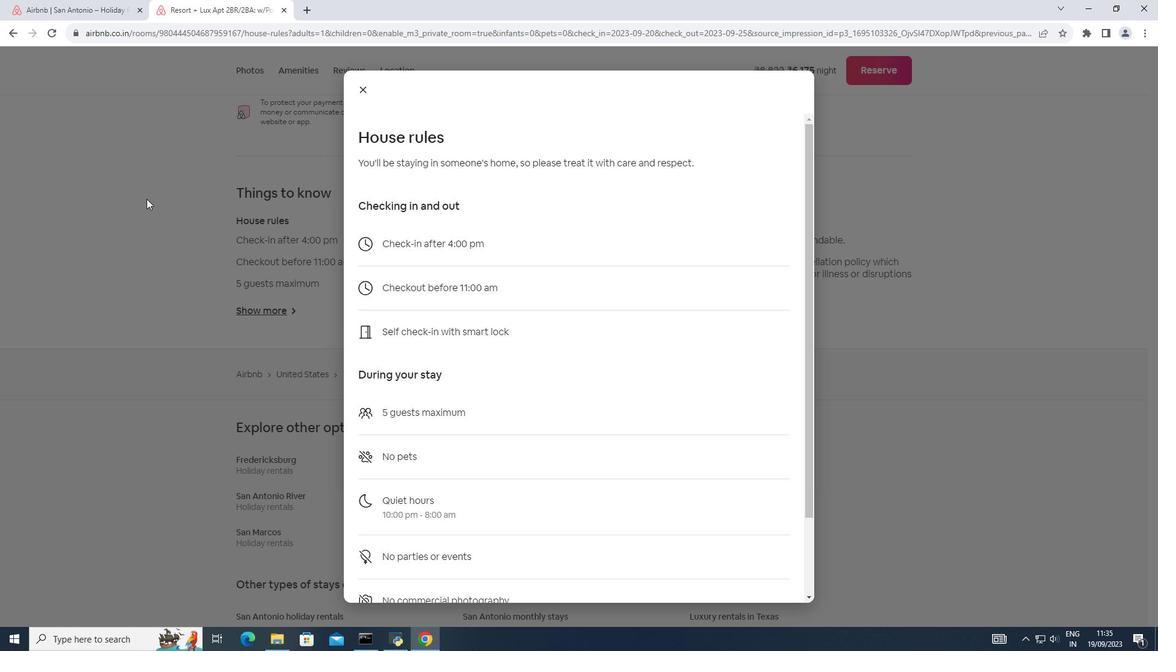 
Action: Mouse pressed left at (146, 199)
Screenshot: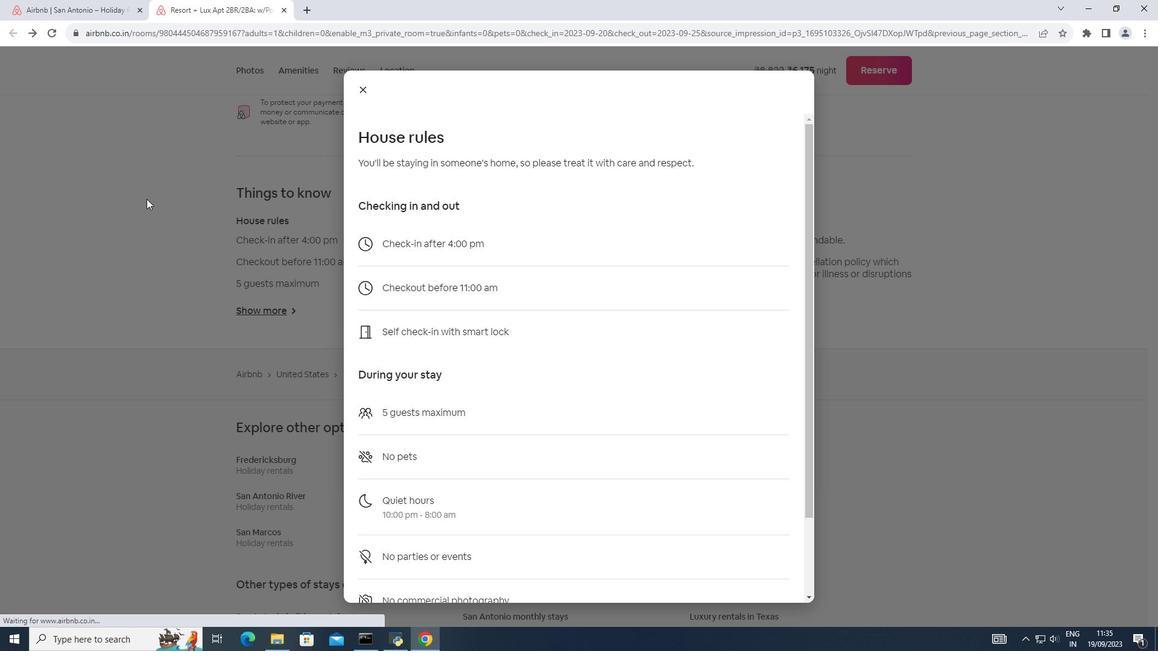 
Action: Mouse moved to (244, 62)
Screenshot: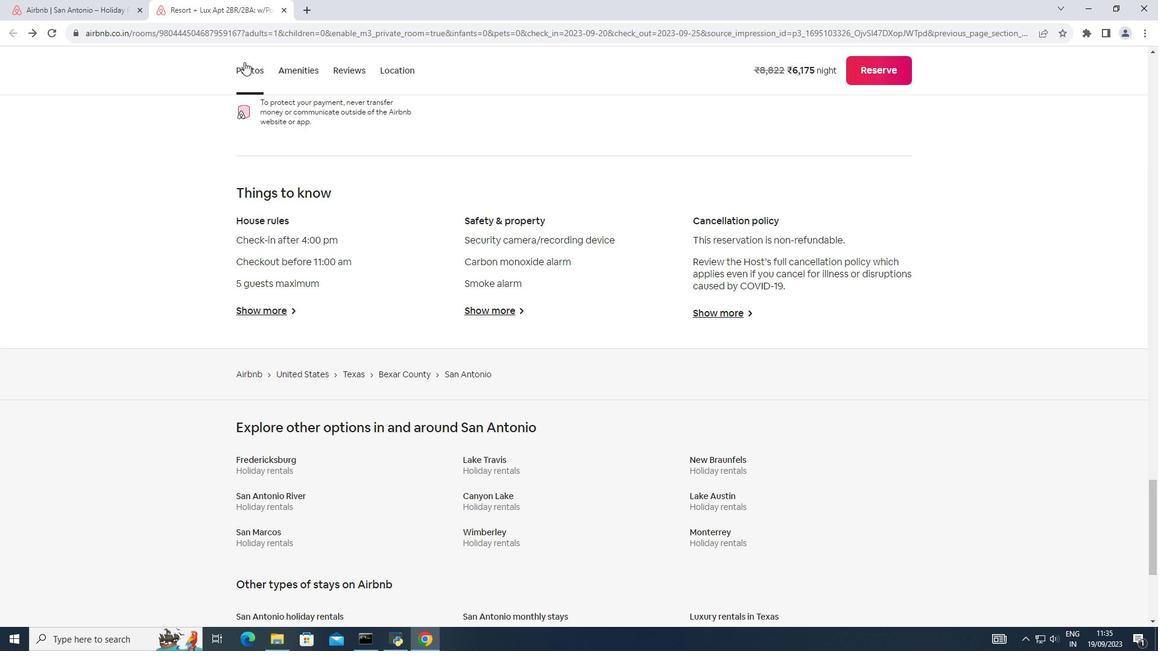 
Action: Mouse pressed left at (244, 62)
Screenshot: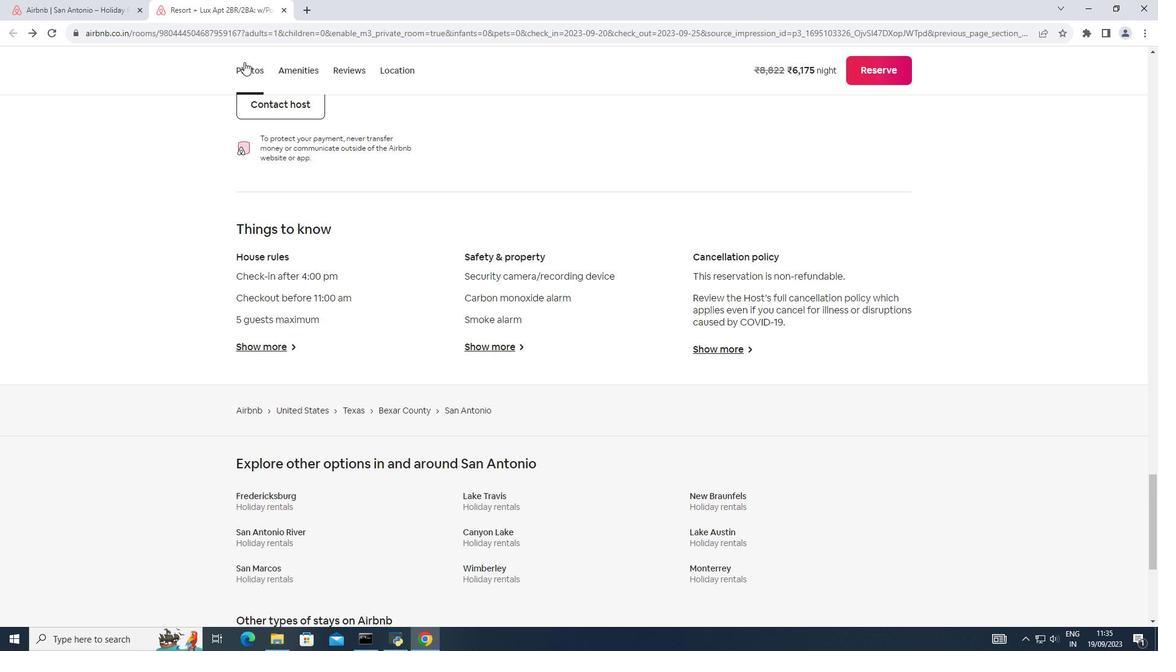 
Action: Mouse pressed left at (244, 62)
Screenshot: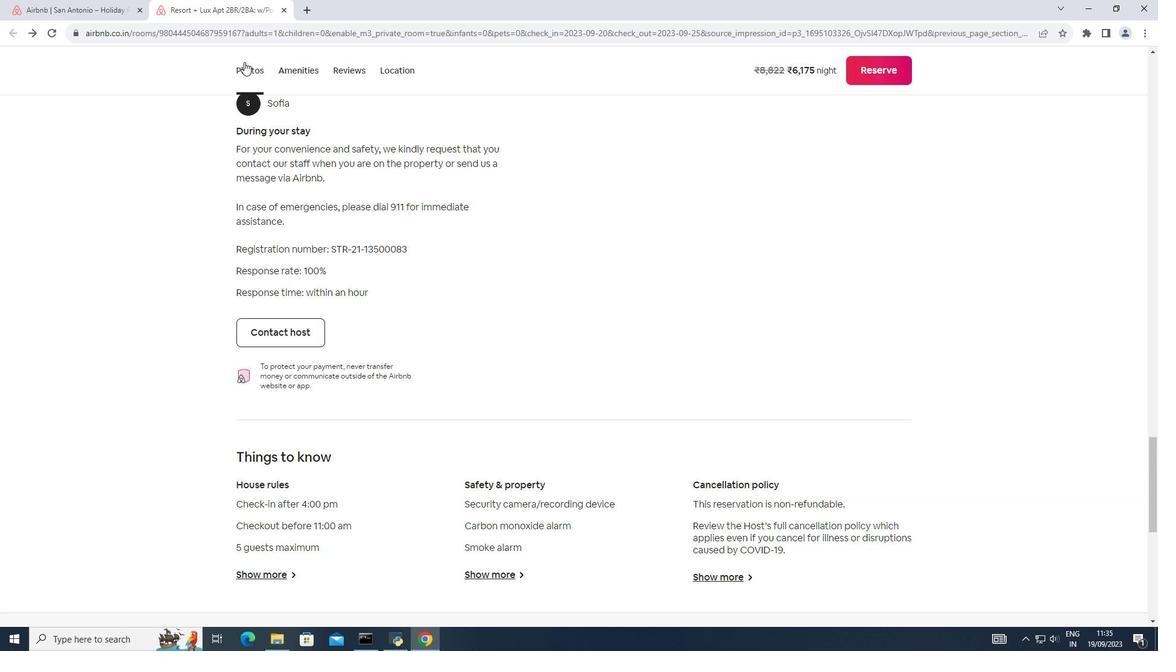 
Action: Mouse moved to (819, 418)
Screenshot: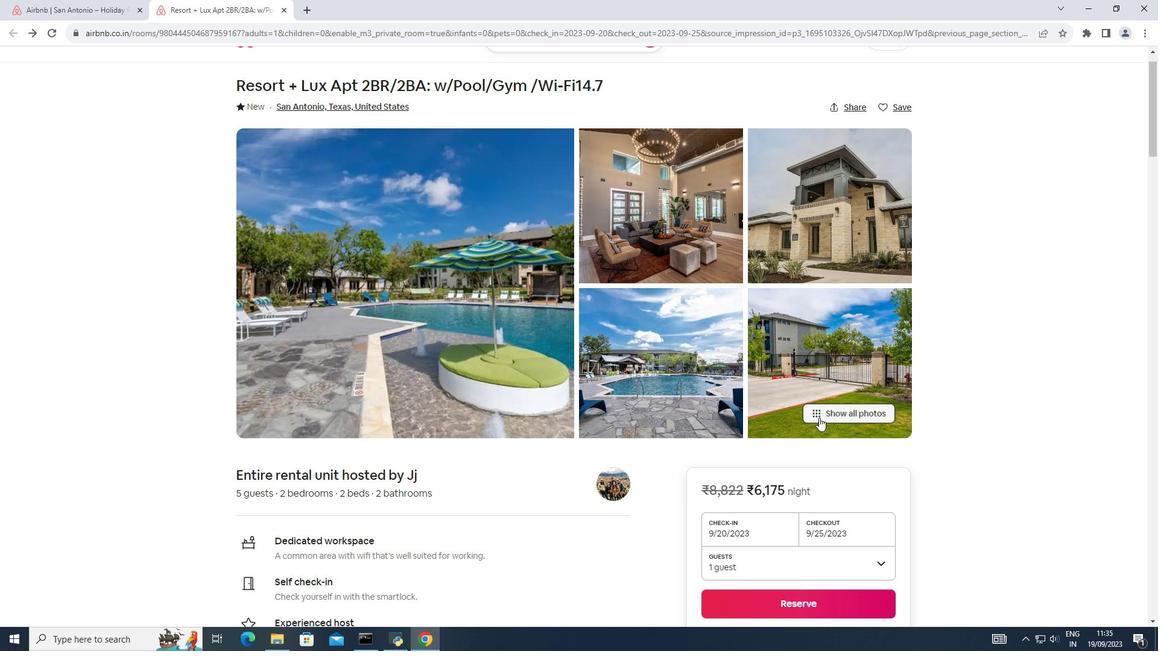 
Action: Mouse pressed left at (819, 418)
Screenshot: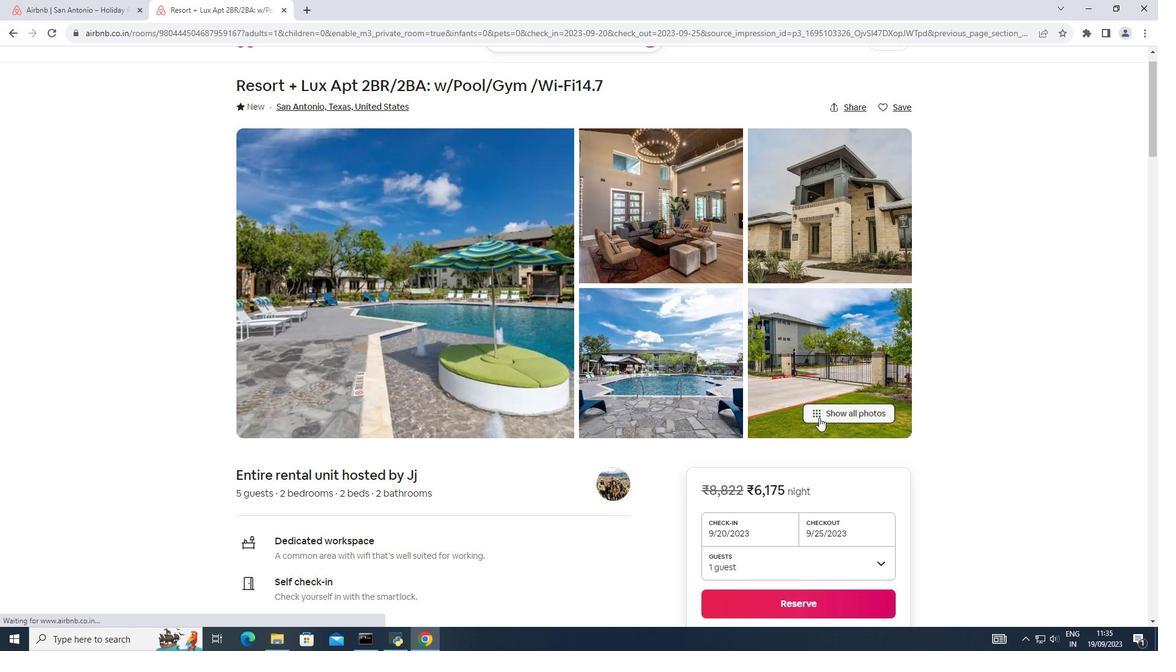 
Action: Mouse moved to (602, 327)
Screenshot: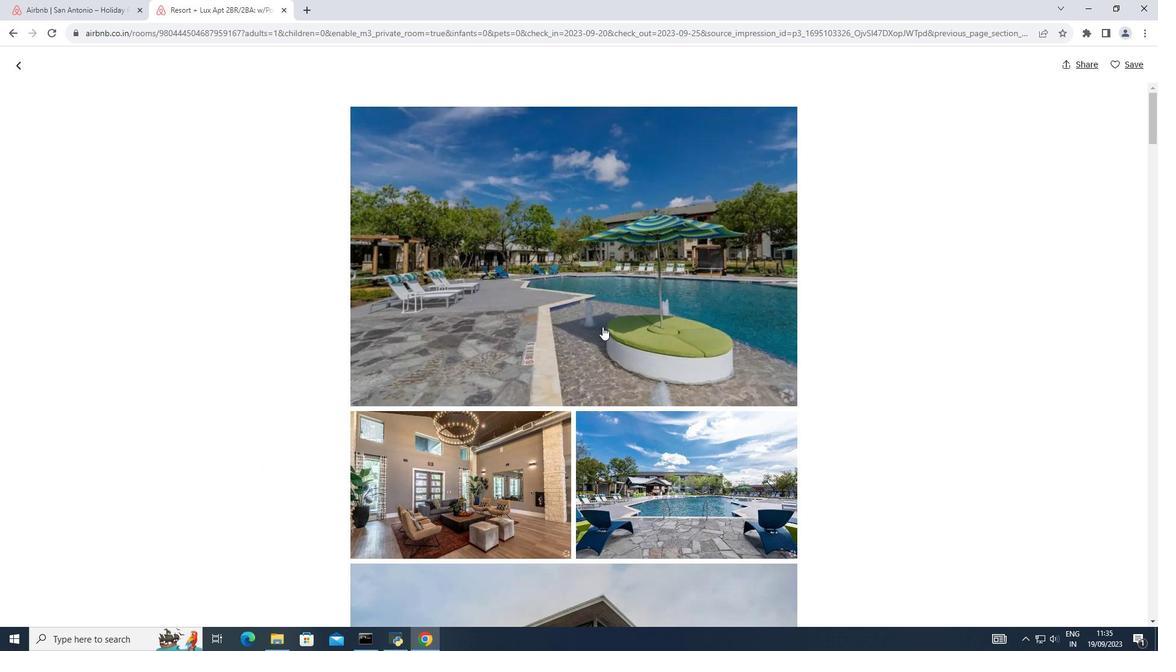 
Action: Mouse scrolled (602, 326) with delta (0, 0)
Screenshot: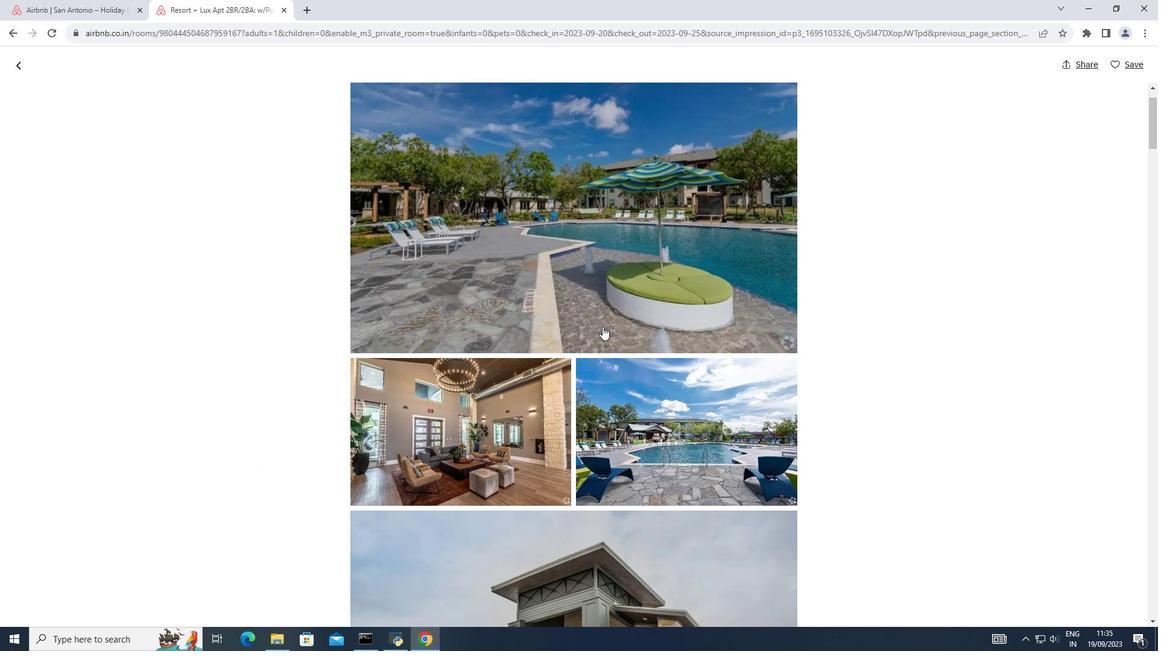 
Action: Mouse scrolled (602, 326) with delta (0, 0)
Screenshot: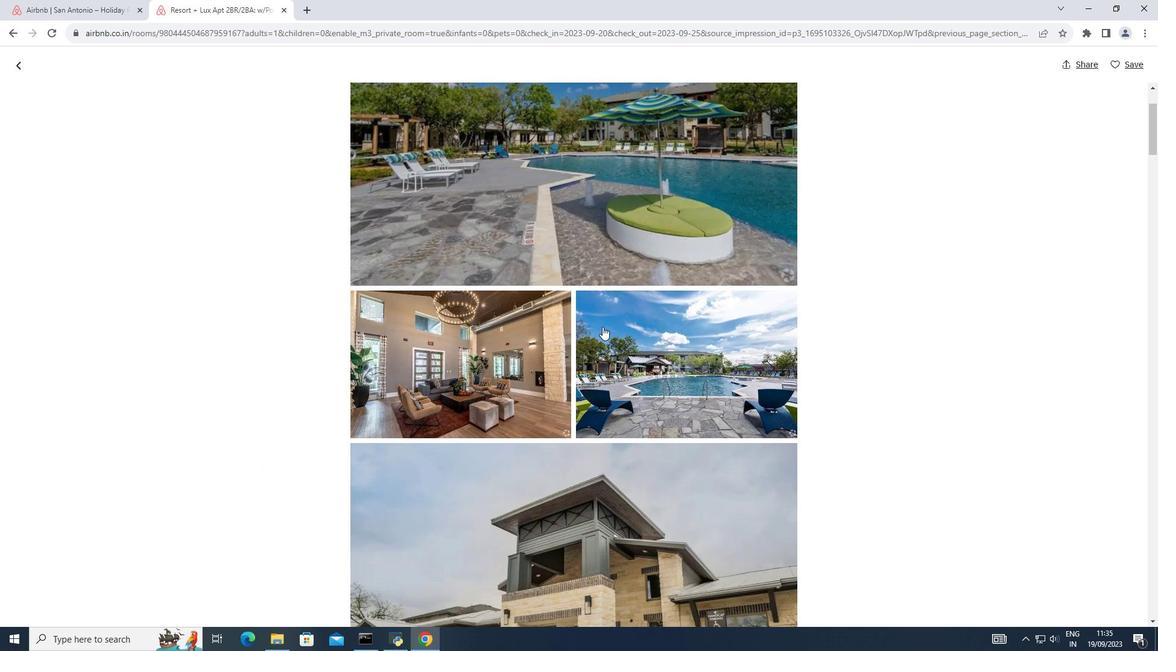 
Action: Mouse scrolled (602, 326) with delta (0, 0)
Screenshot: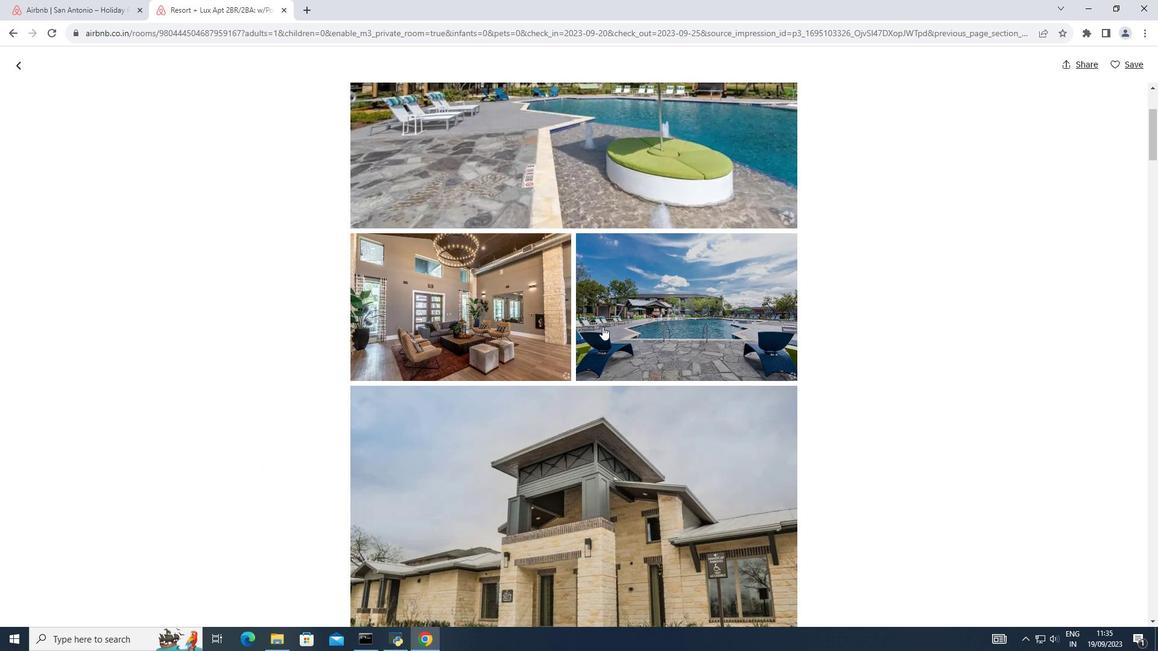 
Action: Mouse scrolled (602, 326) with delta (0, 0)
Screenshot: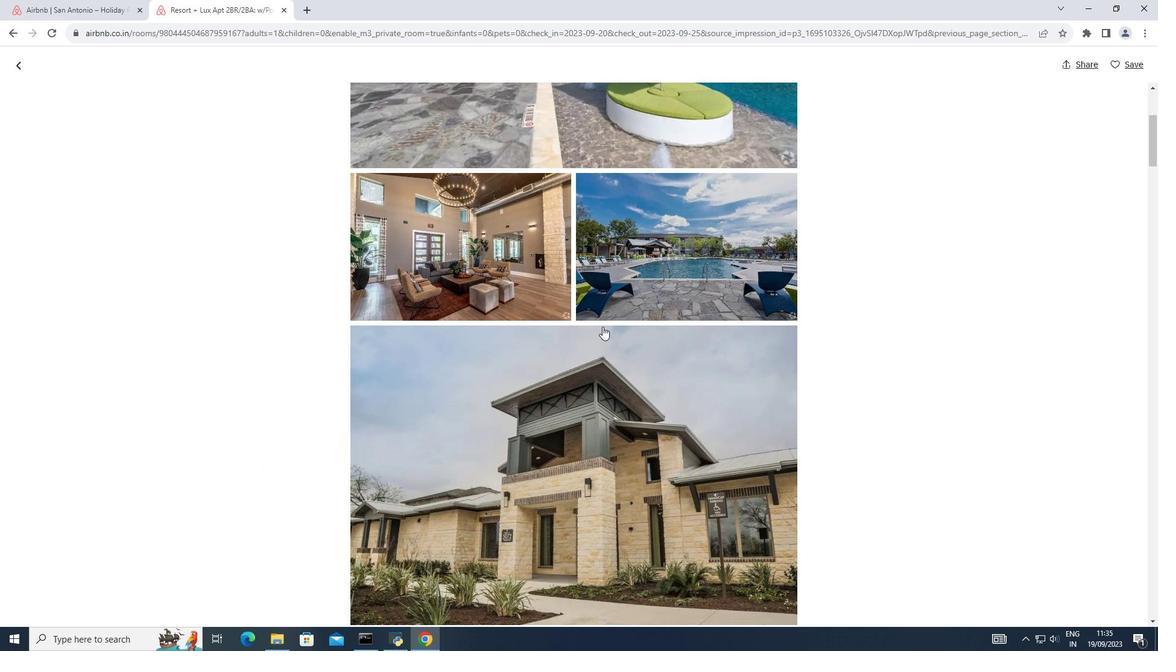 
Action: Mouse scrolled (602, 326) with delta (0, 0)
Screenshot: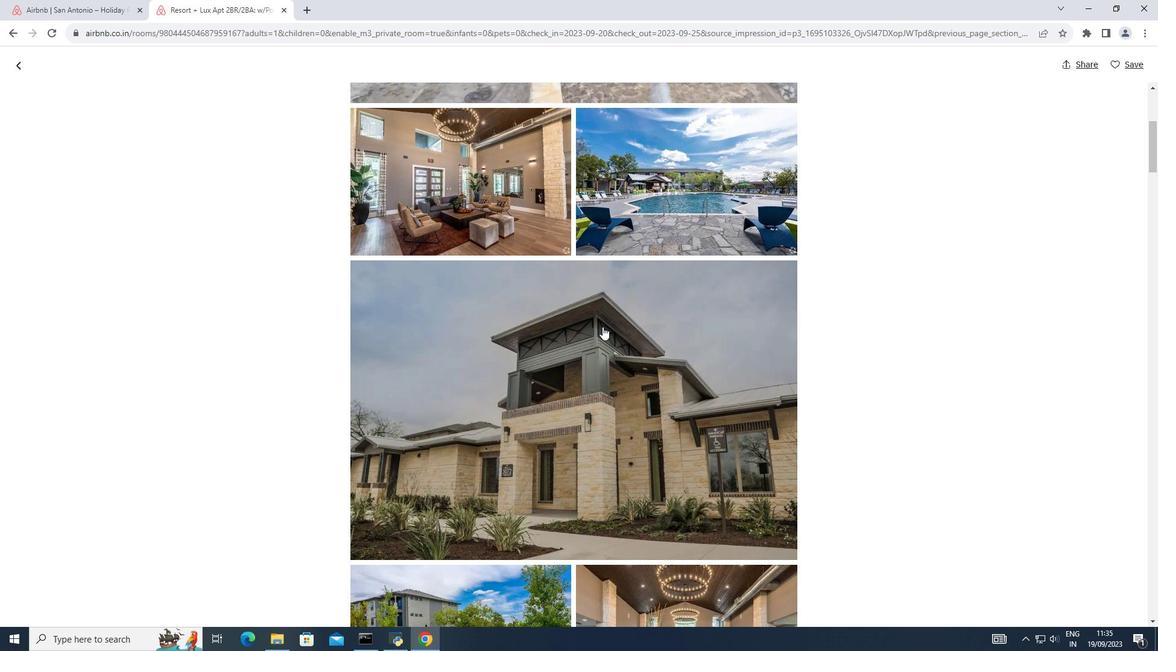 
Action: Mouse scrolled (602, 326) with delta (0, 0)
Screenshot: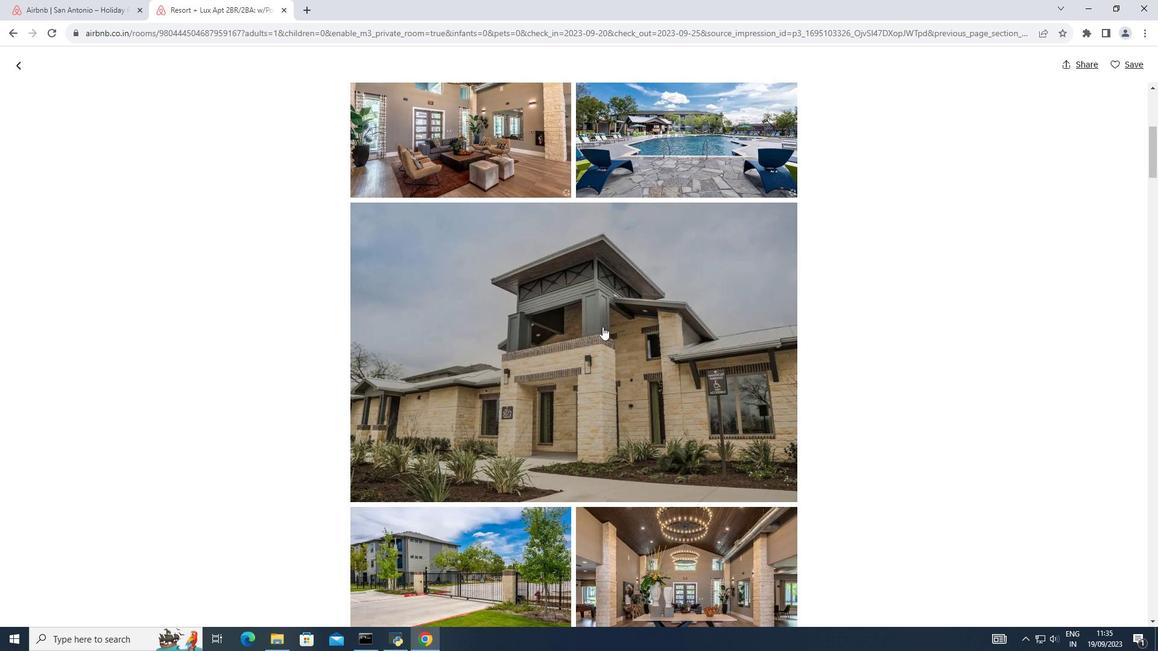
Action: Mouse scrolled (602, 326) with delta (0, 0)
Screenshot: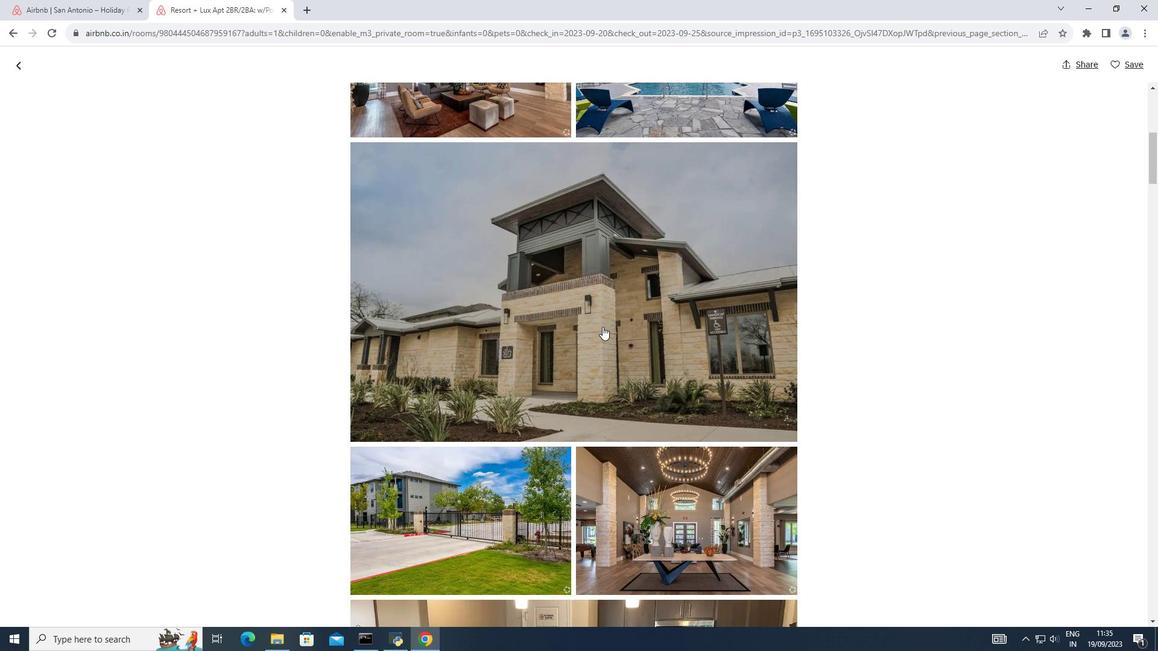 
Action: Mouse moved to (863, 320)
Screenshot: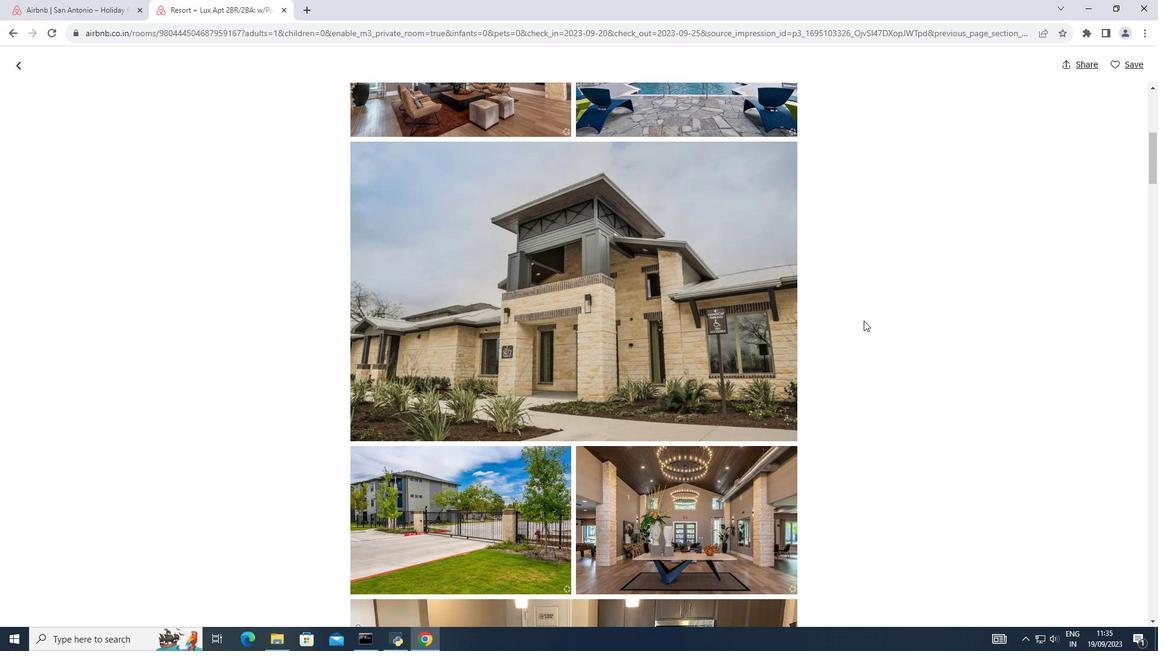 
Action: Mouse scrolled (863, 320) with delta (0, 0)
Screenshot: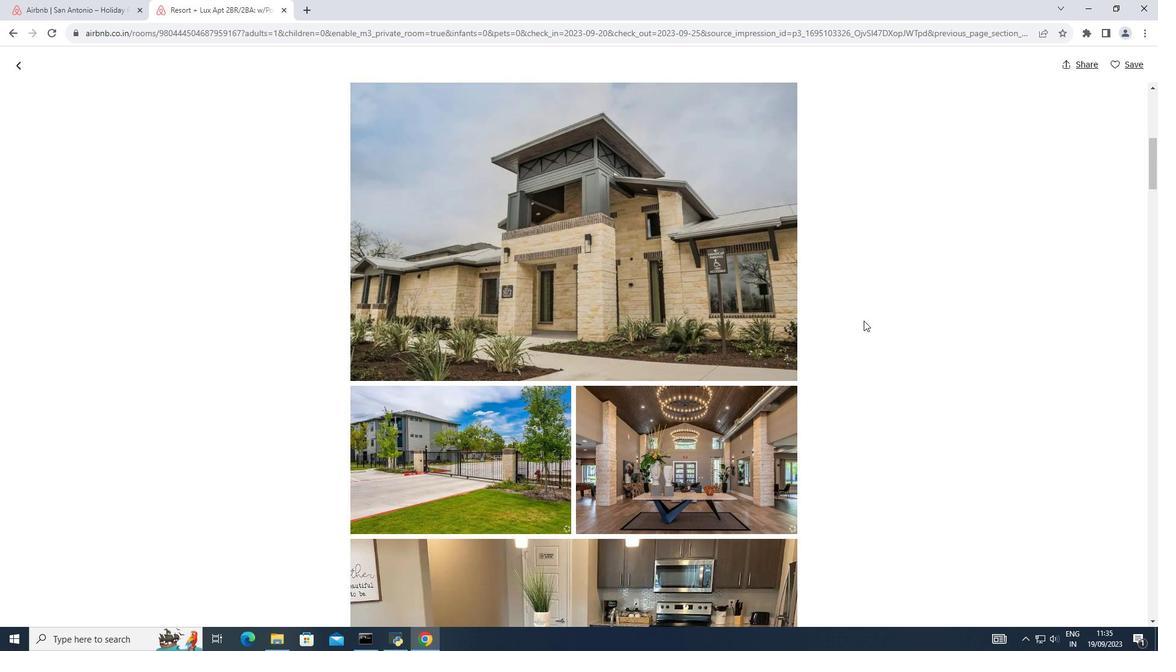 
Action: Mouse scrolled (863, 320) with delta (0, 0)
Screenshot: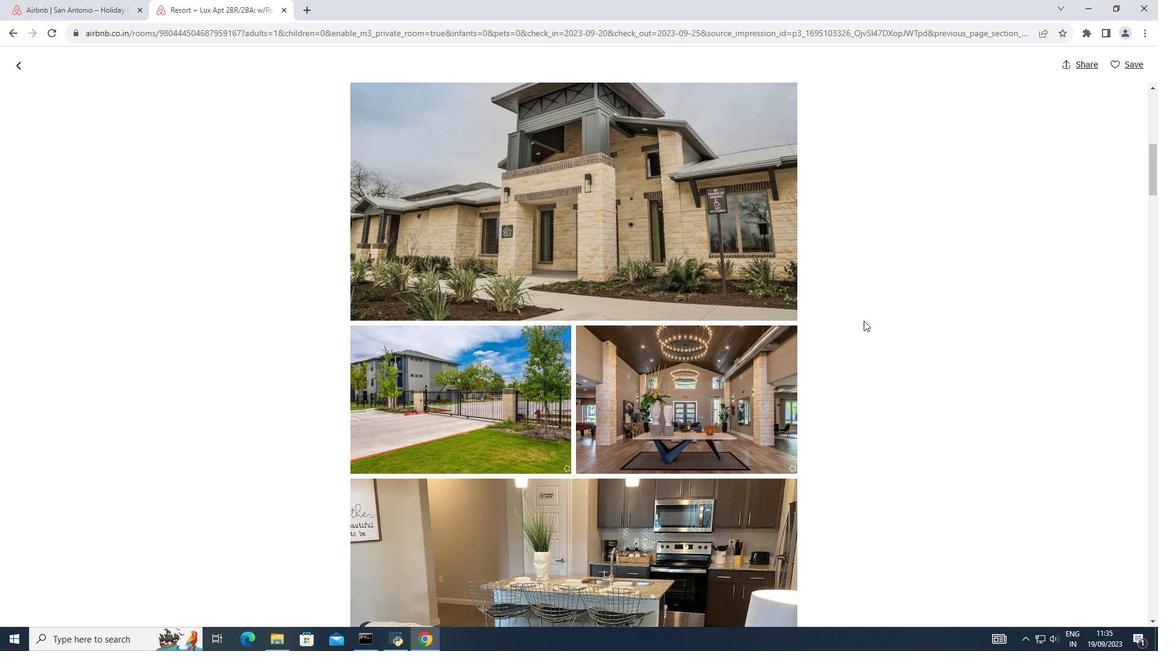 
Action: Mouse scrolled (863, 320) with delta (0, 0)
Screenshot: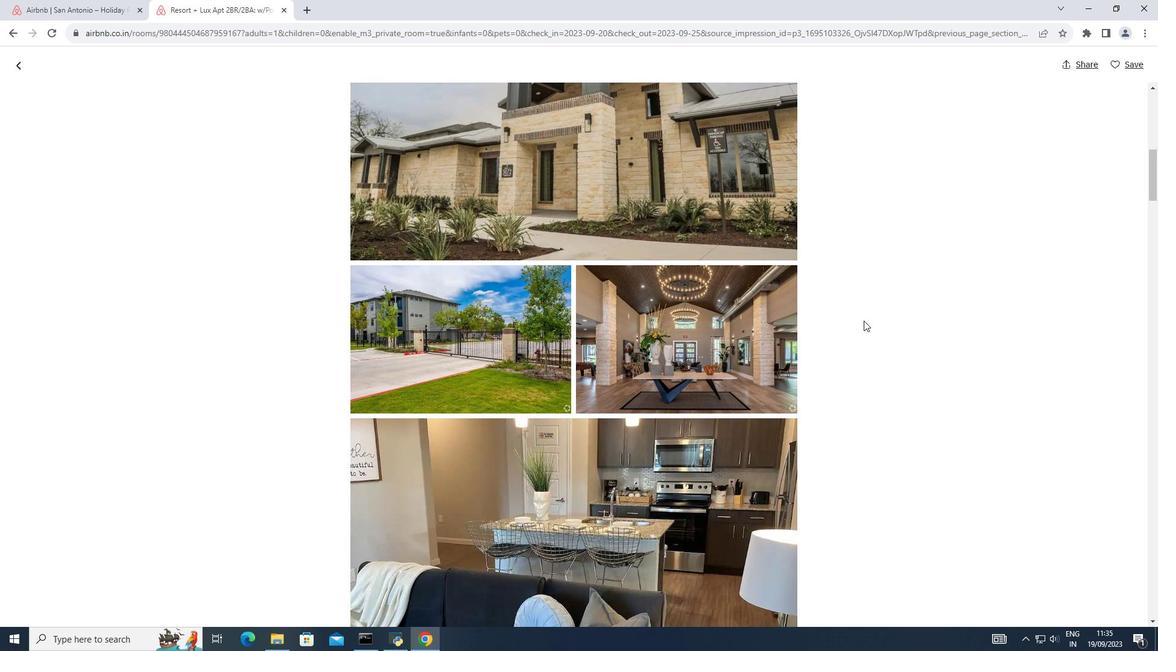 
Action: Mouse scrolled (863, 320) with delta (0, 0)
Screenshot: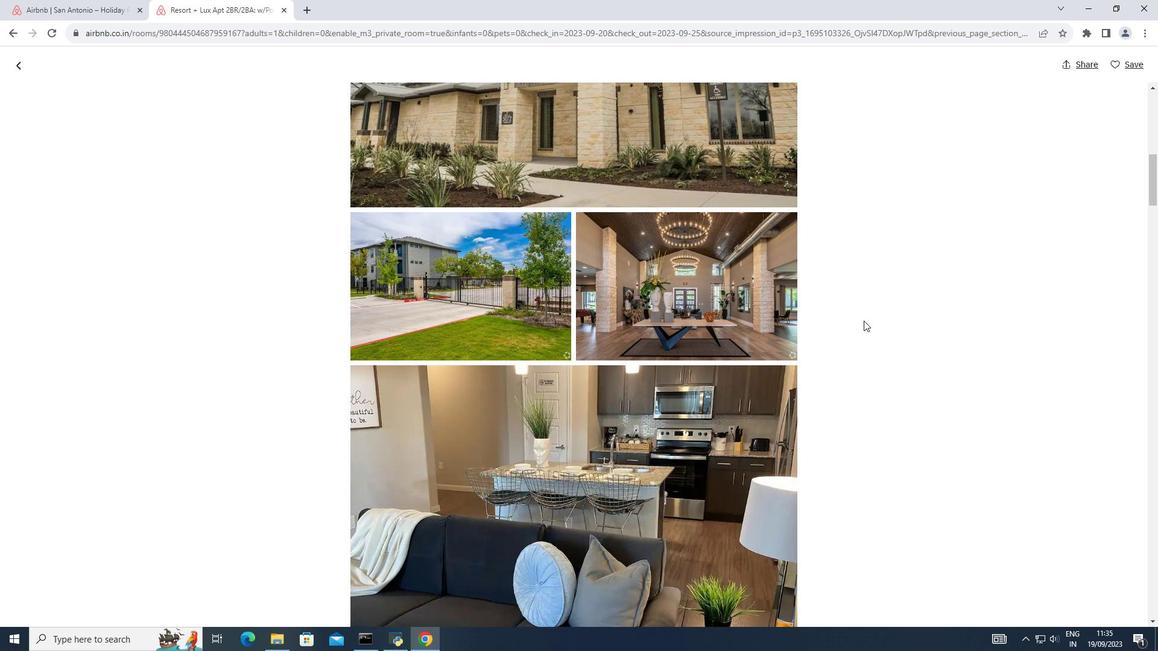 
Action: Mouse scrolled (863, 320) with delta (0, 0)
Screenshot: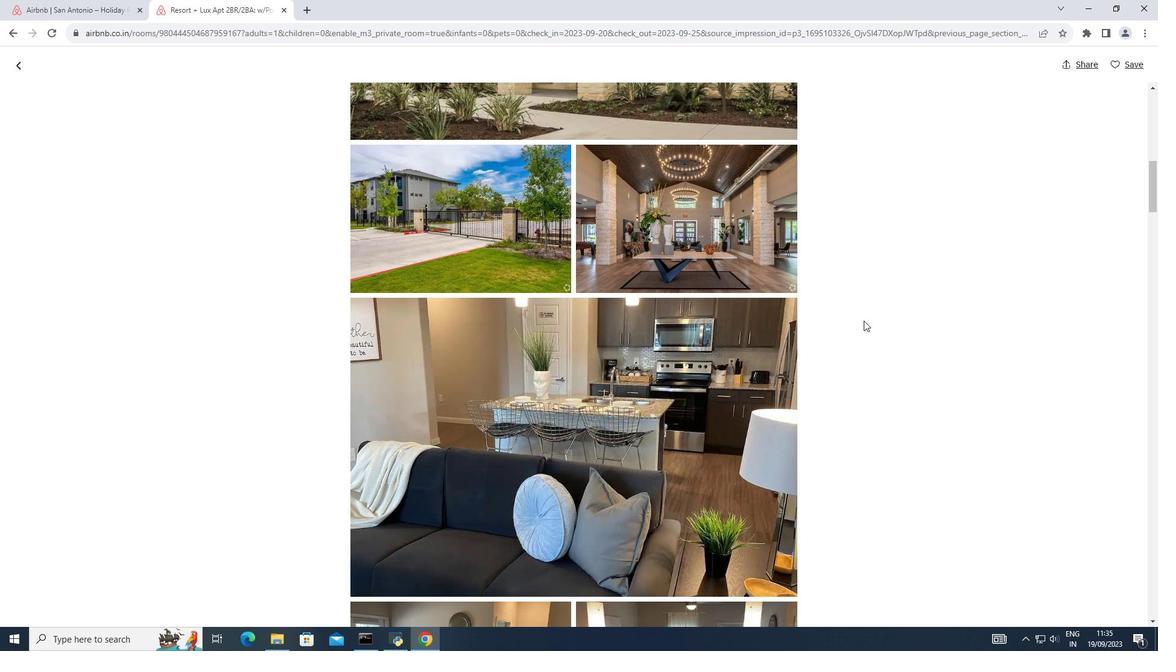
Action: Mouse scrolled (863, 320) with delta (0, 0)
Screenshot: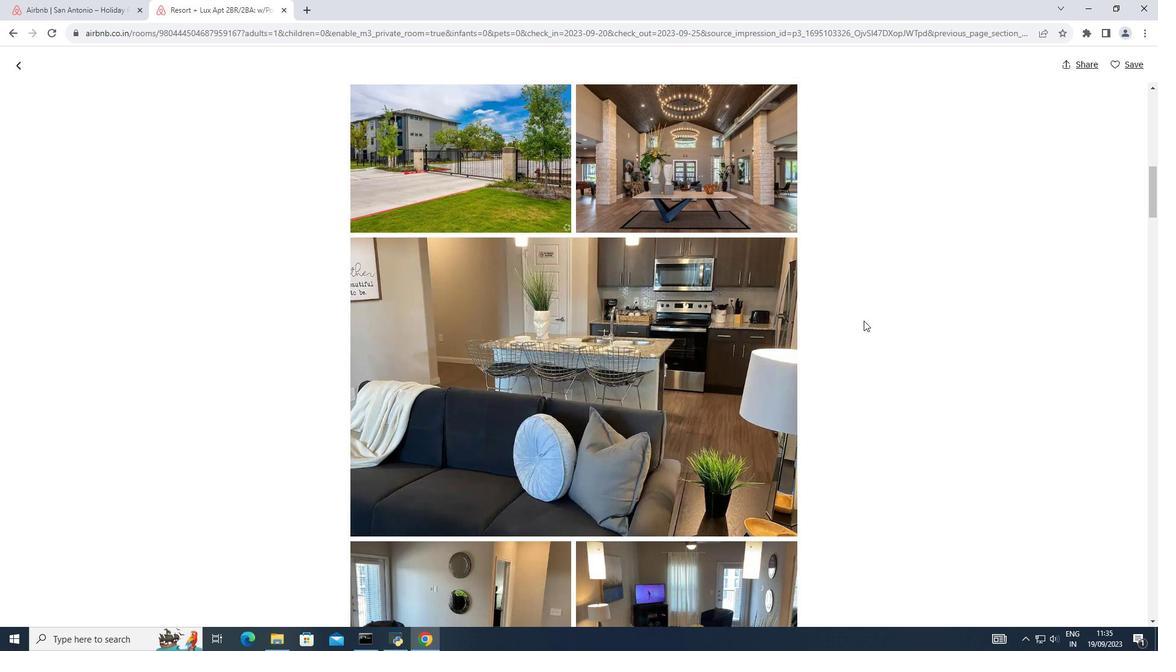 
Action: Mouse scrolled (863, 320) with delta (0, 0)
Screenshot: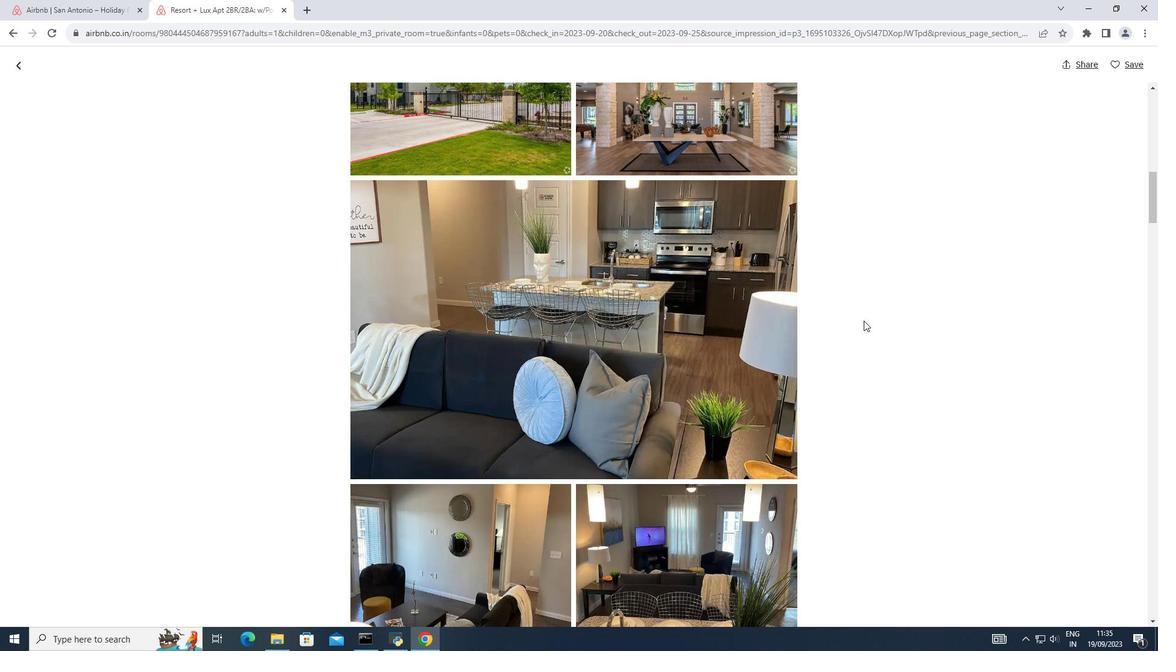 
Action: Mouse scrolled (863, 320) with delta (0, 0)
Screenshot: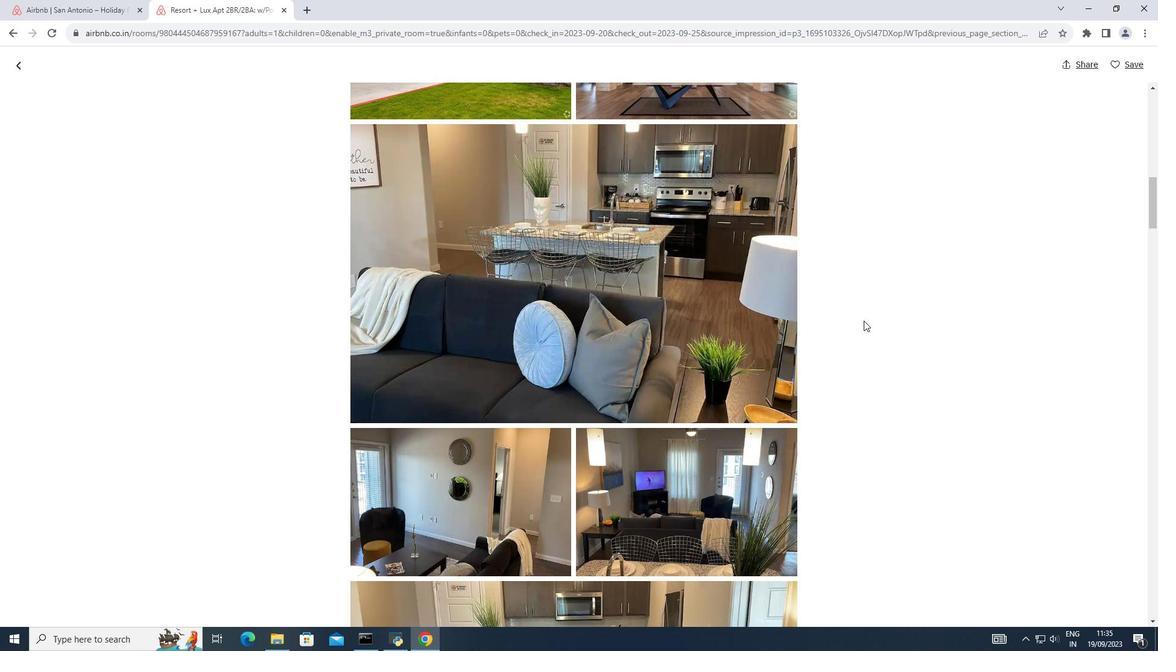 
Action: Mouse scrolled (863, 320) with delta (0, 0)
Screenshot: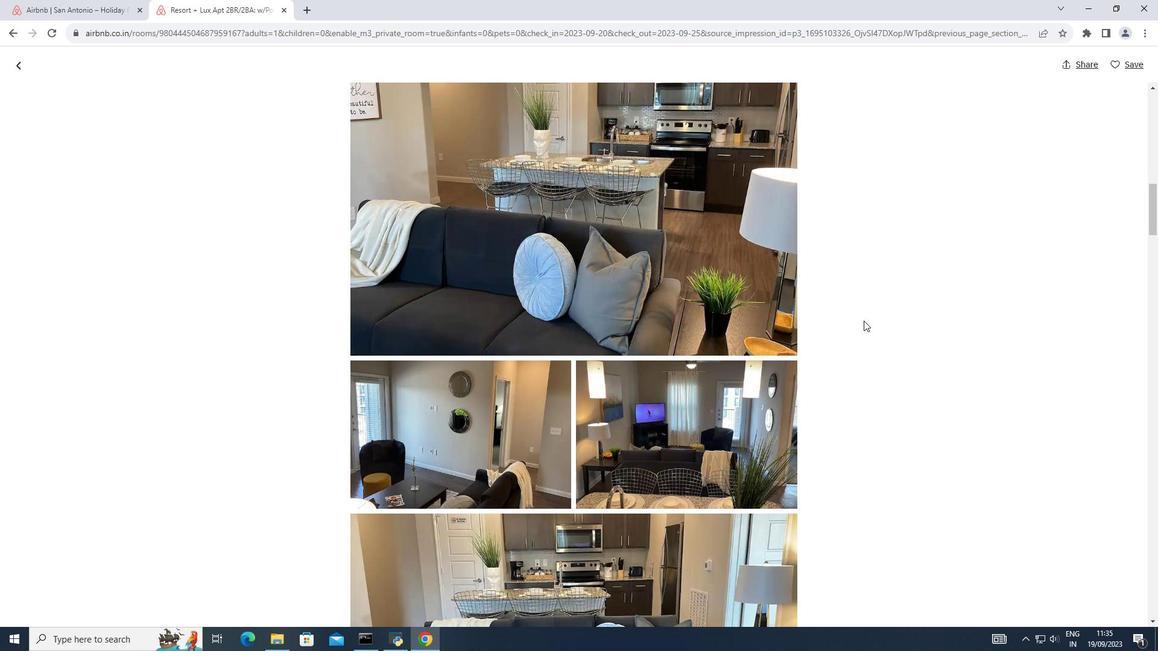 
Action: Mouse scrolled (863, 320) with delta (0, 0)
Screenshot: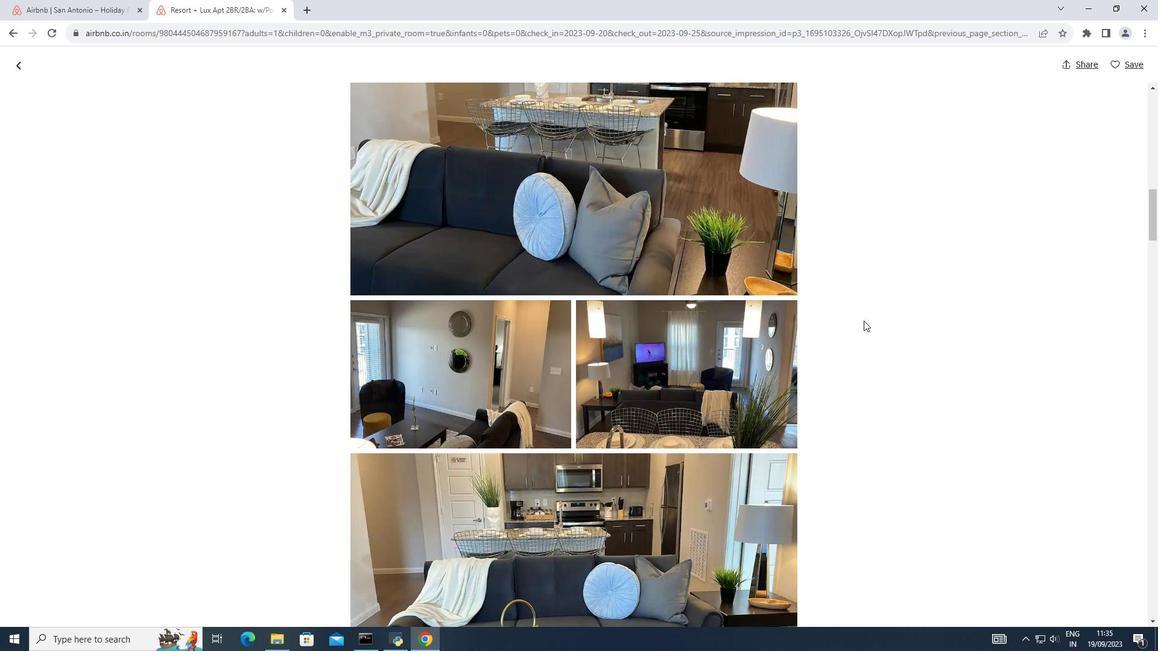
Action: Mouse scrolled (863, 320) with delta (0, 0)
Screenshot: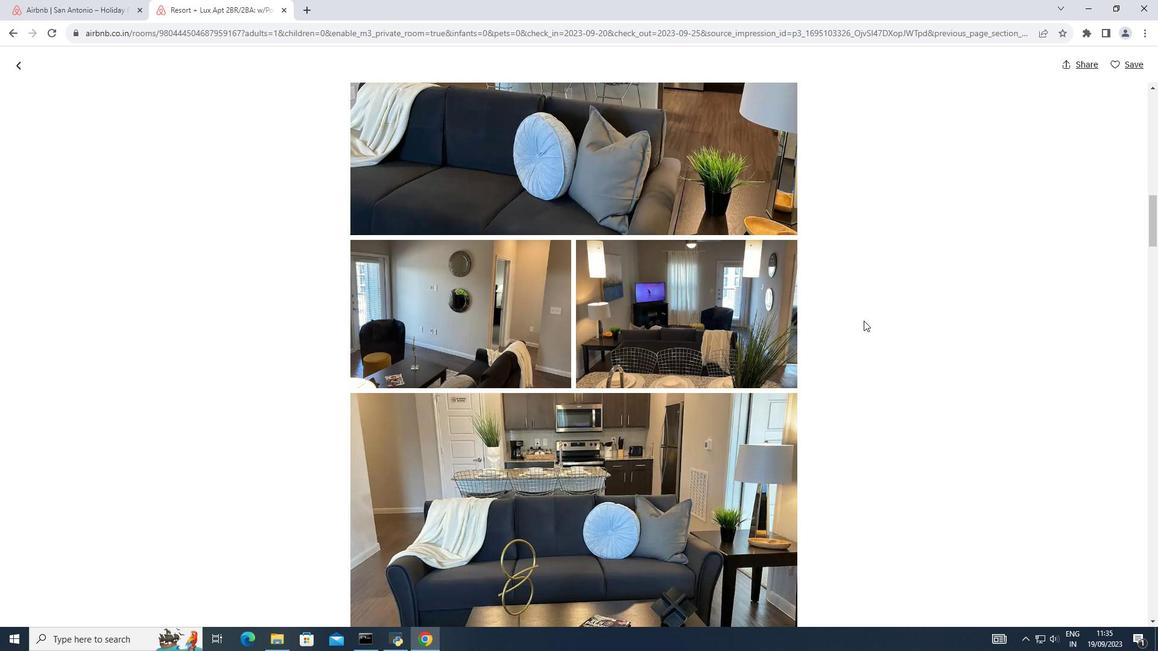 
Action: Mouse scrolled (863, 320) with delta (0, 0)
Screenshot: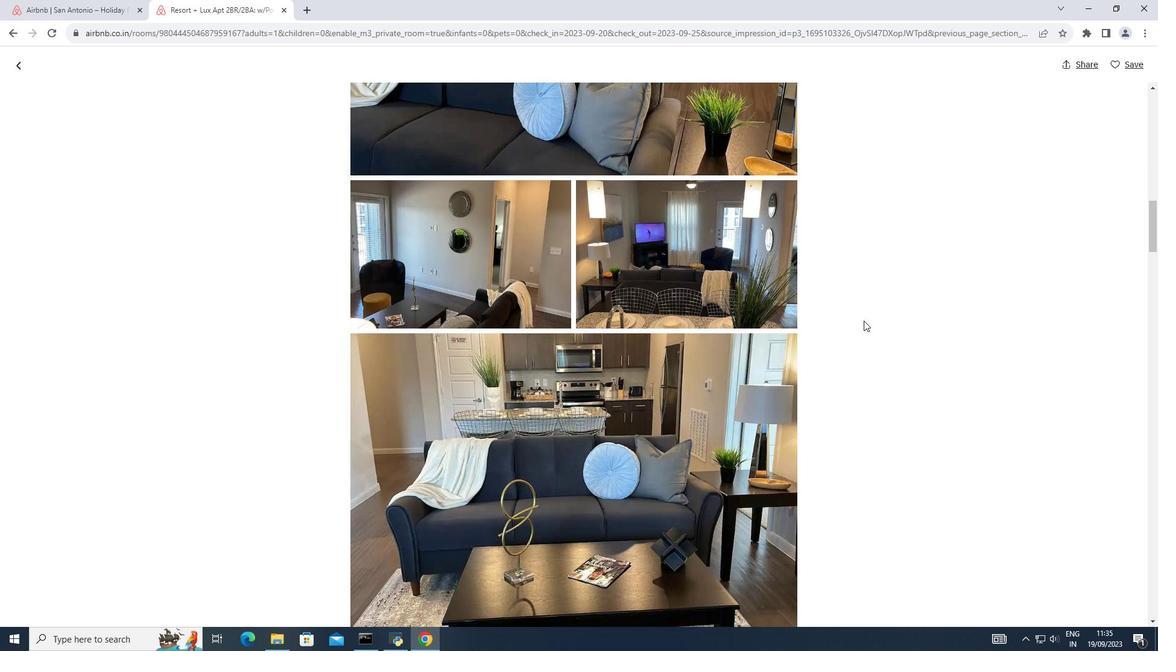 
Action: Mouse scrolled (863, 320) with delta (0, 0)
Screenshot: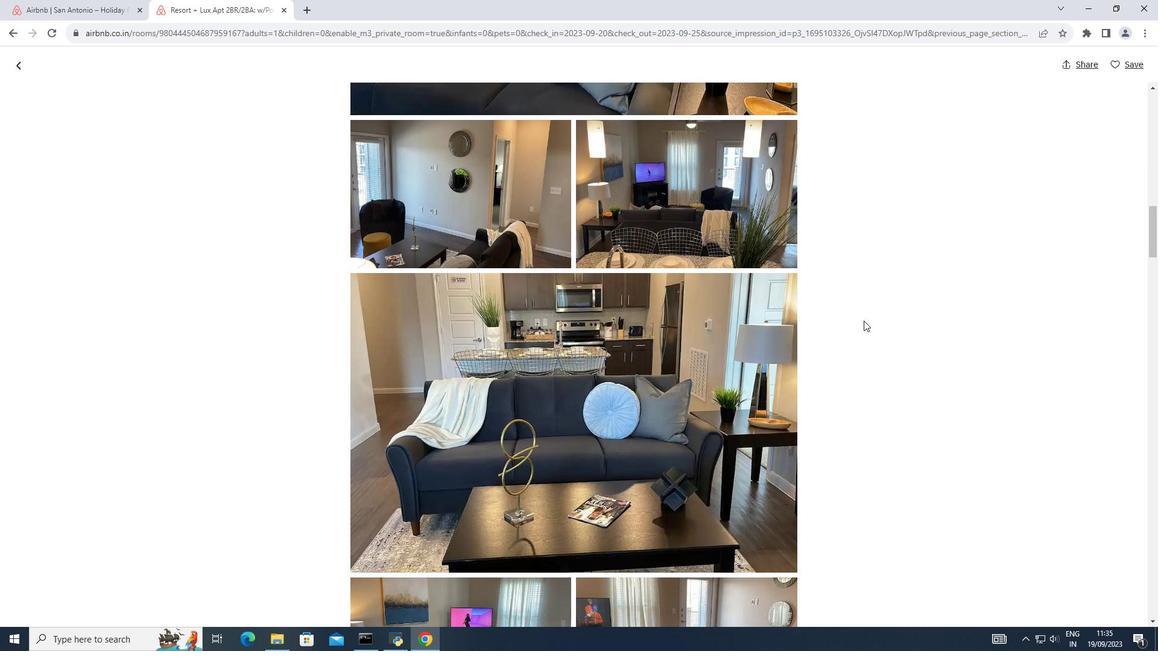 
Action: Mouse scrolled (863, 320) with delta (0, 0)
Screenshot: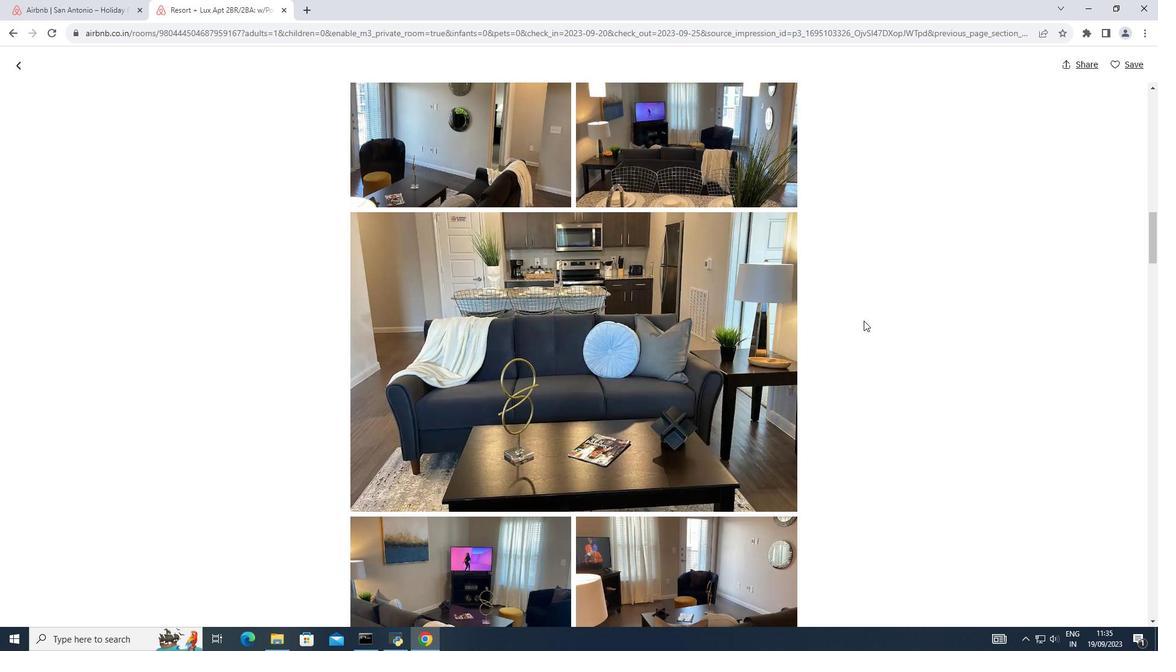 
Action: Mouse scrolled (863, 320) with delta (0, 0)
Screenshot: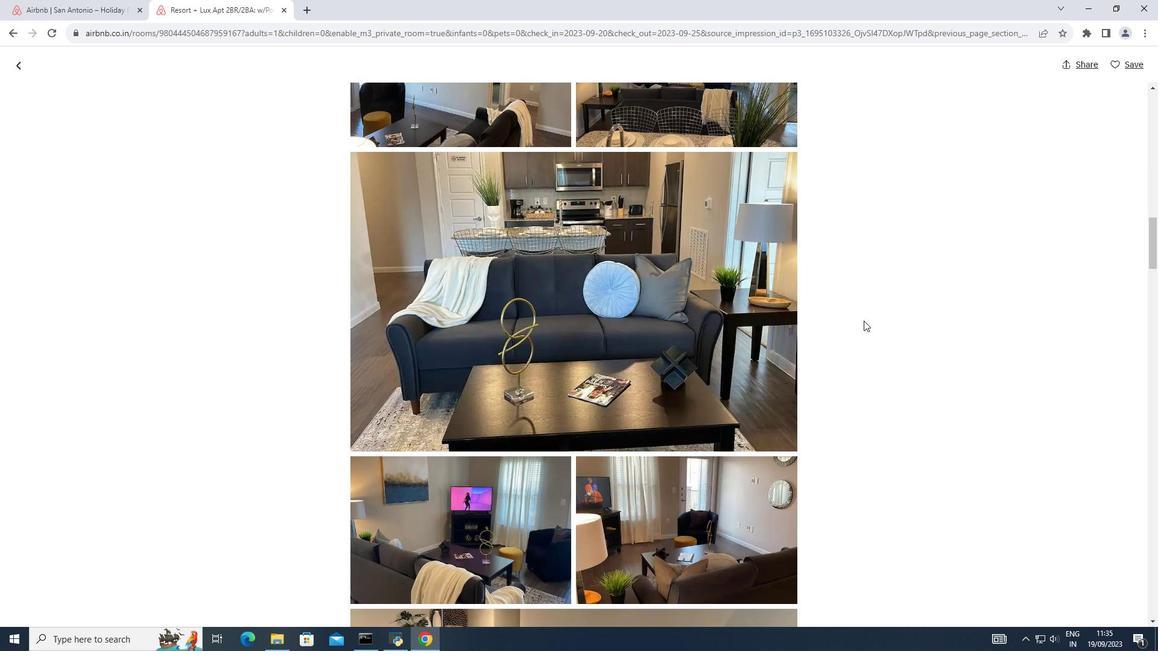 
Action: Mouse scrolled (863, 320) with delta (0, 0)
Screenshot: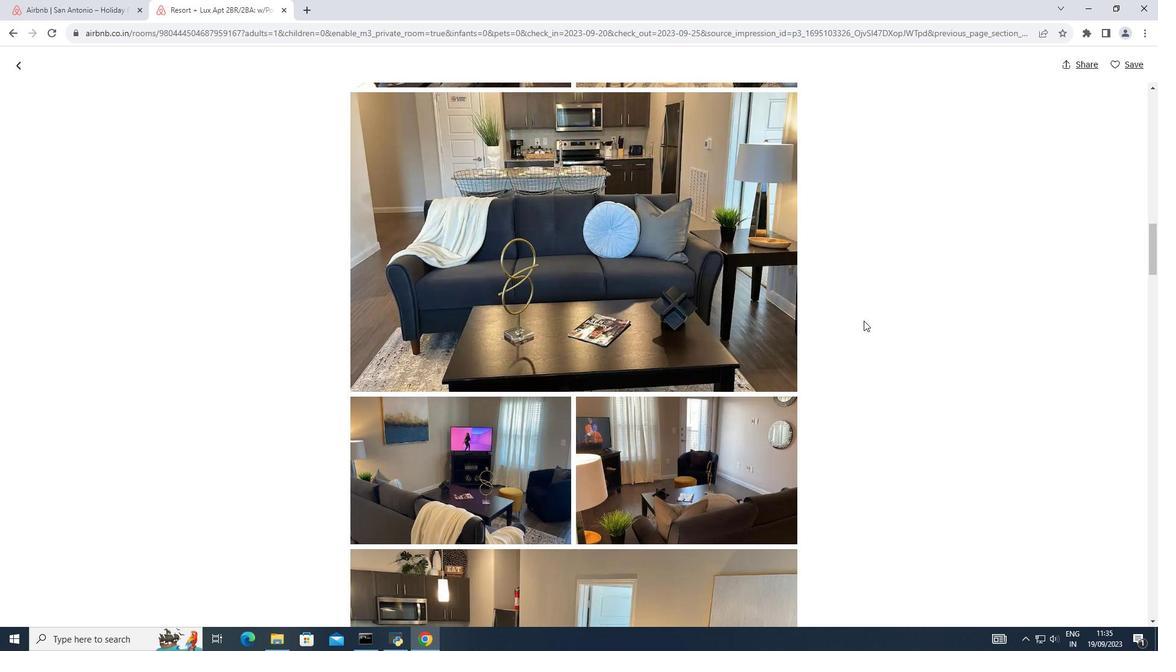 
Action: Mouse scrolled (863, 320) with delta (0, 0)
Screenshot: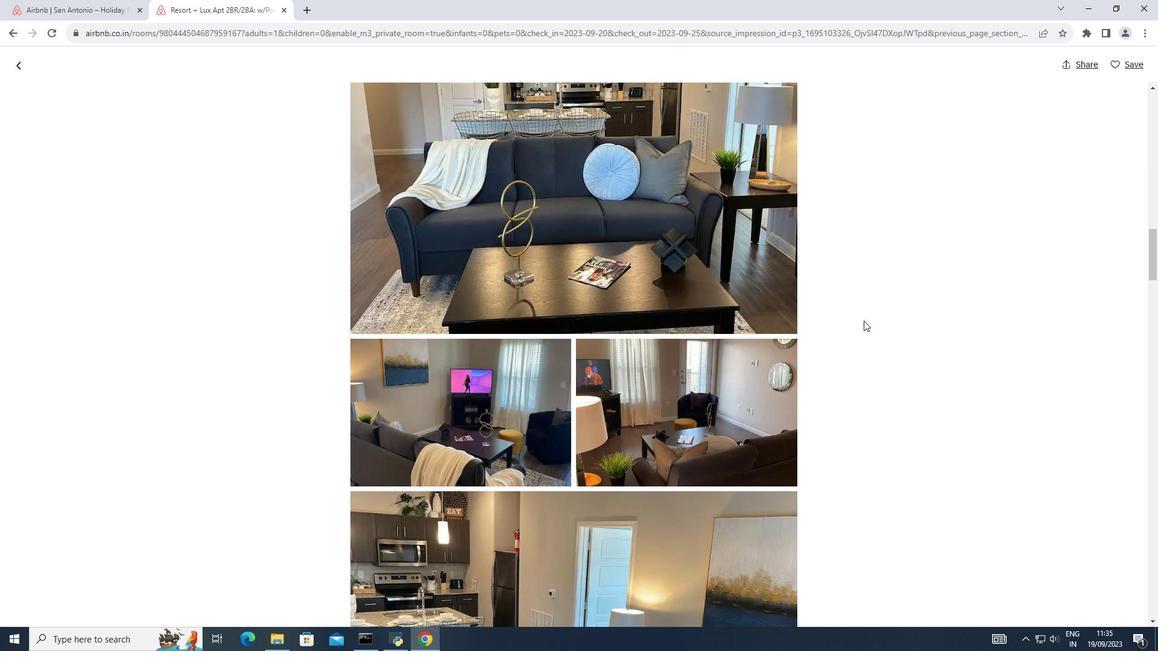 
Action: Mouse scrolled (863, 320) with delta (0, 0)
Screenshot: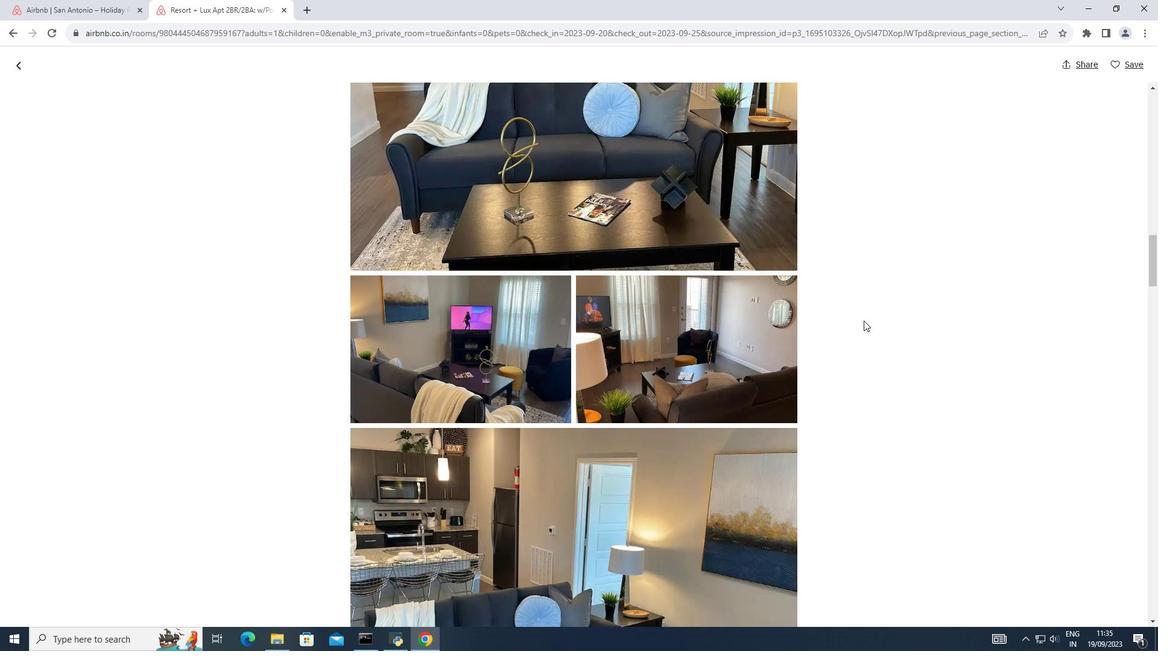 
Action: Mouse scrolled (863, 320) with delta (0, 0)
Screenshot: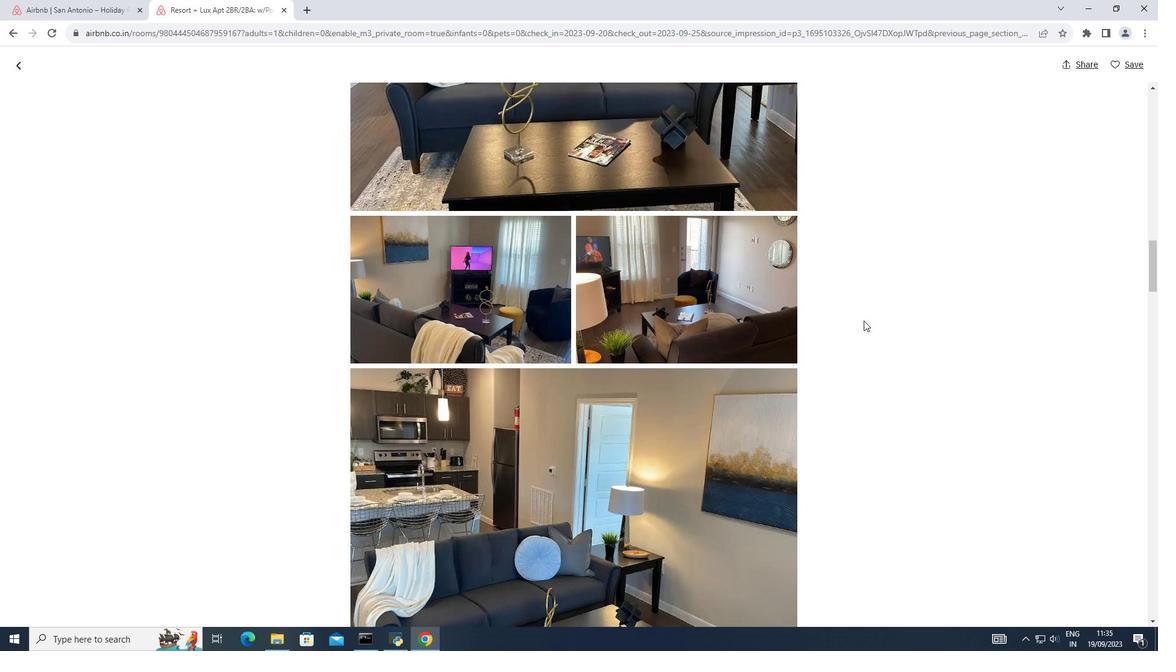 
Action: Mouse scrolled (863, 320) with delta (0, 0)
Screenshot: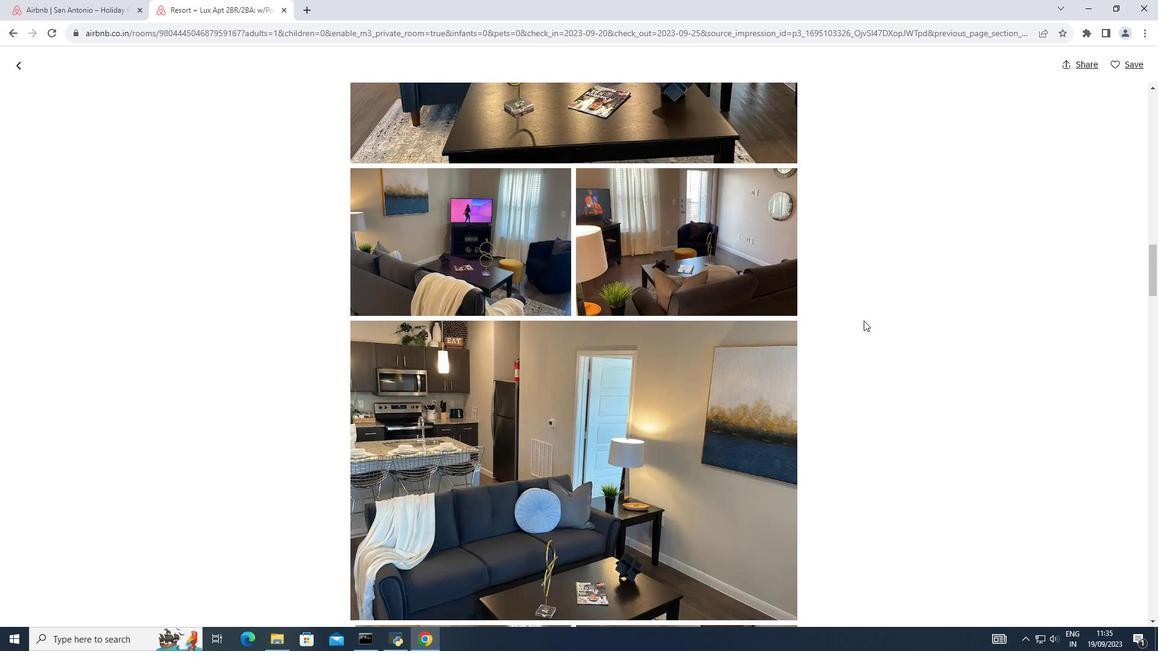 
Action: Mouse scrolled (863, 320) with delta (0, 0)
Screenshot: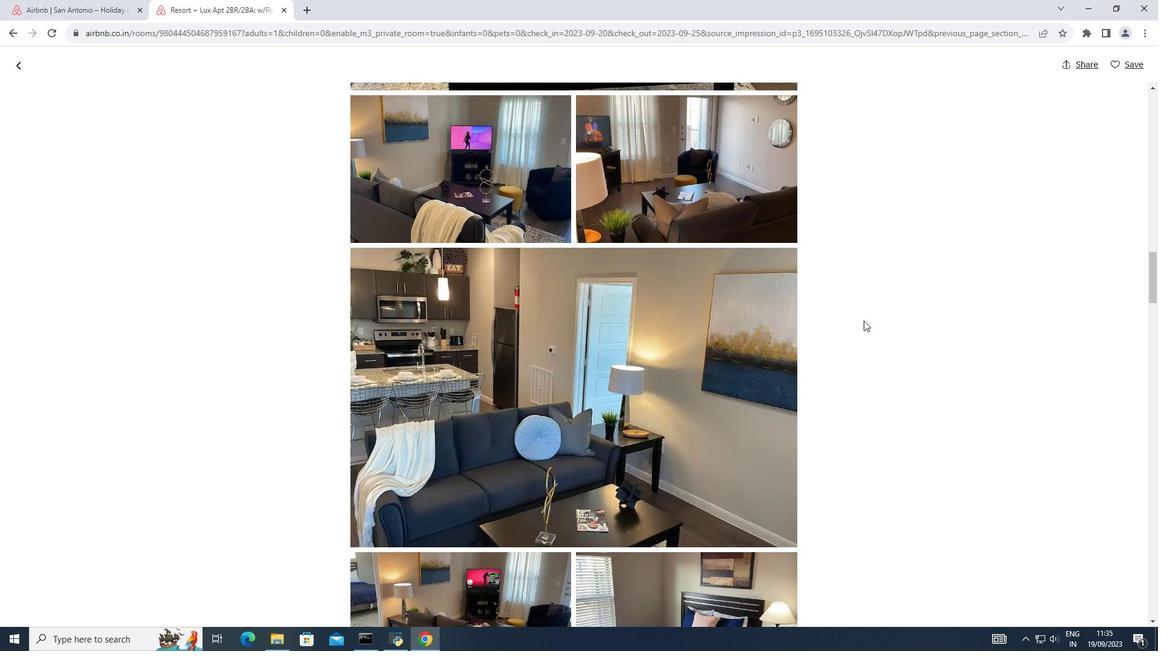 
Action: Mouse scrolled (863, 320) with delta (0, 0)
Screenshot: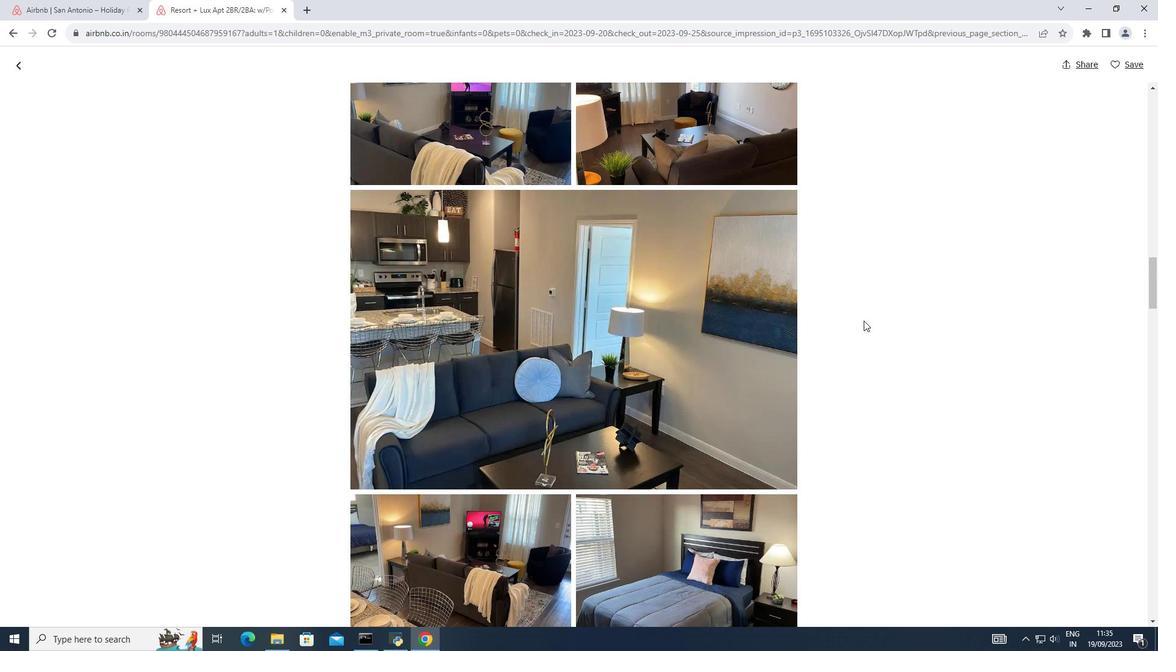 
Action: Mouse scrolled (863, 320) with delta (0, 0)
Screenshot: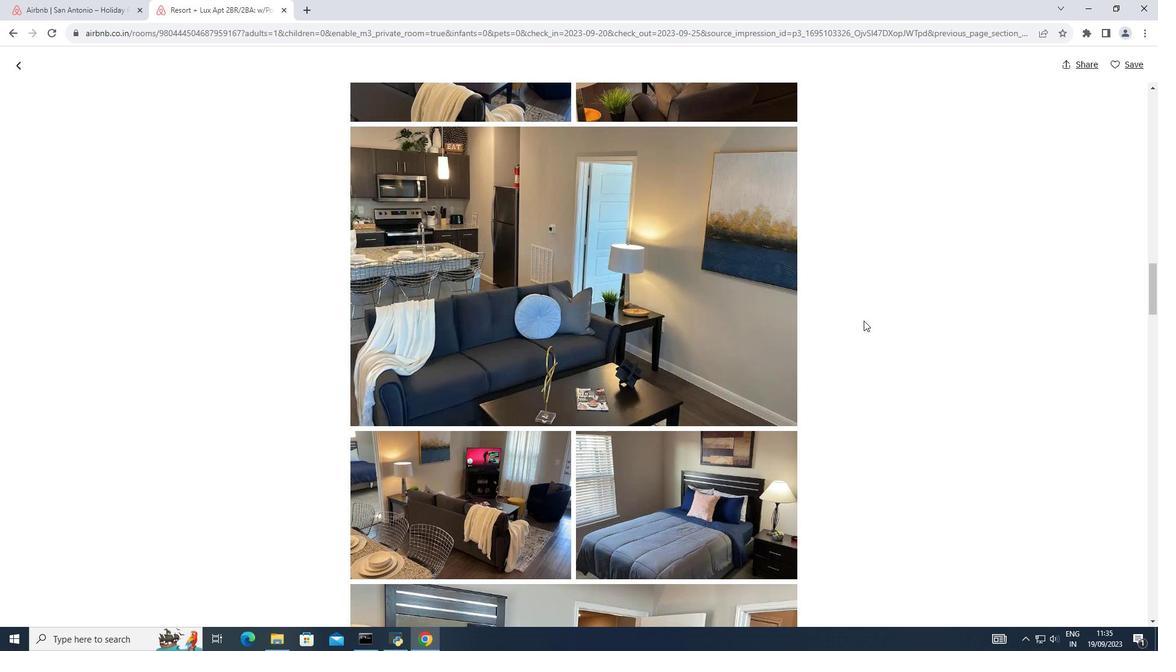 
Action: Mouse scrolled (863, 320) with delta (0, 0)
Screenshot: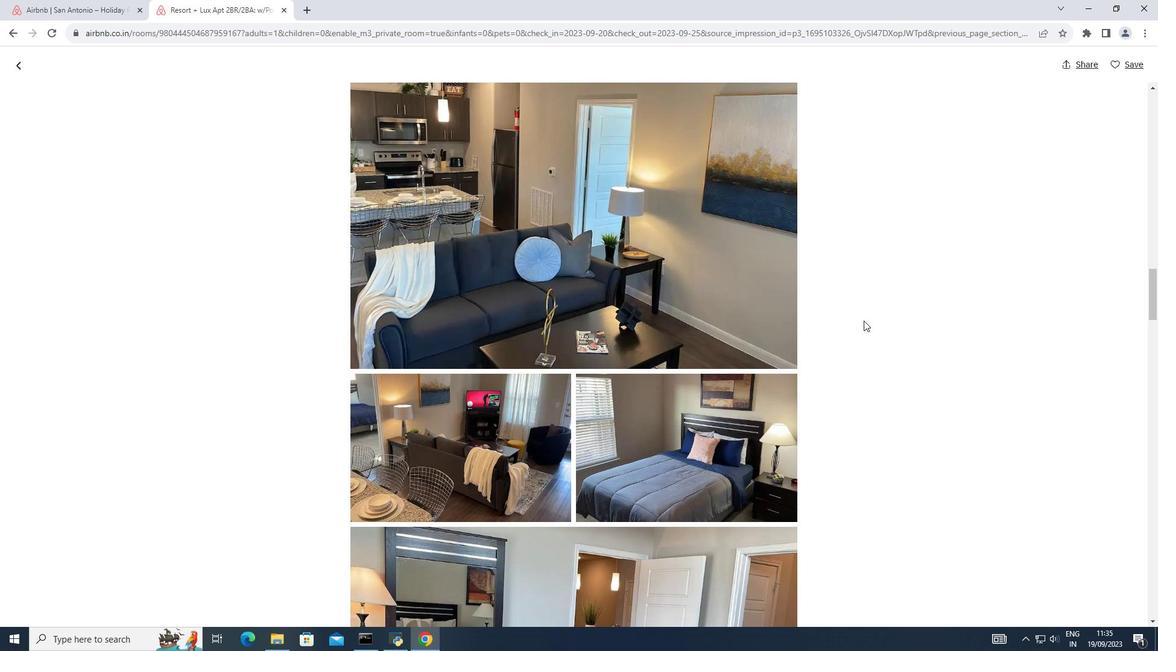 
Action: Mouse scrolled (863, 320) with delta (0, 0)
Screenshot: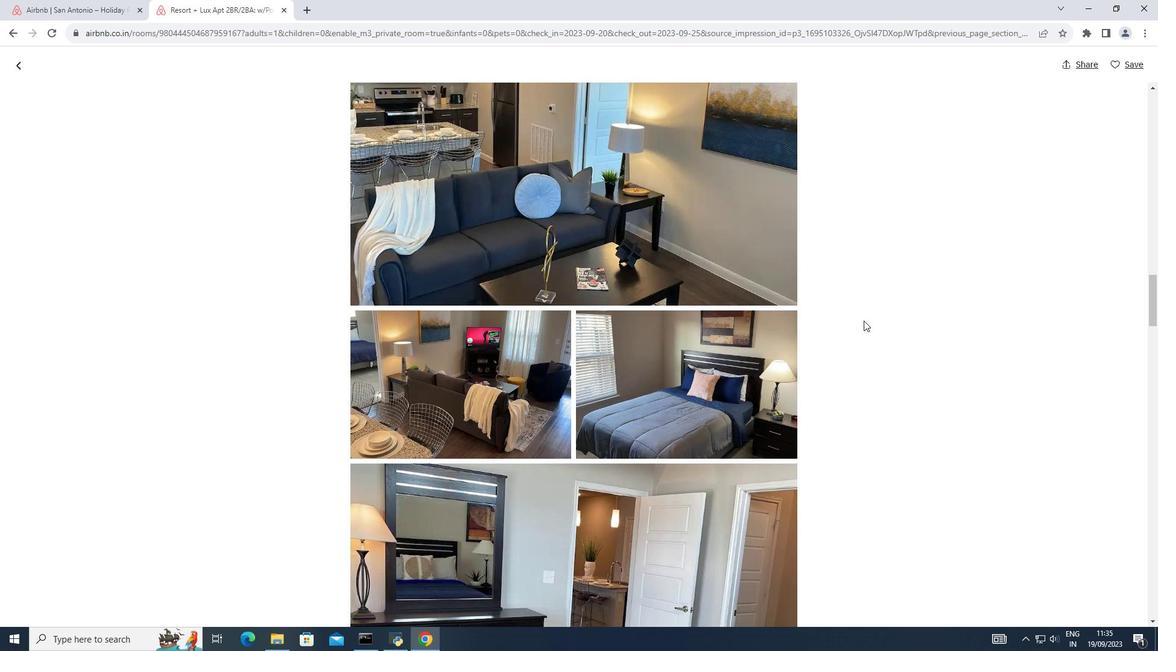 
Action: Mouse scrolled (863, 320) with delta (0, 0)
Screenshot: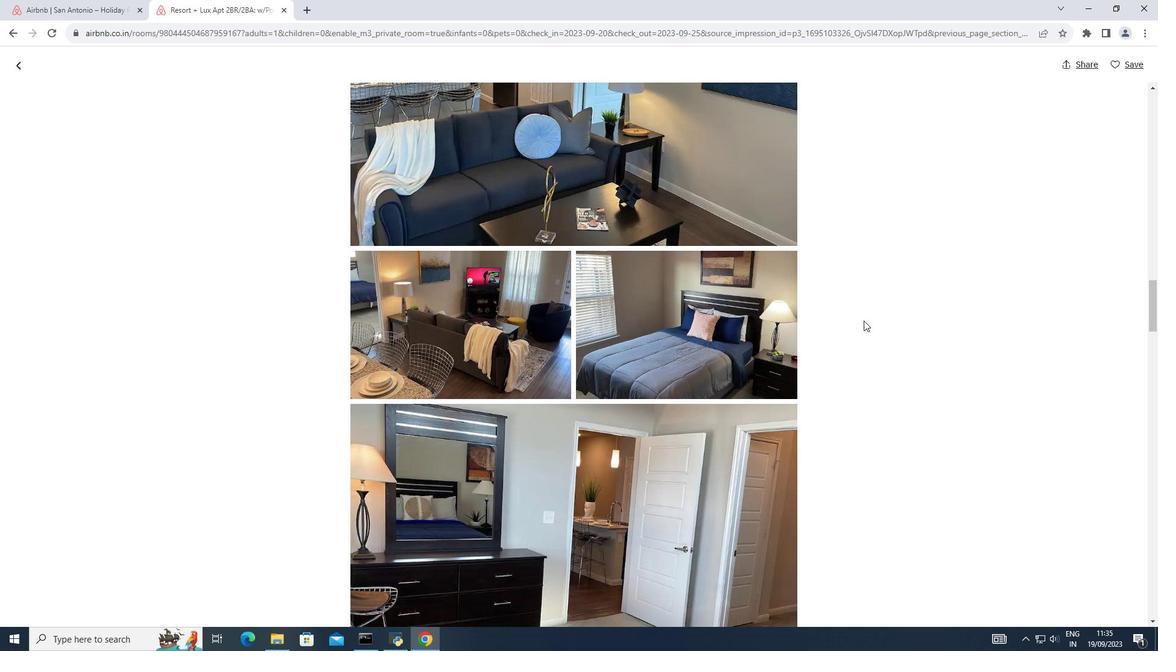 
Action: Mouse scrolled (863, 320) with delta (0, 0)
Screenshot: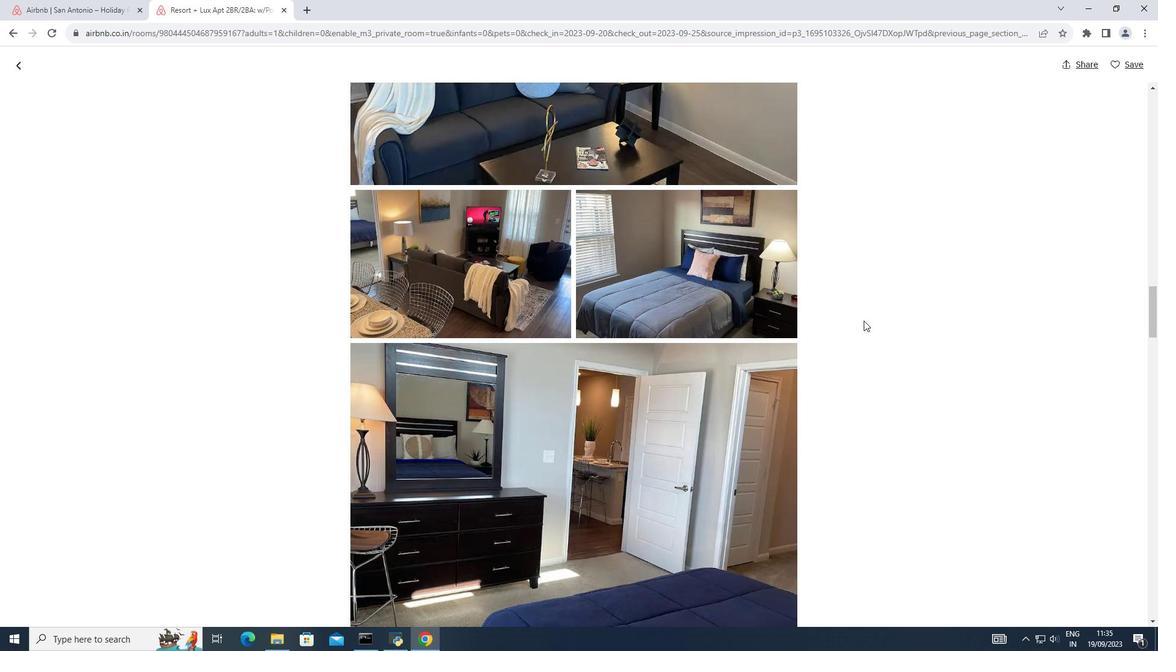 
Action: Mouse scrolled (863, 320) with delta (0, 0)
Screenshot: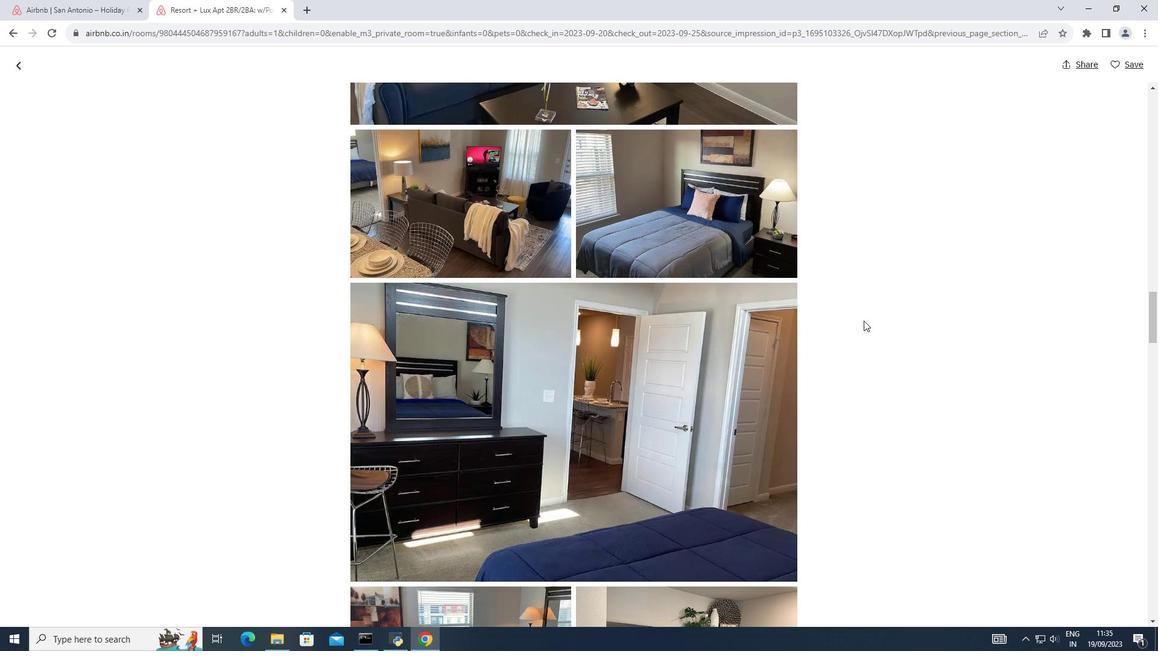
Action: Mouse scrolled (863, 320) with delta (0, 0)
Screenshot: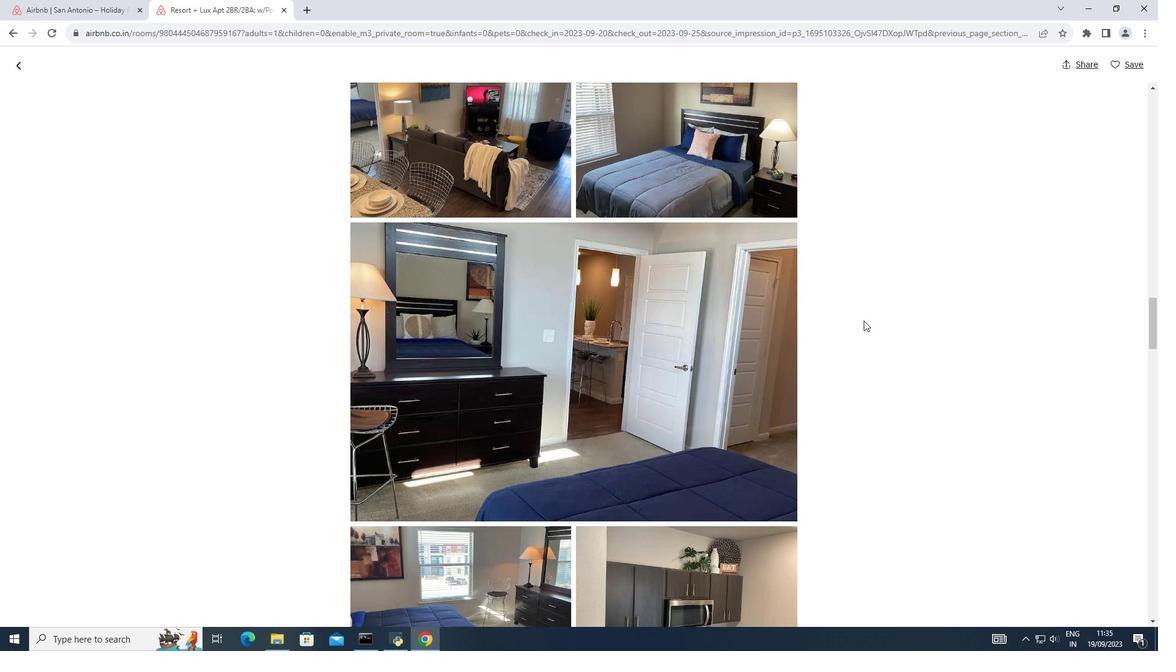 
Action: Mouse scrolled (863, 320) with delta (0, 0)
Screenshot: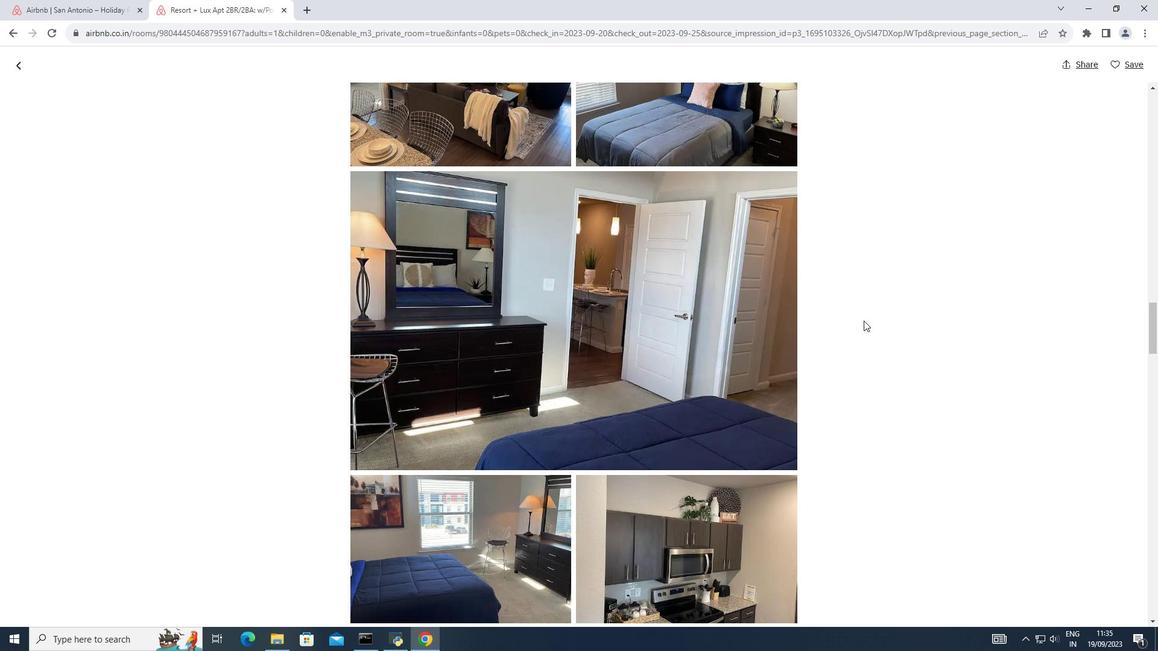 
Action: Mouse scrolled (863, 321) with delta (0, 0)
Screenshot: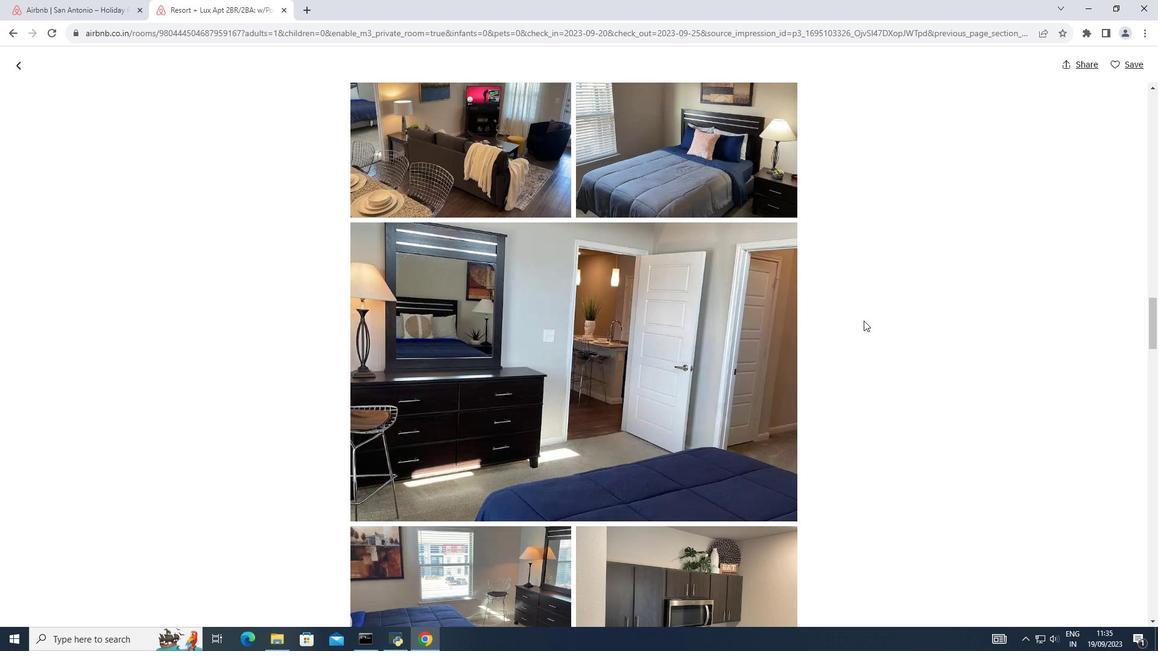 
Action: Mouse scrolled (863, 320) with delta (0, 0)
Screenshot: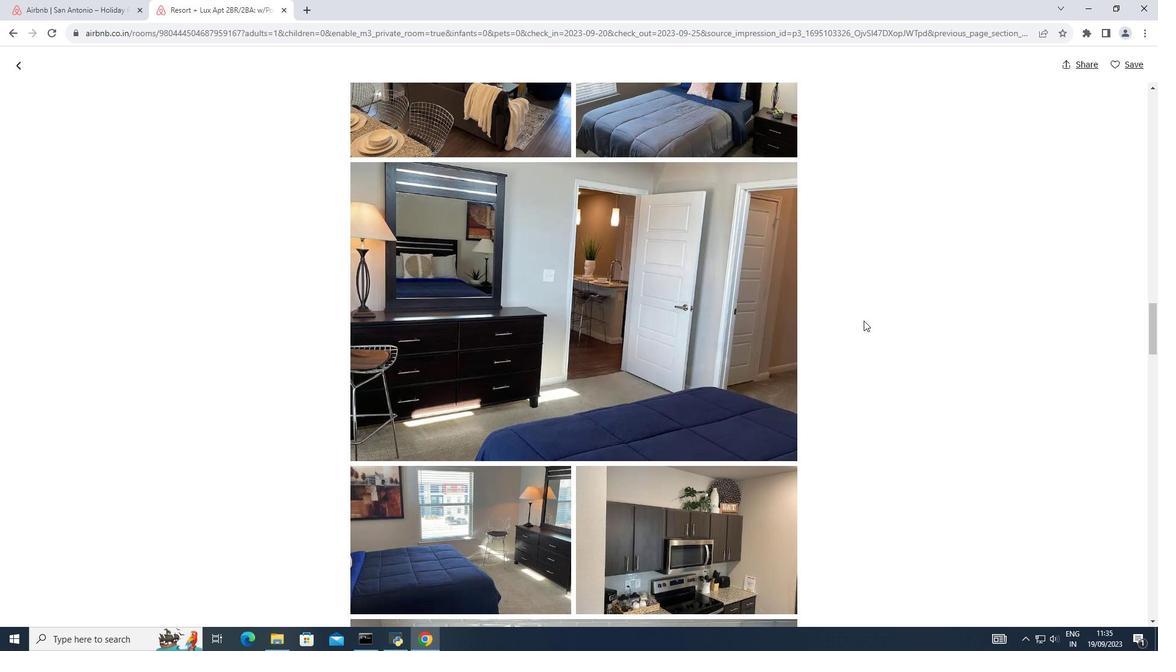 
Action: Mouse scrolled (863, 320) with delta (0, 0)
Screenshot: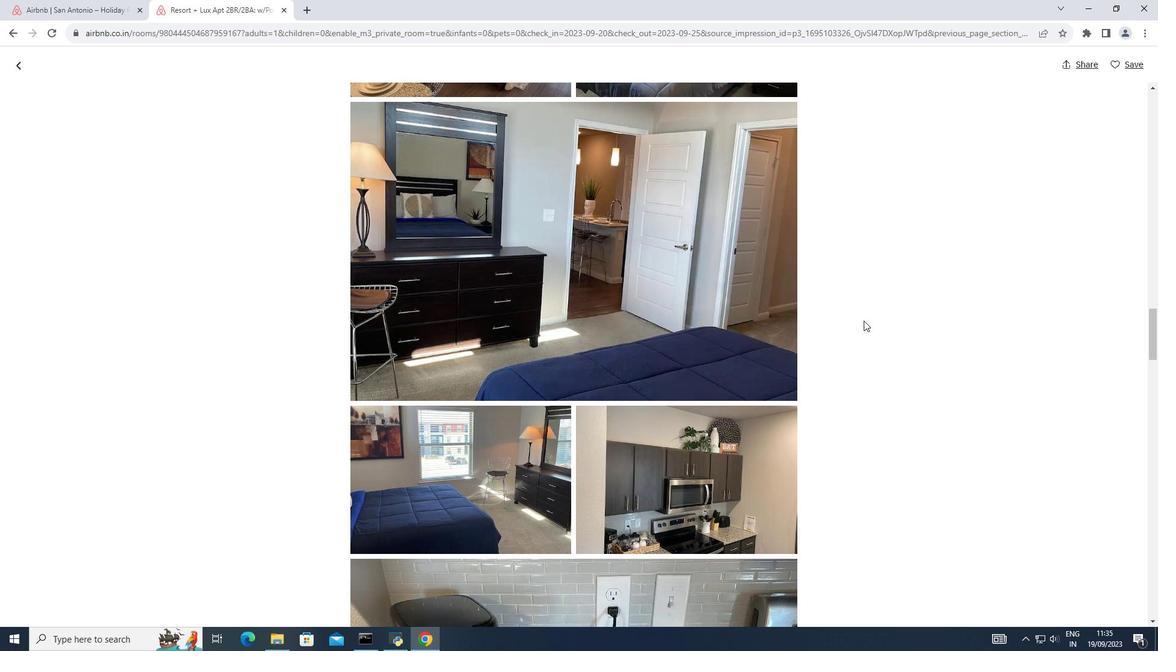 
Action: Mouse scrolled (863, 320) with delta (0, 0)
Screenshot: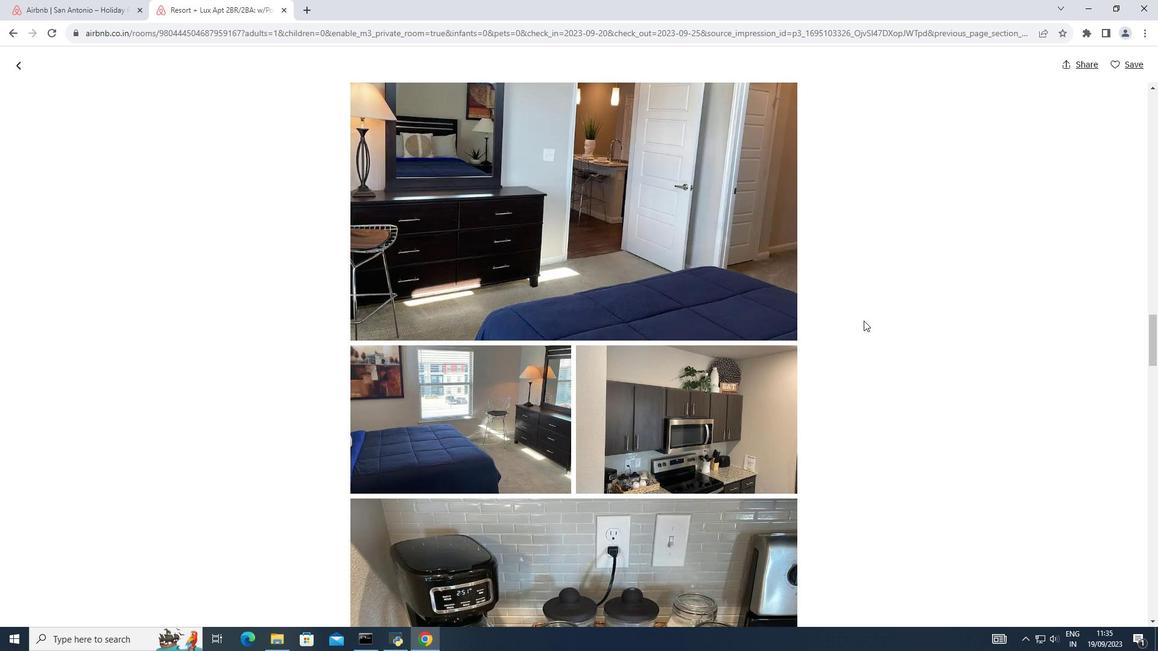 
Action: Mouse scrolled (863, 320) with delta (0, 0)
Screenshot: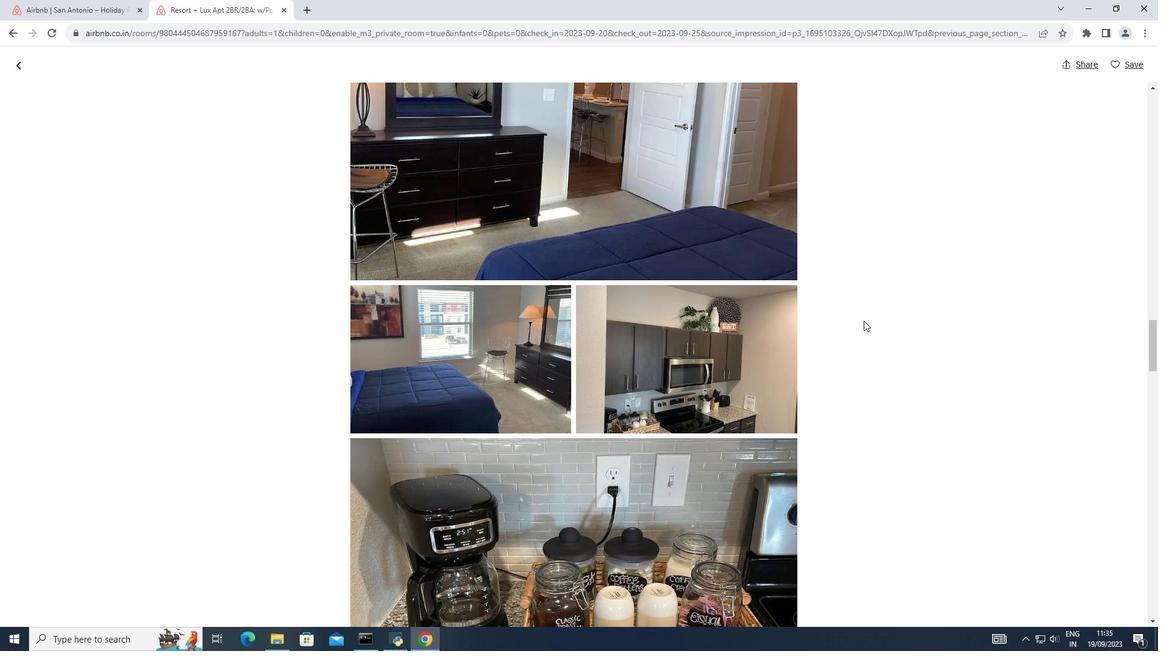
Action: Mouse scrolled (863, 320) with delta (0, 0)
Screenshot: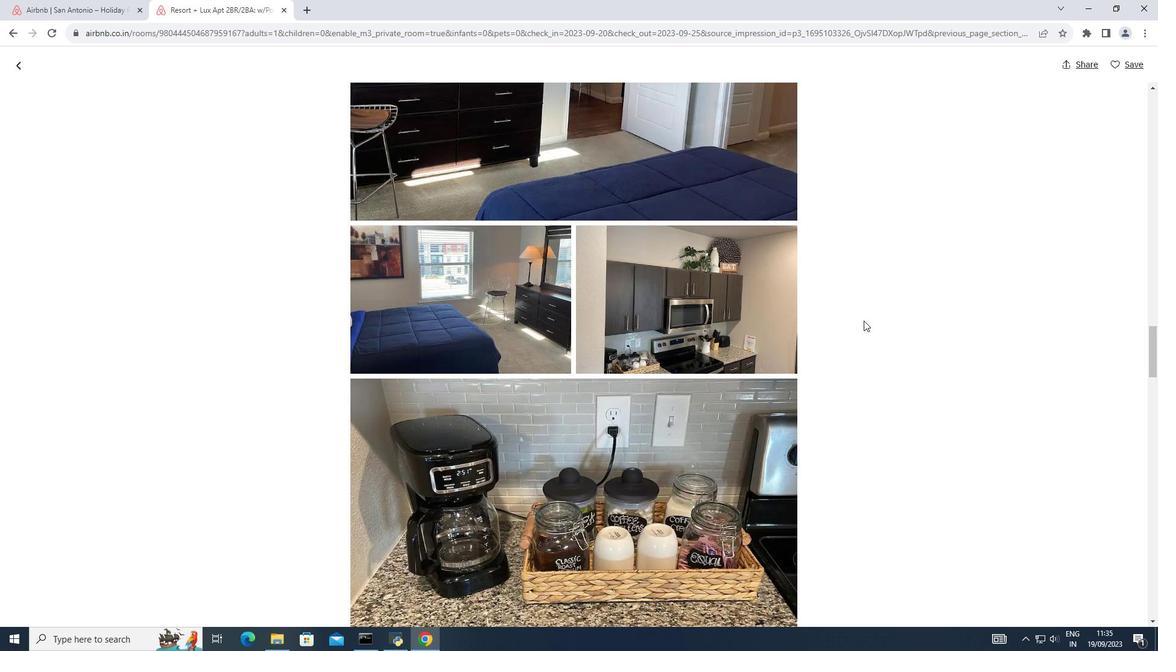 
Action: Mouse scrolled (863, 320) with delta (0, 0)
Screenshot: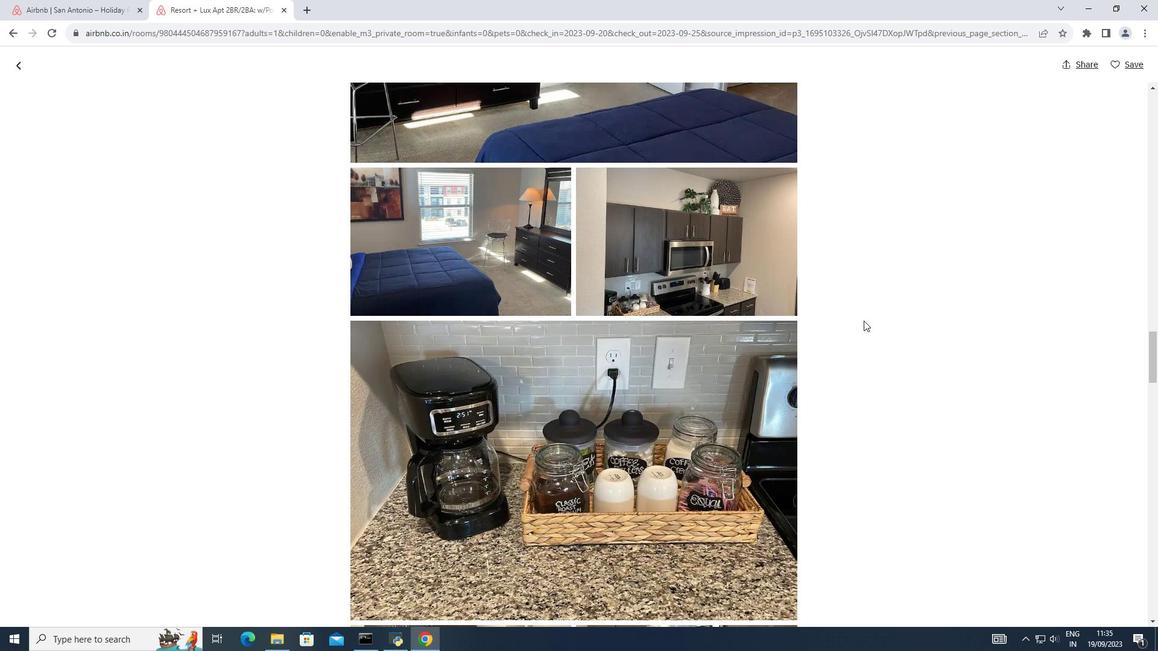 
Action: Mouse scrolled (863, 320) with delta (0, 0)
Screenshot: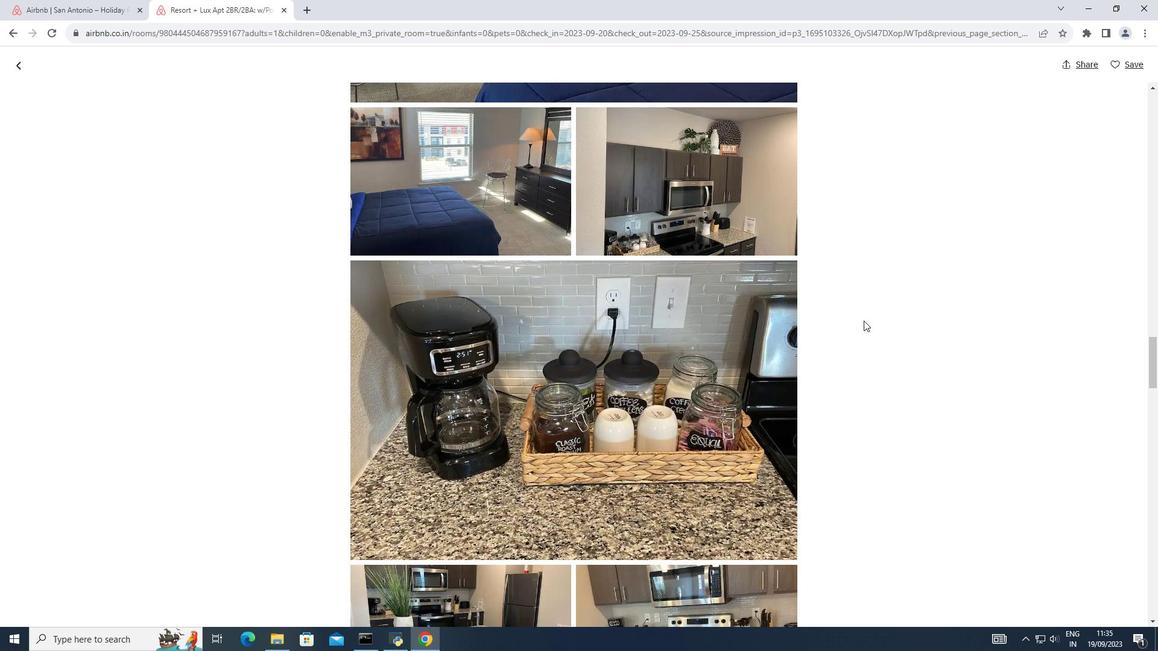 
Action: Mouse scrolled (863, 320) with delta (0, 0)
Screenshot: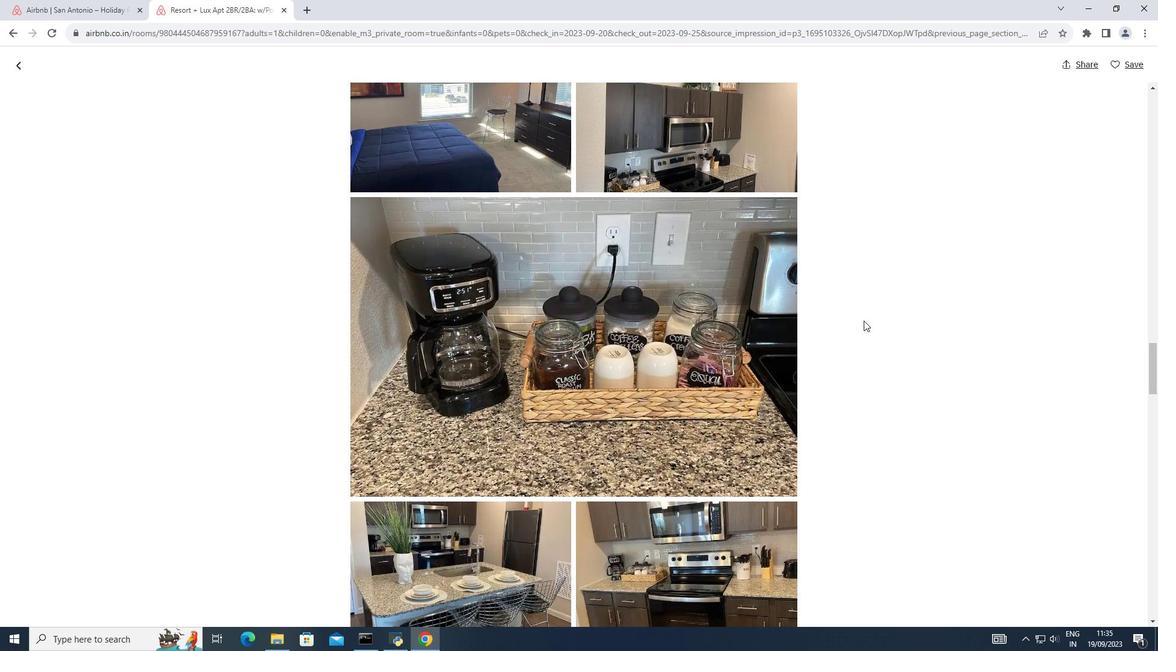 
Action: Mouse scrolled (863, 320) with delta (0, 0)
Screenshot: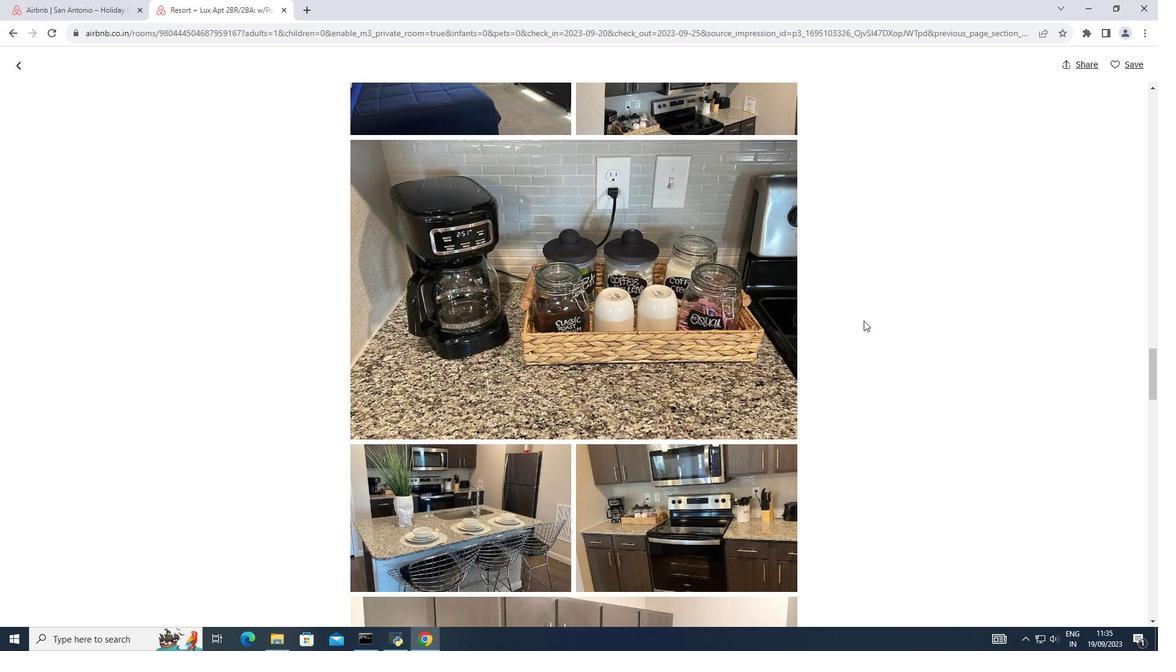 
Action: Mouse scrolled (863, 320) with delta (0, 0)
Screenshot: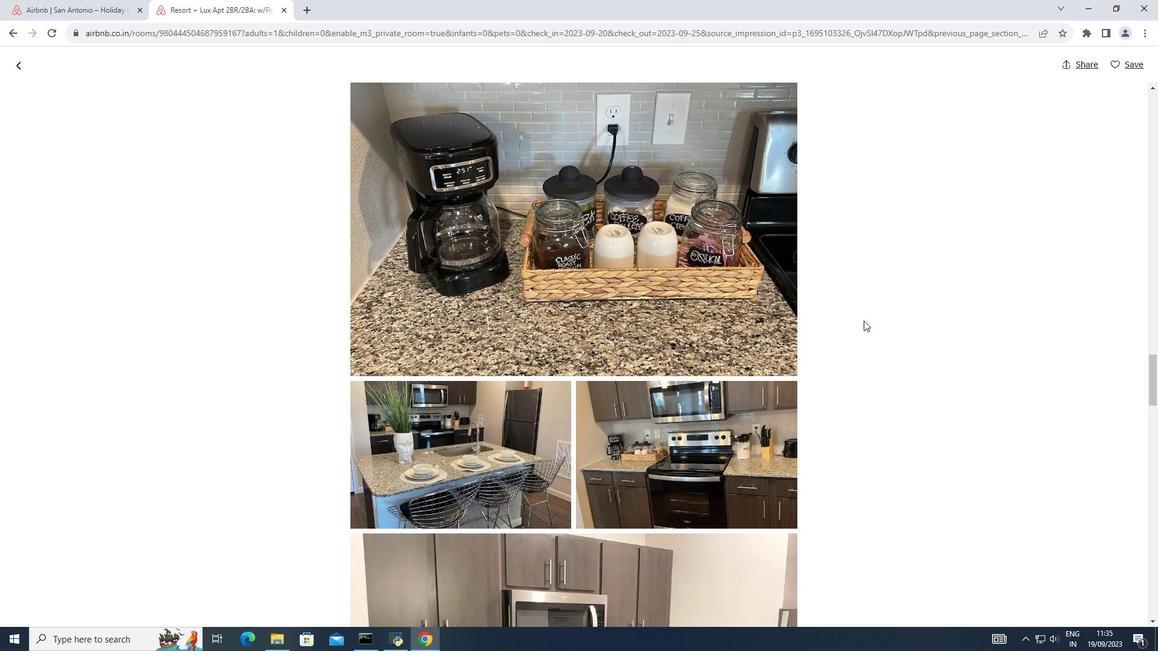 
Action: Mouse scrolled (863, 320) with delta (0, 0)
Screenshot: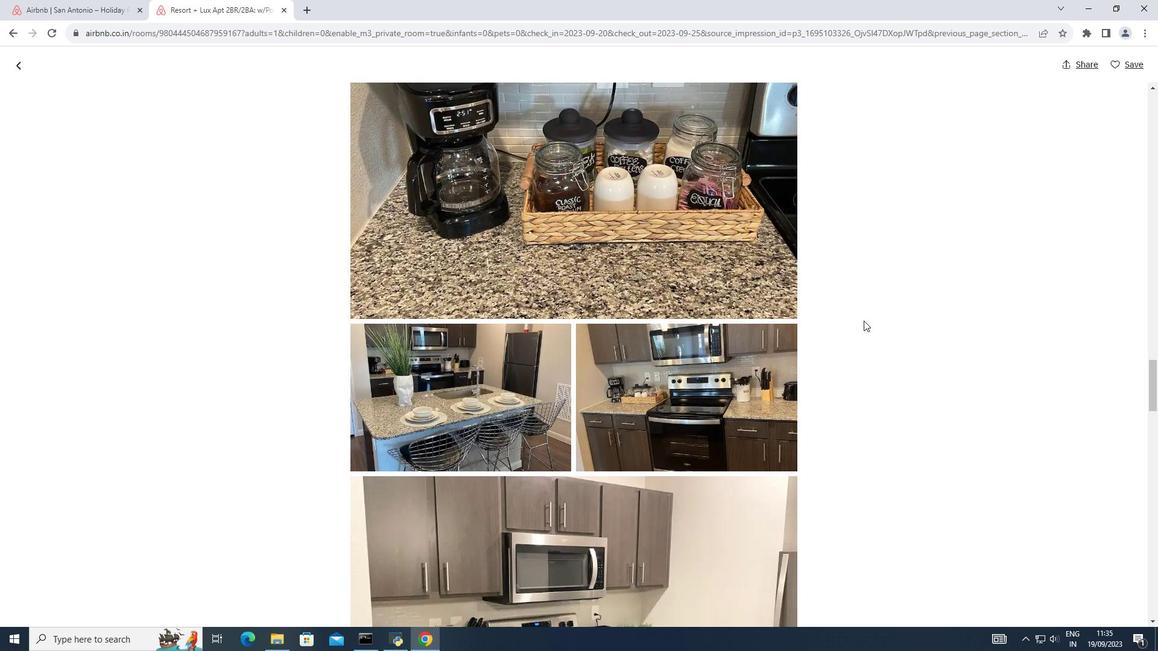
Action: Mouse scrolled (863, 320) with delta (0, 0)
Screenshot: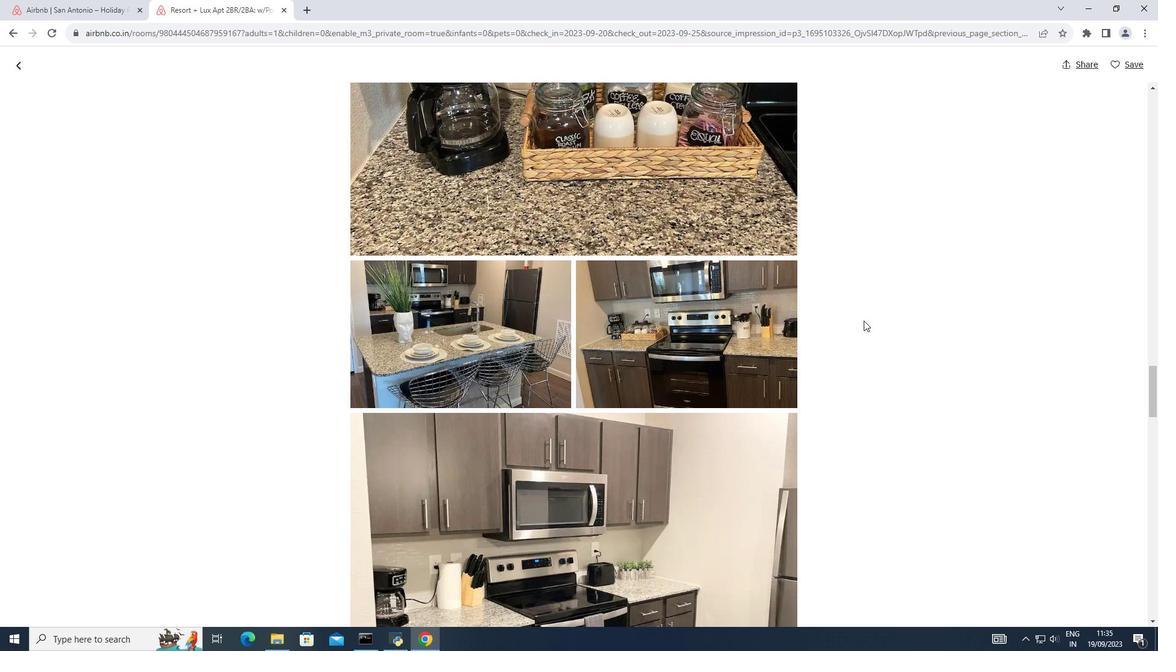 
Action: Mouse scrolled (863, 320) with delta (0, 0)
Screenshot: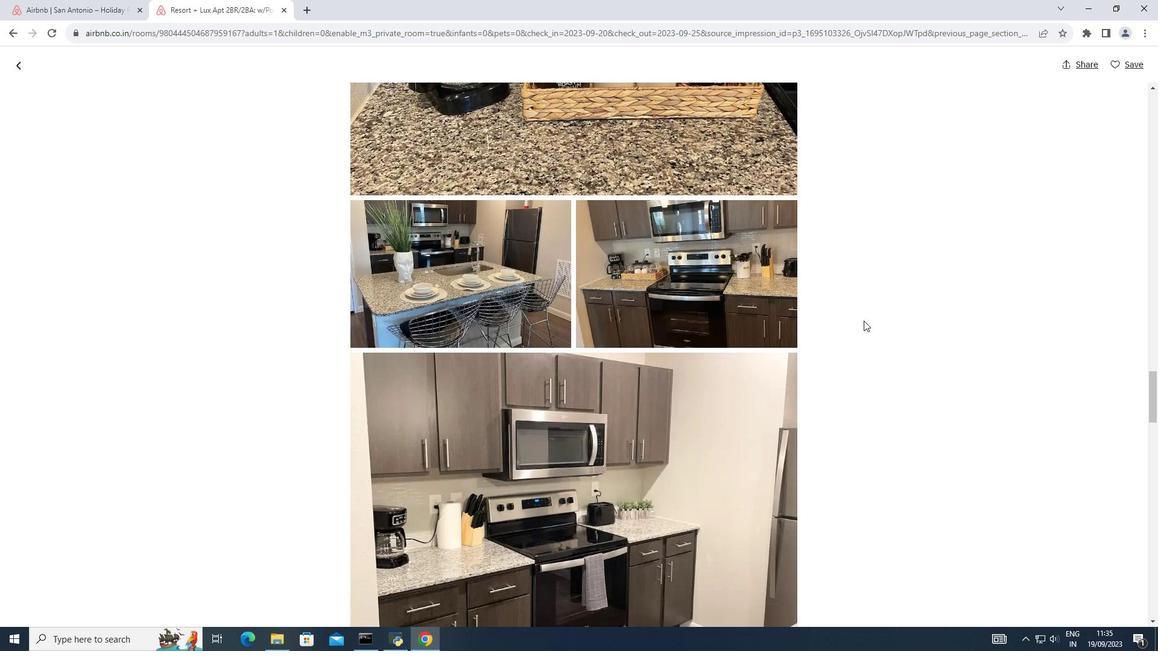 
Action: Mouse scrolled (863, 320) with delta (0, 0)
Screenshot: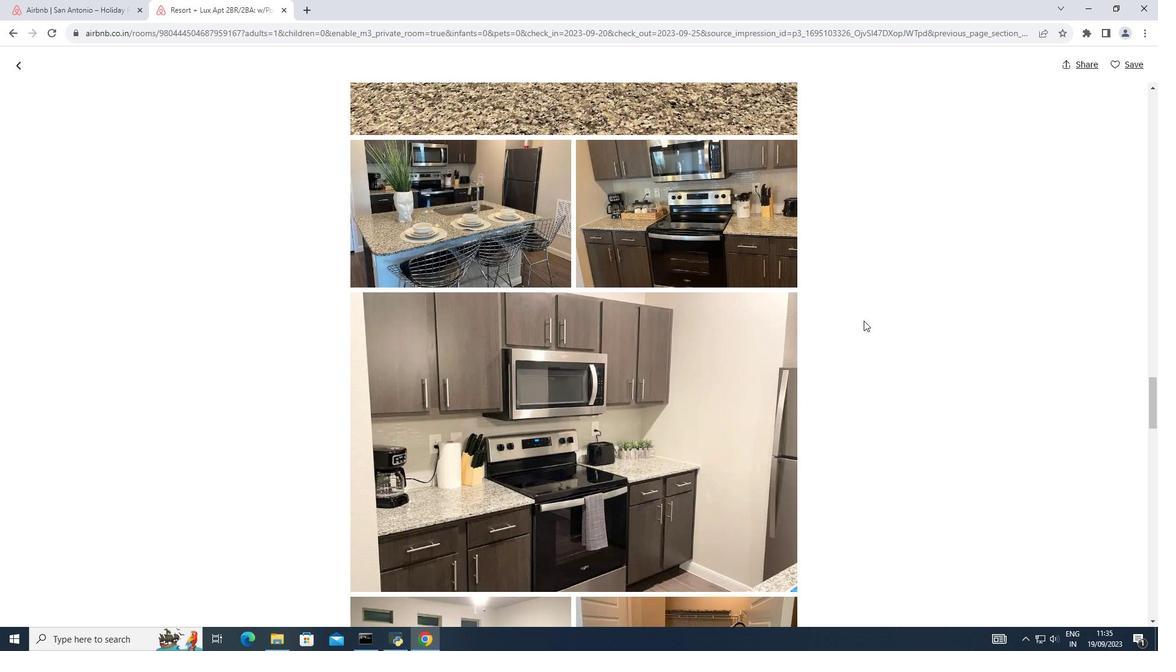 
Action: Mouse scrolled (863, 320) with delta (0, 0)
Screenshot: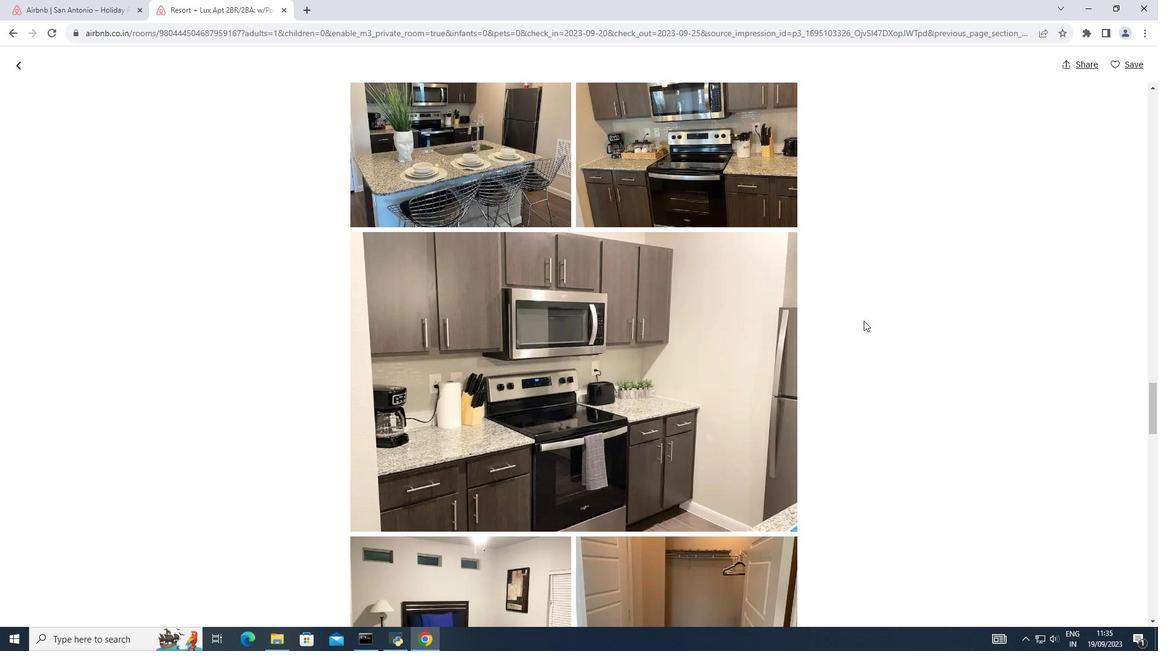 
Action: Mouse scrolled (863, 320) with delta (0, 0)
Screenshot: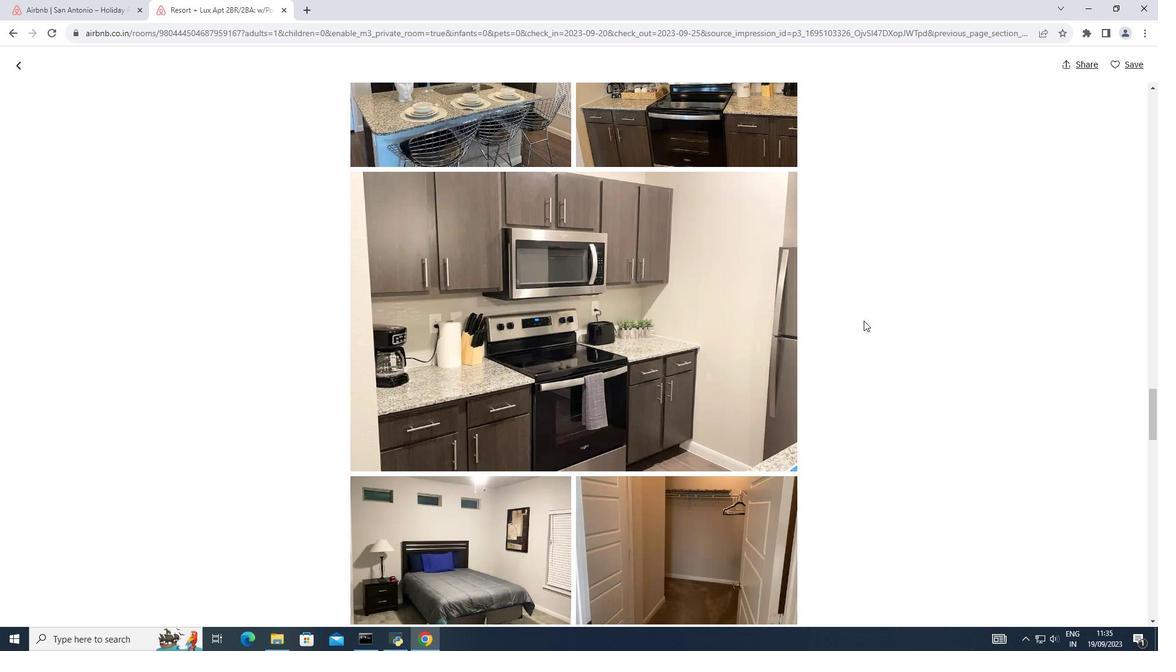 
Action: Mouse scrolled (863, 320) with delta (0, 0)
Screenshot: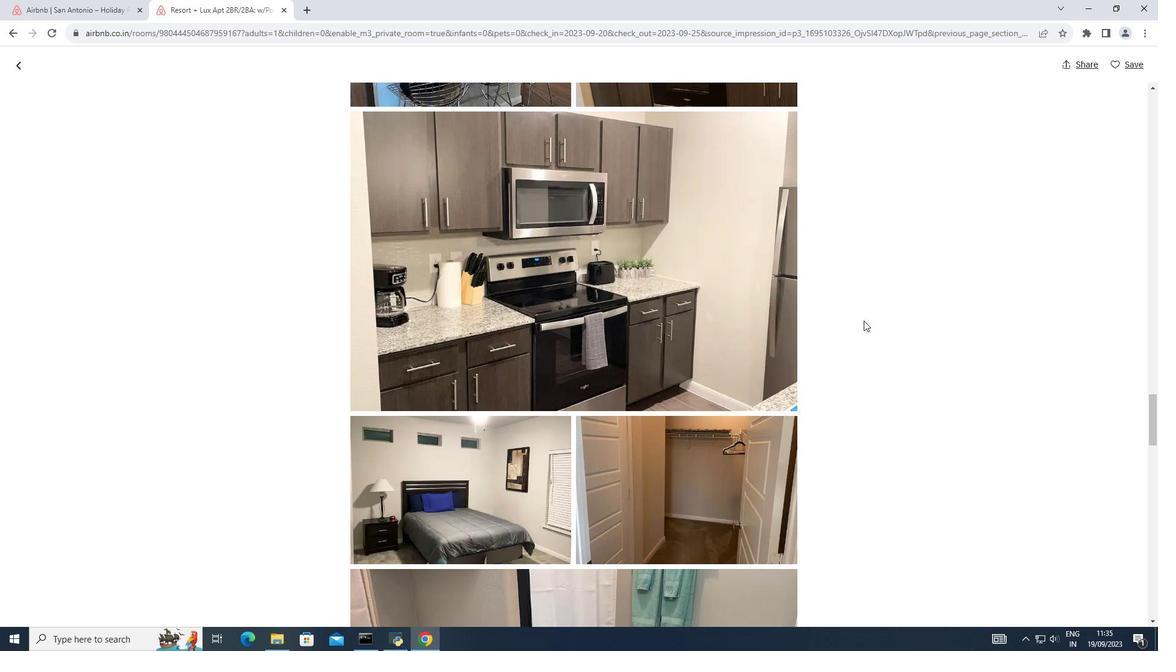 
Action: Mouse scrolled (863, 320) with delta (0, 0)
Screenshot: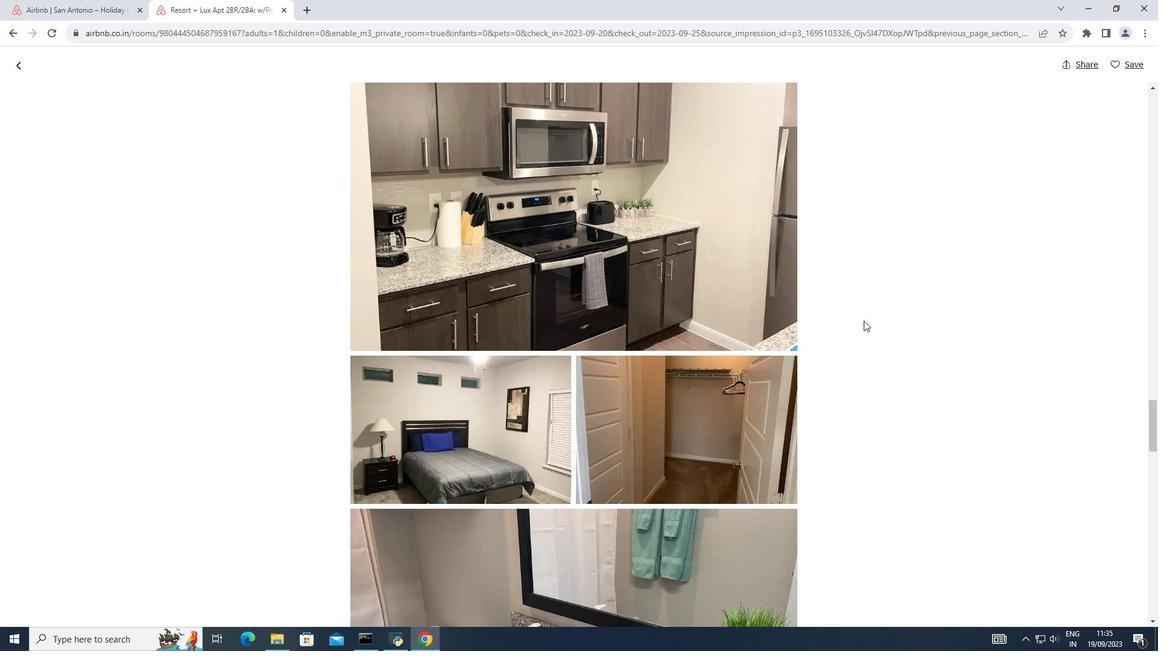 
Action: Mouse scrolled (863, 320) with delta (0, 0)
Screenshot: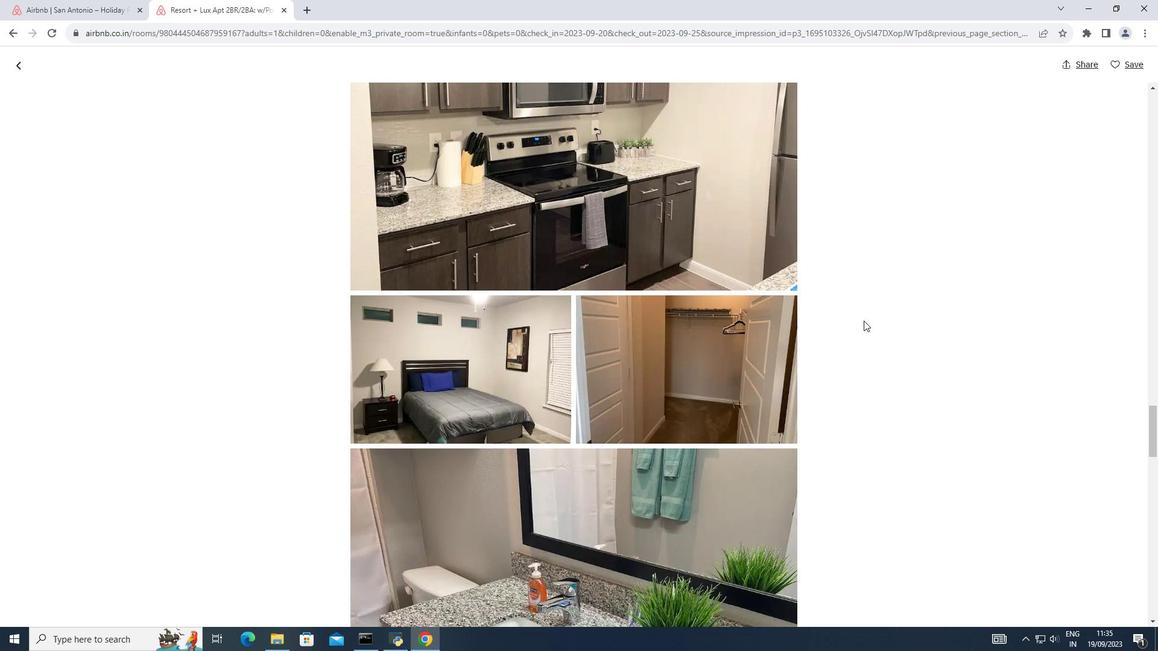 
Action: Mouse scrolled (863, 320) with delta (0, 0)
Screenshot: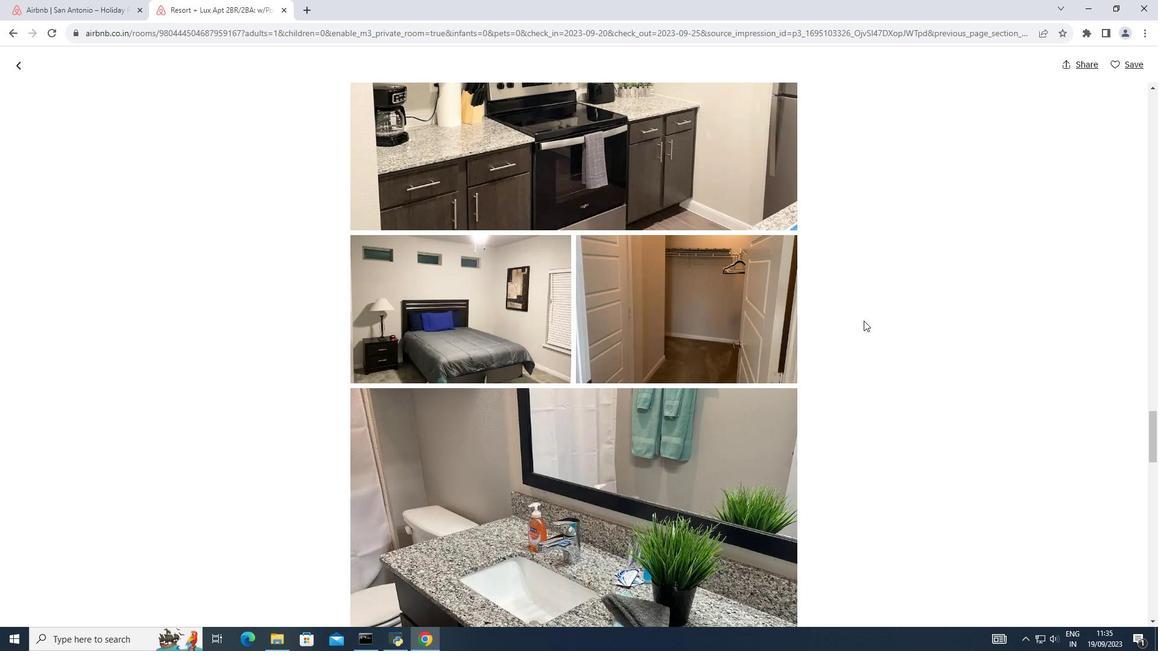
Action: Mouse scrolled (863, 320) with delta (0, 0)
Screenshot: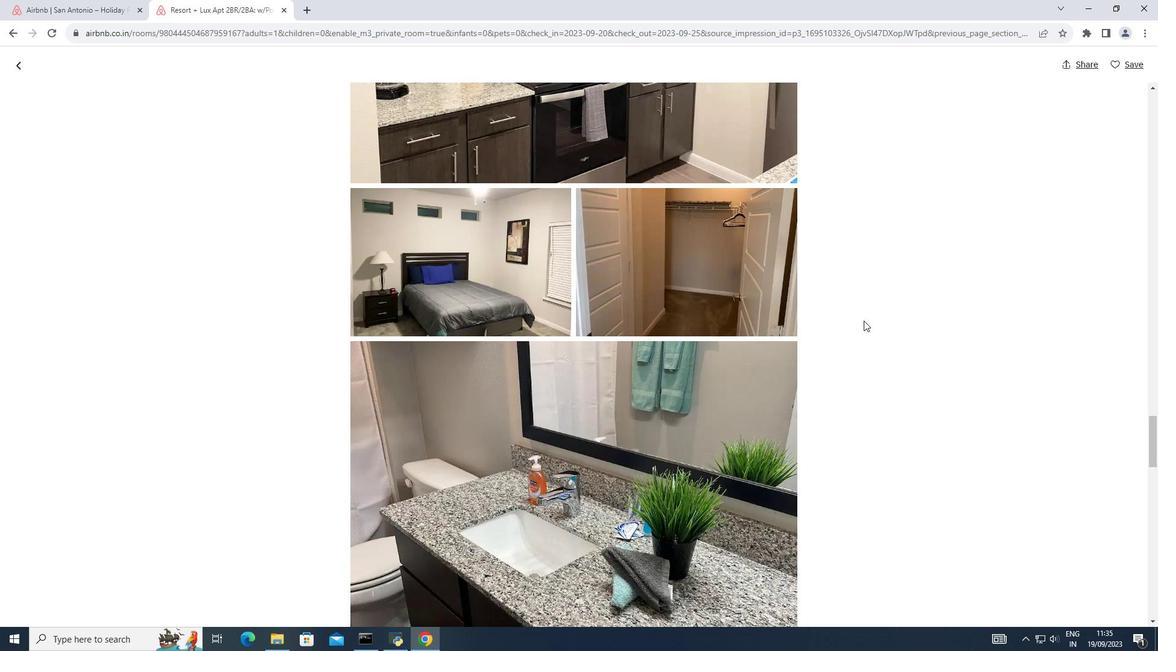 
Action: Mouse scrolled (863, 320) with delta (0, 0)
Screenshot: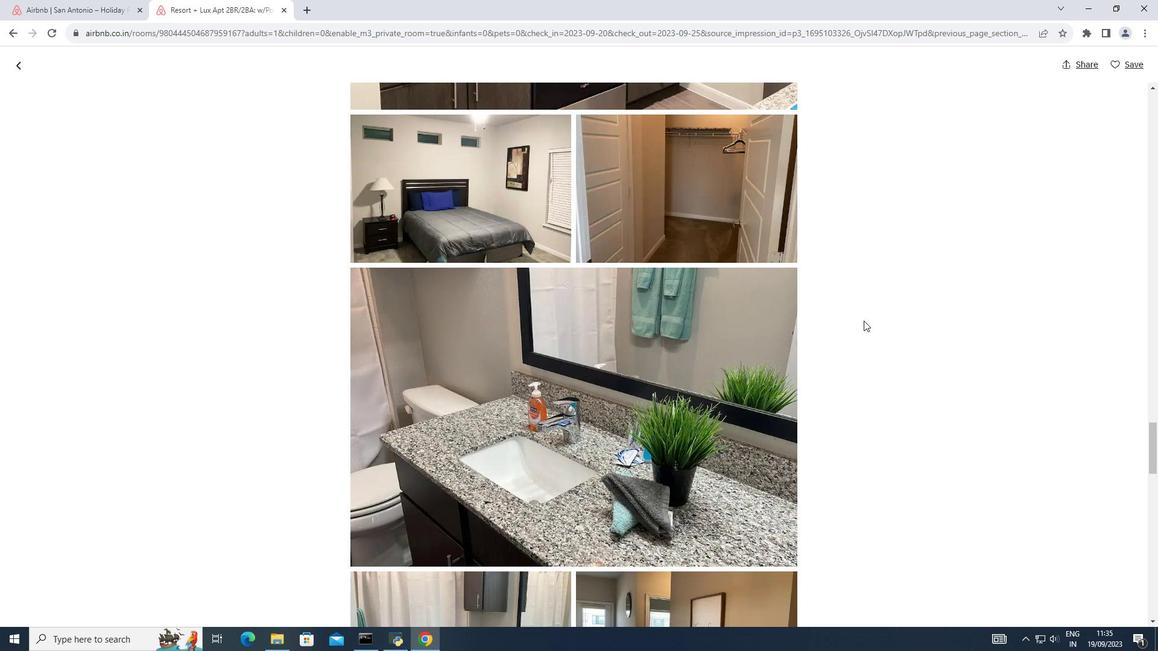 
Action: Mouse scrolled (863, 320) with delta (0, 0)
Screenshot: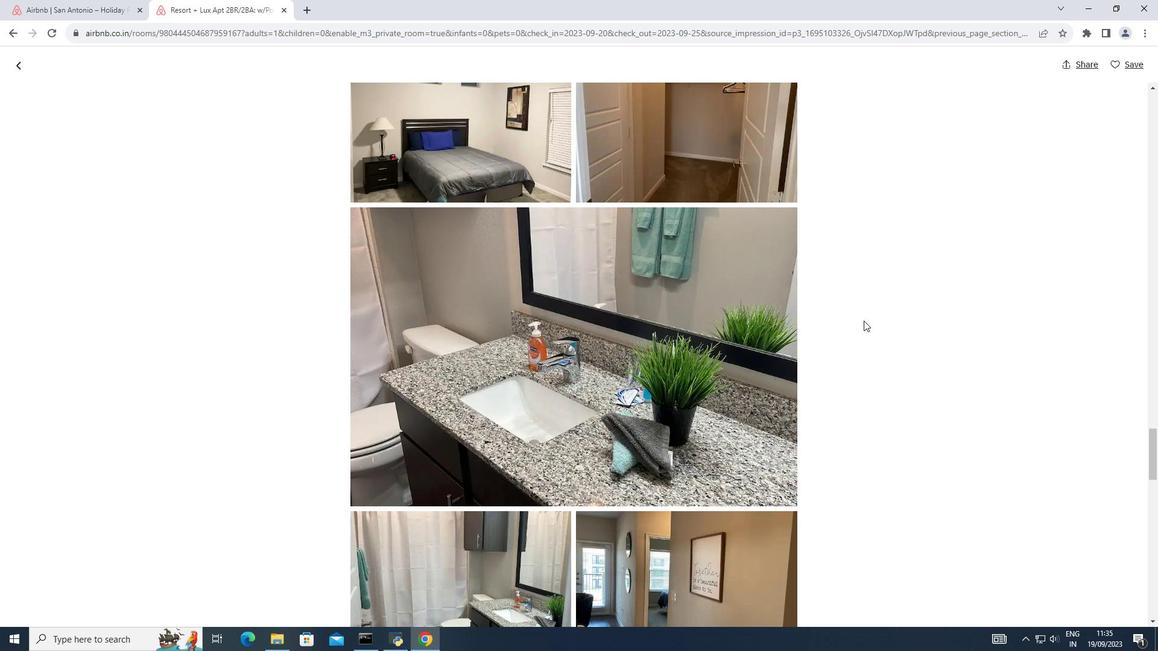 
Action: Mouse scrolled (863, 320) with delta (0, 0)
Screenshot: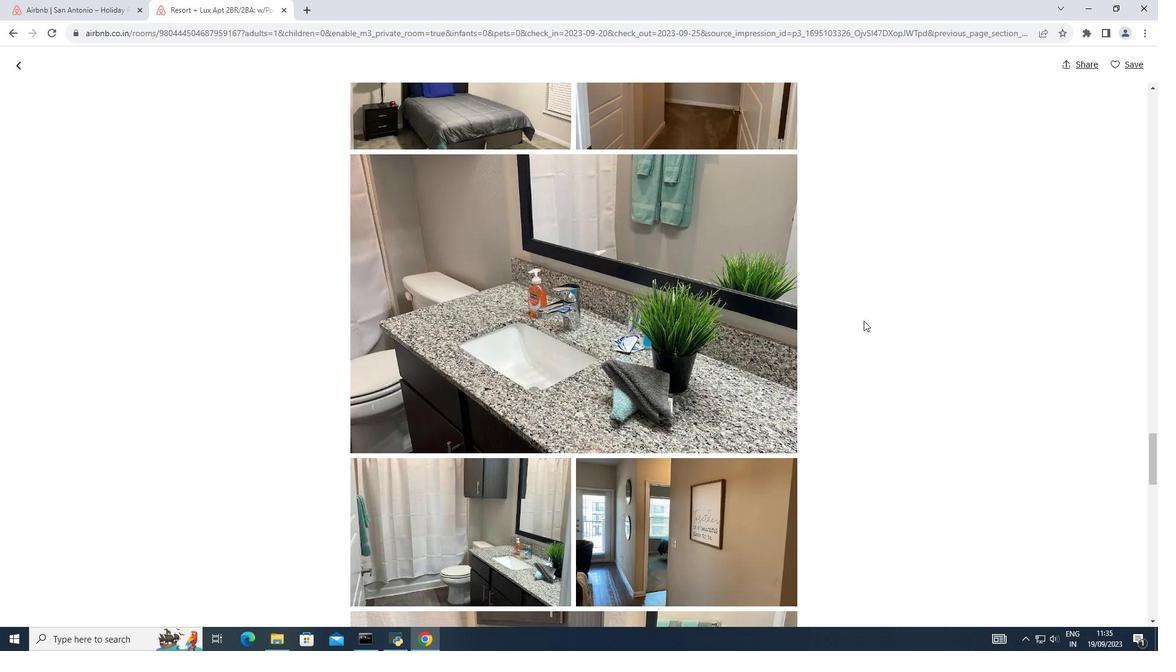
Action: Mouse scrolled (863, 320) with delta (0, 0)
Screenshot: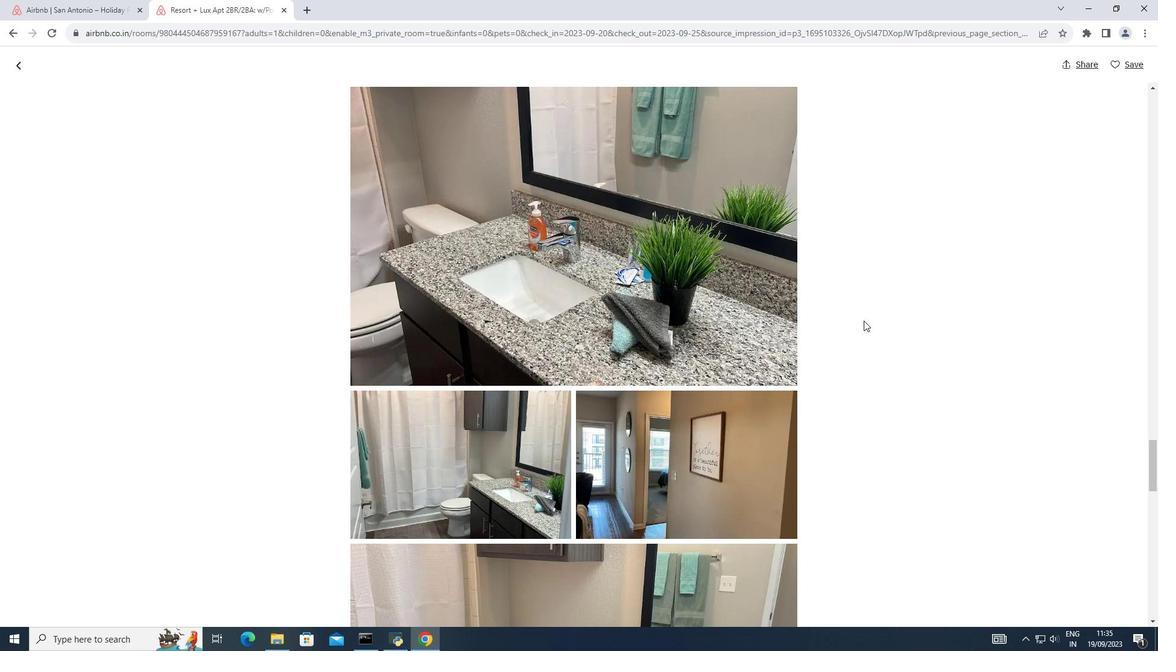 
Action: Mouse scrolled (863, 320) with delta (0, 0)
Screenshot: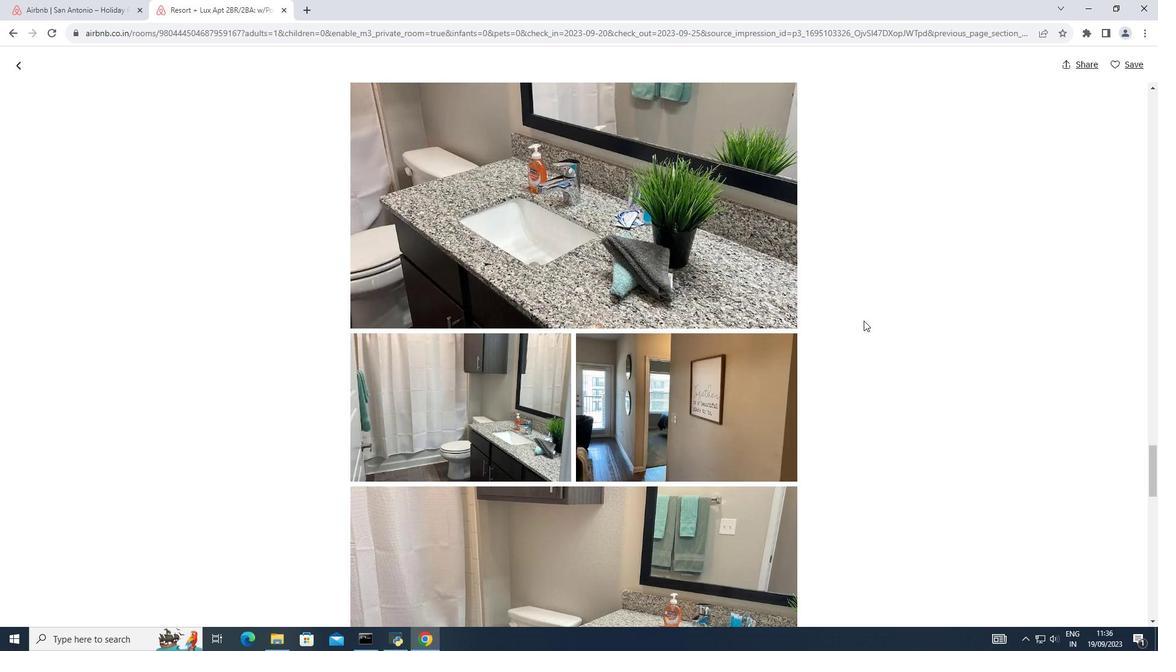 
Action: Mouse scrolled (863, 320) with delta (0, 0)
Screenshot: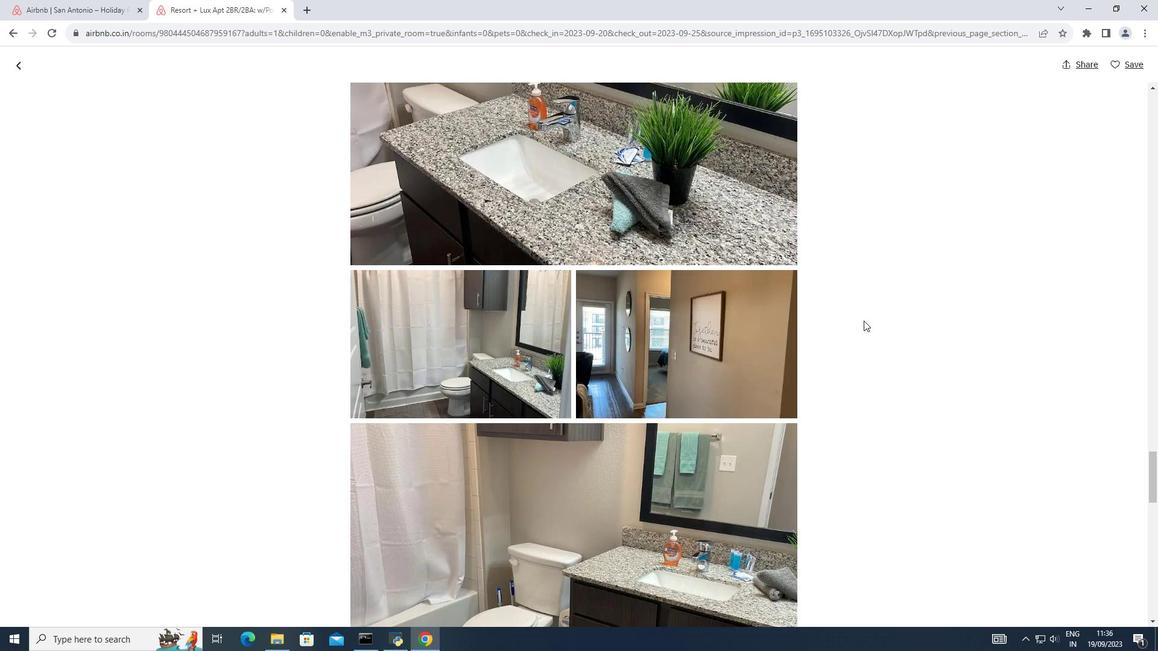 
Action: Mouse scrolled (863, 320) with delta (0, 0)
Screenshot: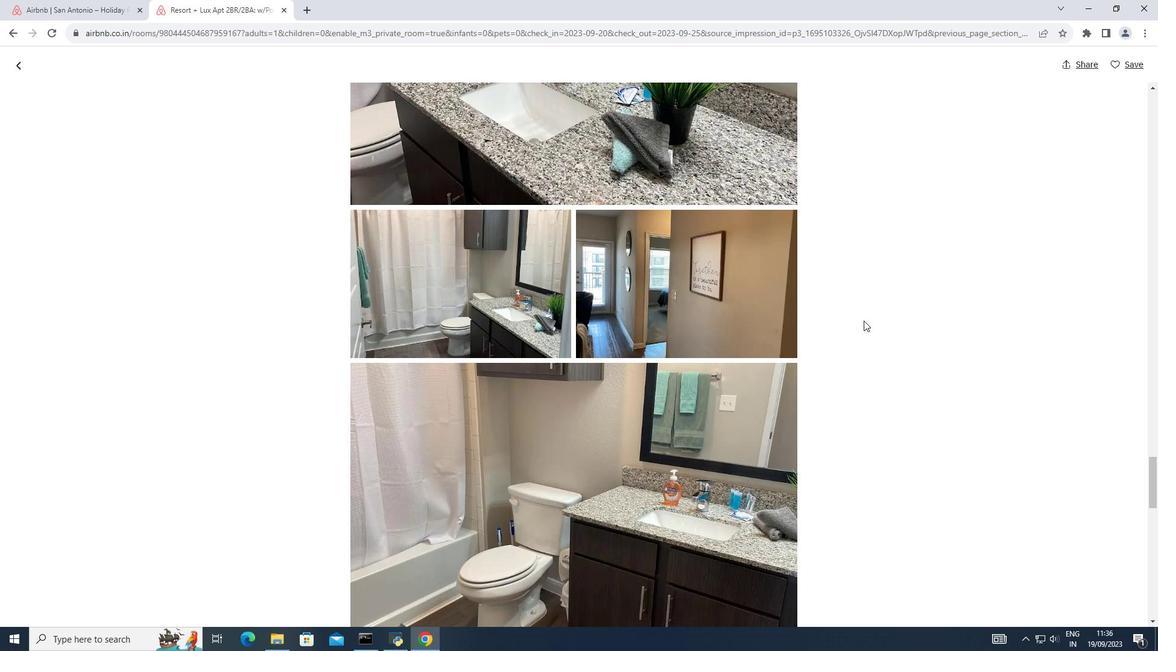 
Action: Mouse scrolled (863, 320) with delta (0, 0)
Screenshot: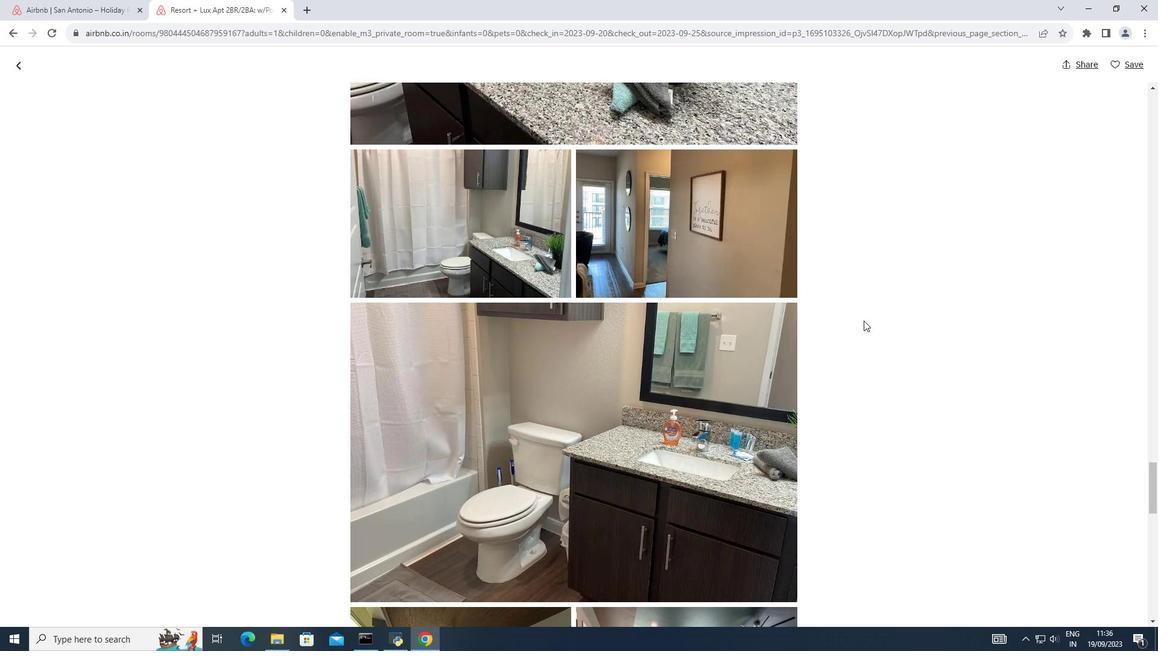 
Action: Mouse scrolled (863, 320) with delta (0, 0)
